 Task: Check the reviews for an Airbnb loft in Seattle.
Action: Mouse pressed left at (447, 59)
Screenshot: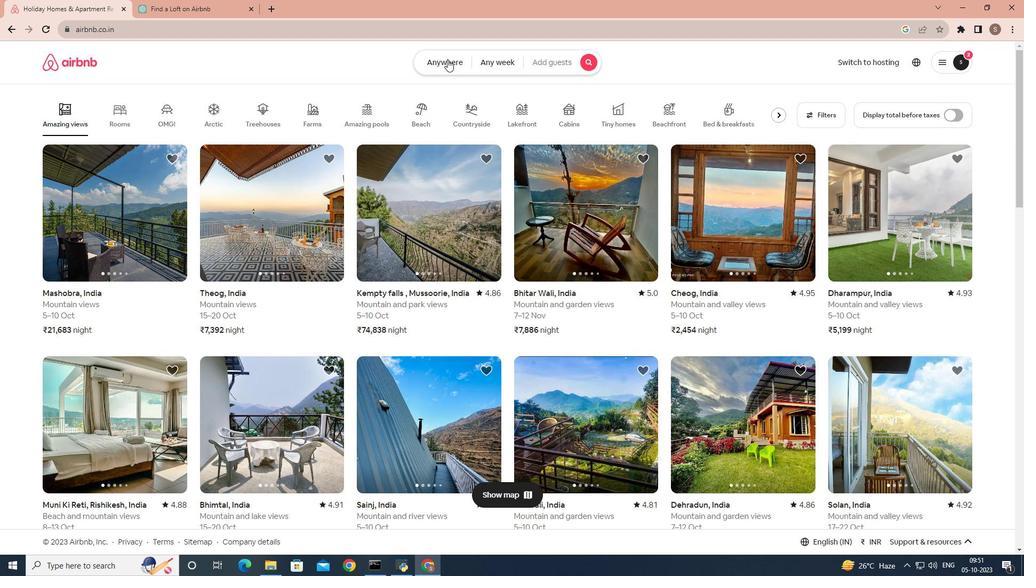 
Action: Mouse moved to (346, 108)
Screenshot: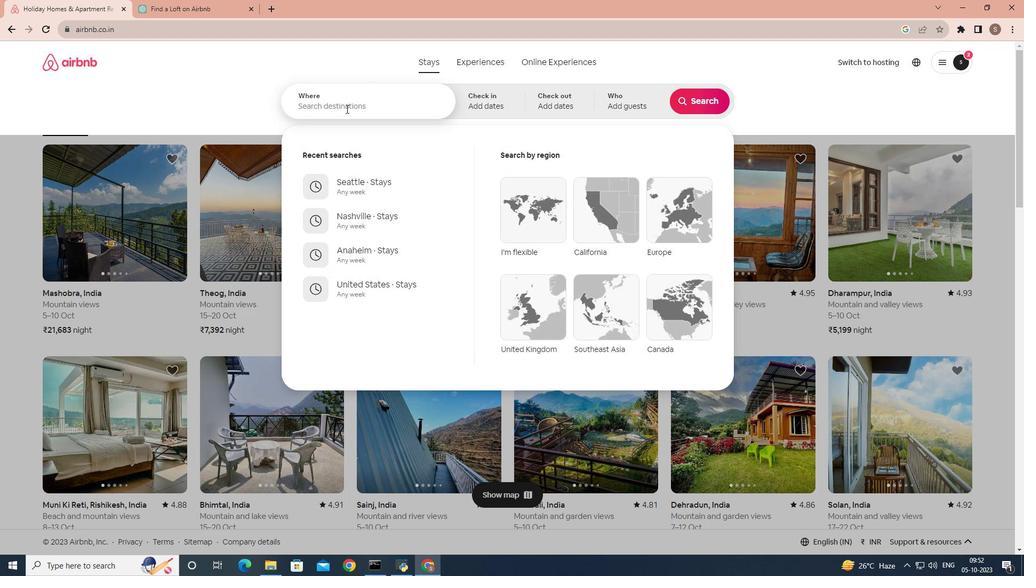 
Action: Mouse pressed left at (346, 108)
Screenshot: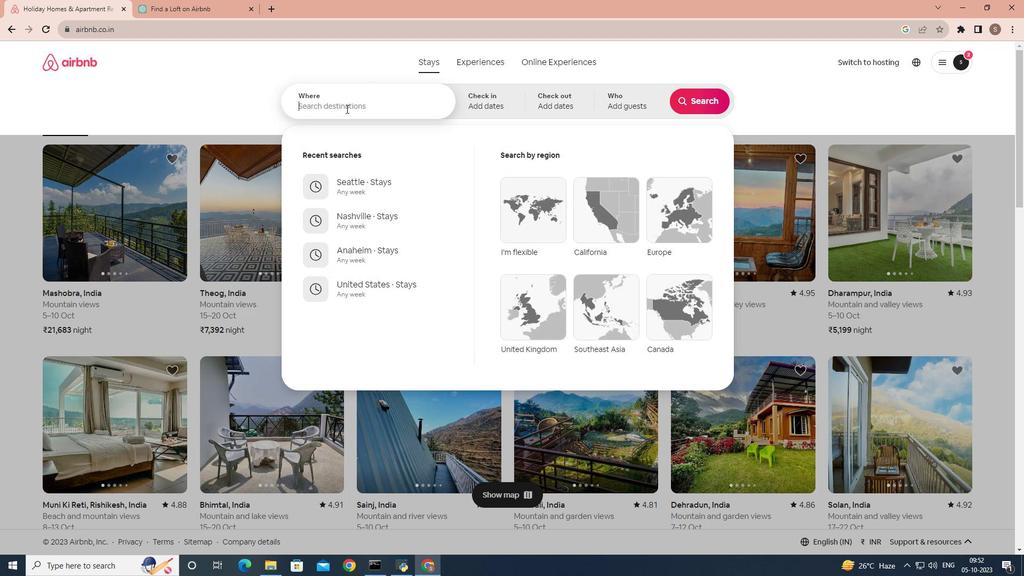 
Action: Key pressed sea
Screenshot: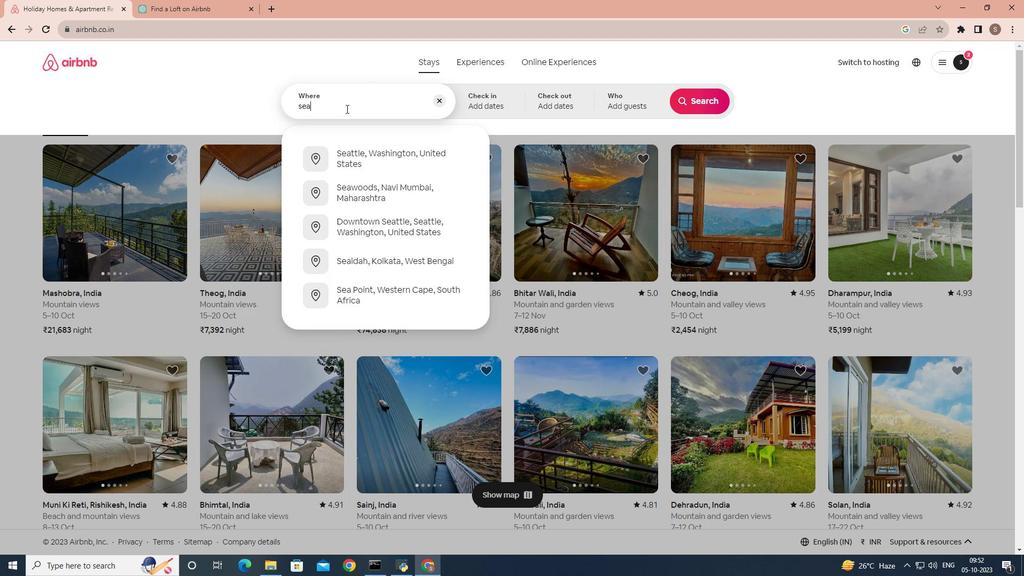 
Action: Mouse moved to (342, 159)
Screenshot: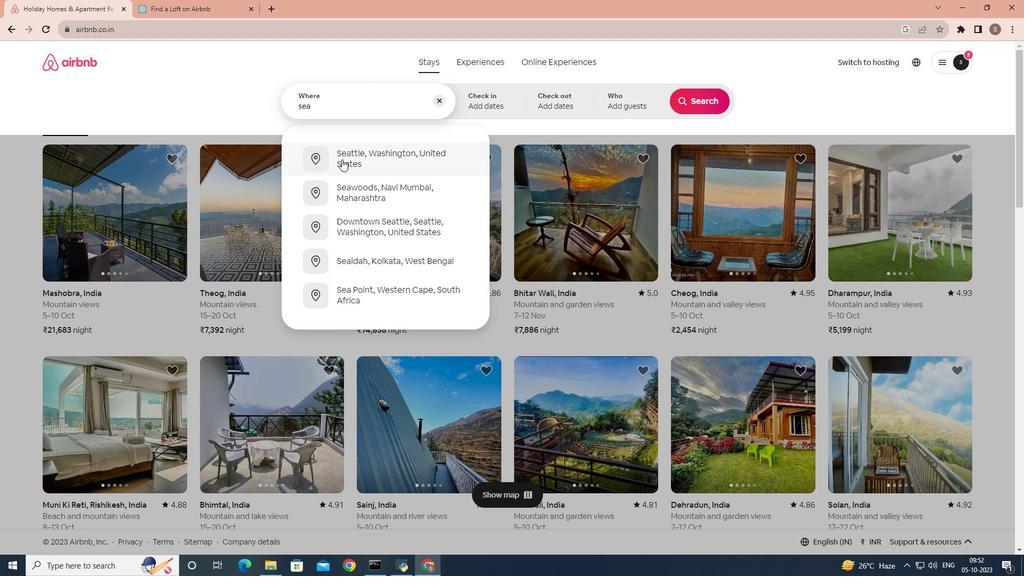 
Action: Mouse pressed left at (342, 159)
Screenshot: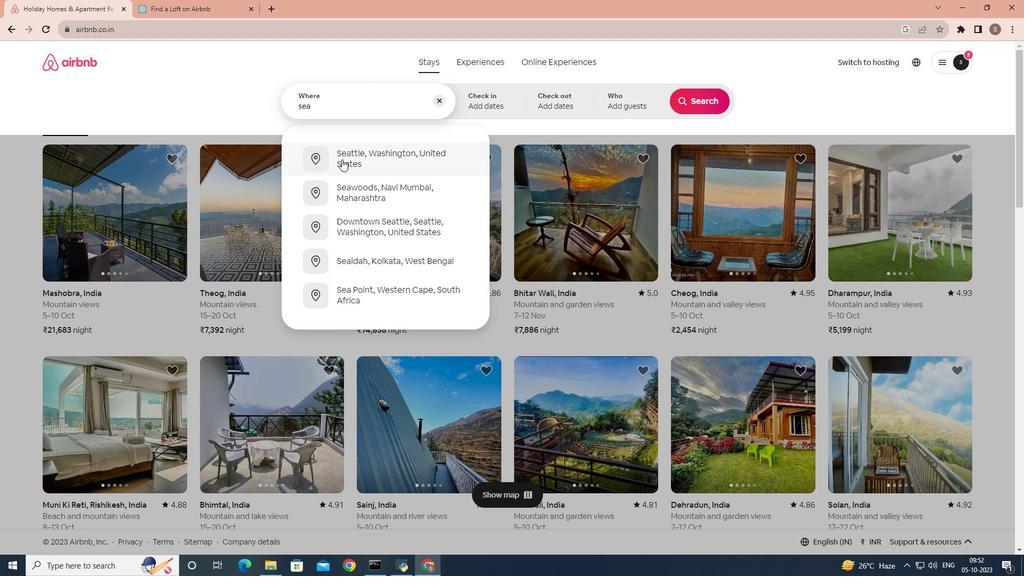 
Action: Mouse moved to (685, 103)
Screenshot: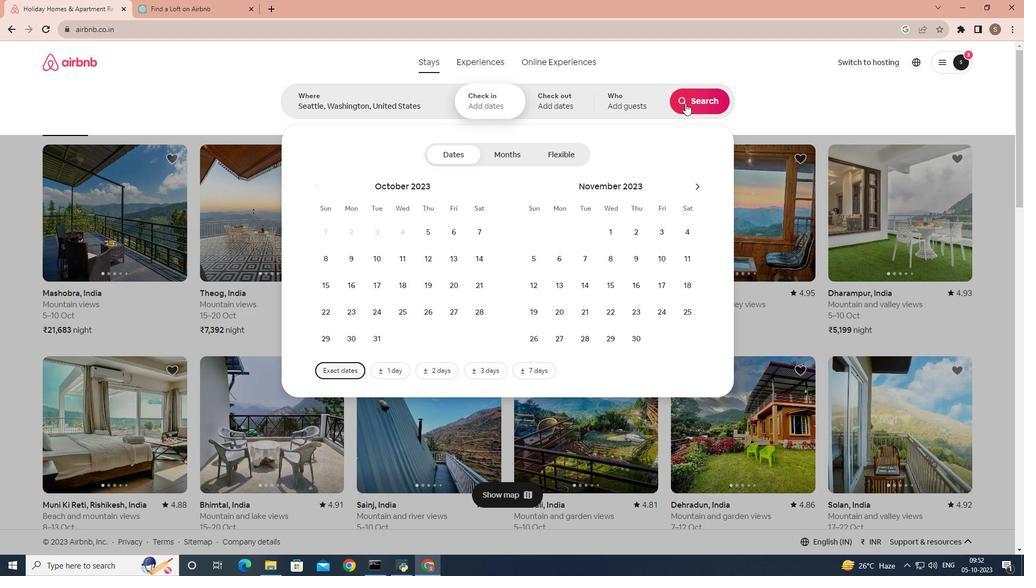 
Action: Mouse pressed left at (685, 103)
Screenshot: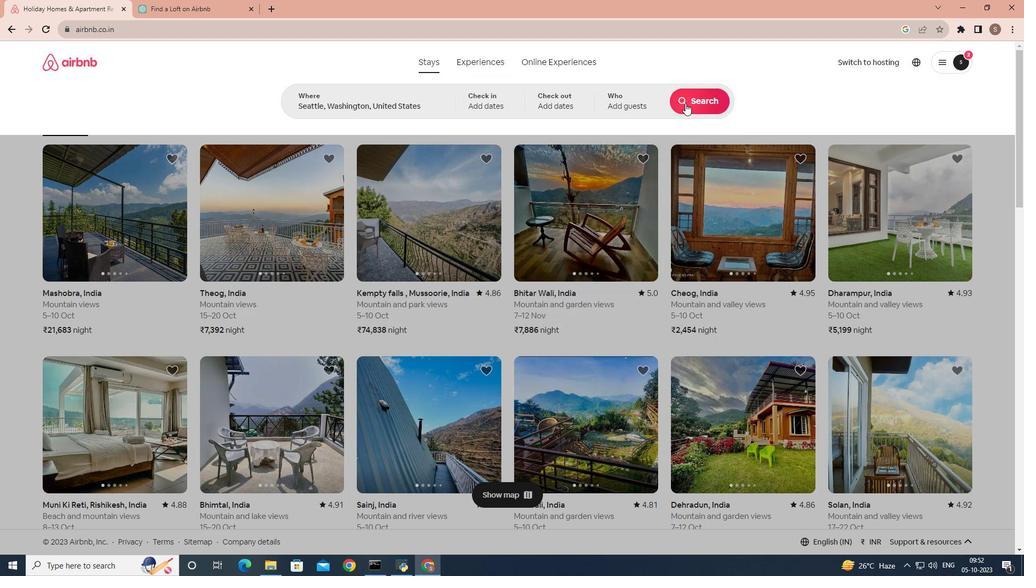 
Action: Mouse moved to (805, 108)
Screenshot: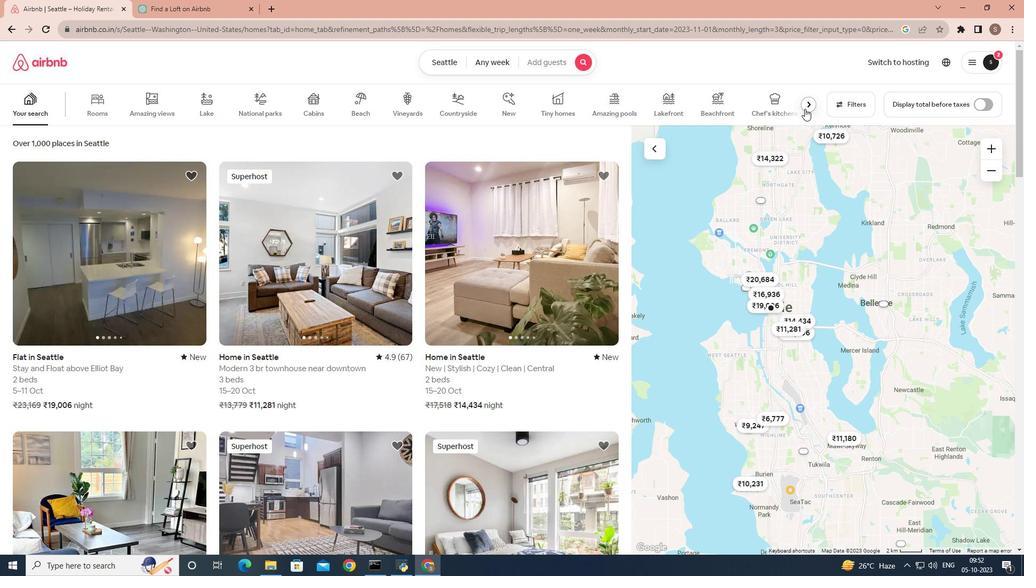 
Action: Mouse pressed left at (805, 108)
Screenshot: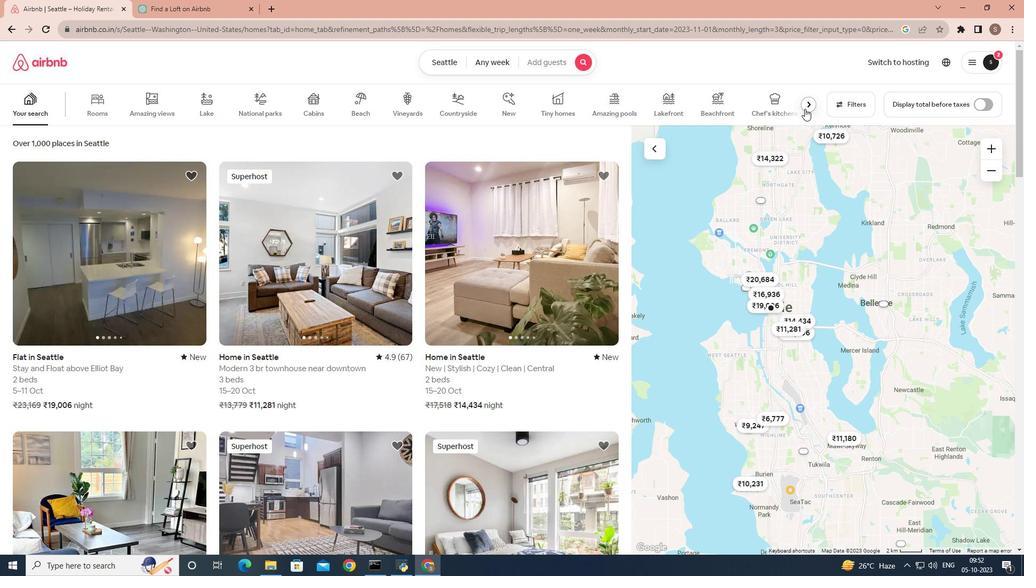 
Action: Mouse moved to (475, 108)
Screenshot: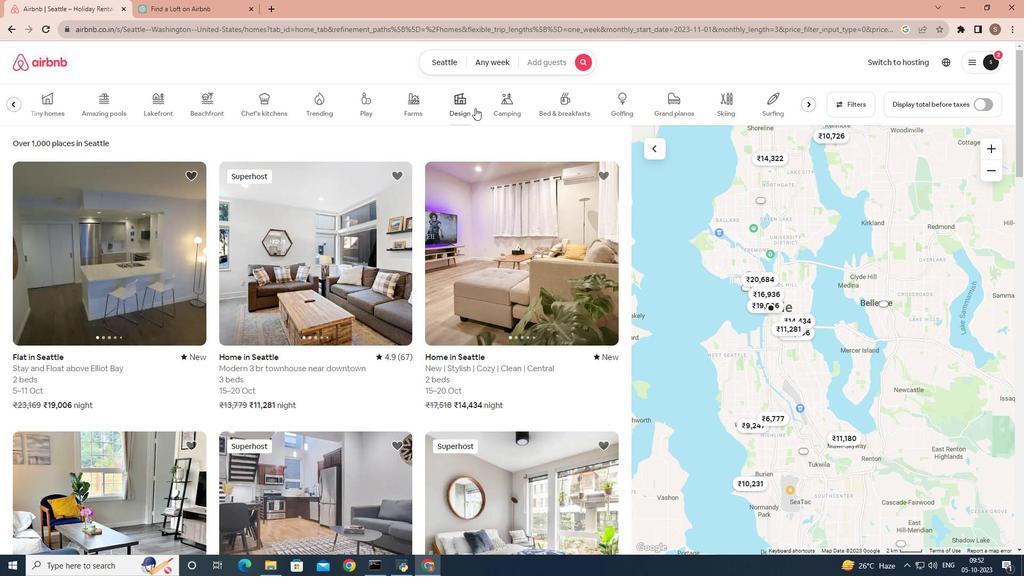 
Action: Mouse pressed left at (475, 108)
Screenshot: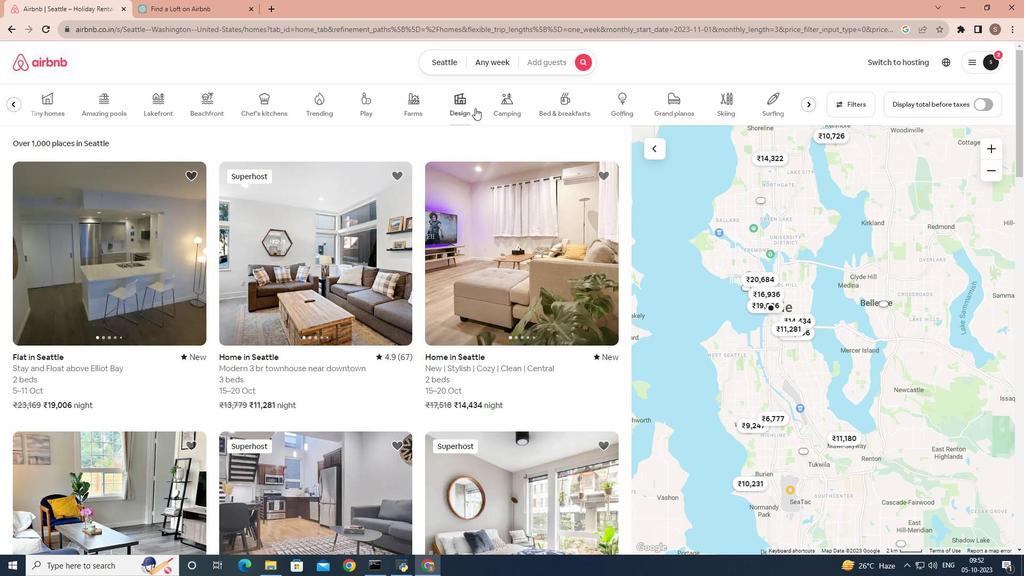 
Action: Mouse moved to (359, 229)
Screenshot: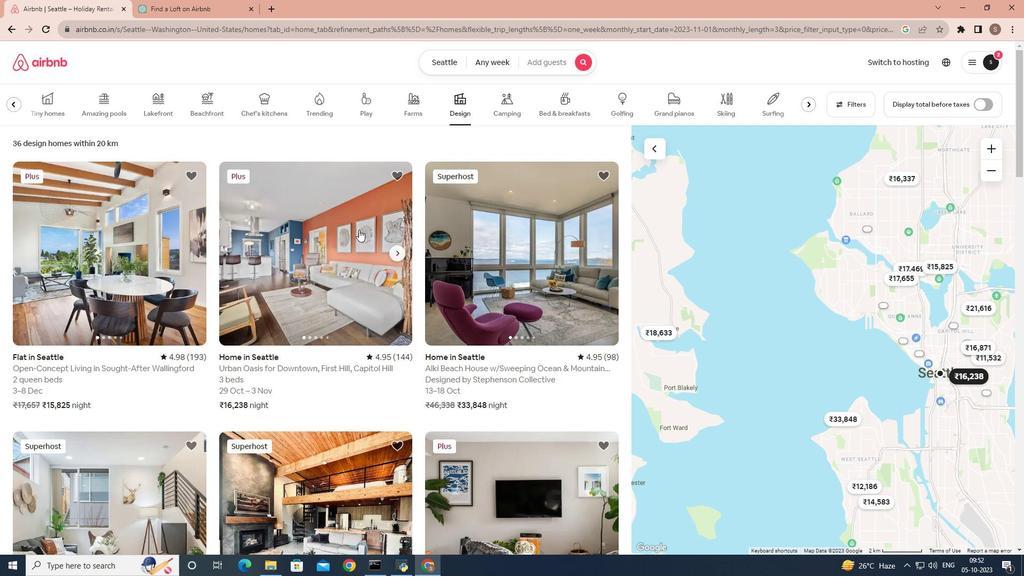 
Action: Mouse scrolled (359, 229) with delta (0, 0)
Screenshot: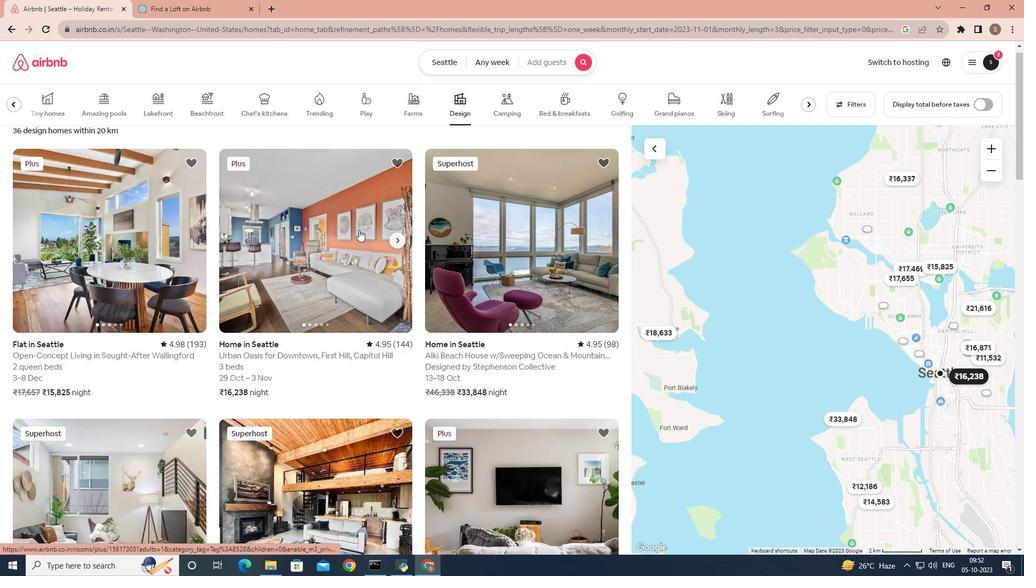 
Action: Mouse scrolled (359, 229) with delta (0, 0)
Screenshot: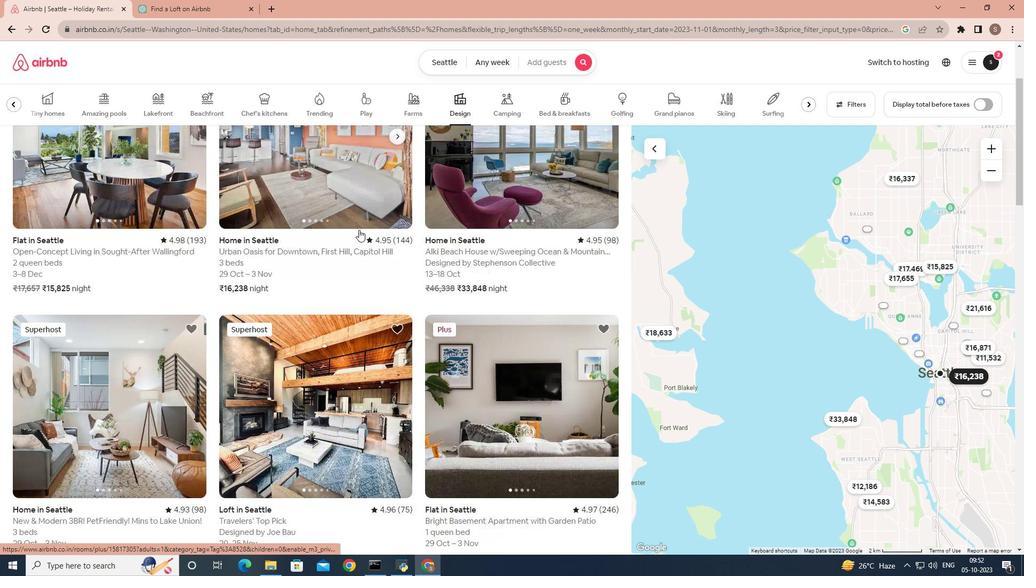 
Action: Mouse scrolled (359, 229) with delta (0, 0)
Screenshot: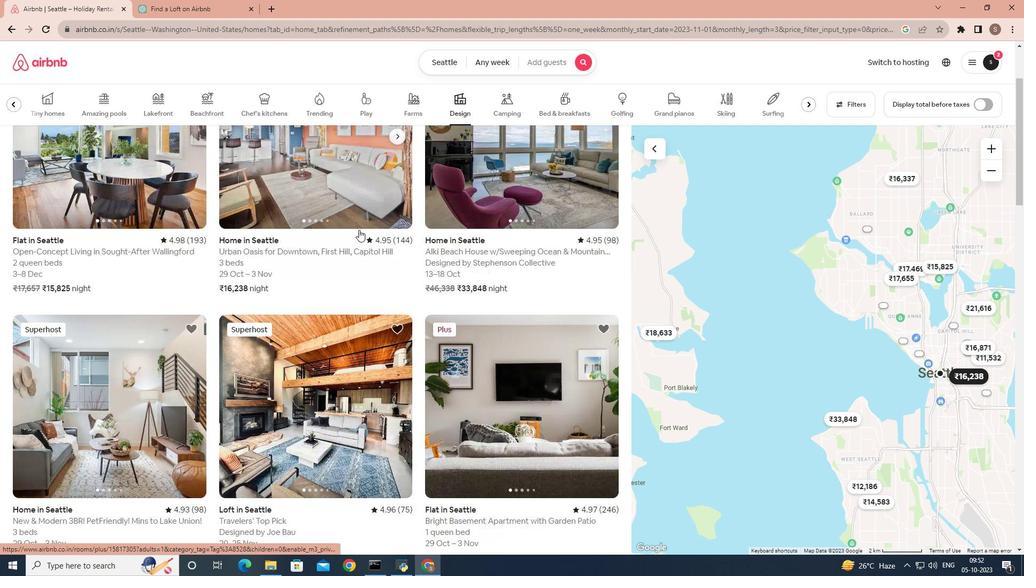 
Action: Mouse scrolled (359, 229) with delta (0, 0)
Screenshot: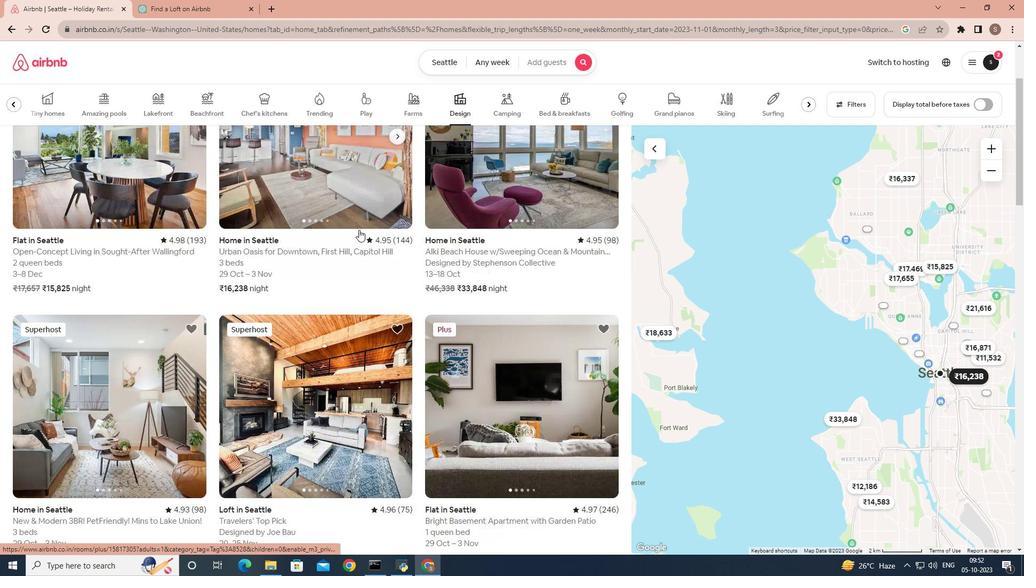 
Action: Mouse moved to (316, 326)
Screenshot: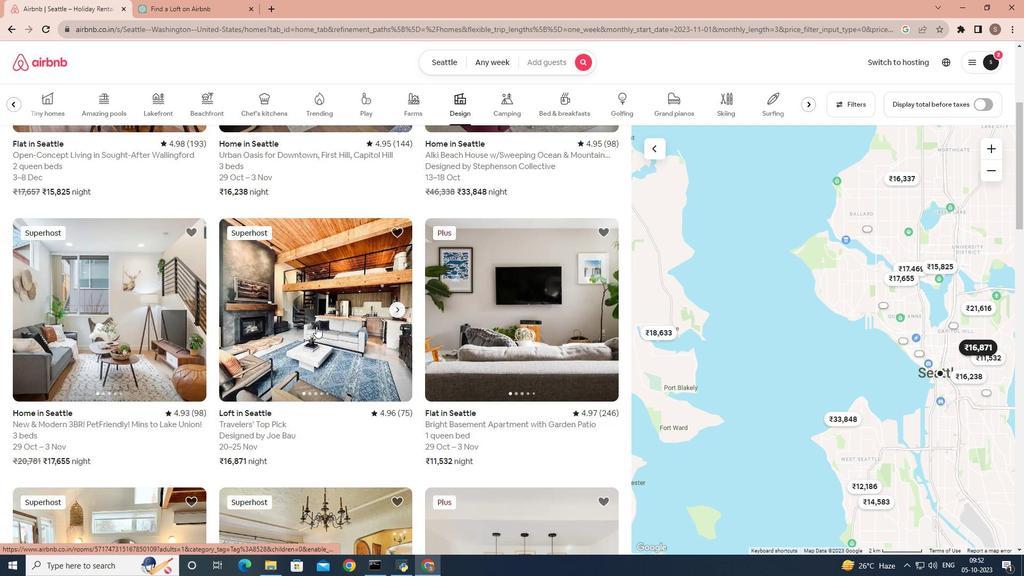
Action: Mouse pressed left at (316, 326)
Screenshot: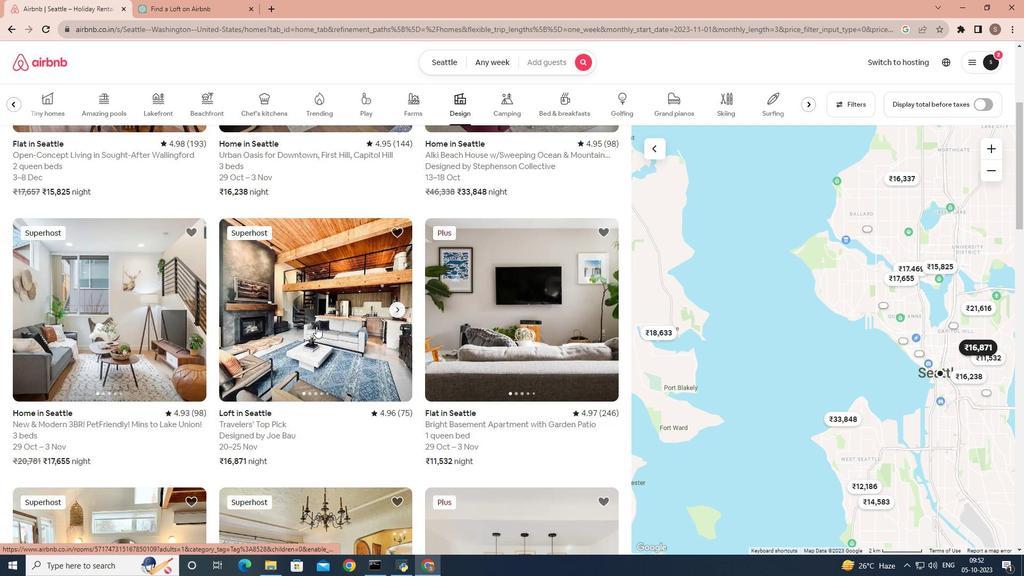 
Action: Mouse moved to (377, 249)
Screenshot: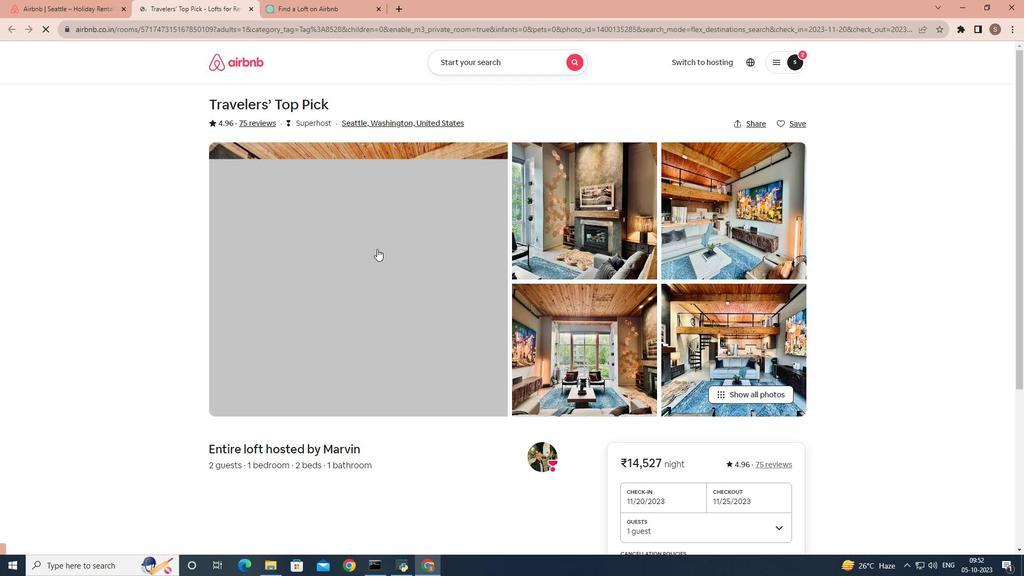 
Action: Mouse scrolled (377, 248) with delta (0, 0)
Screenshot: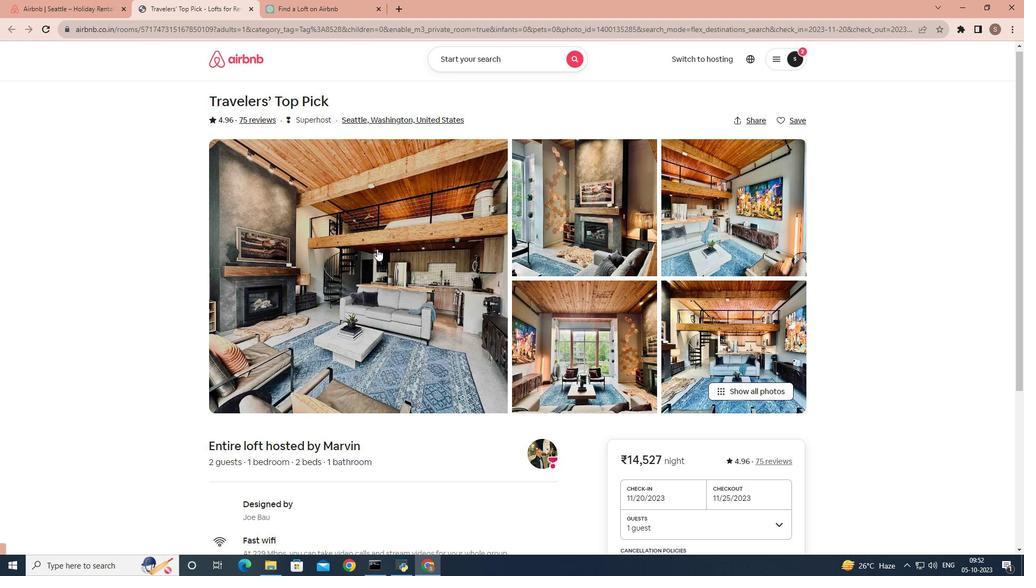 
Action: Mouse scrolled (377, 248) with delta (0, 0)
Screenshot: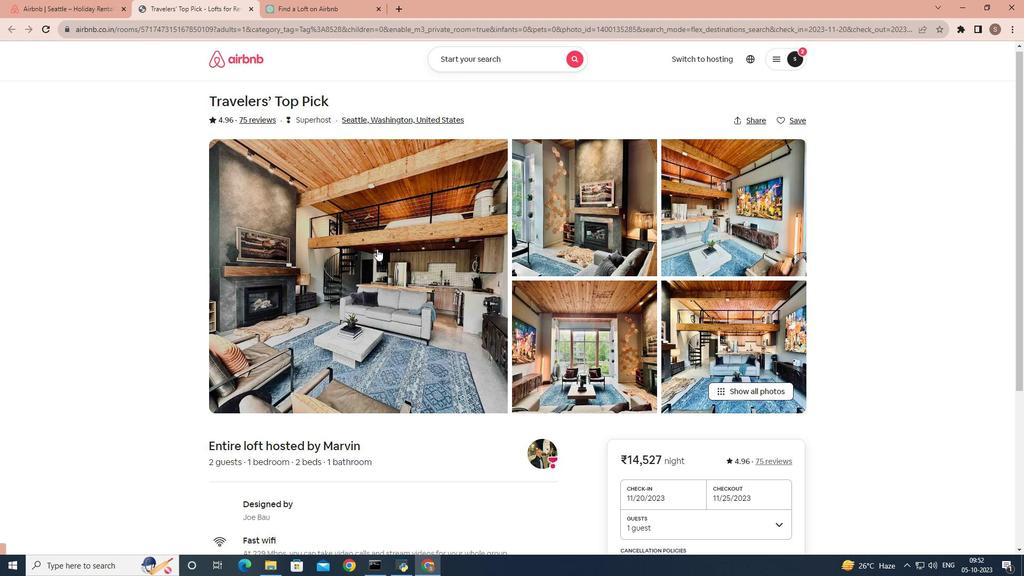 
Action: Mouse scrolled (377, 248) with delta (0, 0)
Screenshot: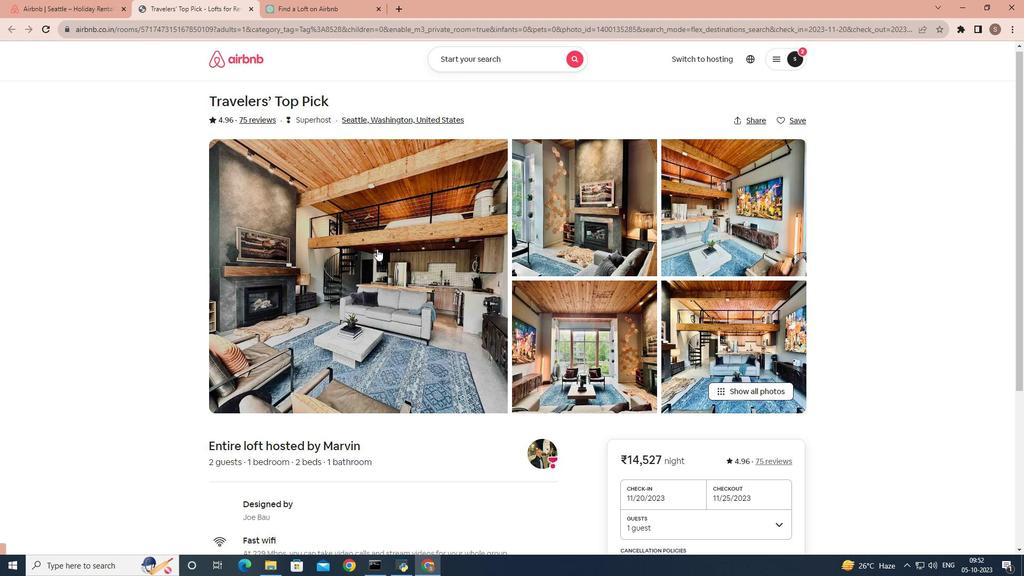 
Action: Mouse scrolled (377, 248) with delta (0, 0)
Screenshot: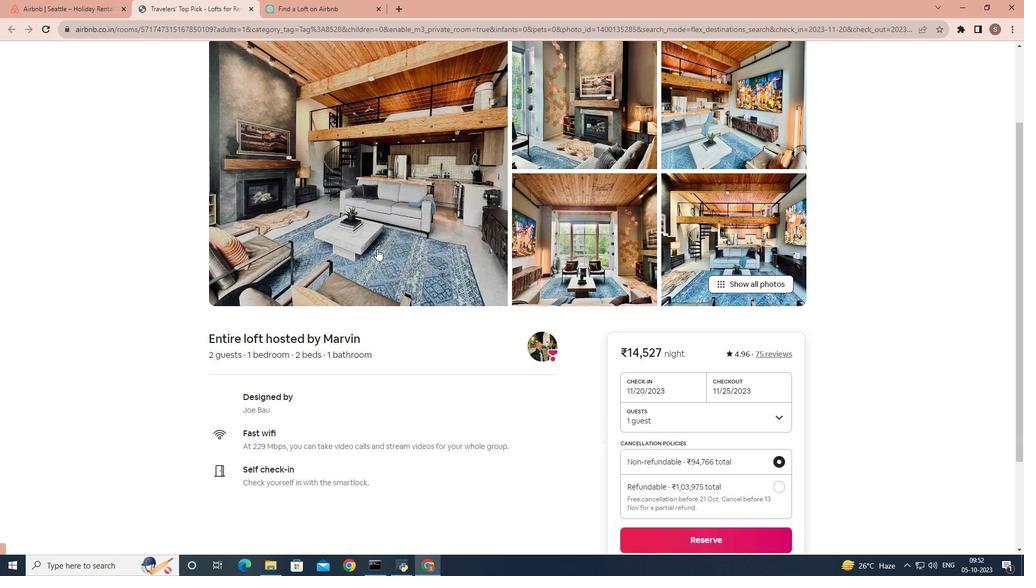 
Action: Mouse scrolled (377, 248) with delta (0, 0)
Screenshot: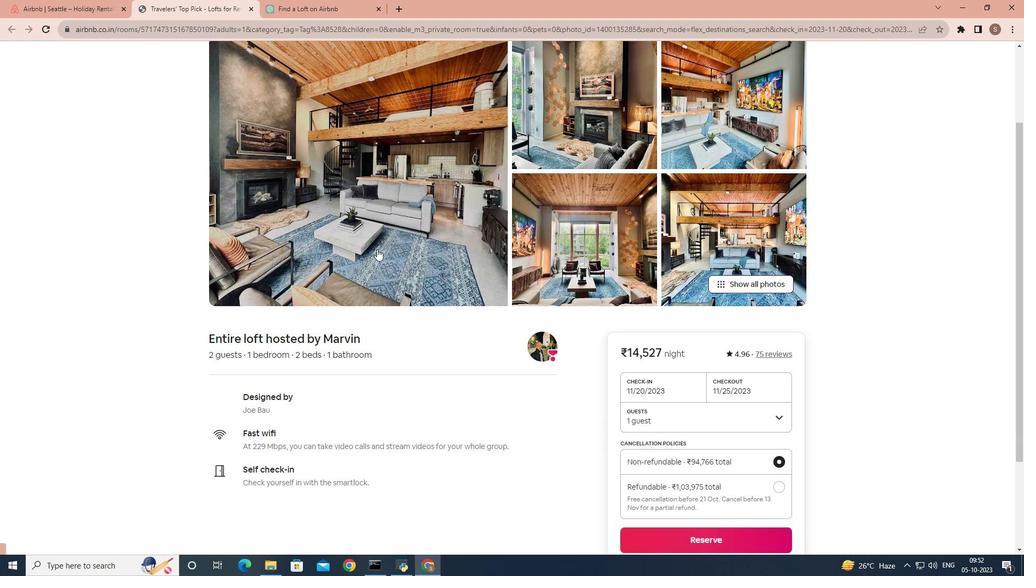 
Action: Mouse scrolled (377, 248) with delta (0, 0)
Screenshot: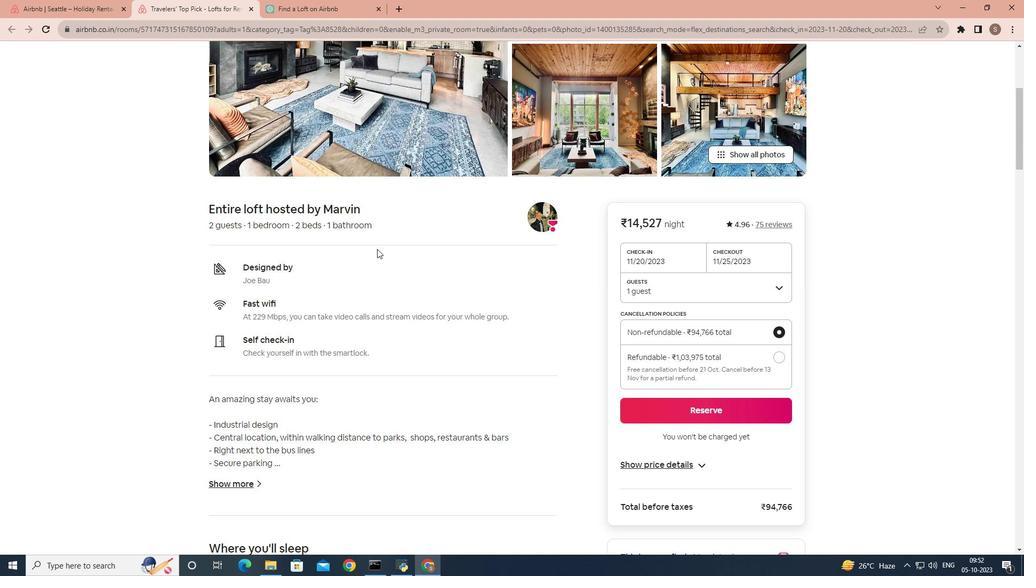 
Action: Mouse scrolled (377, 248) with delta (0, 0)
Screenshot: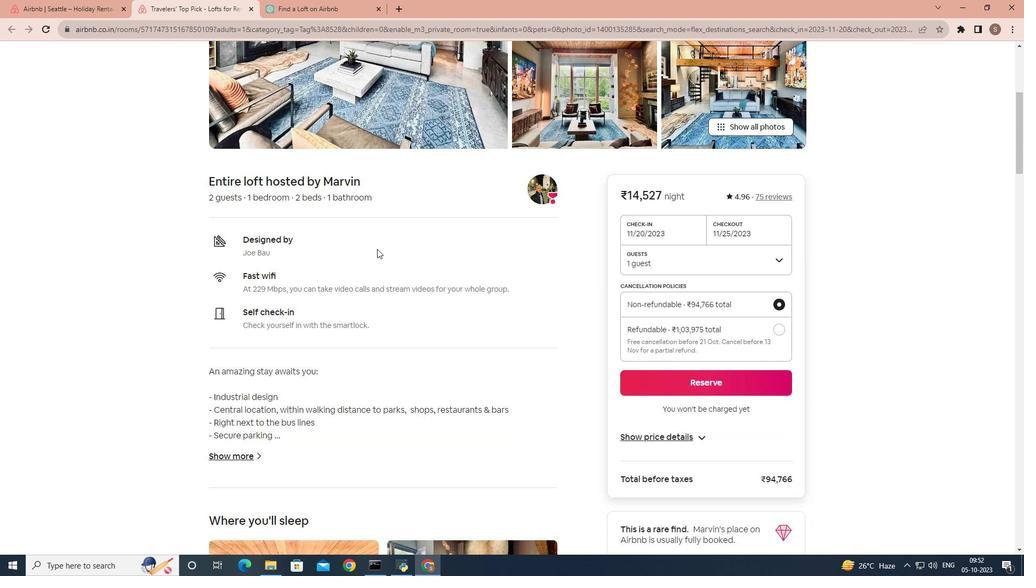 
Action: Mouse scrolled (377, 248) with delta (0, 0)
Screenshot: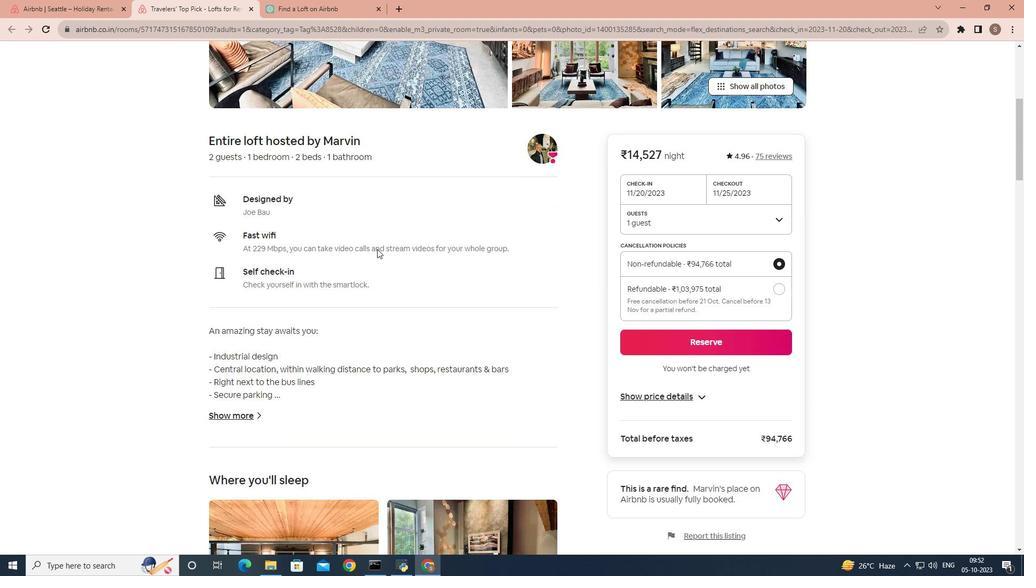 
Action: Mouse moved to (240, 323)
Screenshot: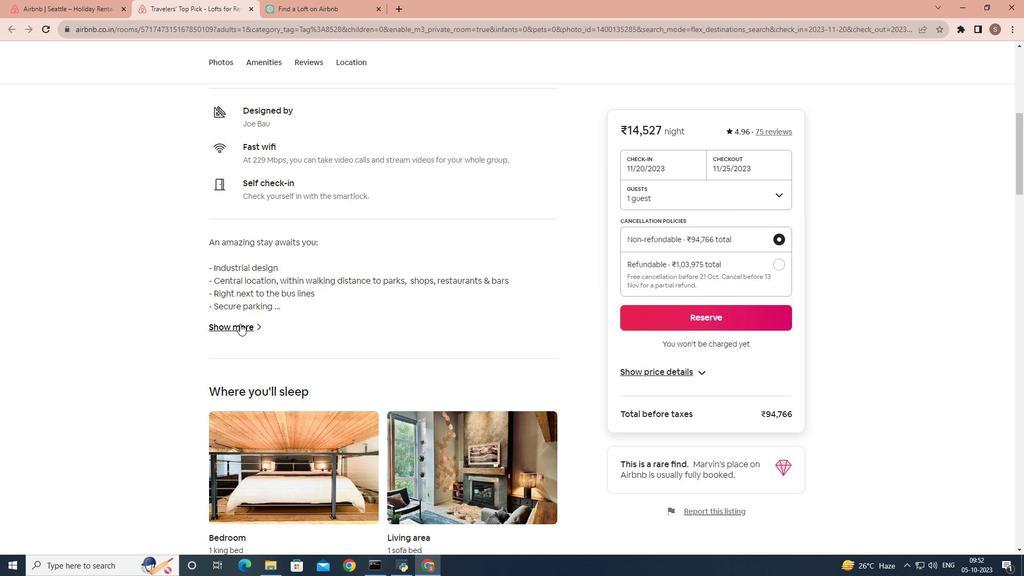 
Action: Mouse pressed left at (240, 323)
Screenshot: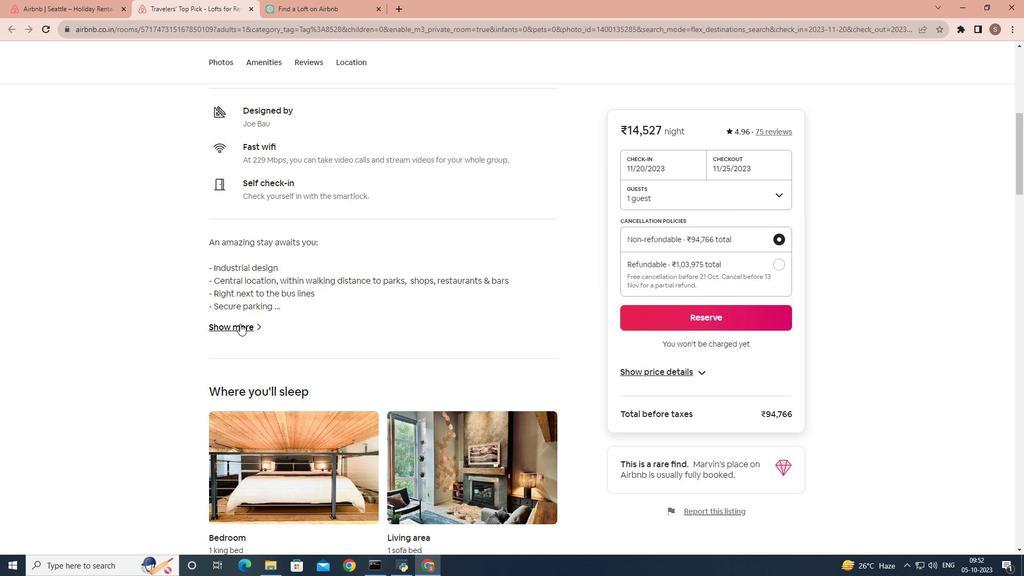 
Action: Mouse moved to (373, 280)
Screenshot: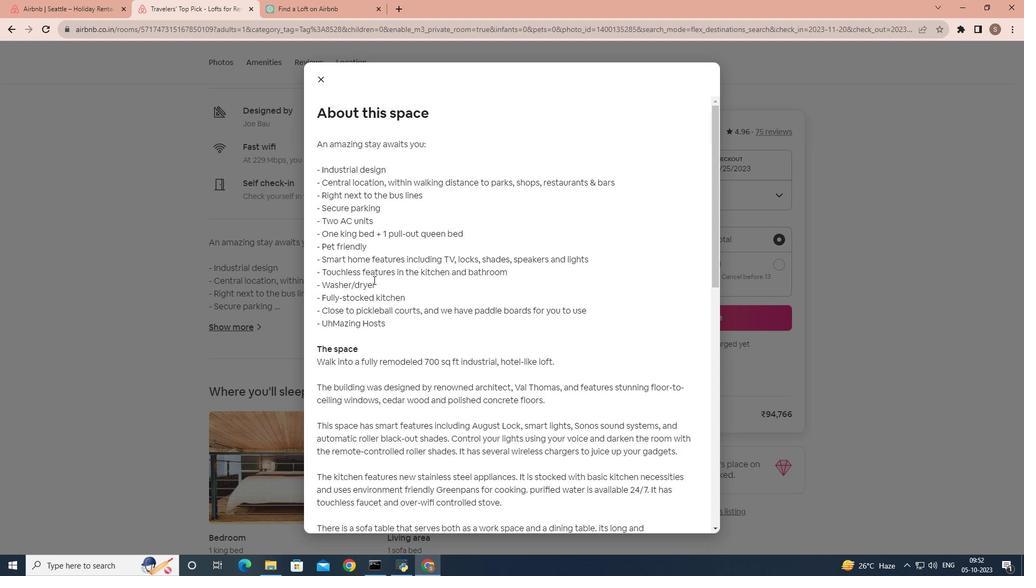 
Action: Mouse scrolled (373, 279) with delta (0, 0)
Screenshot: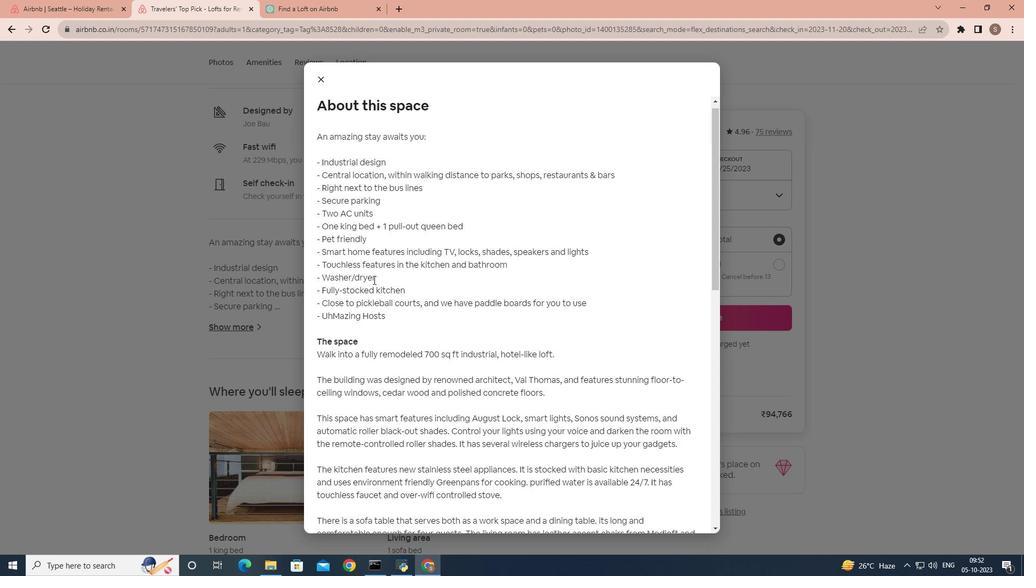 
Action: Mouse scrolled (373, 279) with delta (0, 0)
Screenshot: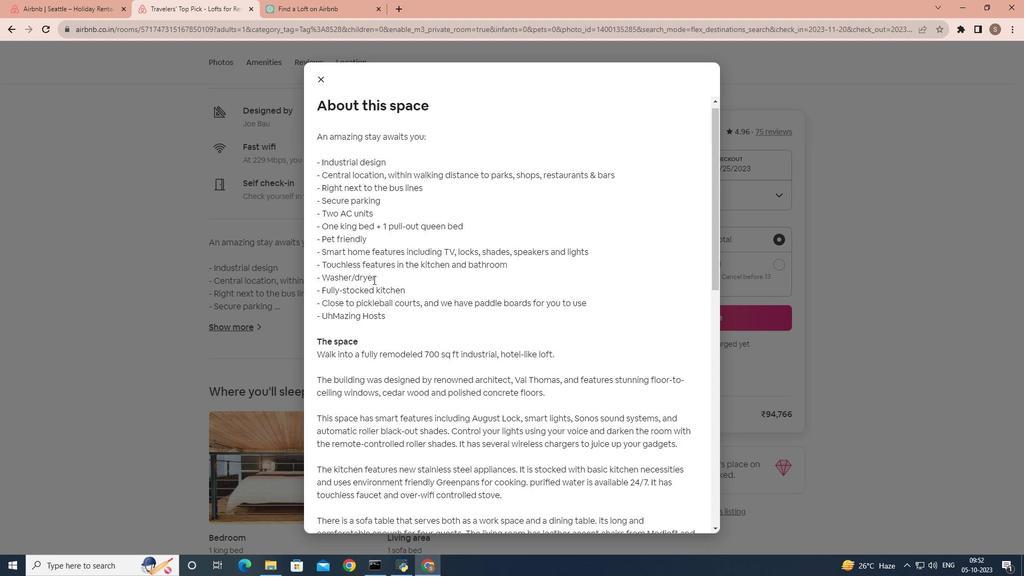 
Action: Mouse scrolled (373, 279) with delta (0, 0)
Screenshot: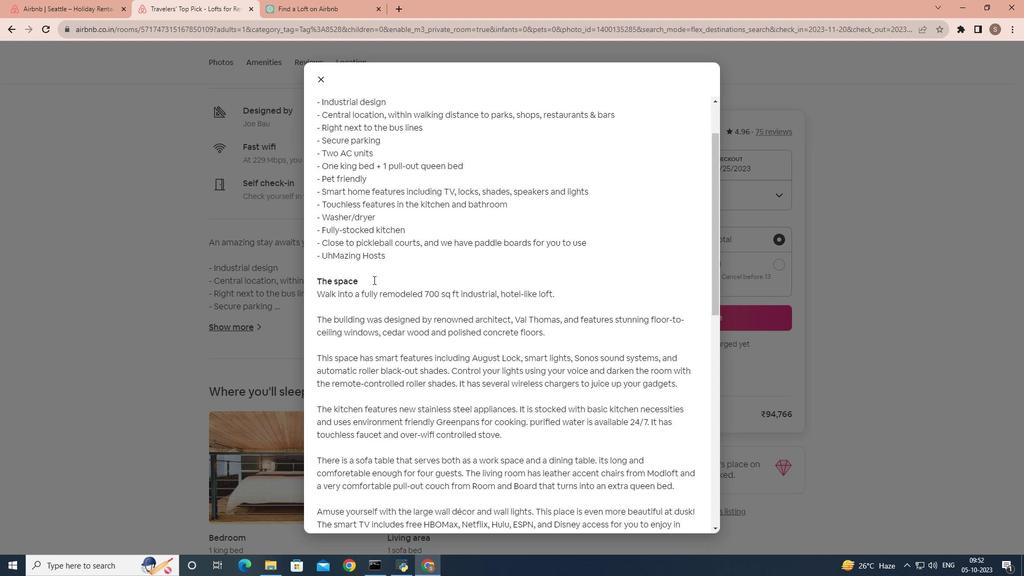 
Action: Mouse scrolled (373, 279) with delta (0, 0)
Screenshot: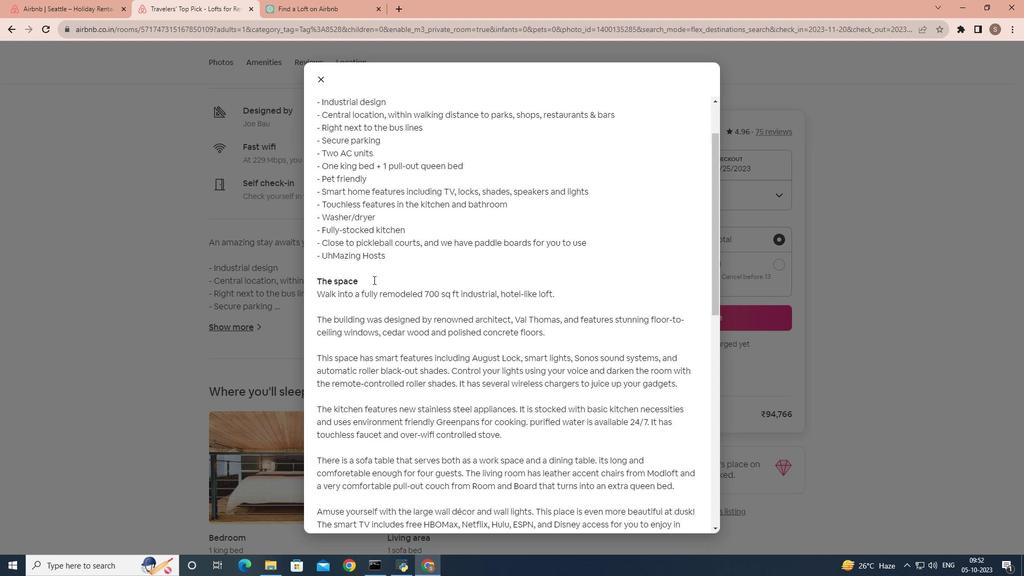 
Action: Mouse scrolled (373, 279) with delta (0, 0)
Screenshot: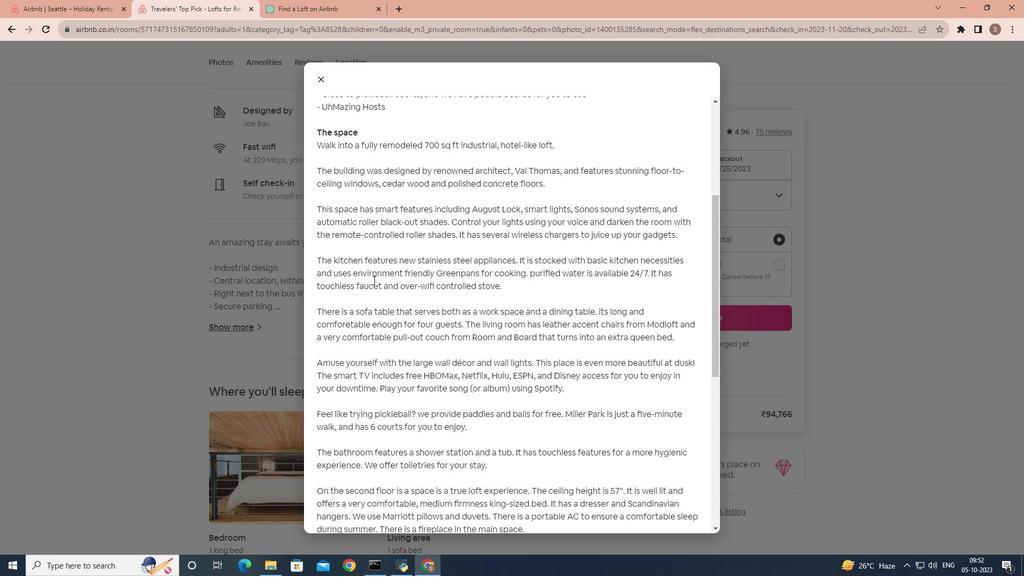
Action: Mouse scrolled (373, 279) with delta (0, 0)
Screenshot: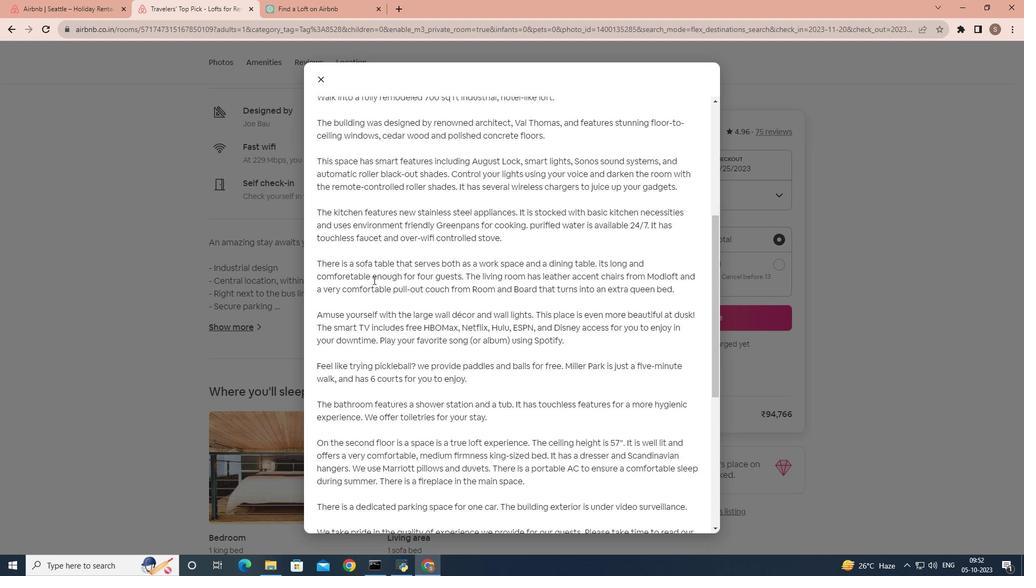 
Action: Mouse scrolled (373, 279) with delta (0, 0)
Screenshot: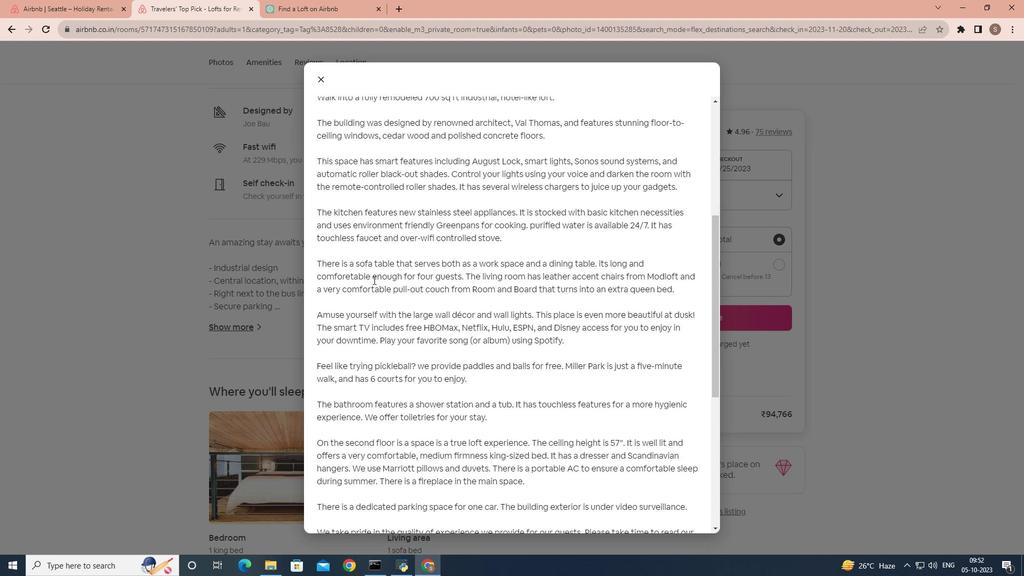 
Action: Mouse scrolled (373, 279) with delta (0, 0)
Screenshot: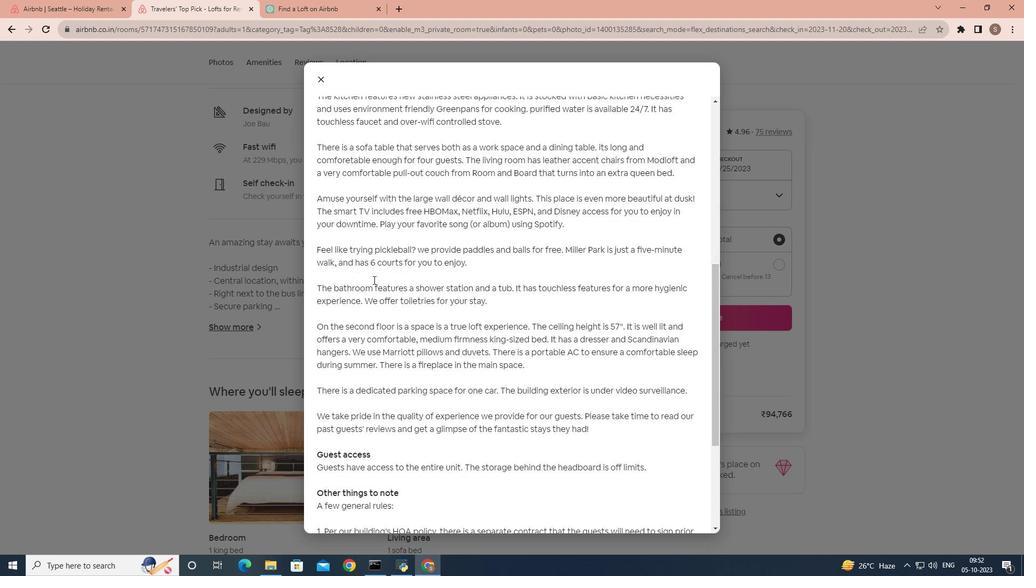 
Action: Mouse scrolled (373, 279) with delta (0, 0)
Screenshot: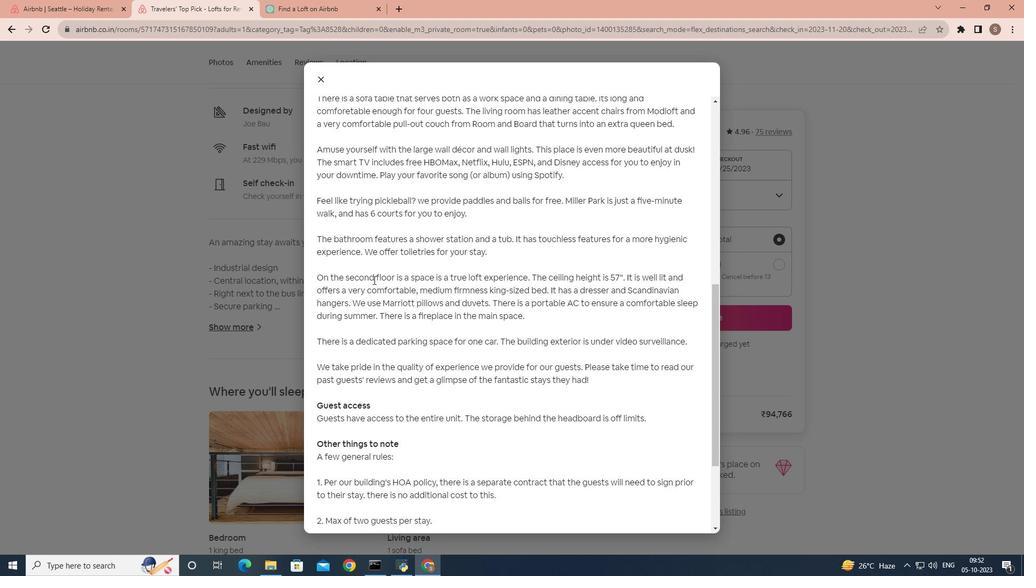 
Action: Mouse scrolled (373, 279) with delta (0, 0)
Screenshot: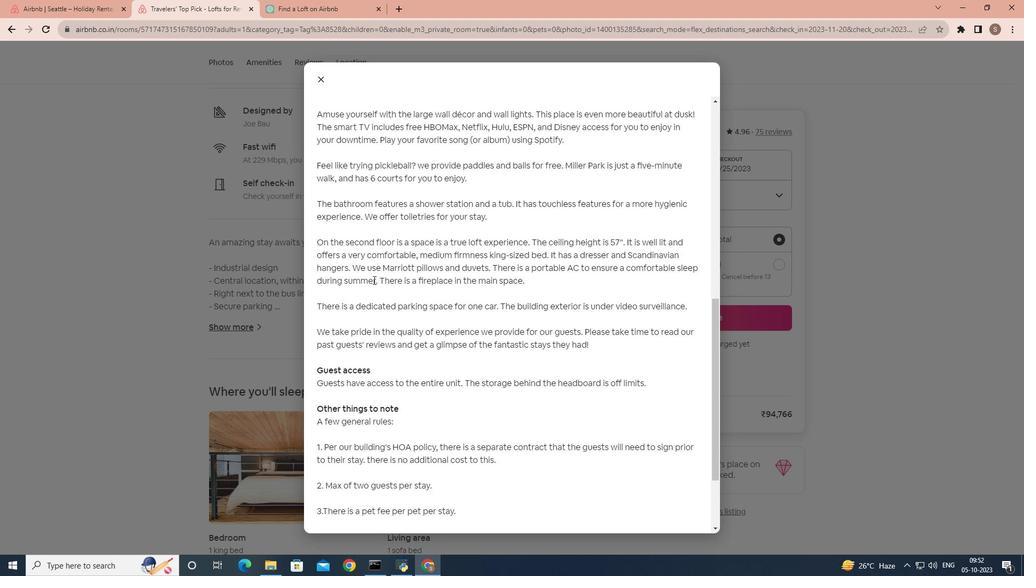 
Action: Mouse scrolled (373, 279) with delta (0, 0)
Screenshot: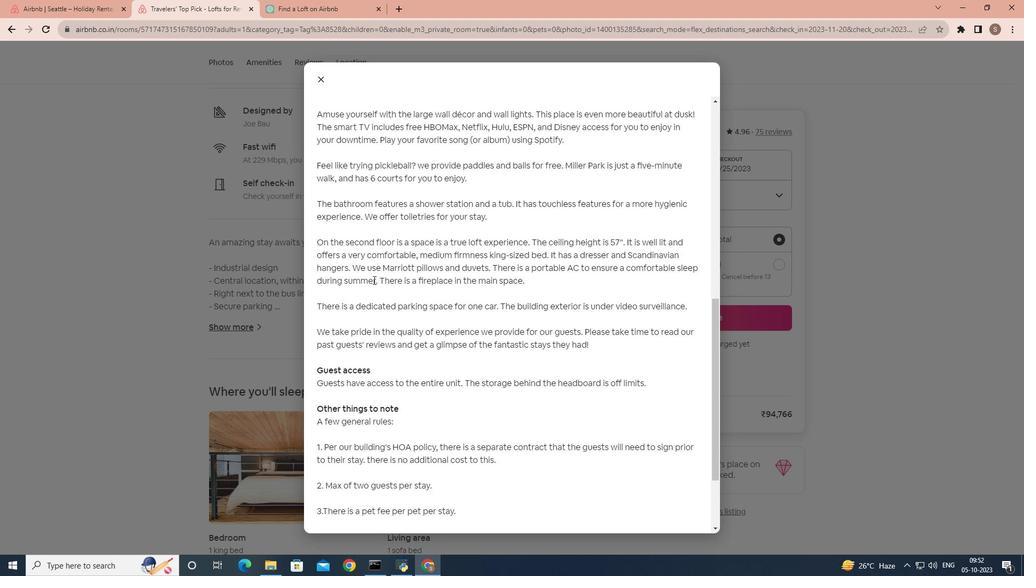 
Action: Mouse scrolled (373, 279) with delta (0, 0)
Screenshot: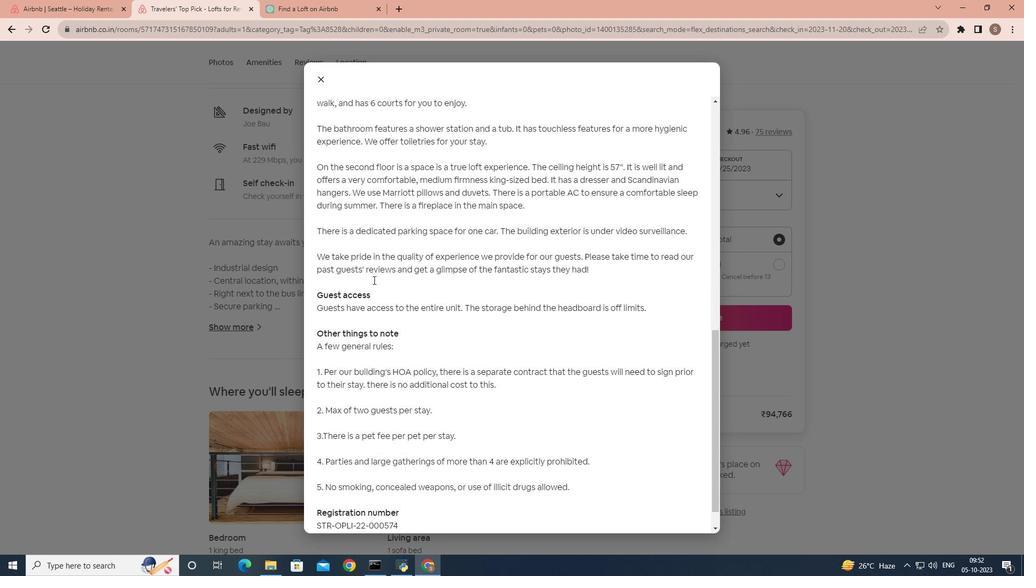 
Action: Mouse scrolled (373, 279) with delta (0, 0)
Screenshot: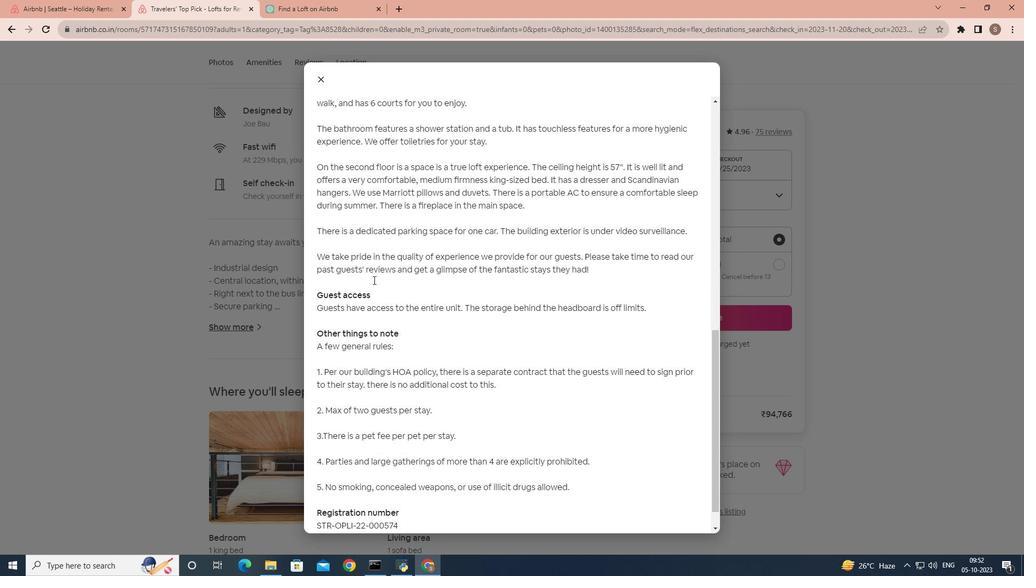 
Action: Mouse scrolled (373, 279) with delta (0, 0)
Screenshot: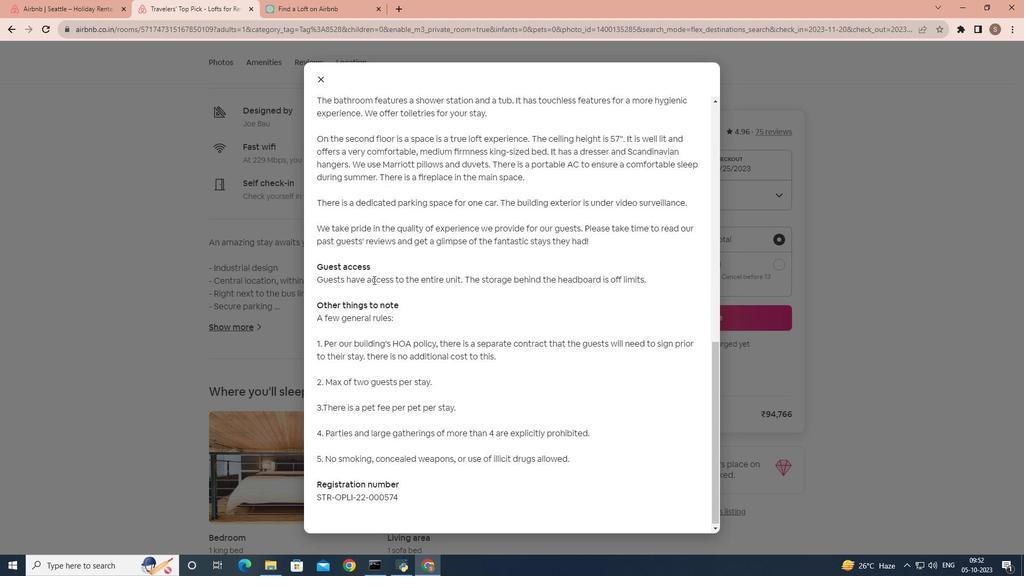 
Action: Mouse scrolled (373, 279) with delta (0, 0)
Screenshot: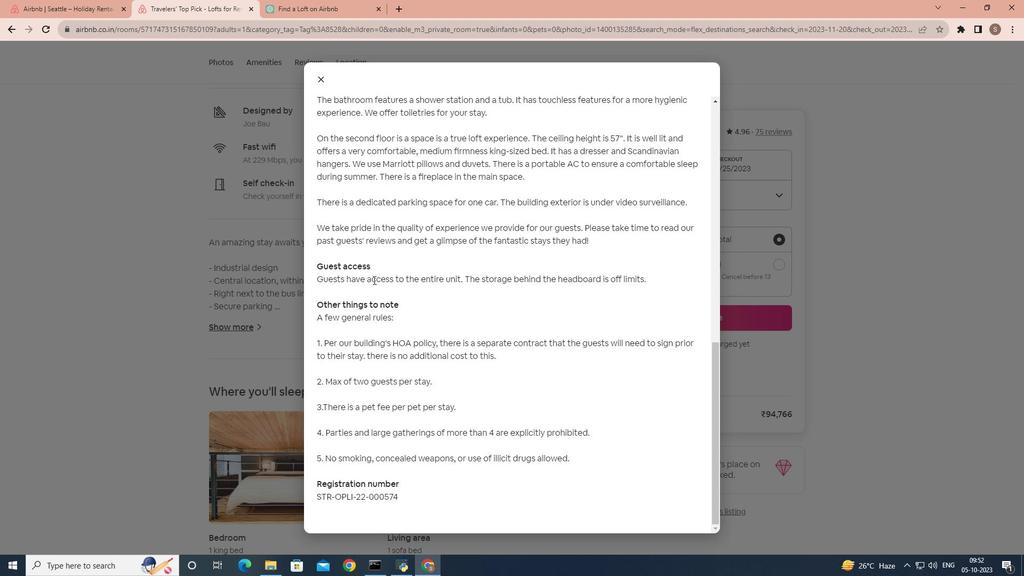 
Action: Mouse scrolled (373, 279) with delta (0, 0)
Screenshot: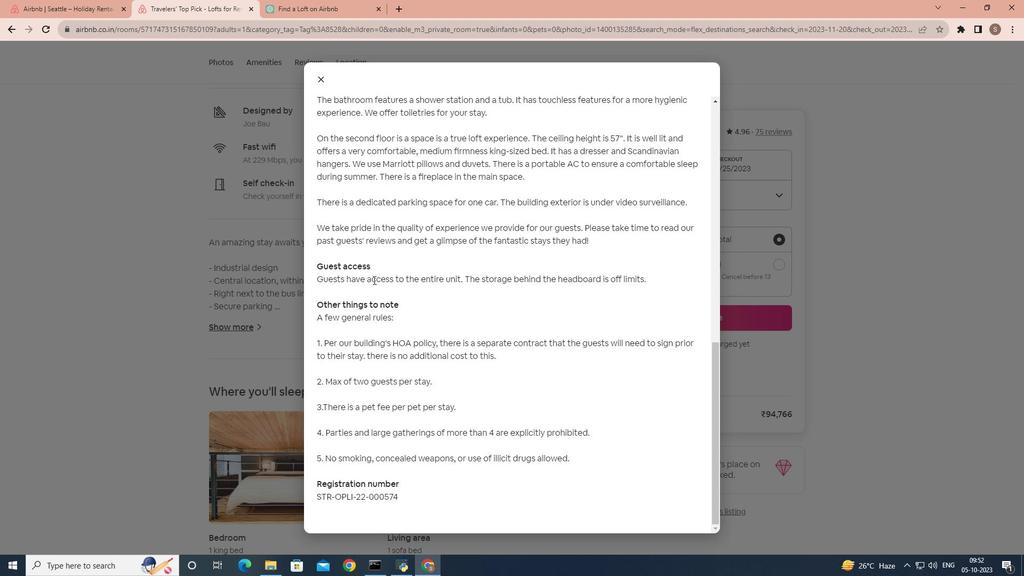 
Action: Mouse scrolled (373, 279) with delta (0, 0)
Screenshot: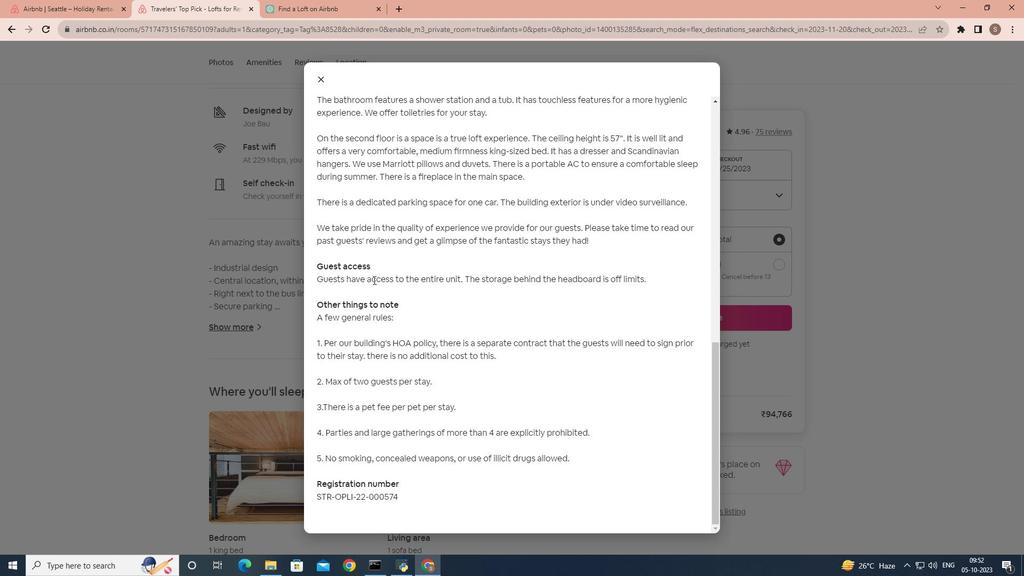
Action: Mouse scrolled (373, 279) with delta (0, 0)
Screenshot: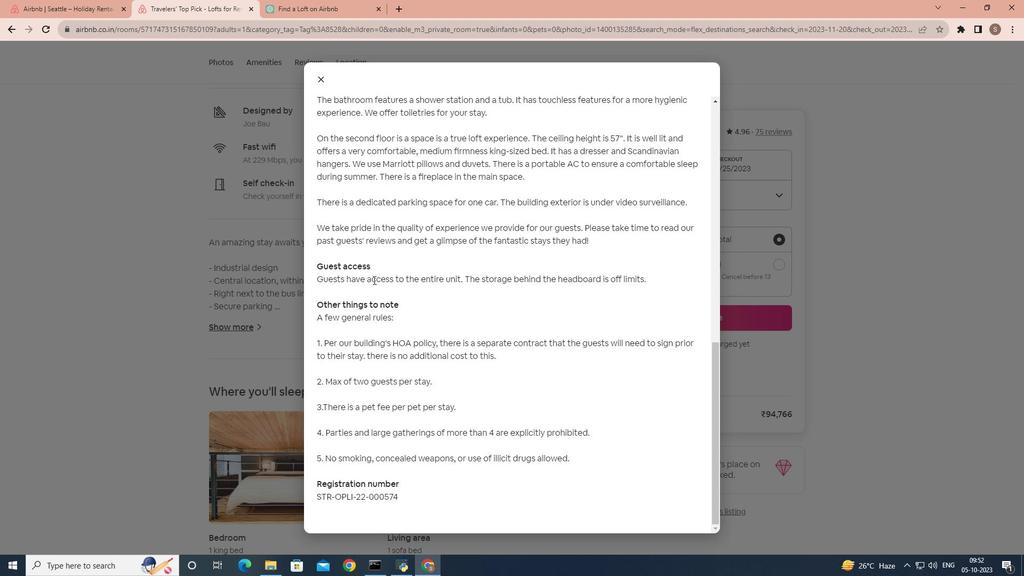 
Action: Mouse scrolled (373, 279) with delta (0, 0)
Screenshot: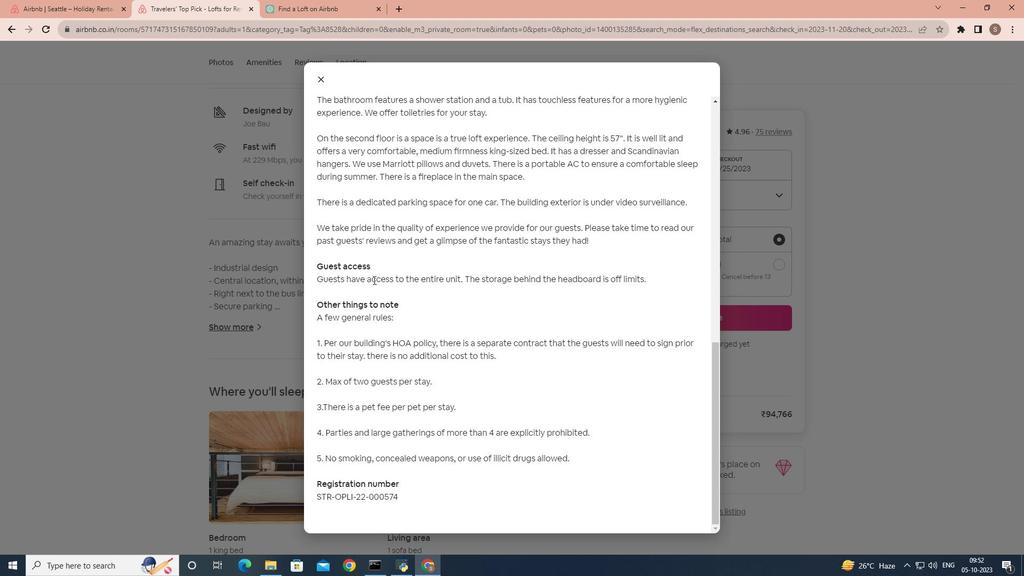 
Action: Mouse moved to (327, 82)
Screenshot: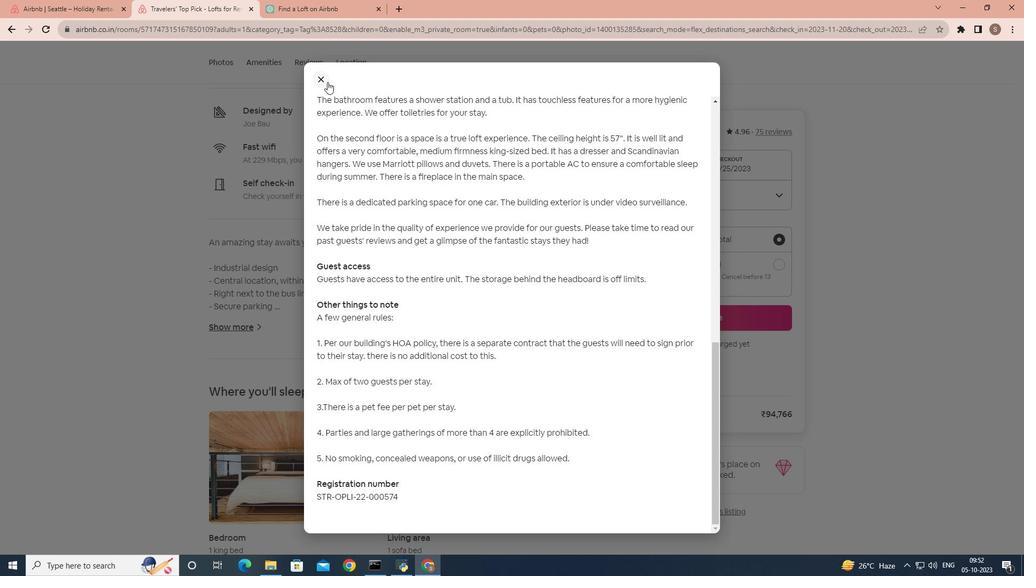 
Action: Mouse pressed left at (327, 82)
Screenshot: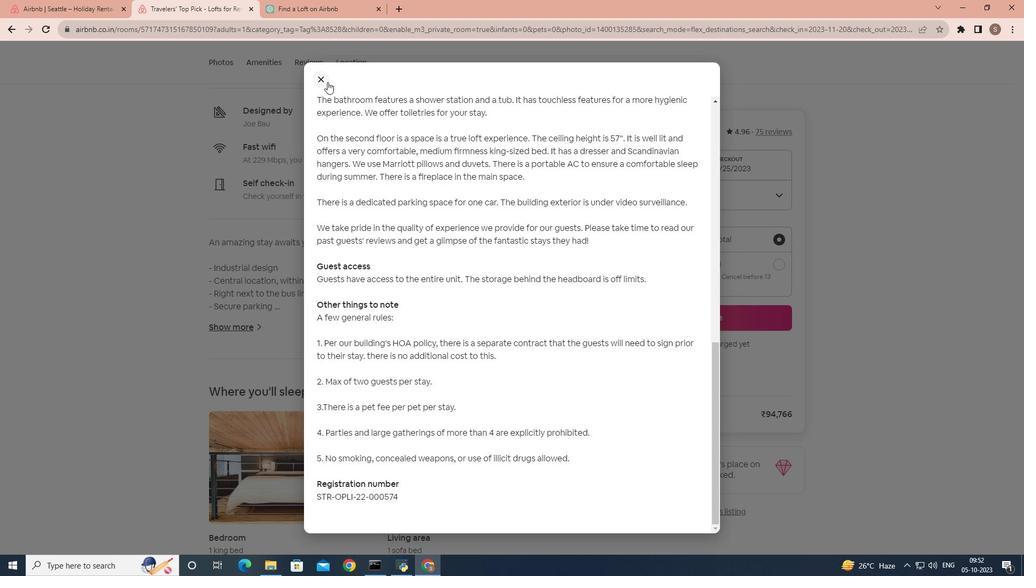 
Action: Mouse moved to (289, 257)
Screenshot: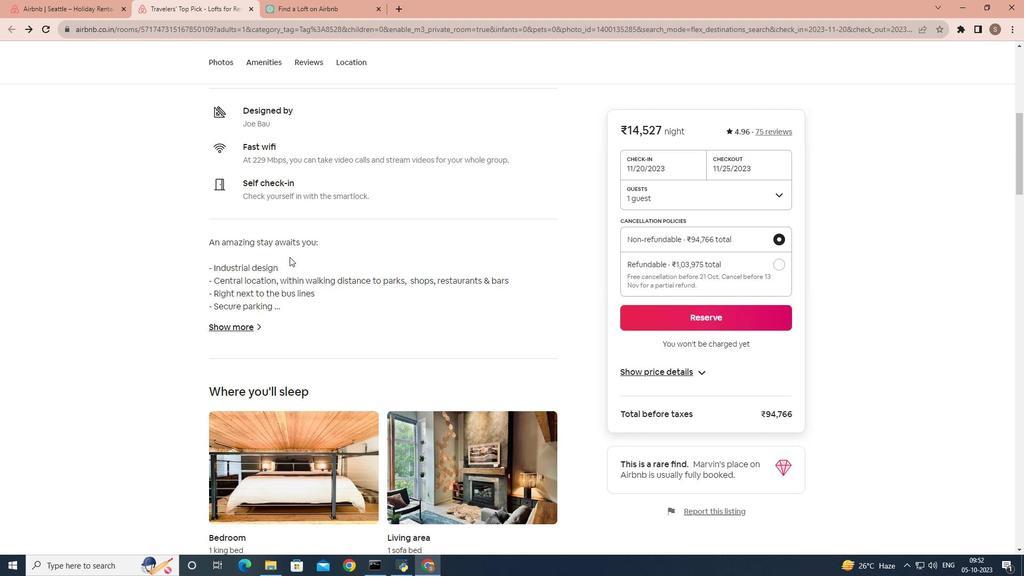 
Action: Mouse scrolled (289, 256) with delta (0, 0)
Screenshot: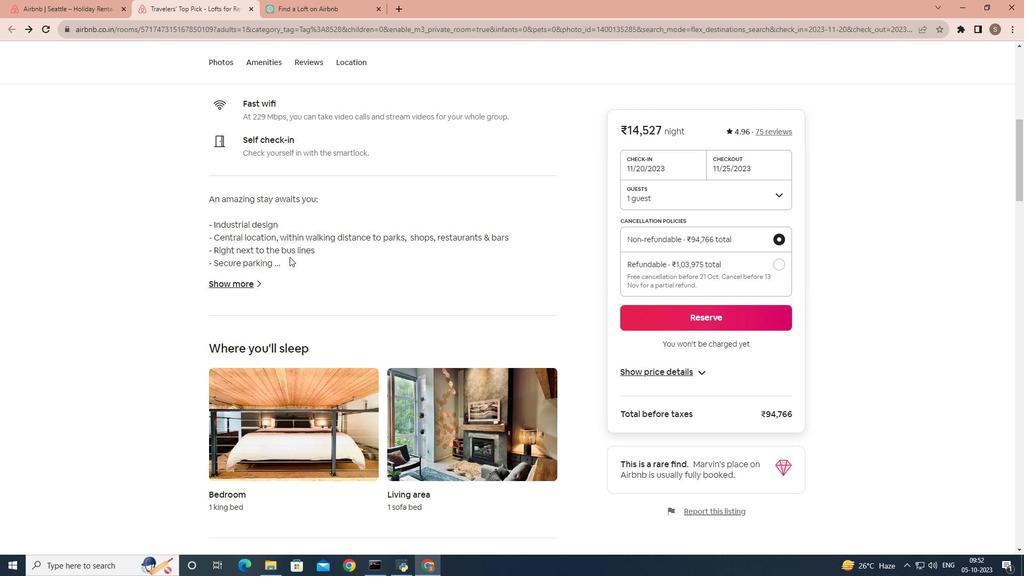 
Action: Mouse scrolled (289, 256) with delta (0, 0)
Screenshot: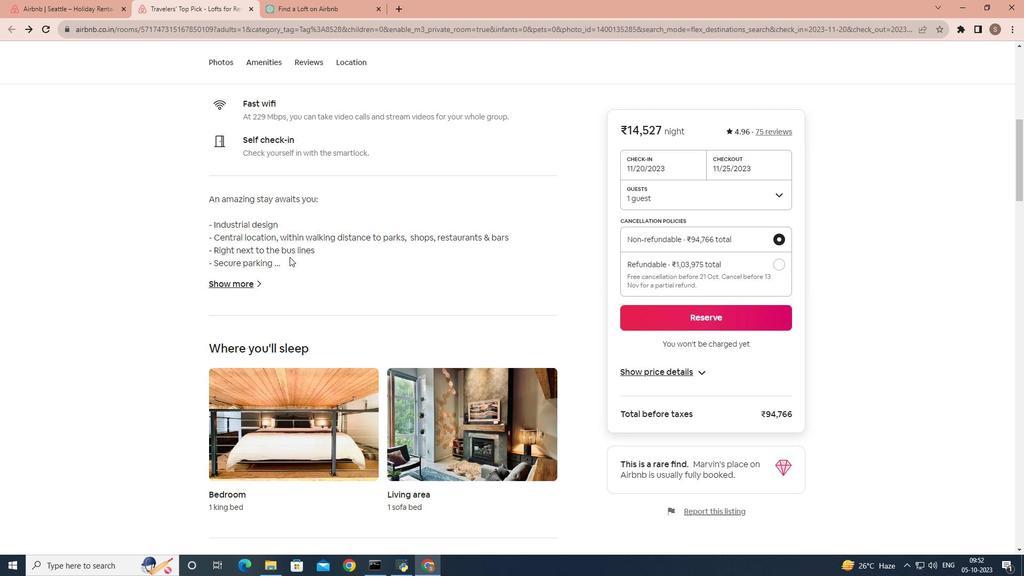 
Action: Mouse scrolled (289, 256) with delta (0, 0)
Screenshot: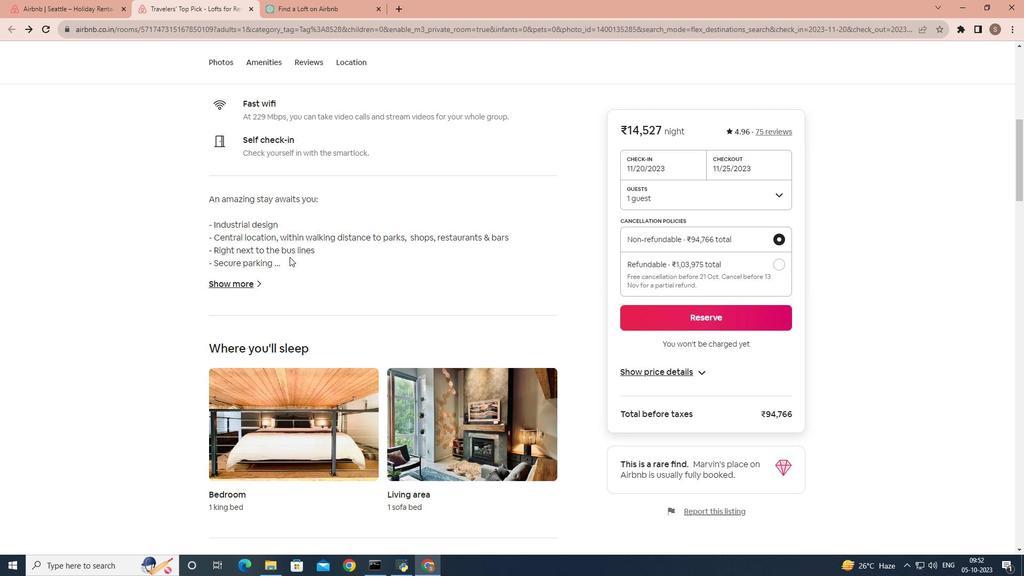 
Action: Mouse scrolled (289, 256) with delta (0, 0)
Screenshot: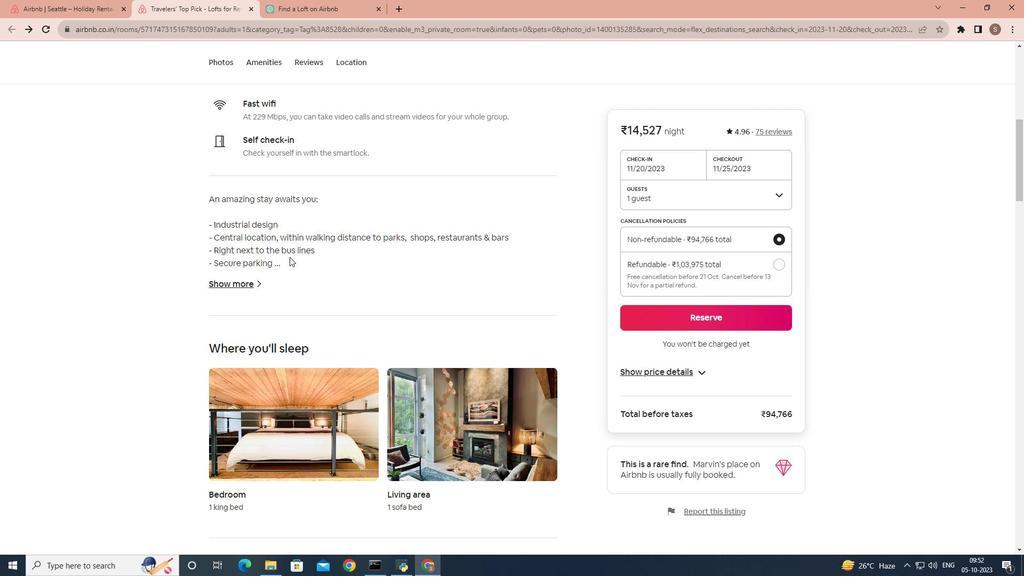
Action: Mouse scrolled (289, 256) with delta (0, 0)
Screenshot: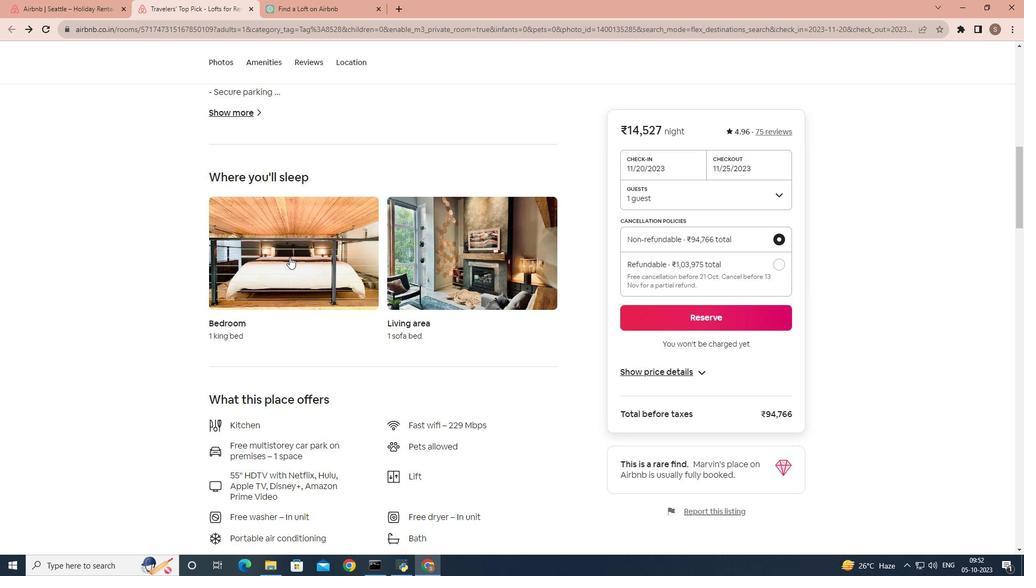 
Action: Mouse scrolled (289, 256) with delta (0, 0)
Screenshot: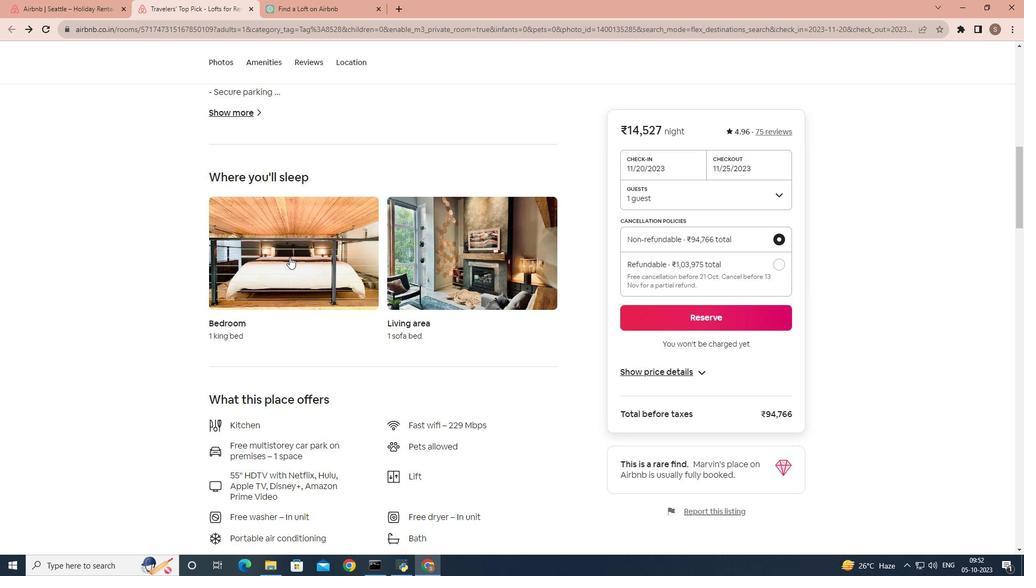
Action: Mouse scrolled (289, 256) with delta (0, 0)
Screenshot: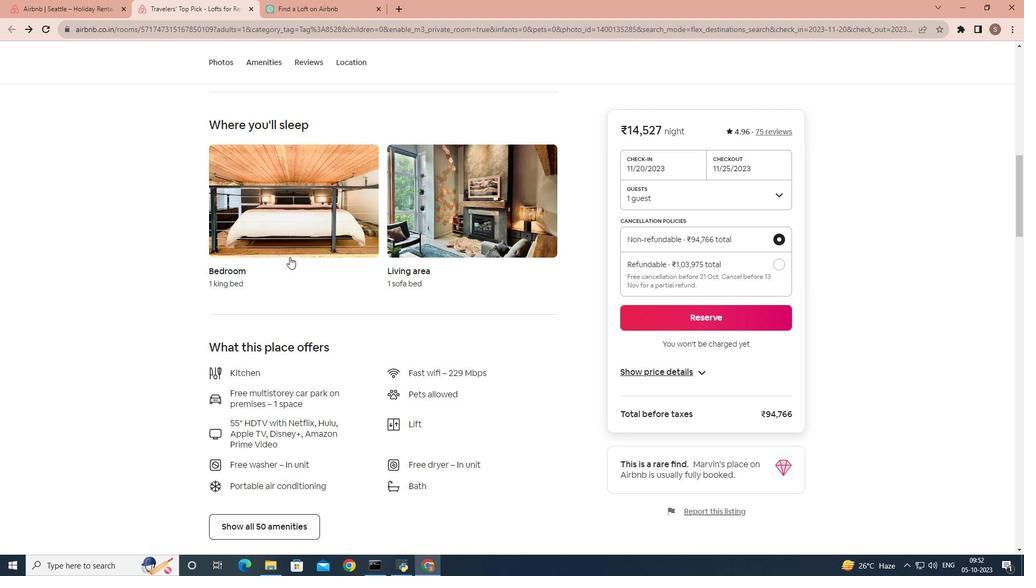 
Action: Mouse scrolled (289, 256) with delta (0, 0)
Screenshot: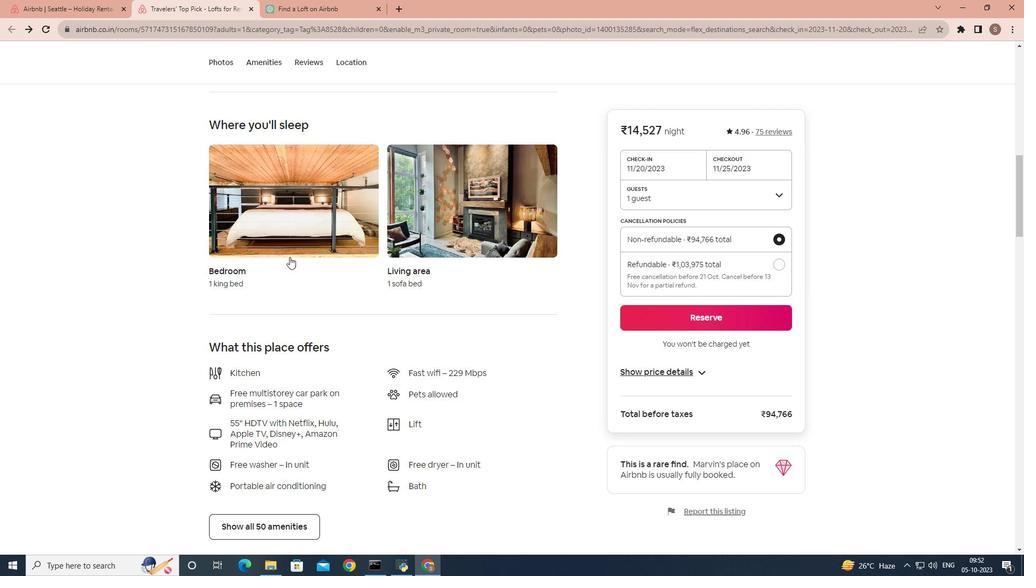 
Action: Mouse scrolled (289, 256) with delta (0, 0)
Screenshot: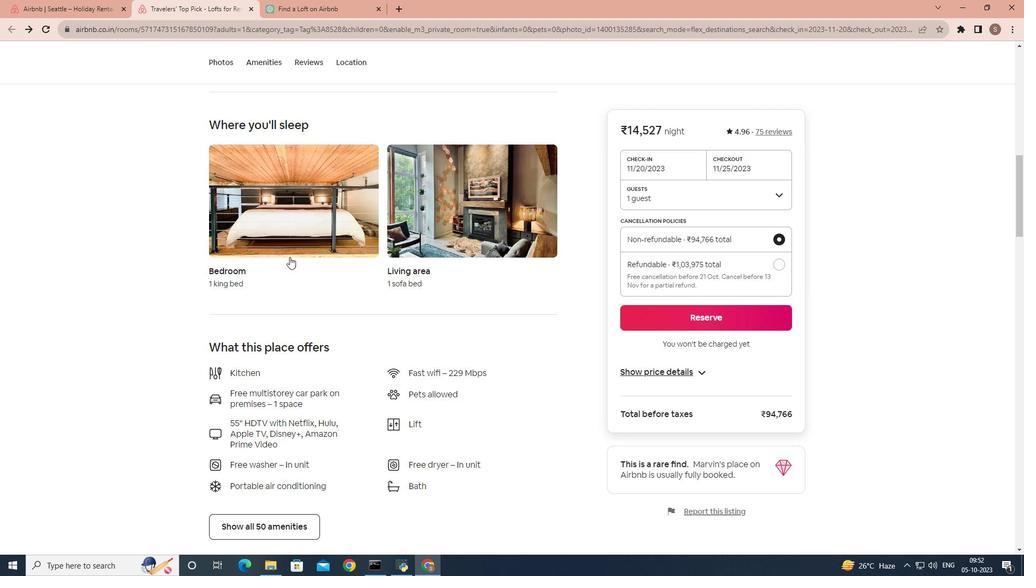 
Action: Mouse scrolled (289, 256) with delta (0, 0)
Screenshot: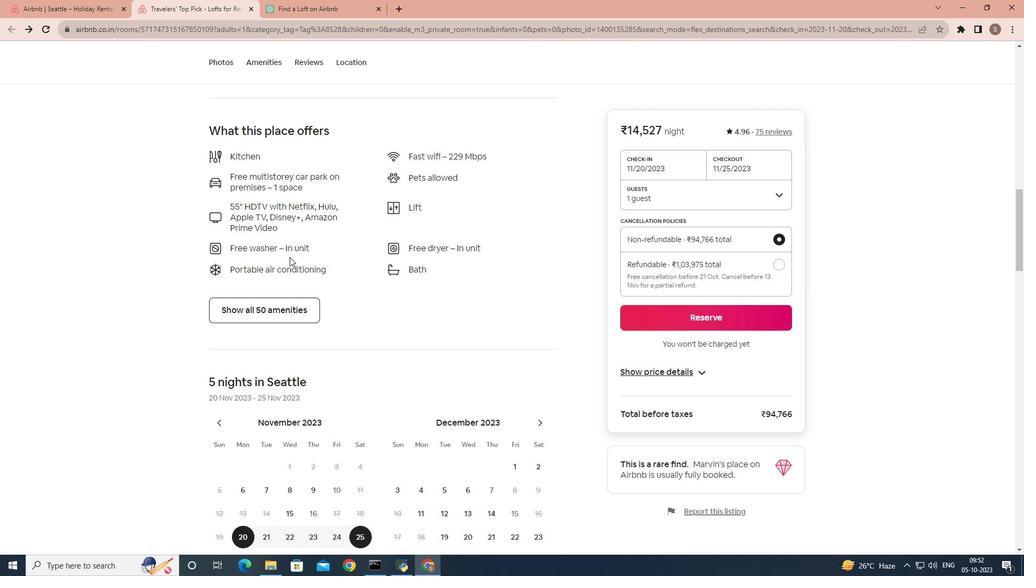 
Action: Mouse scrolled (289, 256) with delta (0, 0)
Screenshot: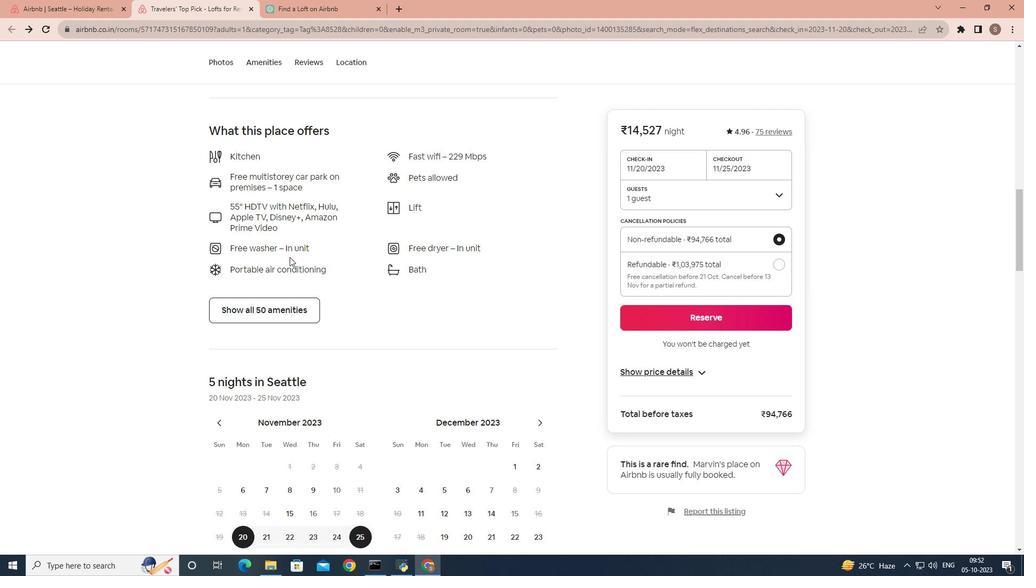 
Action: Mouse scrolled (289, 256) with delta (0, 0)
Screenshot: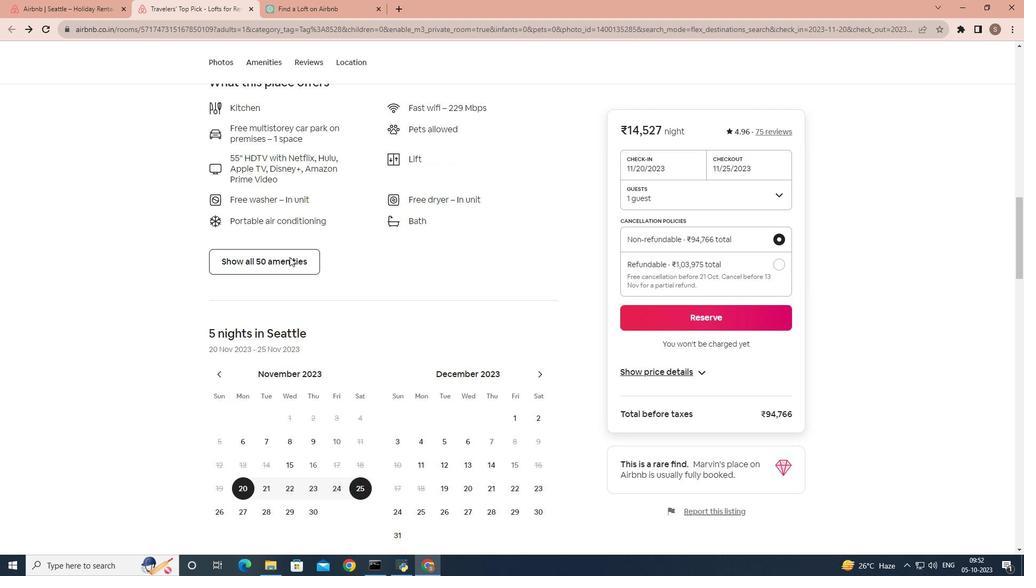 
Action: Mouse scrolled (289, 256) with delta (0, 0)
Screenshot: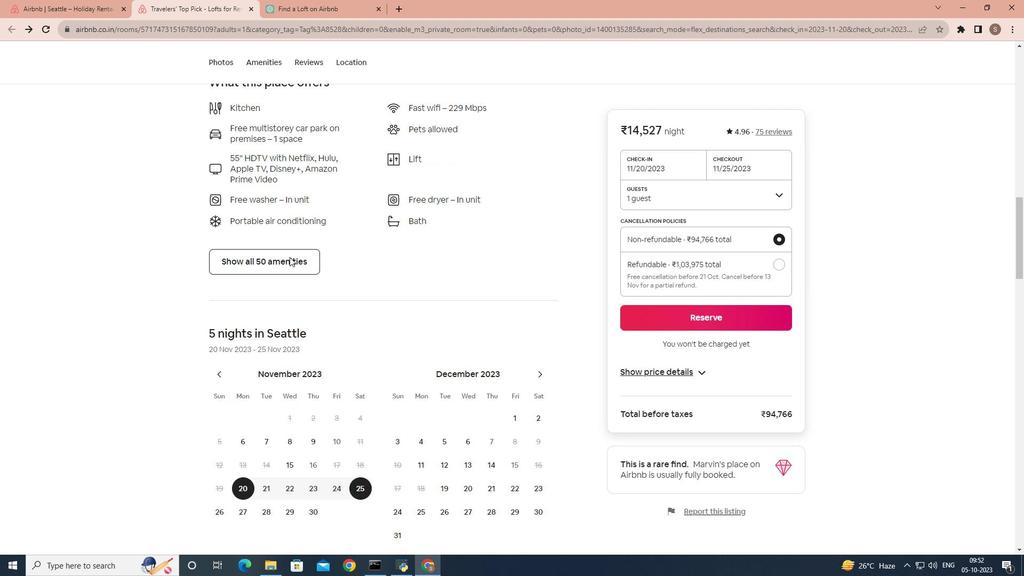 
Action: Mouse scrolled (289, 256) with delta (0, 0)
Screenshot: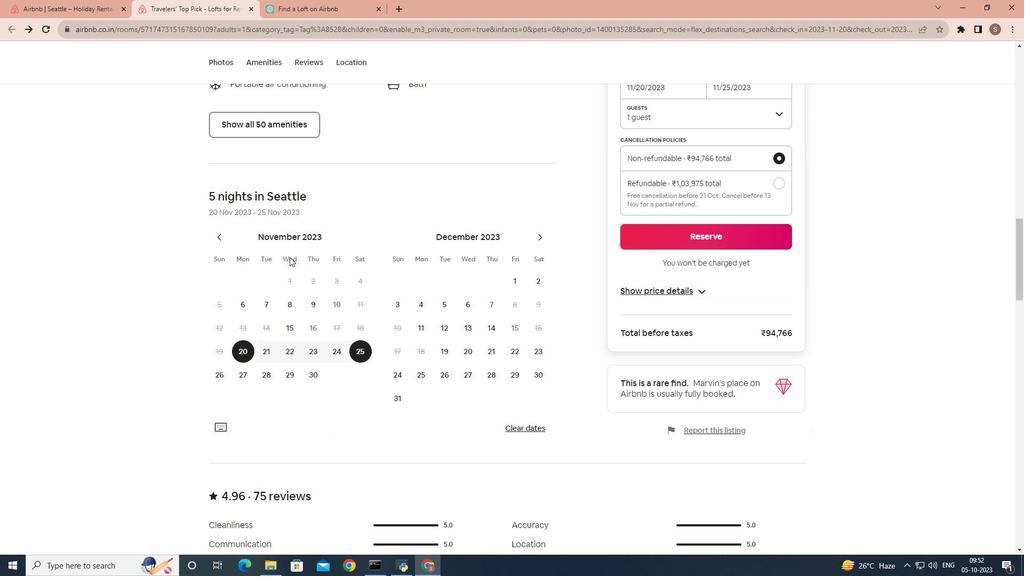 
Action: Mouse scrolled (289, 256) with delta (0, 0)
Screenshot: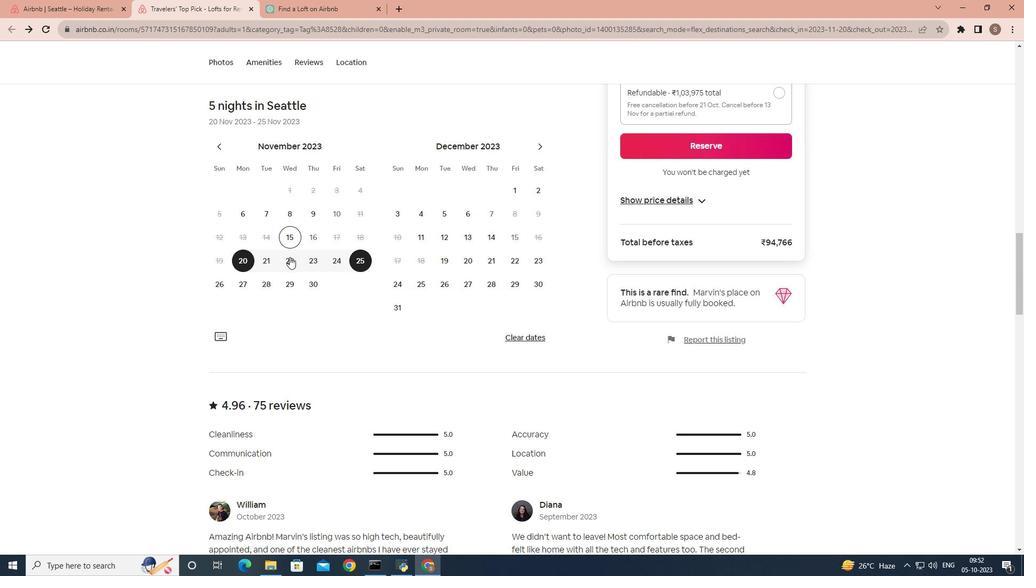 
Action: Mouse scrolled (289, 256) with delta (0, 0)
Screenshot: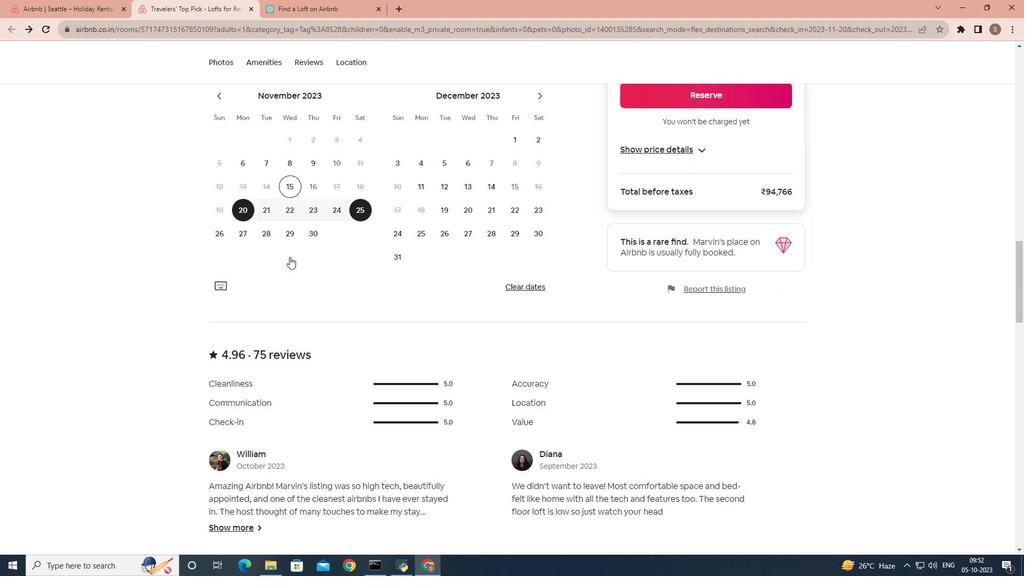 
Action: Mouse scrolled (289, 256) with delta (0, 0)
Screenshot: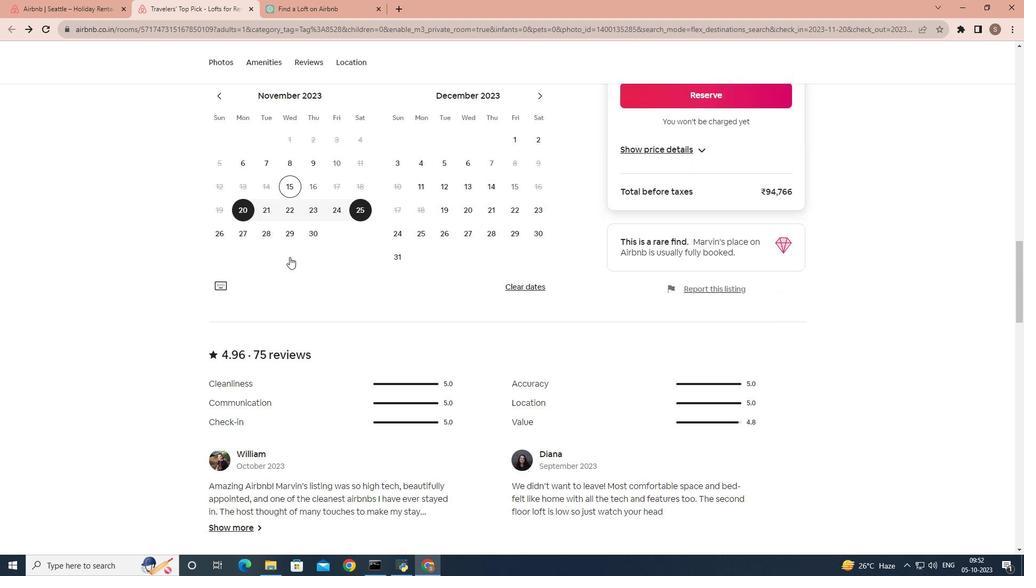 
Action: Mouse scrolled (289, 256) with delta (0, 0)
Screenshot: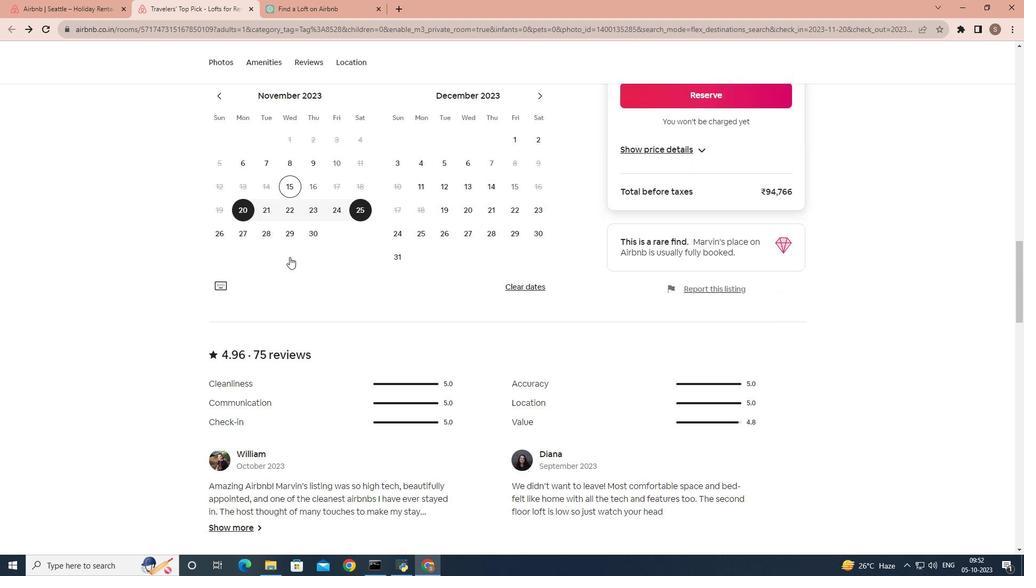 
Action: Mouse scrolled (289, 256) with delta (0, 0)
Screenshot: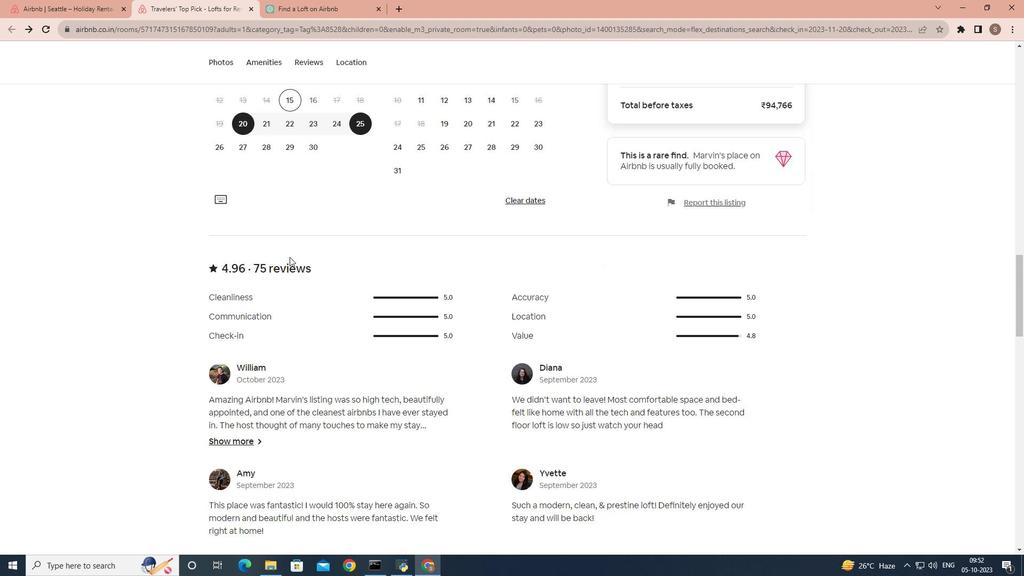 
Action: Mouse scrolled (289, 256) with delta (0, 0)
Screenshot: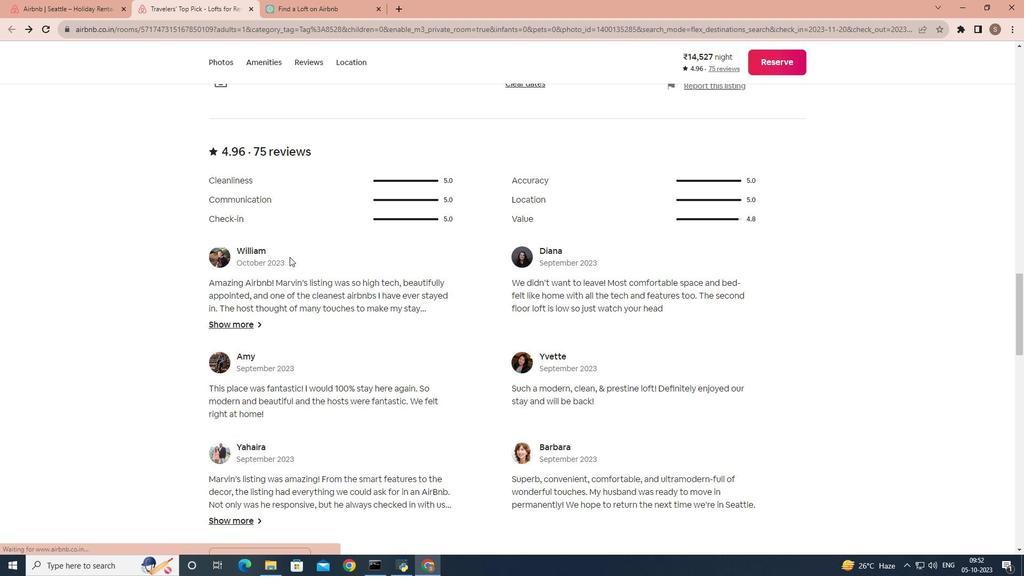 
Action: Mouse scrolled (289, 256) with delta (0, 0)
Screenshot: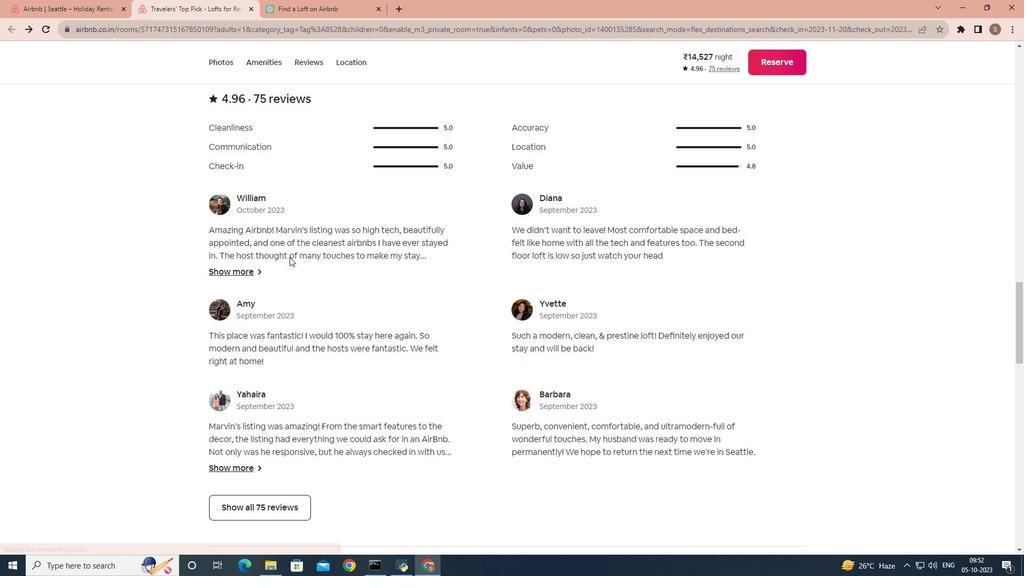 
Action: Mouse scrolled (289, 256) with delta (0, 0)
Screenshot: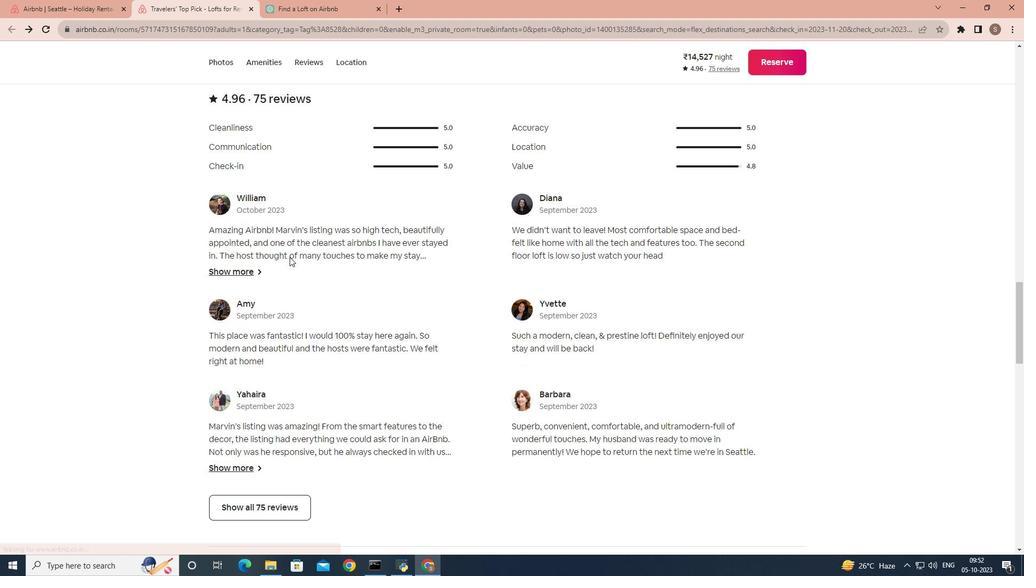 
Action: Mouse scrolled (289, 256) with delta (0, 0)
Screenshot: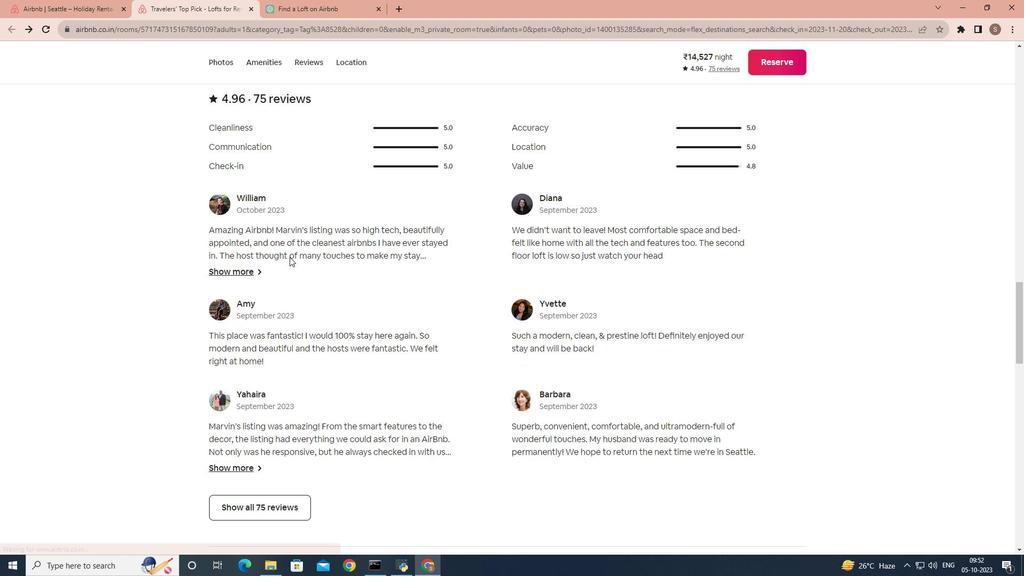 
Action: Mouse moved to (275, 359)
Screenshot: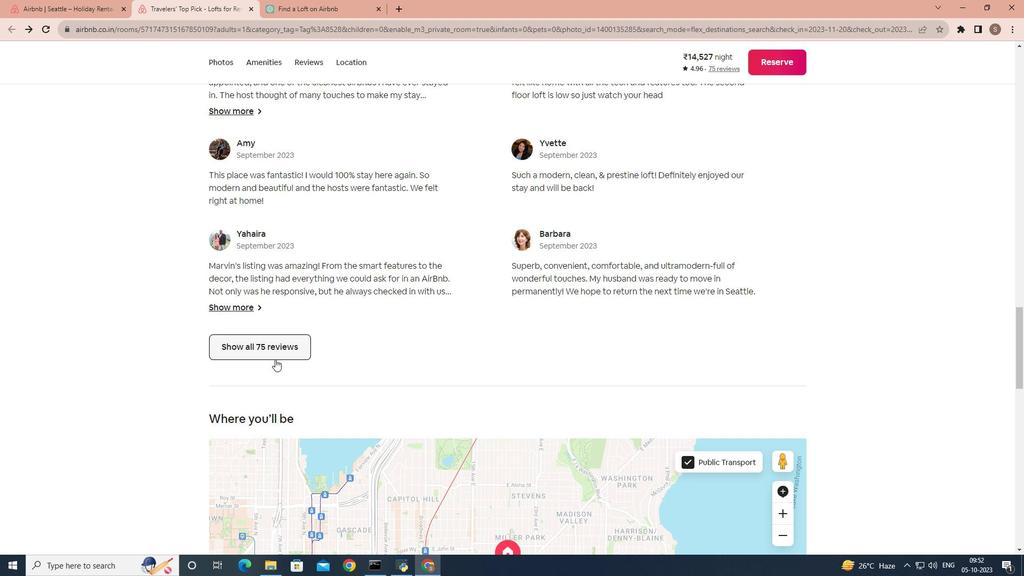 
Action: Mouse pressed left at (275, 359)
Screenshot: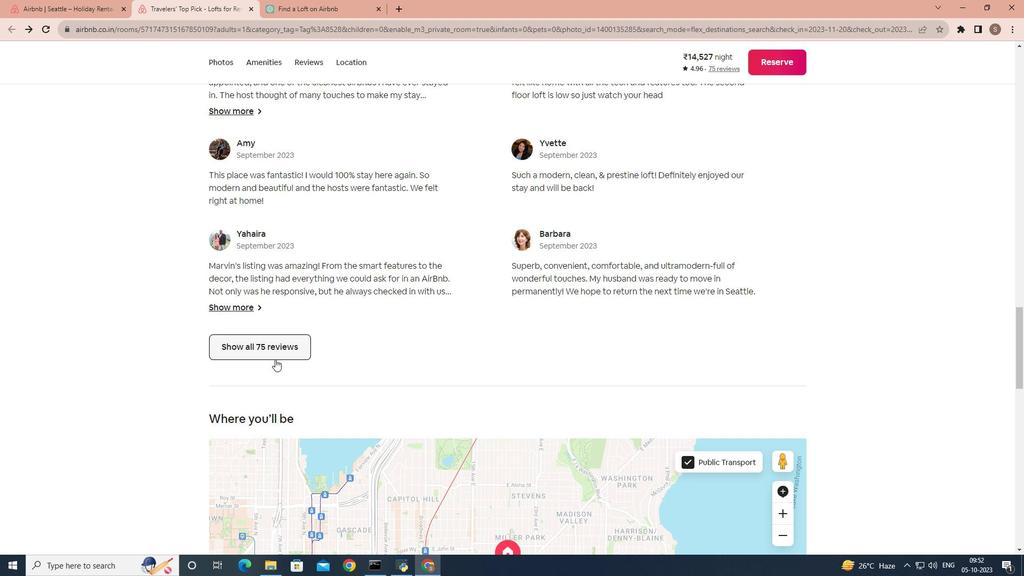 
Action: Mouse moved to (528, 314)
Screenshot: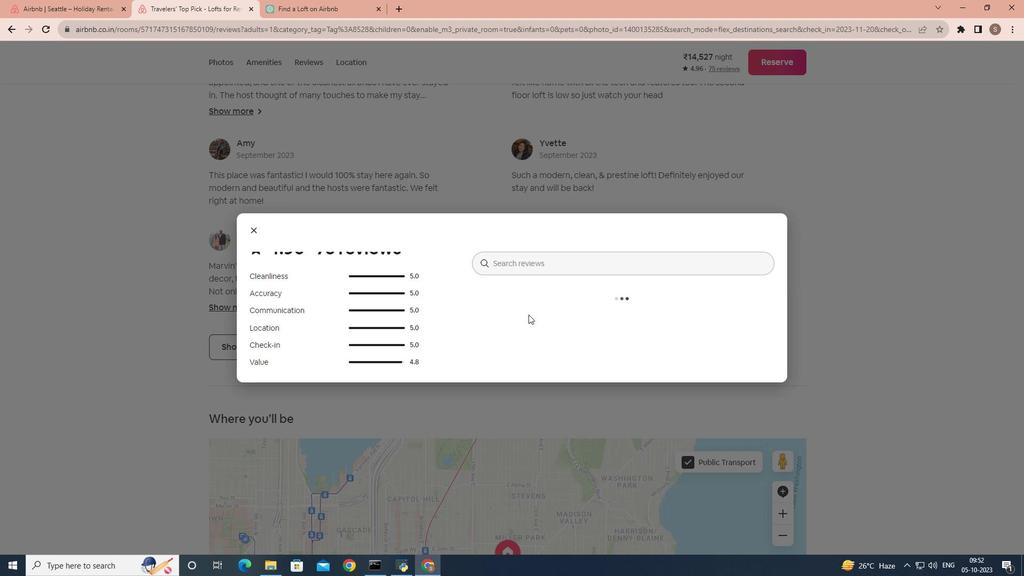 
Action: Mouse scrolled (528, 314) with delta (0, 0)
Screenshot: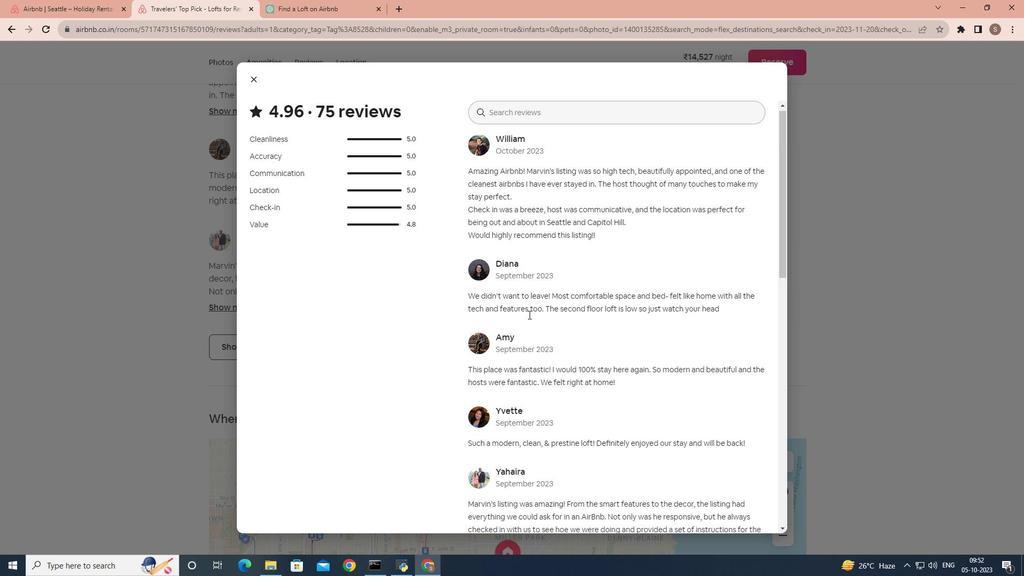 
Action: Mouse scrolled (528, 314) with delta (0, 0)
Screenshot: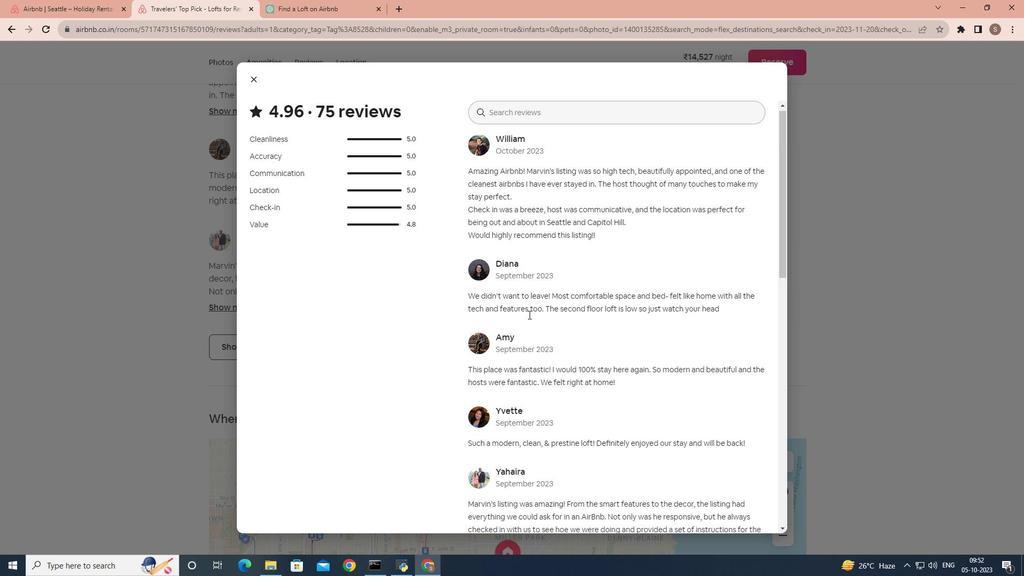 
Action: Mouse scrolled (528, 314) with delta (0, 0)
Screenshot: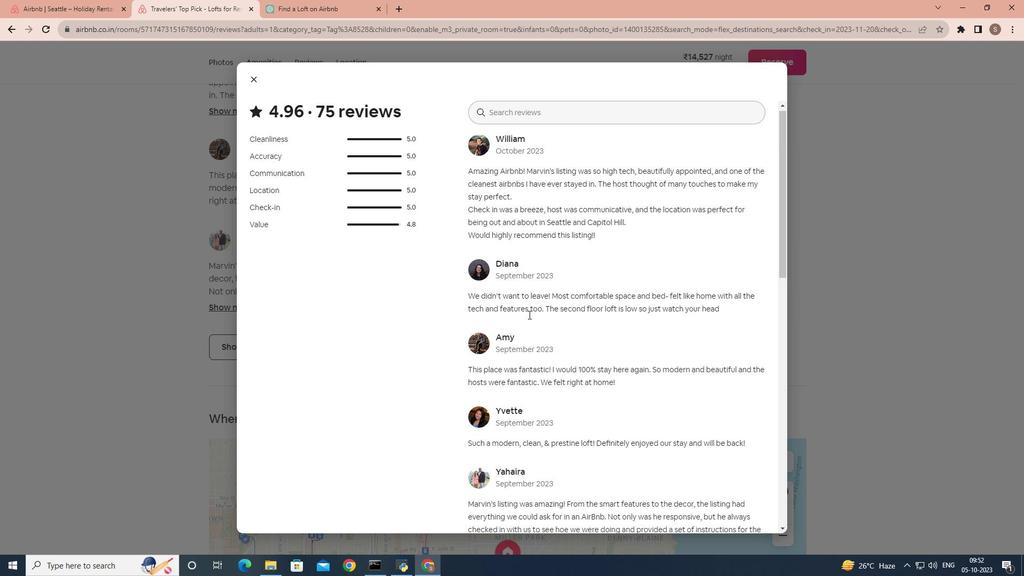 
Action: Mouse scrolled (528, 314) with delta (0, 0)
Screenshot: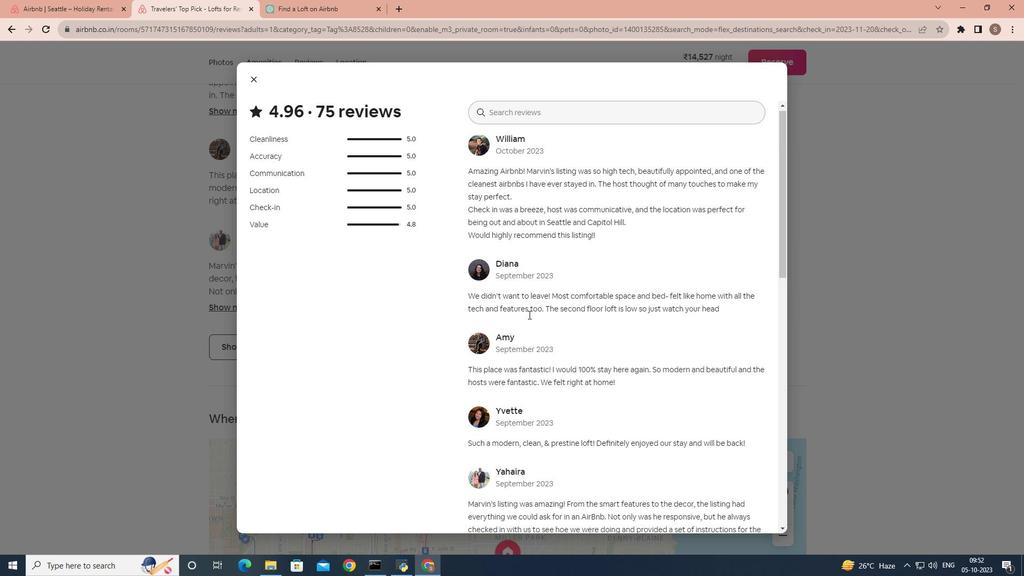 
Action: Mouse scrolled (528, 314) with delta (0, 0)
Screenshot: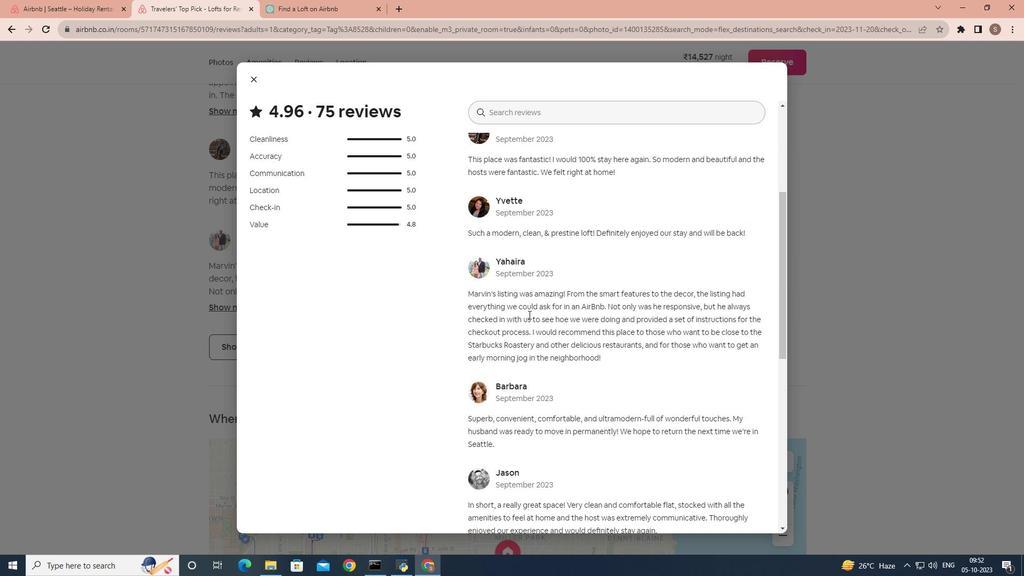 
Action: Mouse scrolled (528, 314) with delta (0, 0)
Screenshot: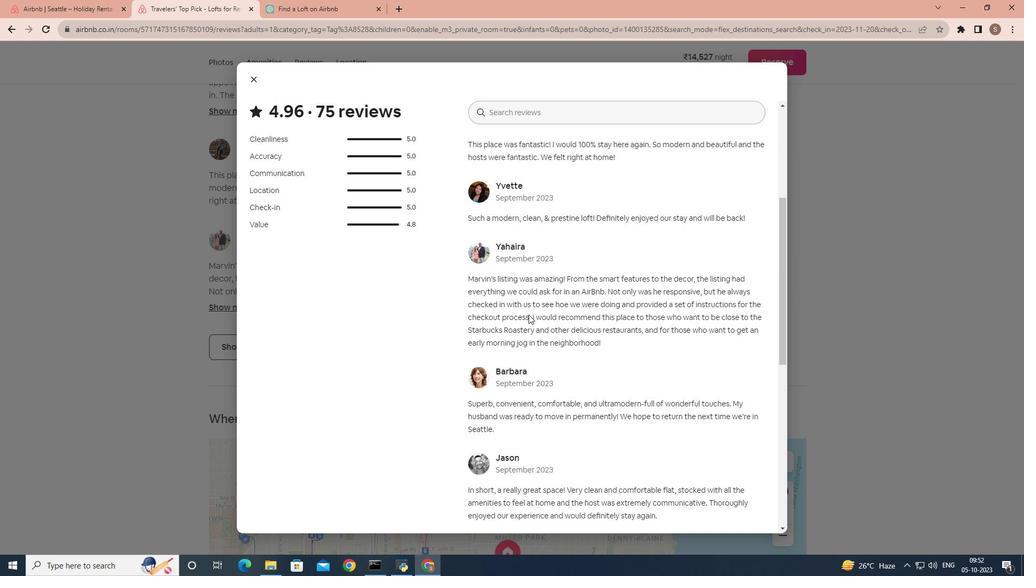 
Action: Mouse scrolled (528, 314) with delta (0, 0)
Screenshot: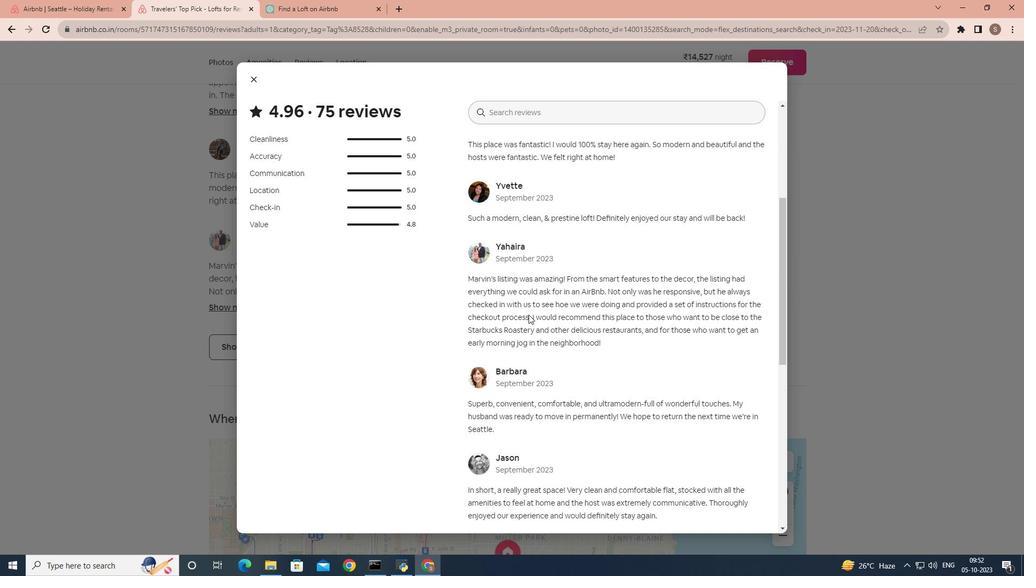 
Action: Mouse scrolled (528, 314) with delta (0, 0)
Screenshot: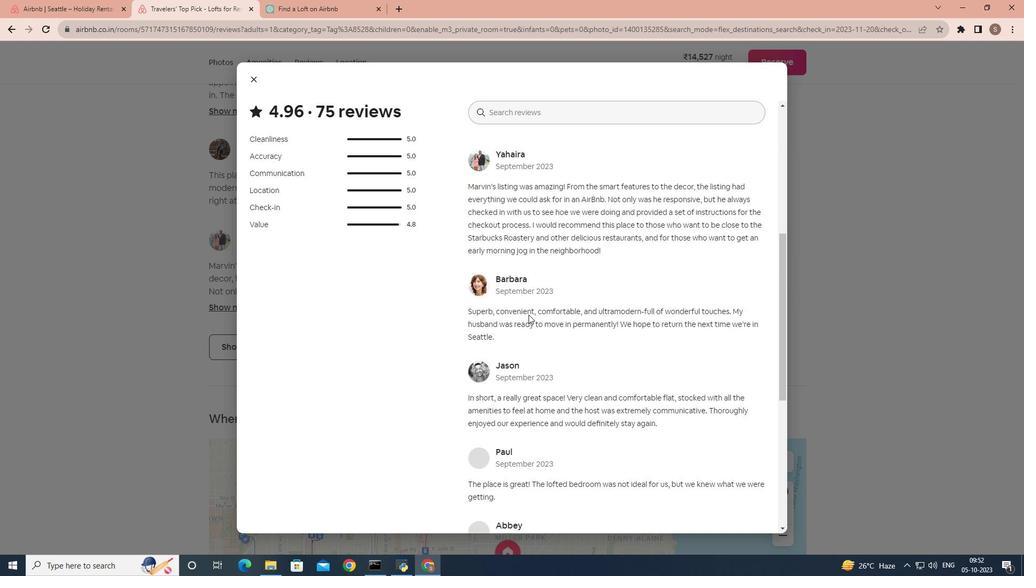 
Action: Mouse scrolled (528, 314) with delta (0, 0)
Screenshot: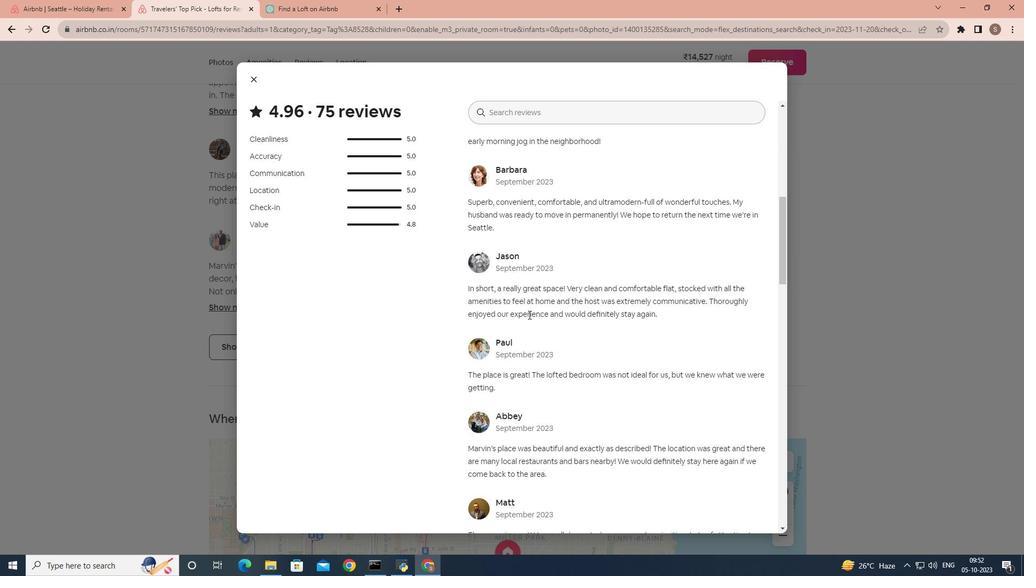 
Action: Mouse scrolled (528, 314) with delta (0, 0)
Screenshot: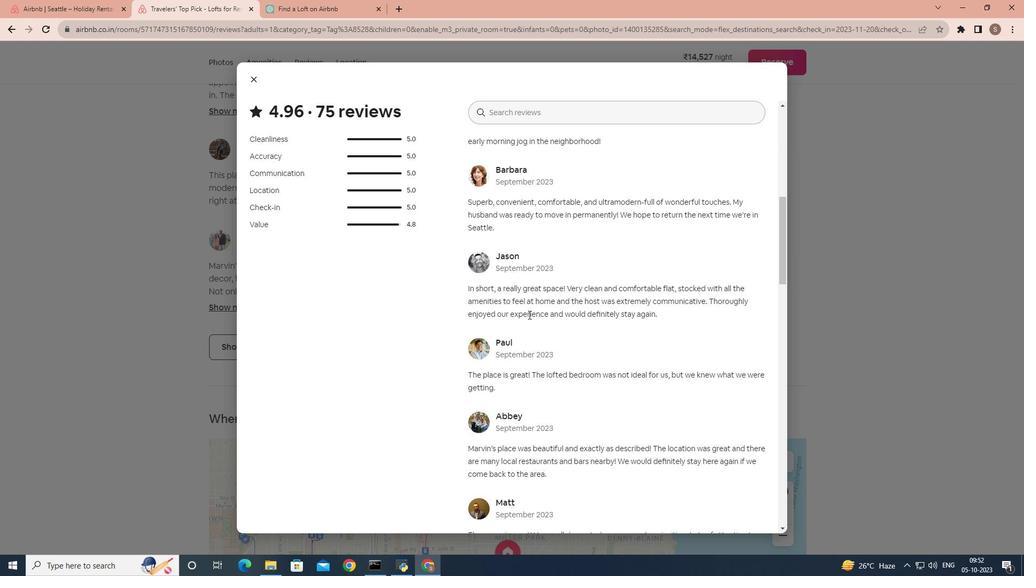 
Action: Mouse scrolled (528, 314) with delta (0, 0)
Screenshot: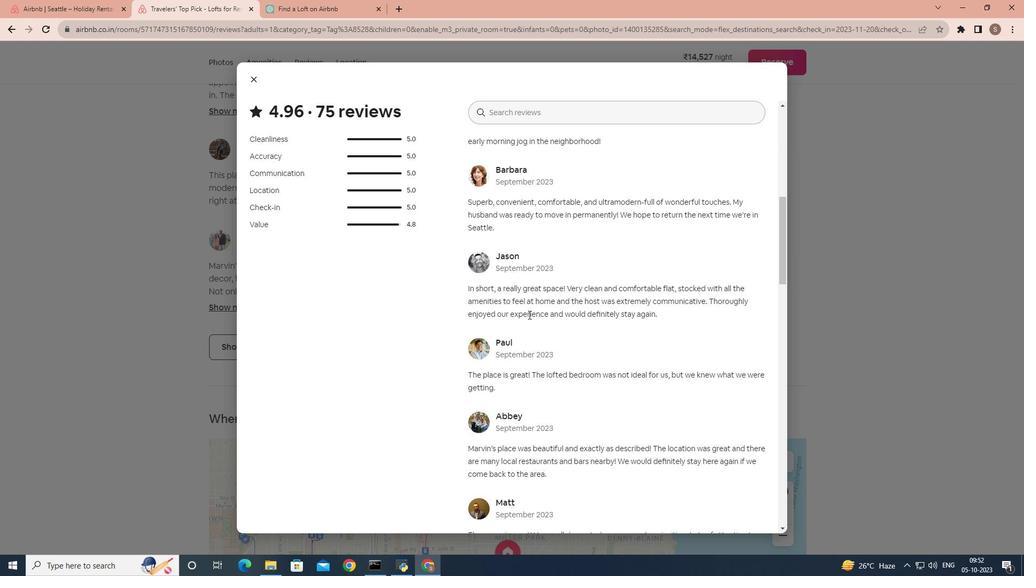 
Action: Mouse scrolled (528, 314) with delta (0, 0)
Screenshot: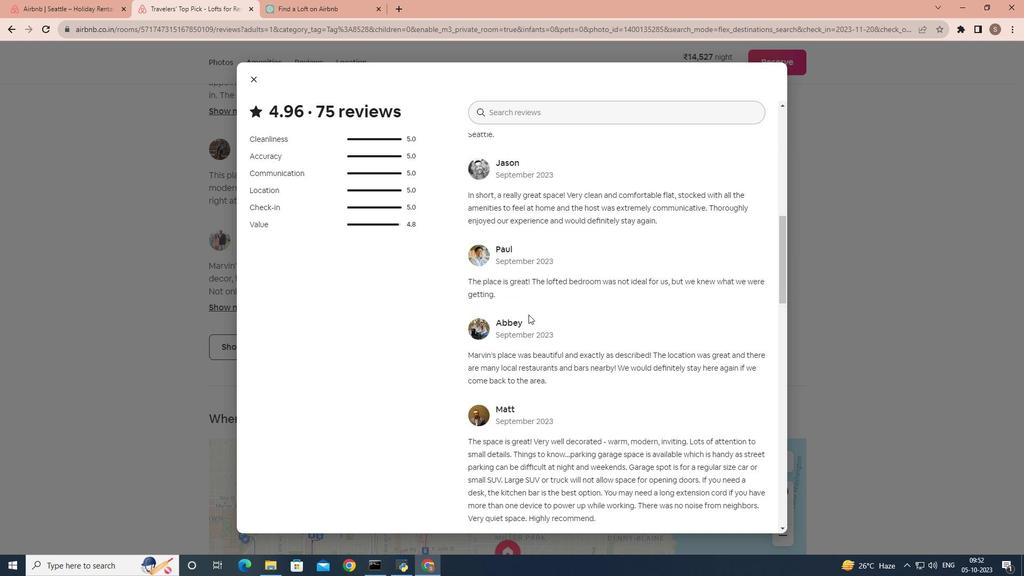 
Action: Mouse scrolled (528, 314) with delta (0, 0)
Screenshot: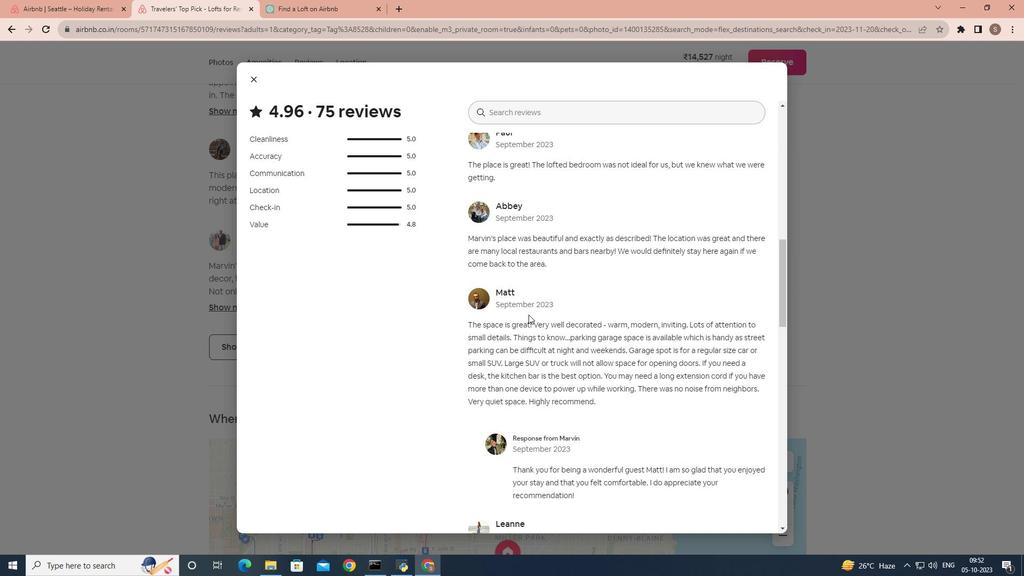 
Action: Mouse scrolled (528, 314) with delta (0, 0)
Screenshot: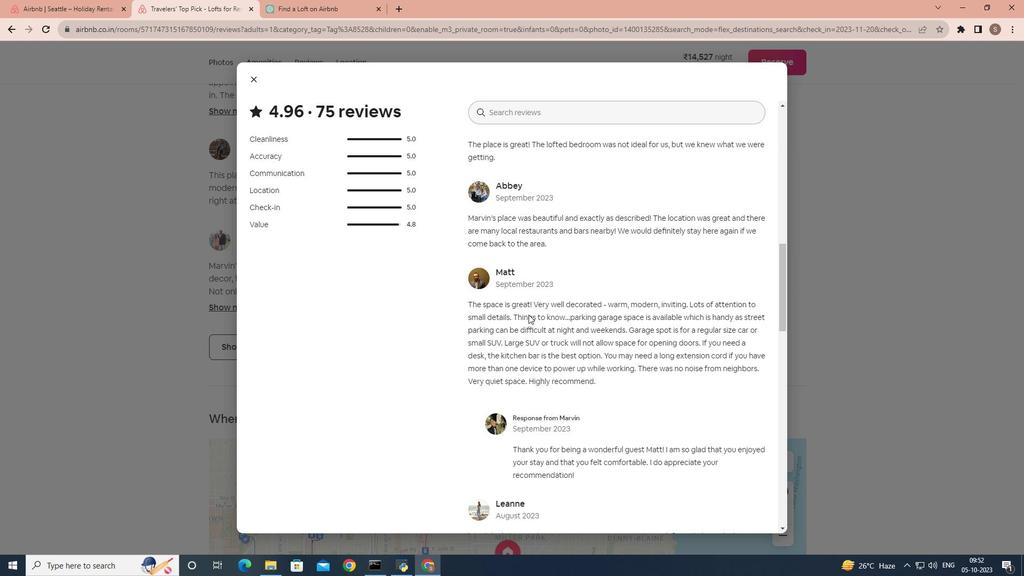 
Action: Mouse scrolled (528, 314) with delta (0, 0)
Screenshot: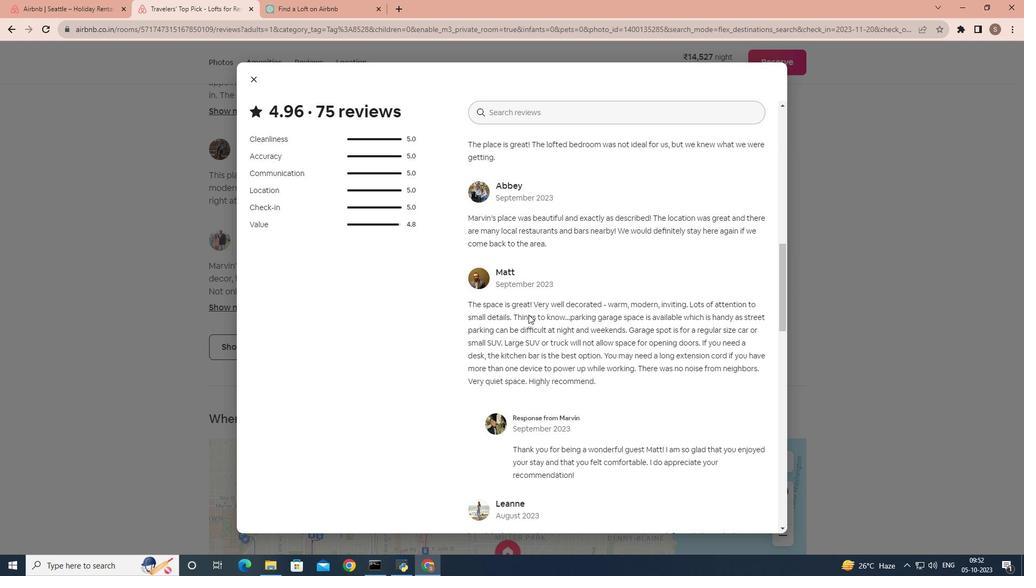 
Action: Mouse scrolled (528, 314) with delta (0, 0)
Screenshot: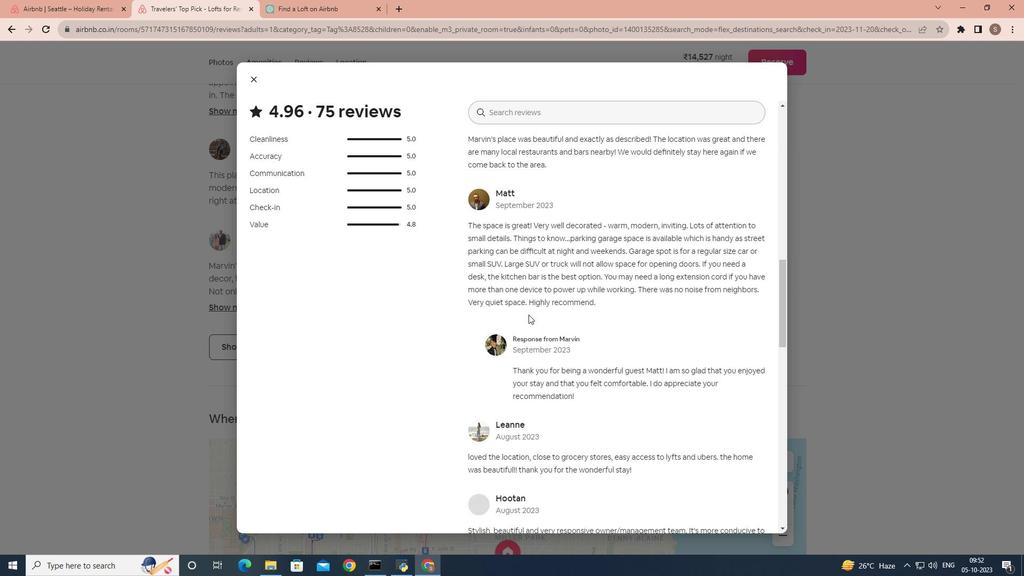 
Action: Mouse scrolled (528, 314) with delta (0, 0)
Screenshot: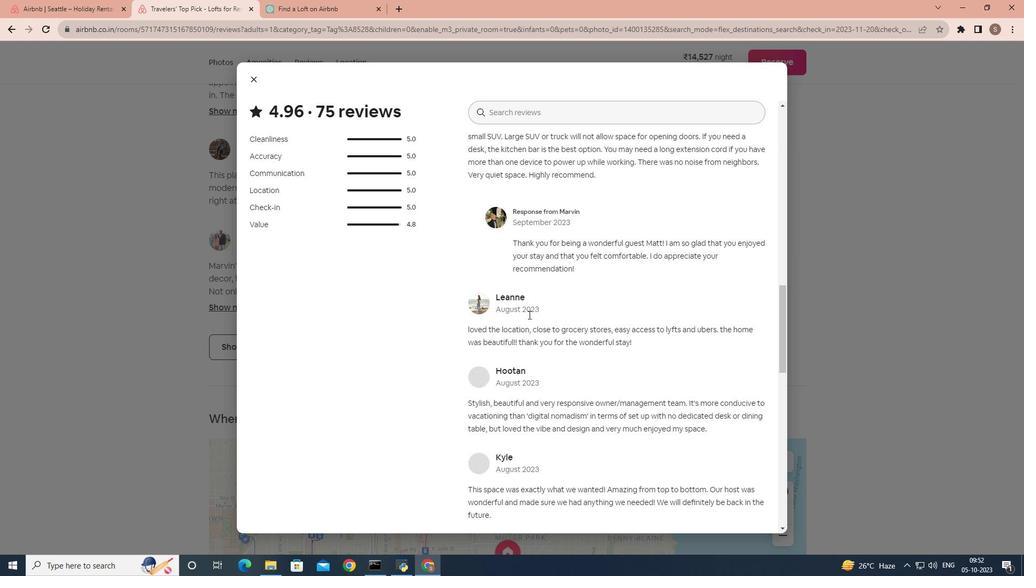 
Action: Mouse scrolled (528, 314) with delta (0, 0)
Screenshot: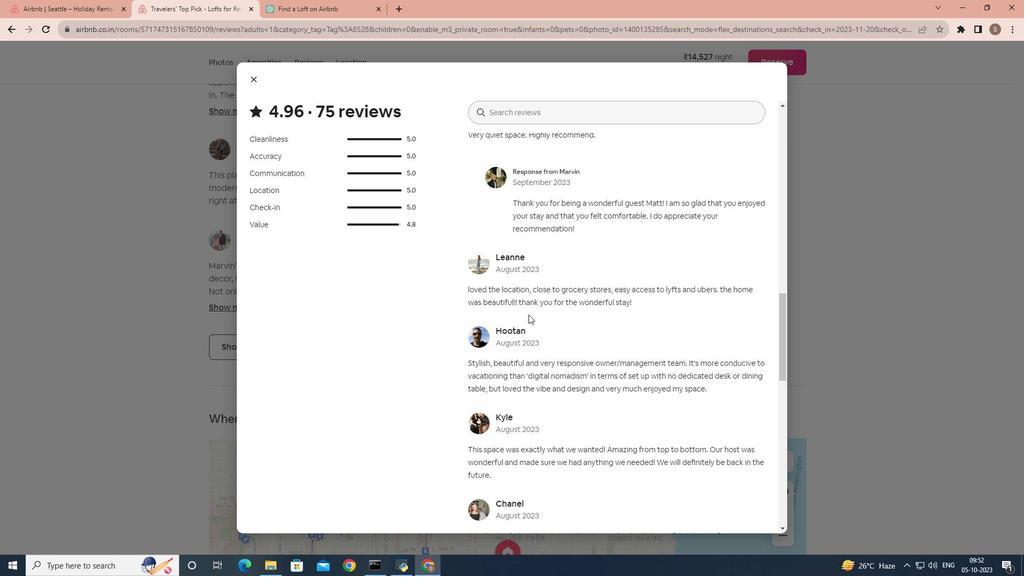 
Action: Mouse scrolled (528, 314) with delta (0, 0)
Screenshot: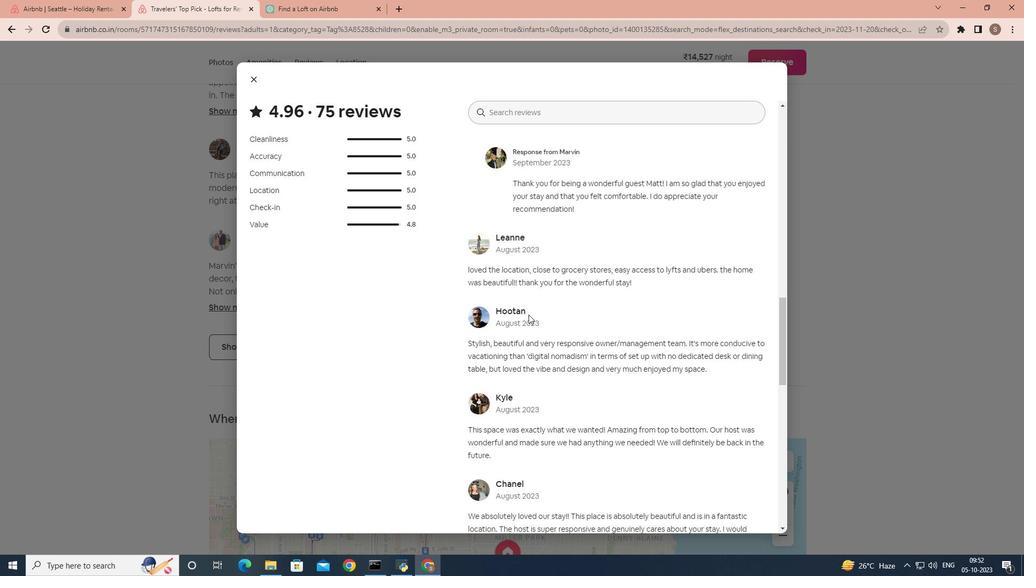 
Action: Mouse scrolled (528, 314) with delta (0, 0)
Screenshot: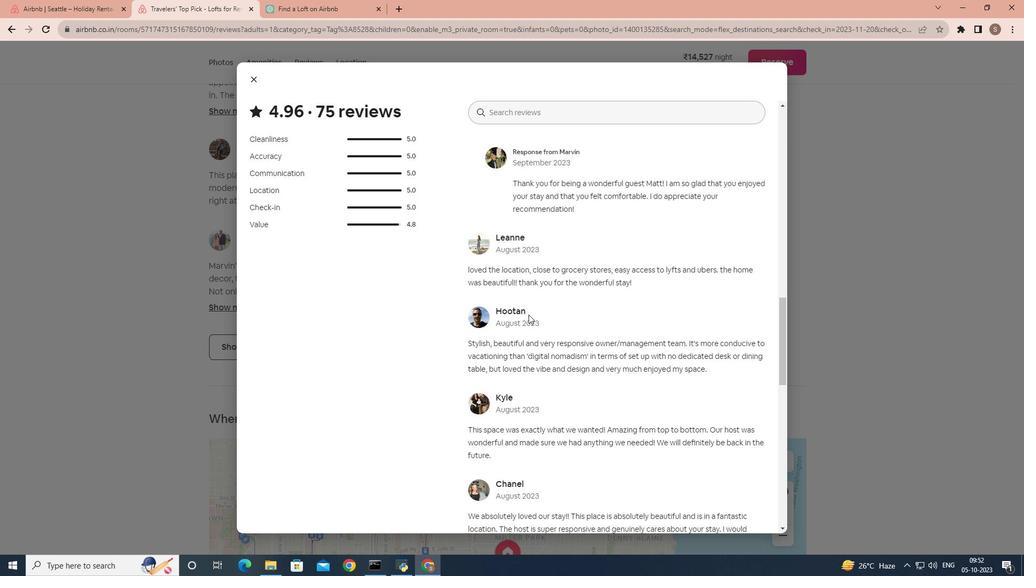 
Action: Mouse scrolled (528, 314) with delta (0, 0)
Screenshot: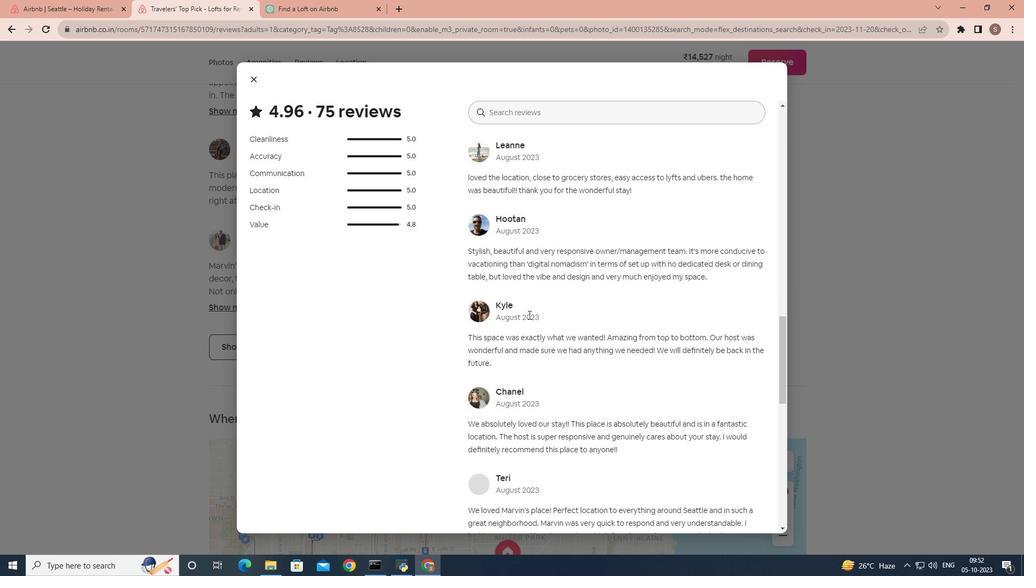 
Action: Mouse scrolled (528, 314) with delta (0, 0)
Screenshot: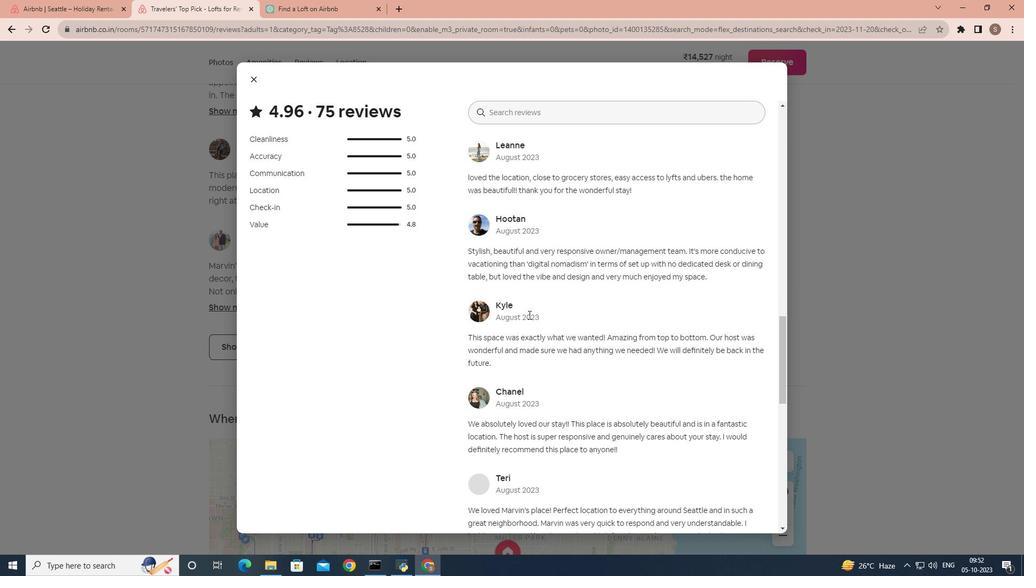 
Action: Mouse scrolled (528, 315) with delta (0, 0)
Screenshot: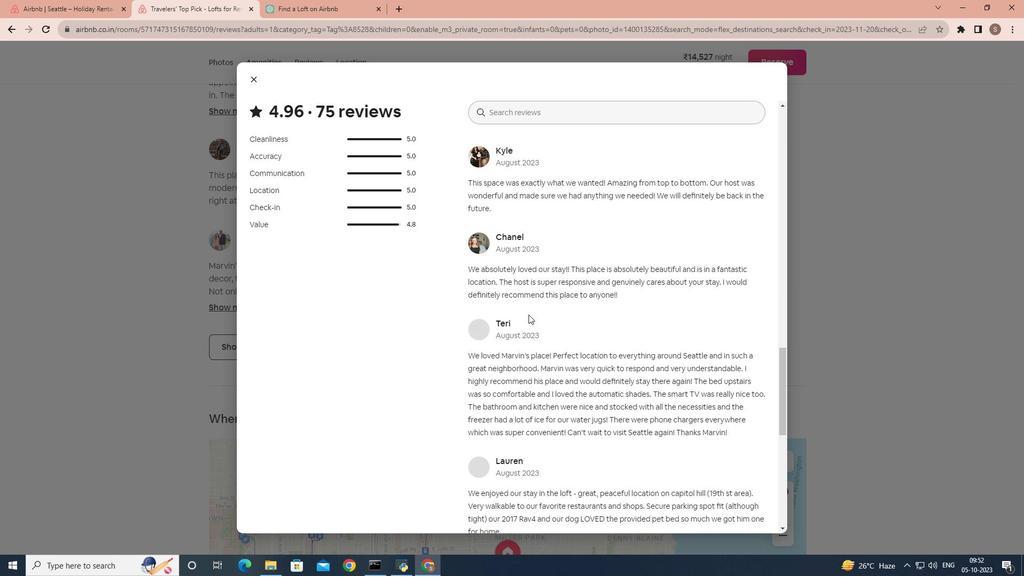 
Action: Mouse scrolled (528, 314) with delta (0, 0)
Screenshot: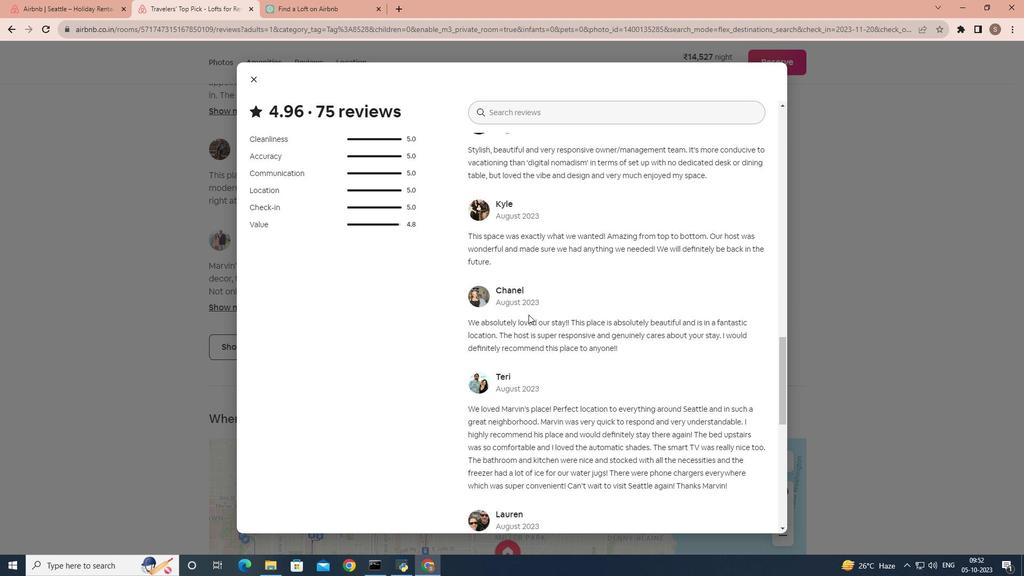 
Action: Mouse scrolled (528, 314) with delta (0, 0)
Screenshot: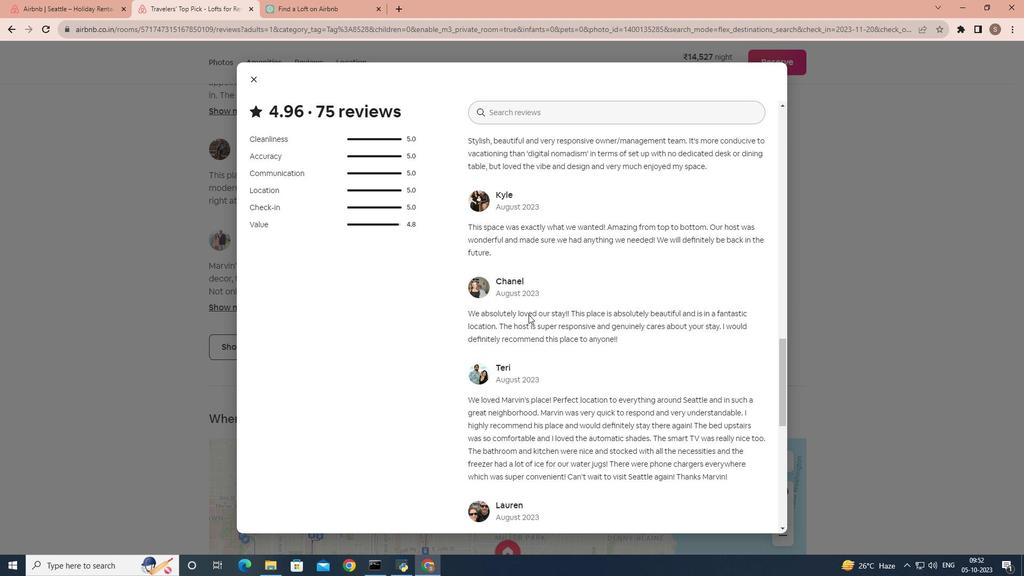 
Action: Mouse scrolled (528, 314) with delta (0, 0)
Screenshot: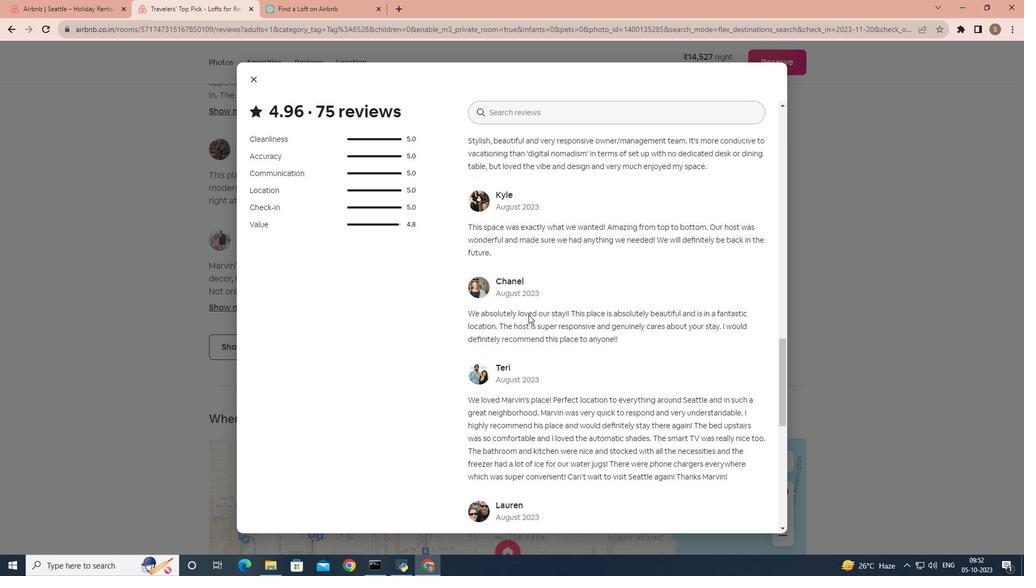 
Action: Mouse scrolled (528, 314) with delta (0, 0)
Screenshot: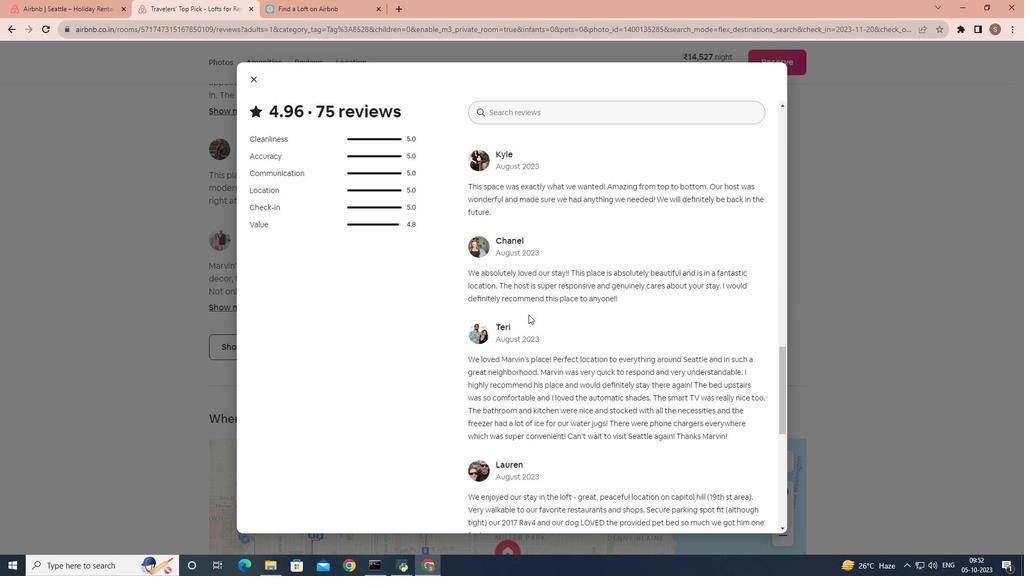 
Action: Mouse scrolled (528, 314) with delta (0, 0)
Screenshot: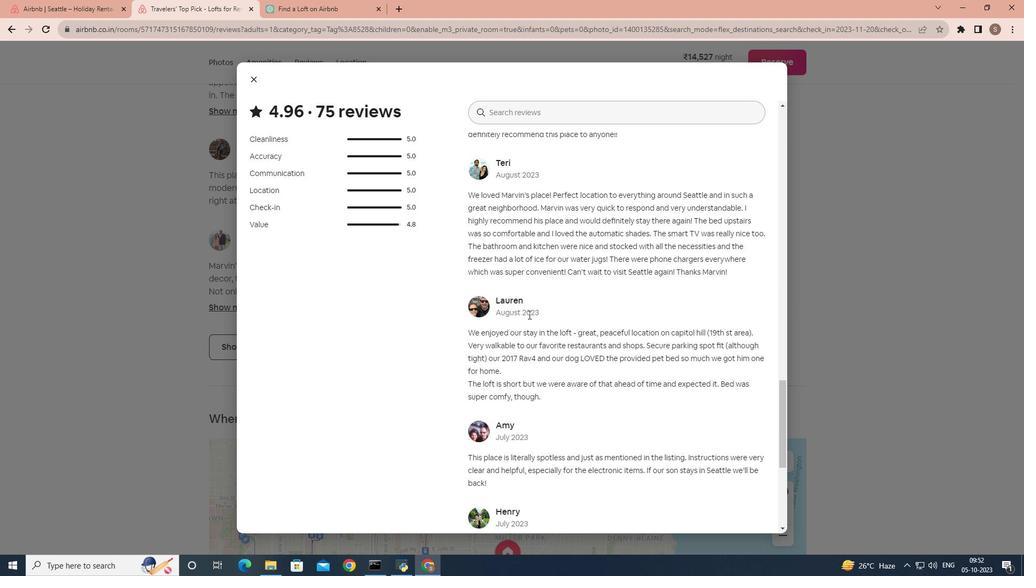 
Action: Mouse scrolled (528, 314) with delta (0, 0)
Screenshot: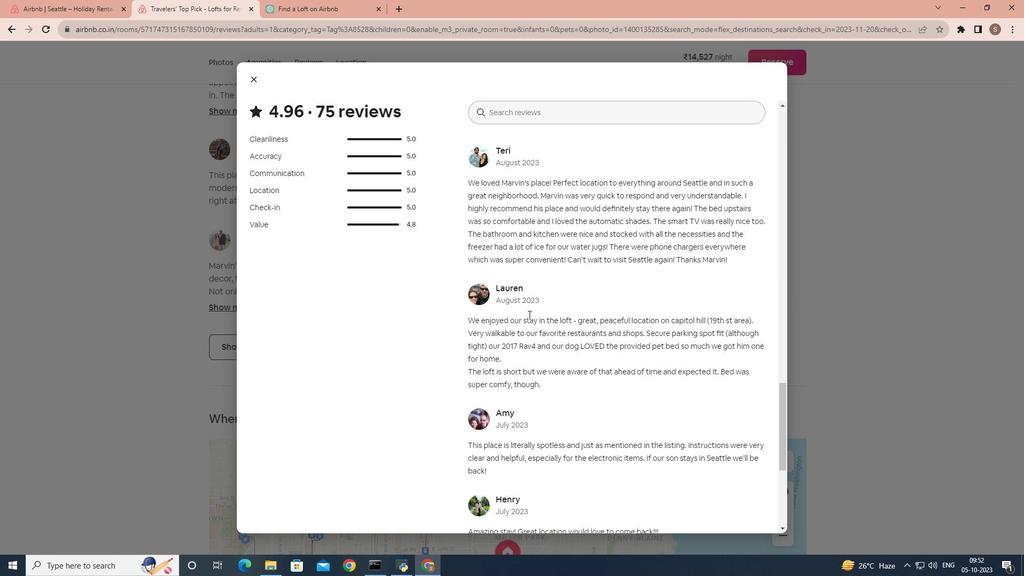 
Action: Mouse scrolled (528, 314) with delta (0, 0)
Screenshot: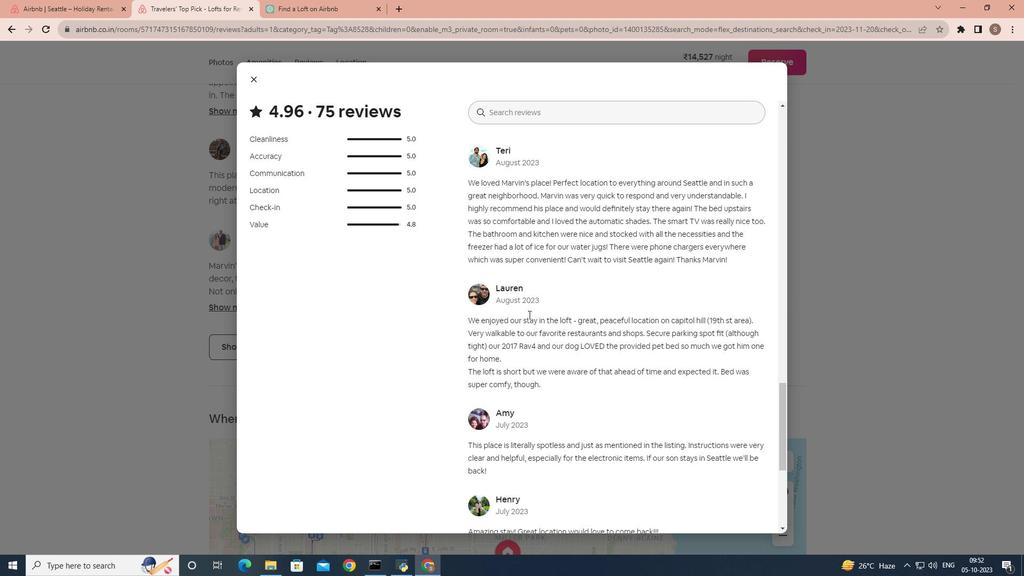 
Action: Mouse scrolled (528, 314) with delta (0, 0)
Screenshot: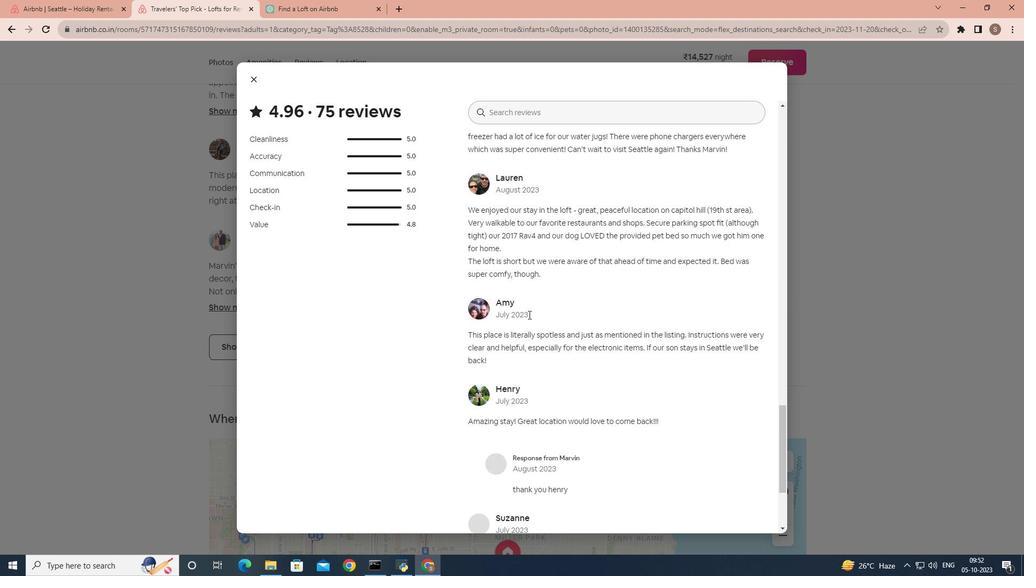 
Action: Mouse scrolled (528, 314) with delta (0, 0)
Screenshot: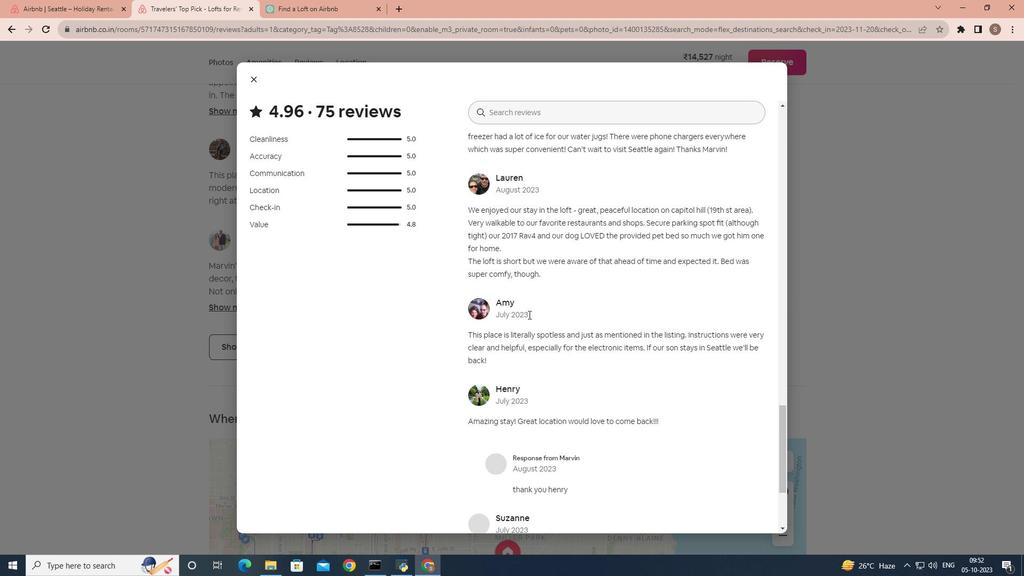 
Action: Mouse scrolled (528, 314) with delta (0, 0)
Screenshot: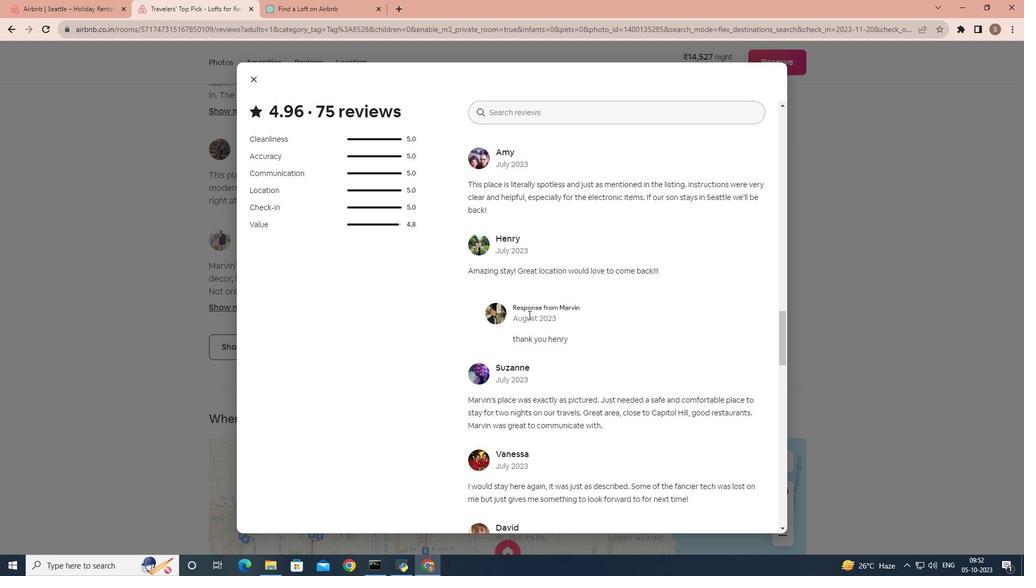 
Action: Mouse scrolled (528, 314) with delta (0, 0)
Screenshot: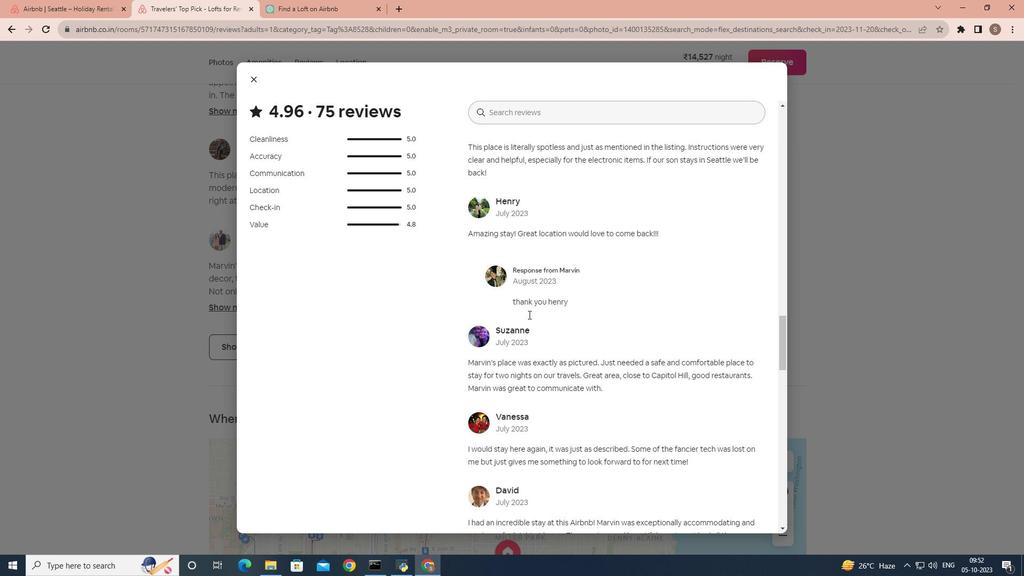 
Action: Mouse scrolled (528, 314) with delta (0, 0)
Screenshot: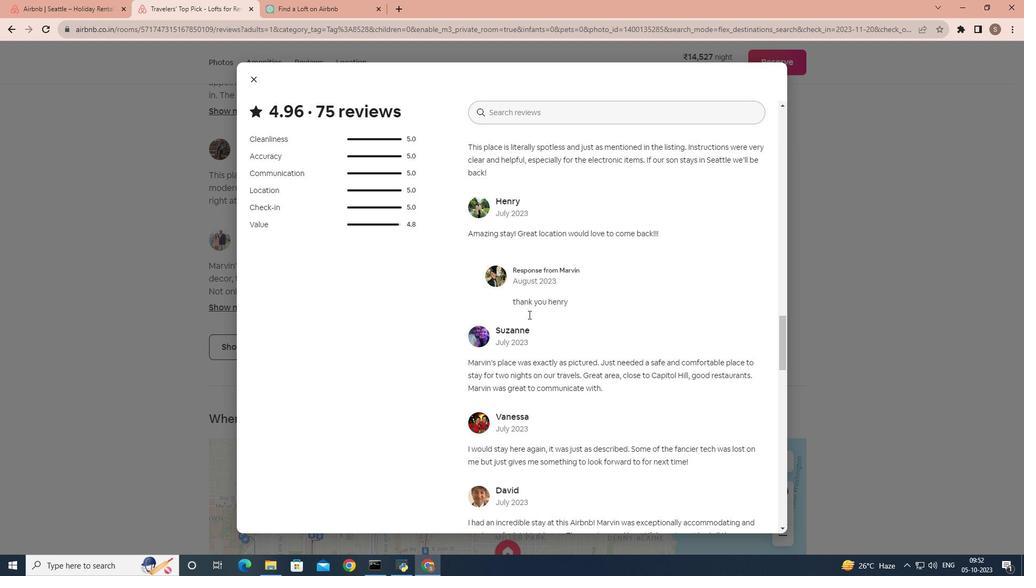 
Action: Mouse scrolled (528, 314) with delta (0, 0)
Screenshot: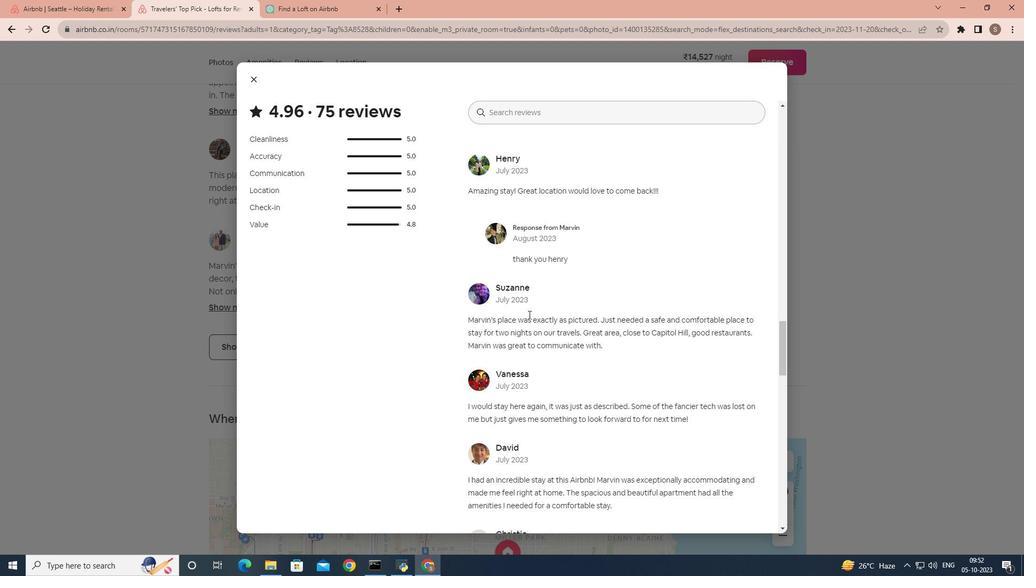 
Action: Mouse scrolled (528, 314) with delta (0, 0)
Screenshot: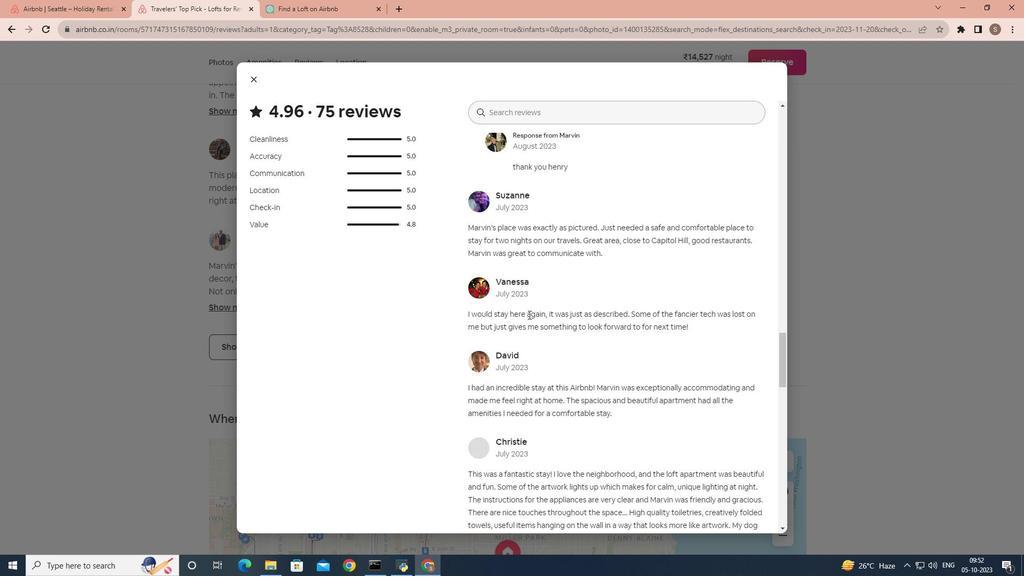 
Action: Mouse scrolled (528, 314) with delta (0, 0)
Screenshot: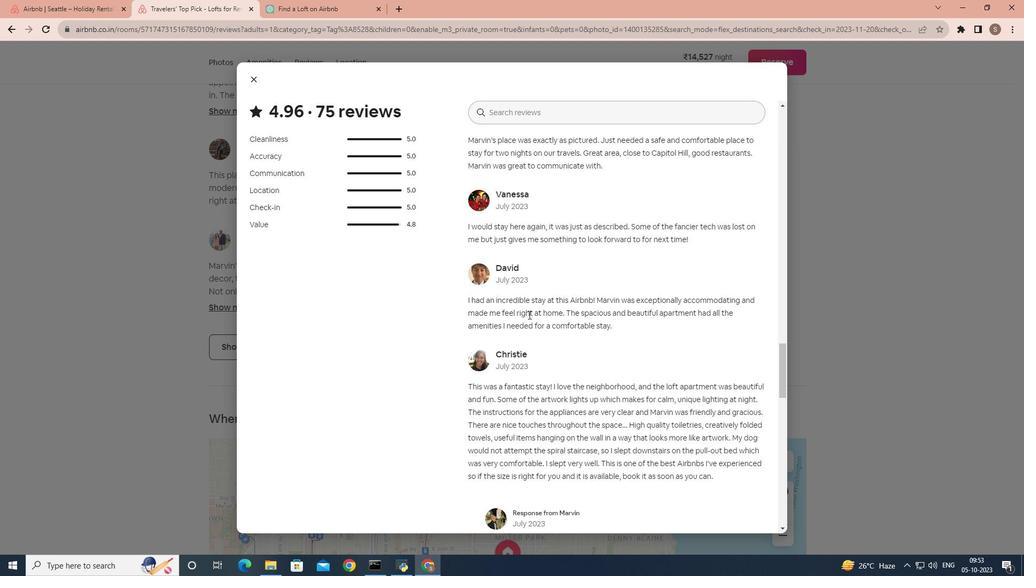 
Action: Mouse scrolled (528, 314) with delta (0, 0)
Screenshot: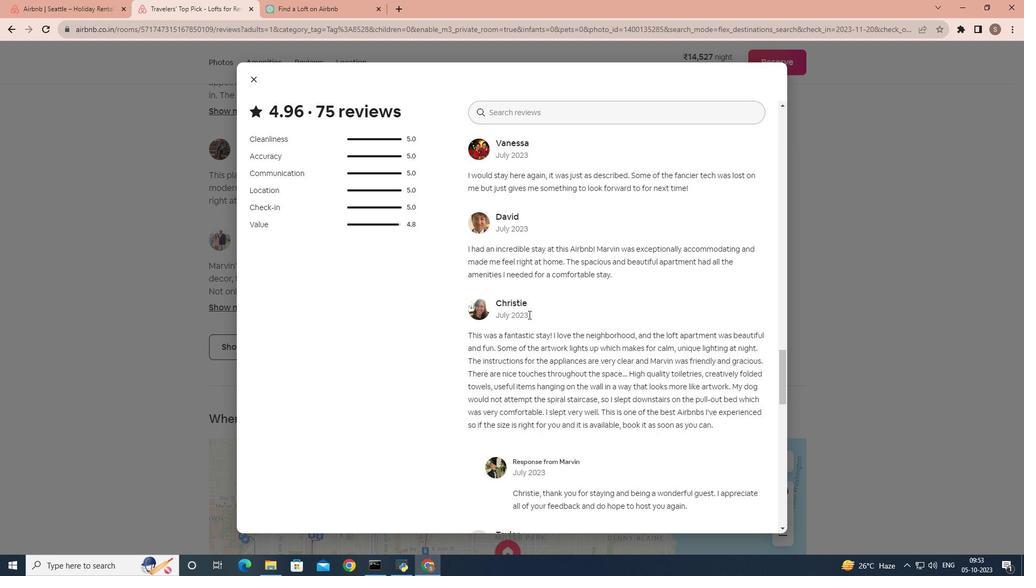 
Action: Mouse scrolled (528, 314) with delta (0, 0)
Screenshot: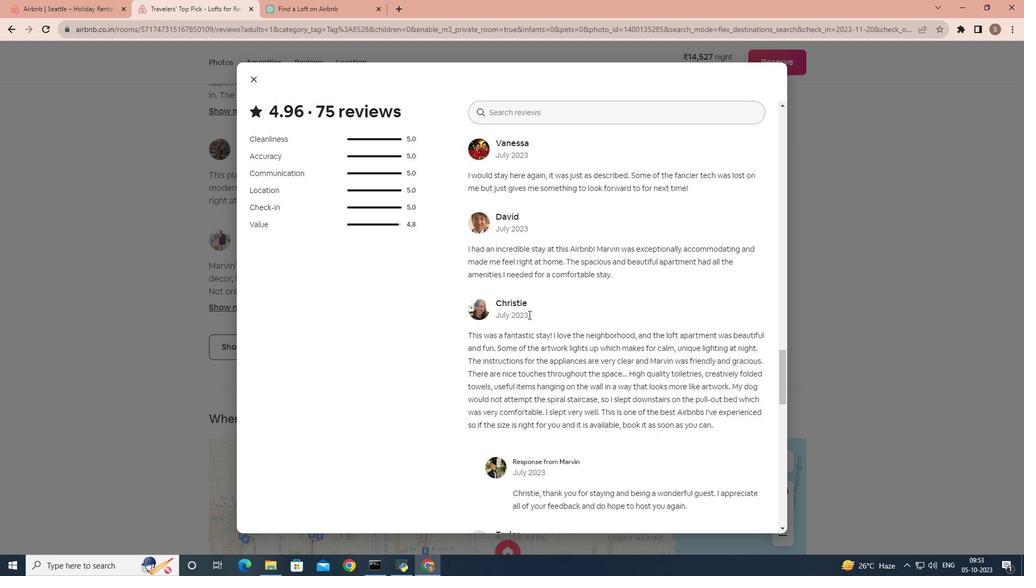 
Action: Mouse scrolled (528, 314) with delta (0, 0)
Screenshot: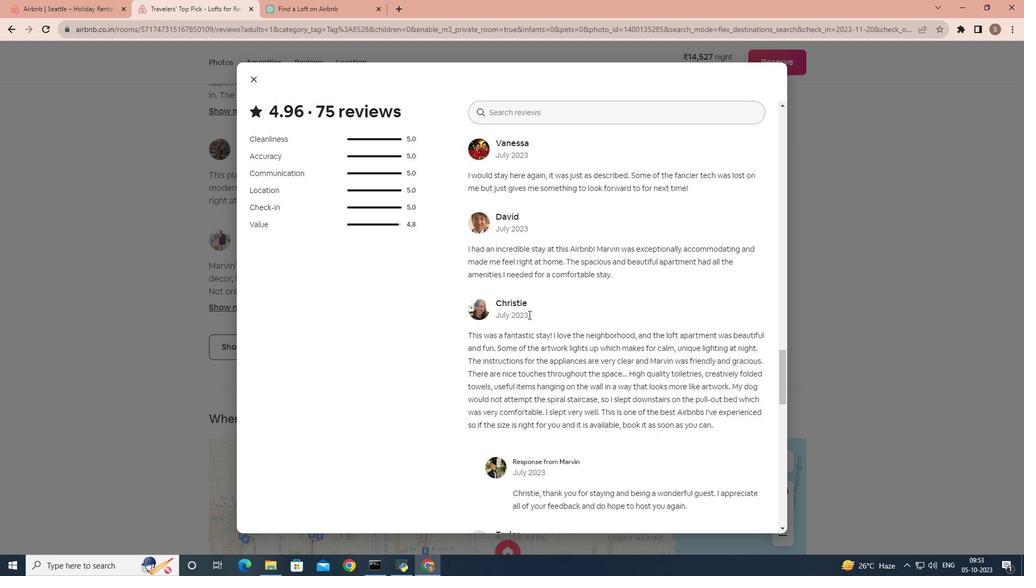 
Action: Mouse scrolled (528, 314) with delta (0, 0)
Screenshot: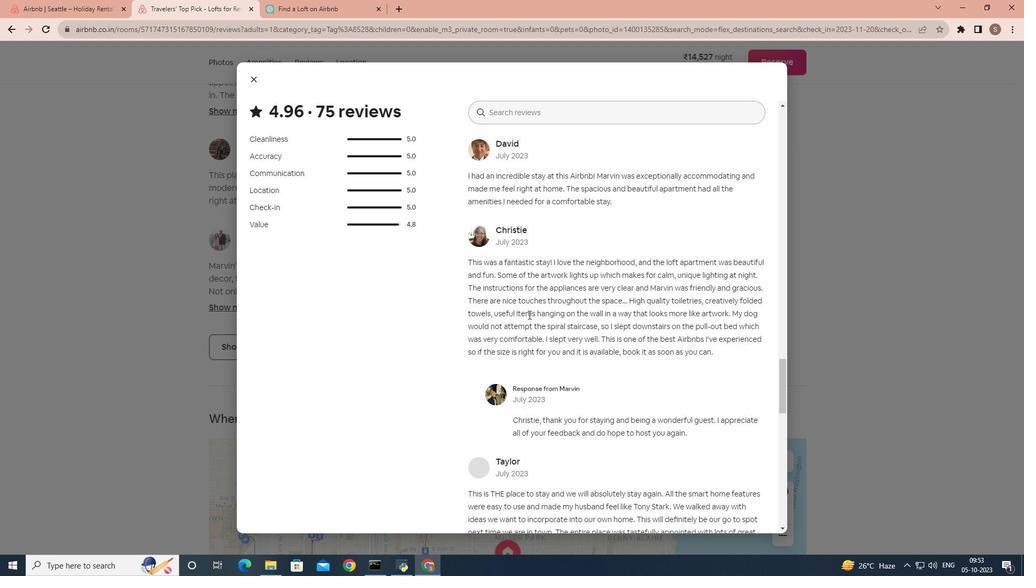 
Action: Mouse scrolled (528, 314) with delta (0, 0)
Screenshot: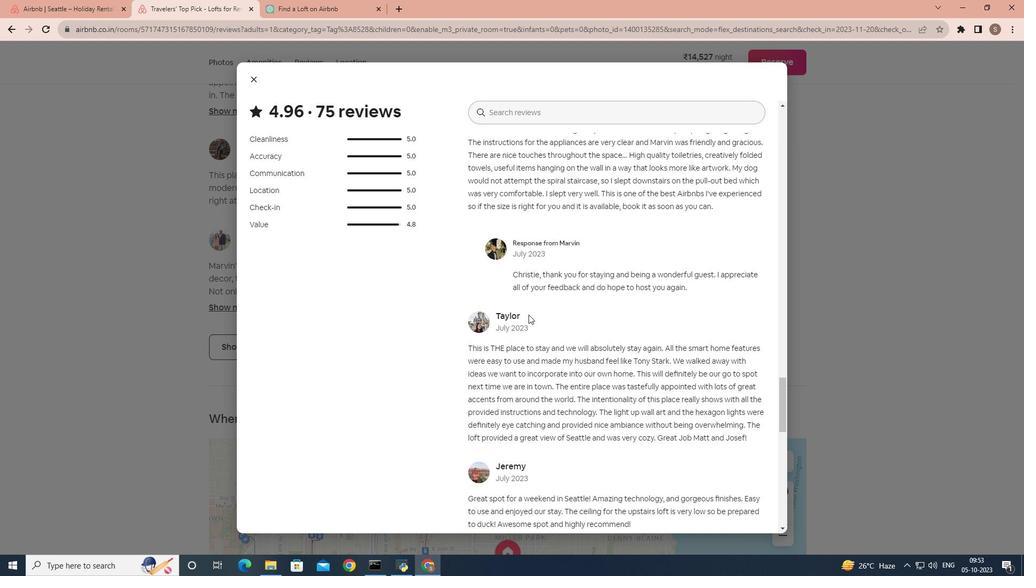 
Action: Mouse scrolled (528, 314) with delta (0, 0)
Screenshot: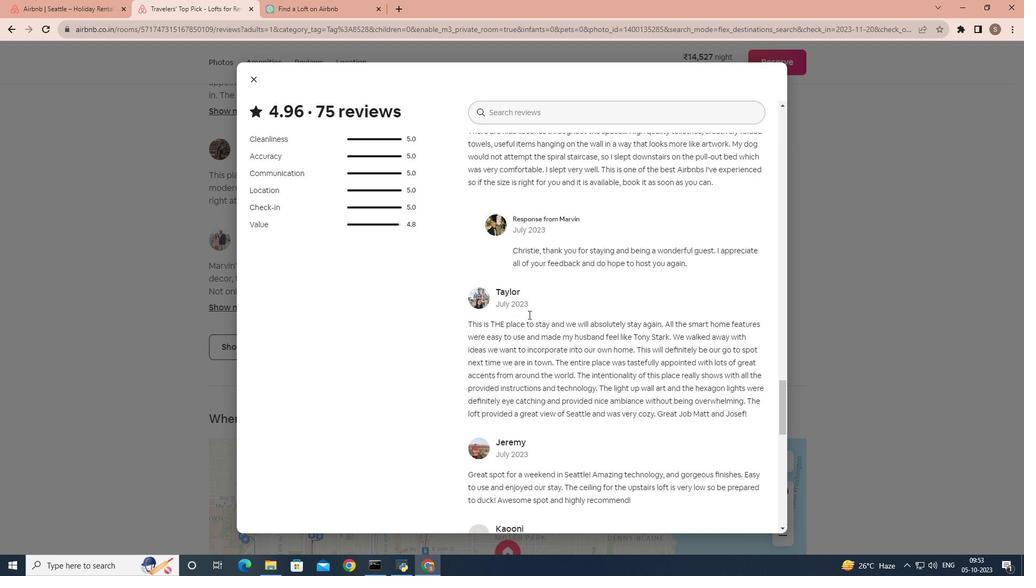 
Action: Mouse scrolled (528, 314) with delta (0, 0)
Screenshot: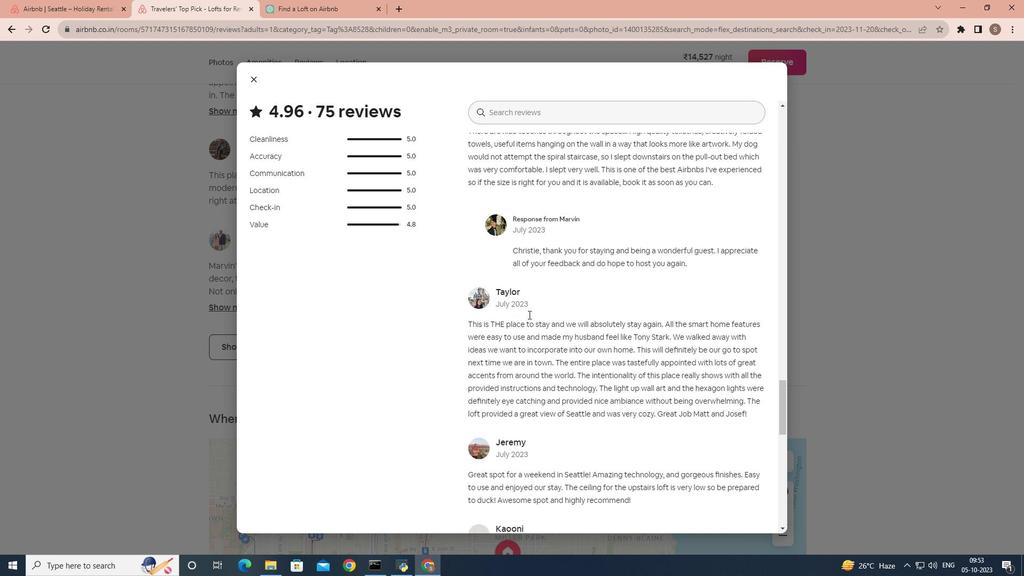 
Action: Mouse scrolled (528, 314) with delta (0, 0)
Screenshot: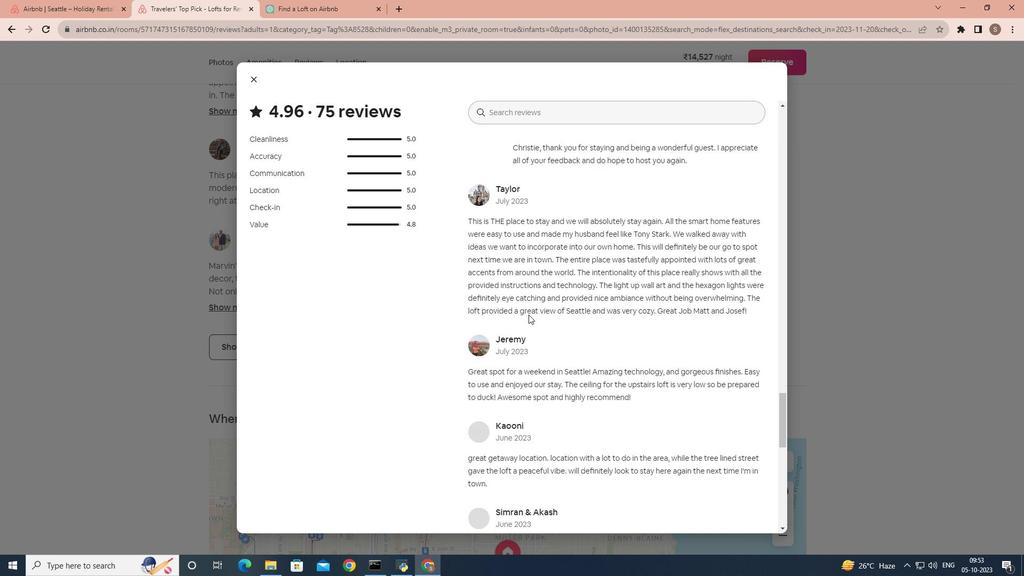 
Action: Mouse scrolled (528, 314) with delta (0, 0)
Screenshot: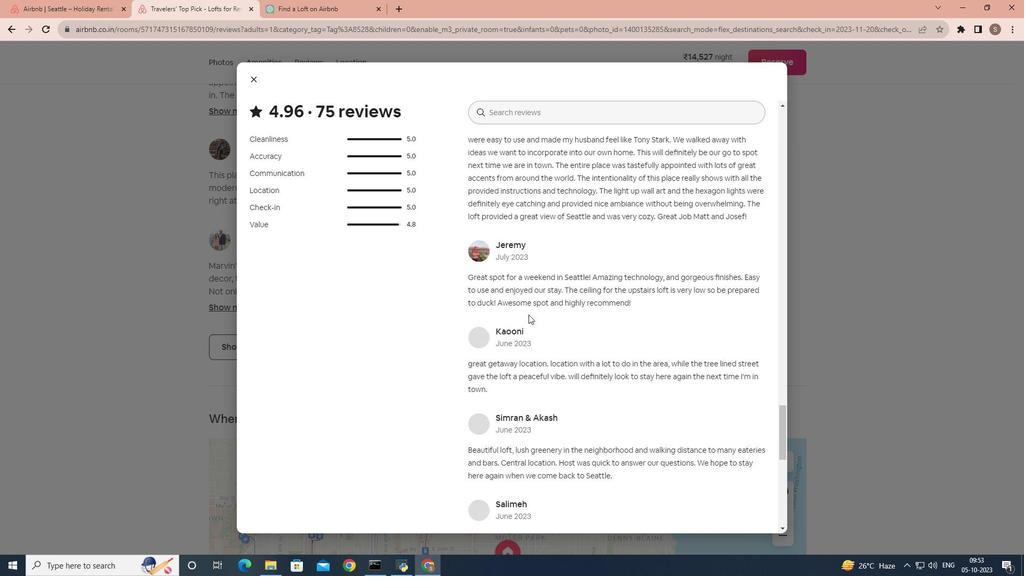 
Action: Mouse scrolled (528, 314) with delta (0, 0)
Screenshot: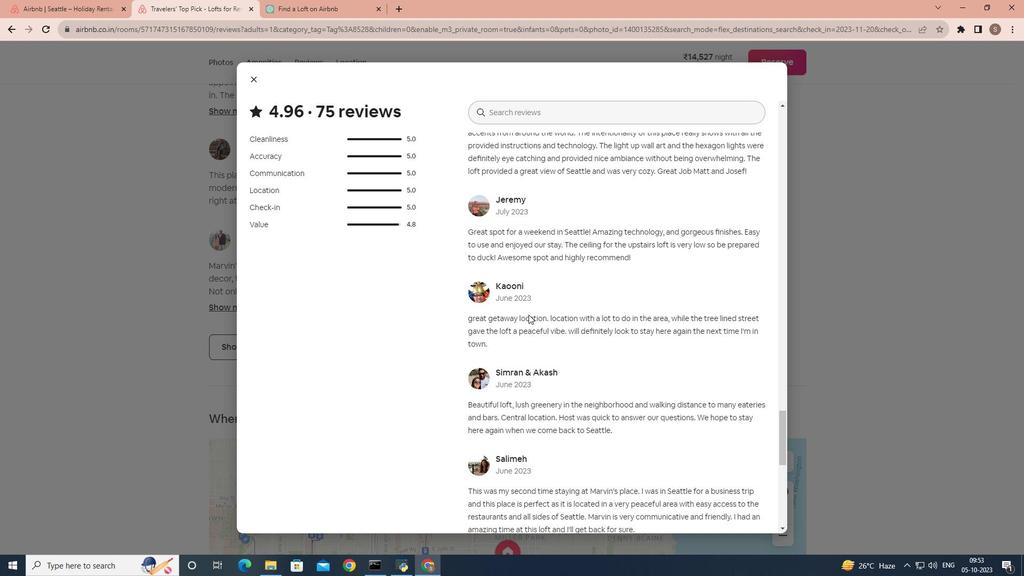 
Action: Mouse scrolled (528, 314) with delta (0, 0)
Screenshot: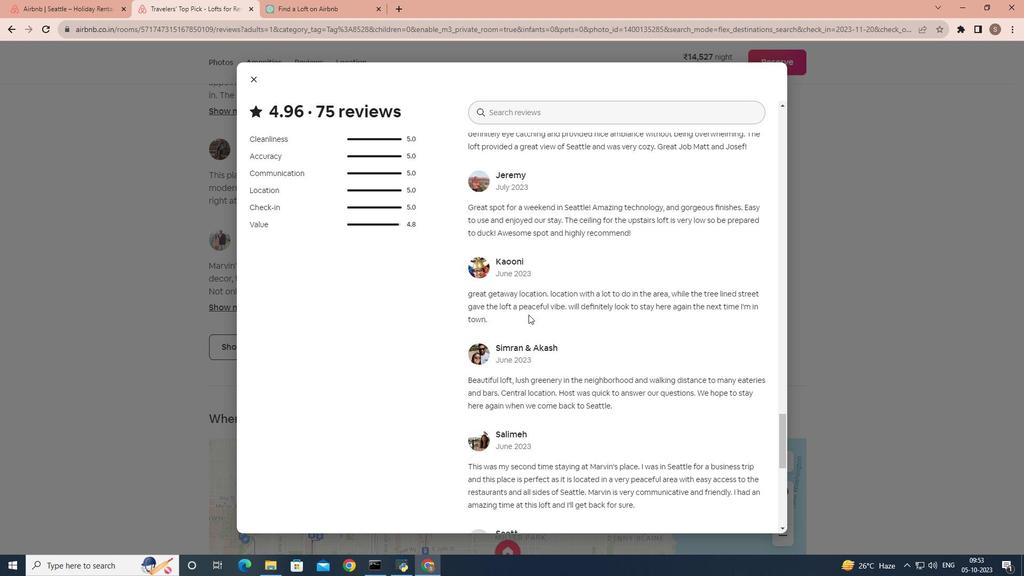 
Action: Mouse scrolled (528, 314) with delta (0, 0)
Screenshot: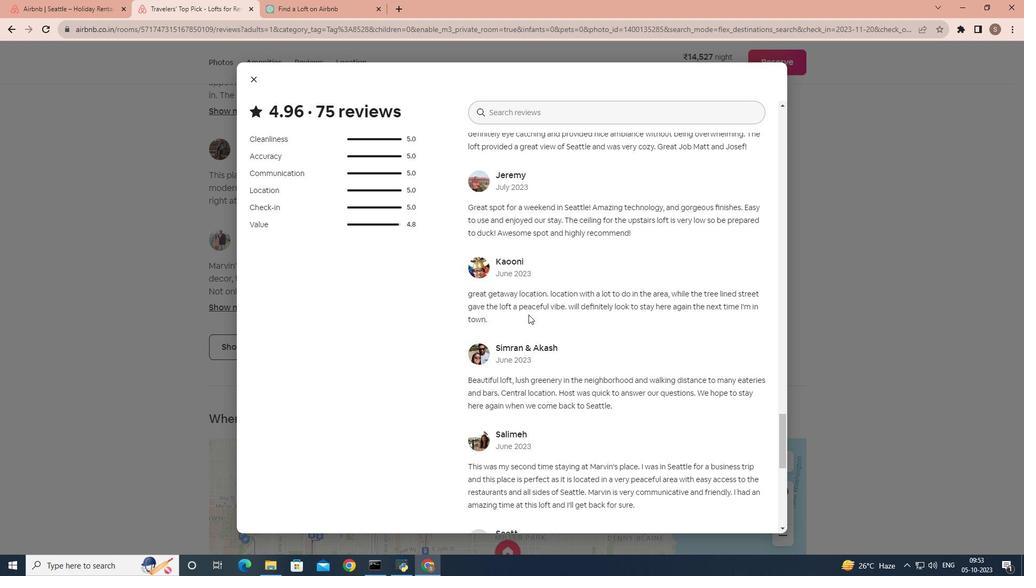 
Action: Mouse scrolled (528, 314) with delta (0, 0)
Screenshot: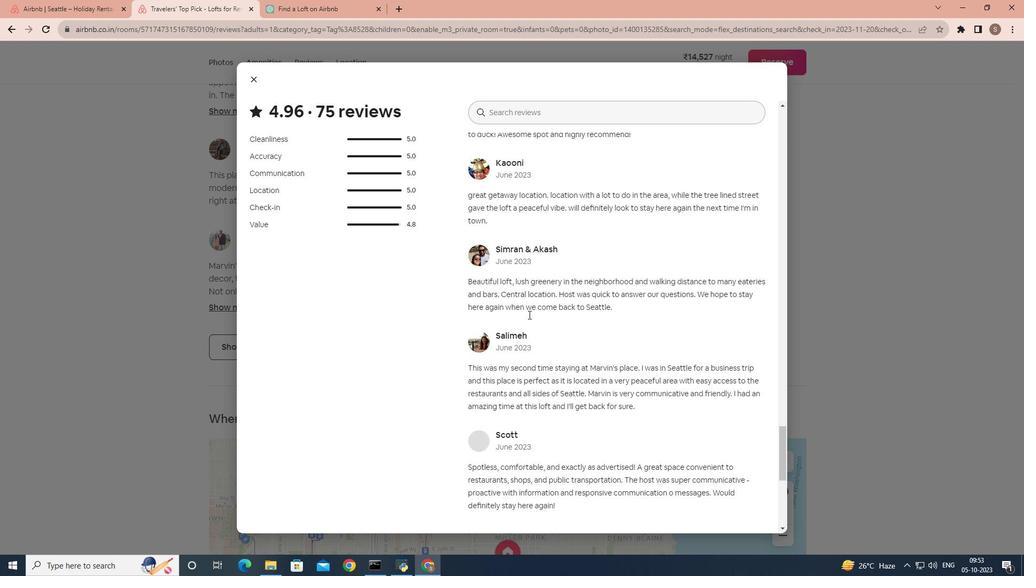 
Action: Mouse scrolled (528, 314) with delta (0, 0)
Screenshot: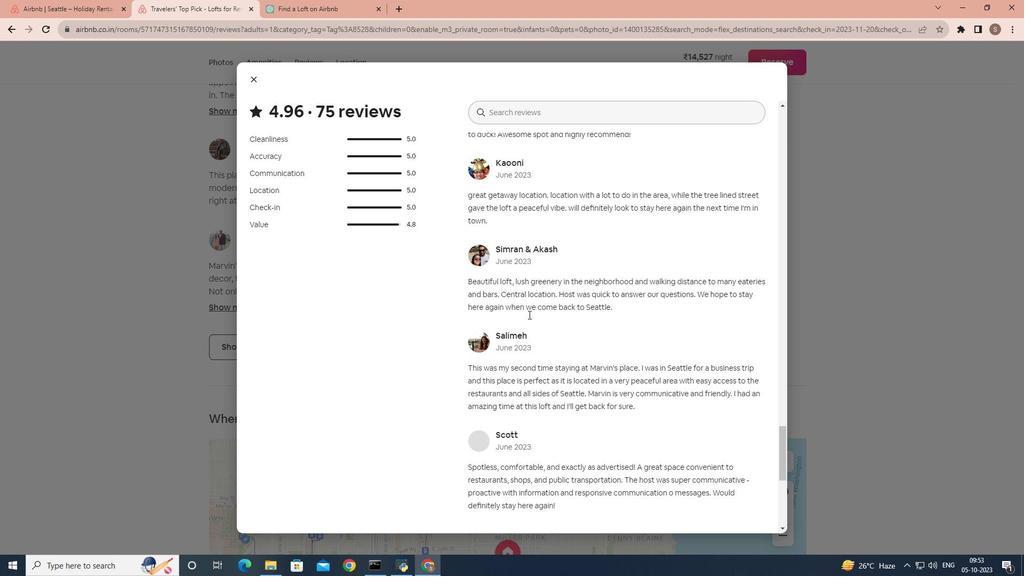 
Action: Mouse scrolled (528, 314) with delta (0, 0)
Screenshot: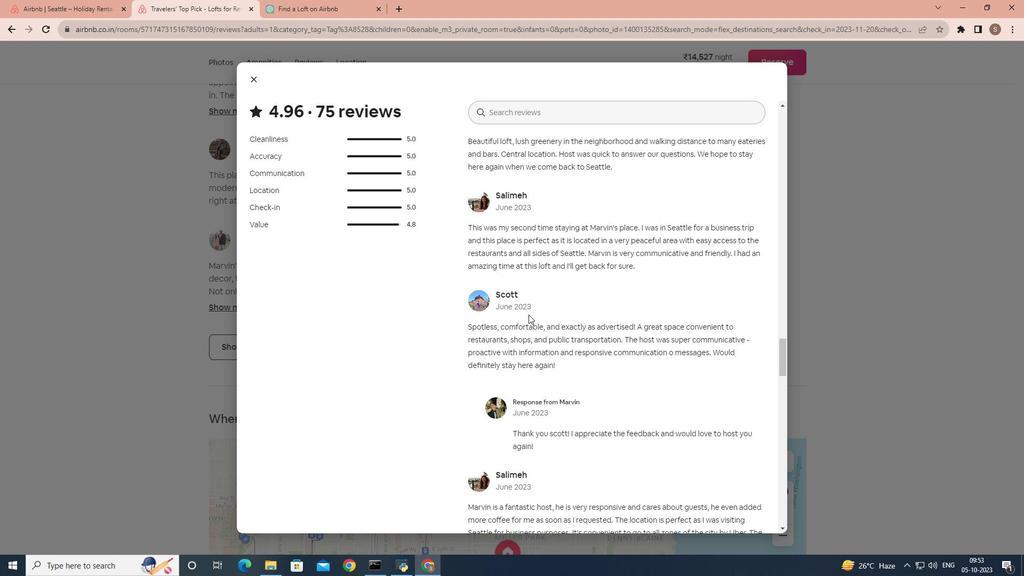
Action: Mouse scrolled (528, 314) with delta (0, 0)
Screenshot: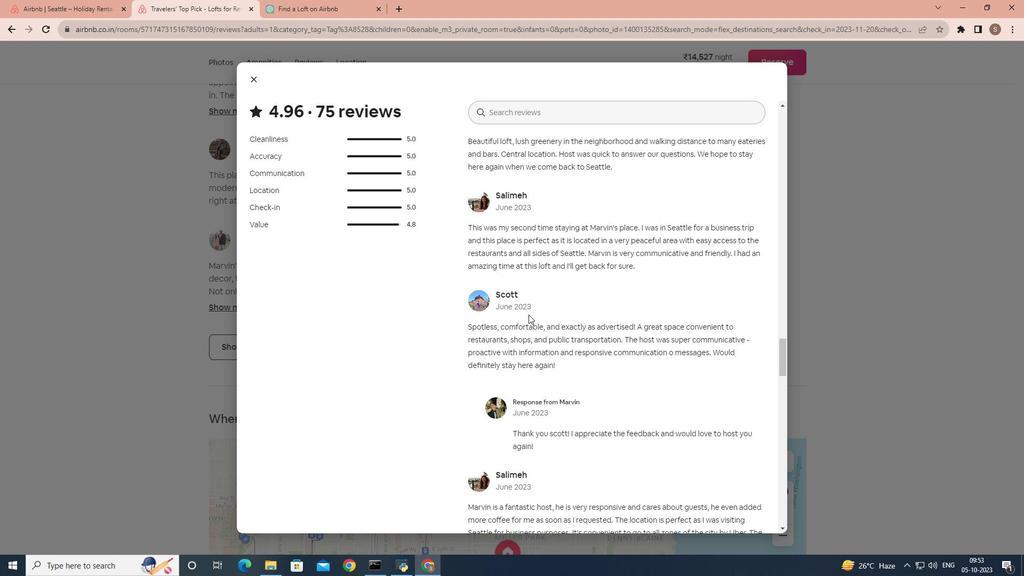 
Action: Mouse scrolled (528, 314) with delta (0, 0)
Screenshot: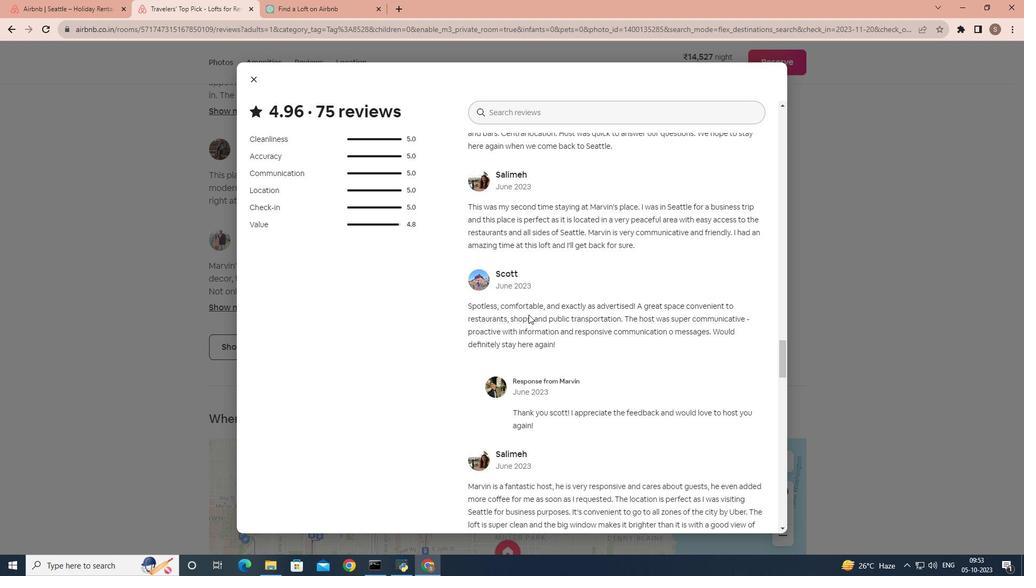 
Action: Mouse scrolled (528, 314) with delta (0, 0)
Screenshot: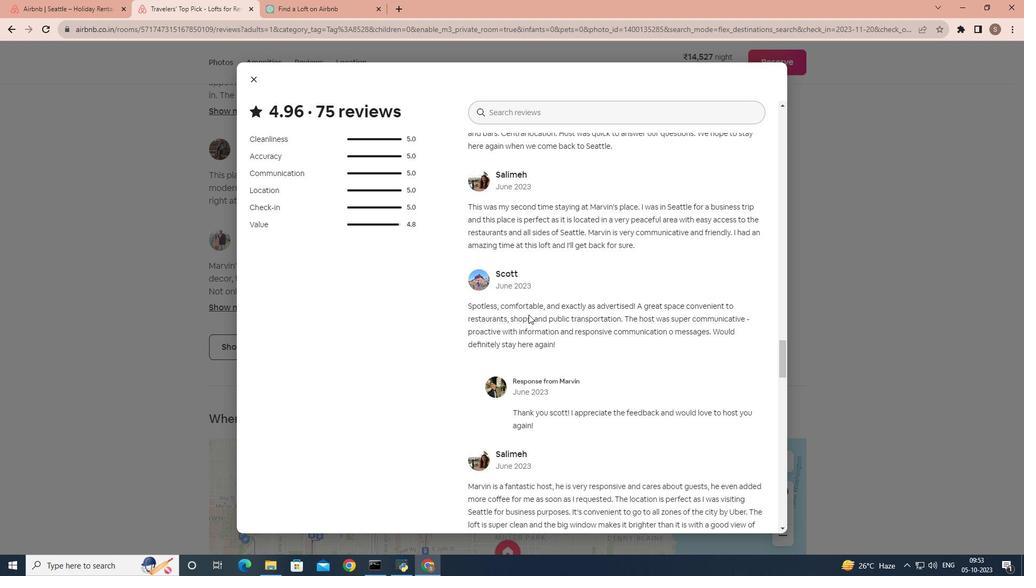 
Action: Mouse scrolled (528, 314) with delta (0, 0)
Screenshot: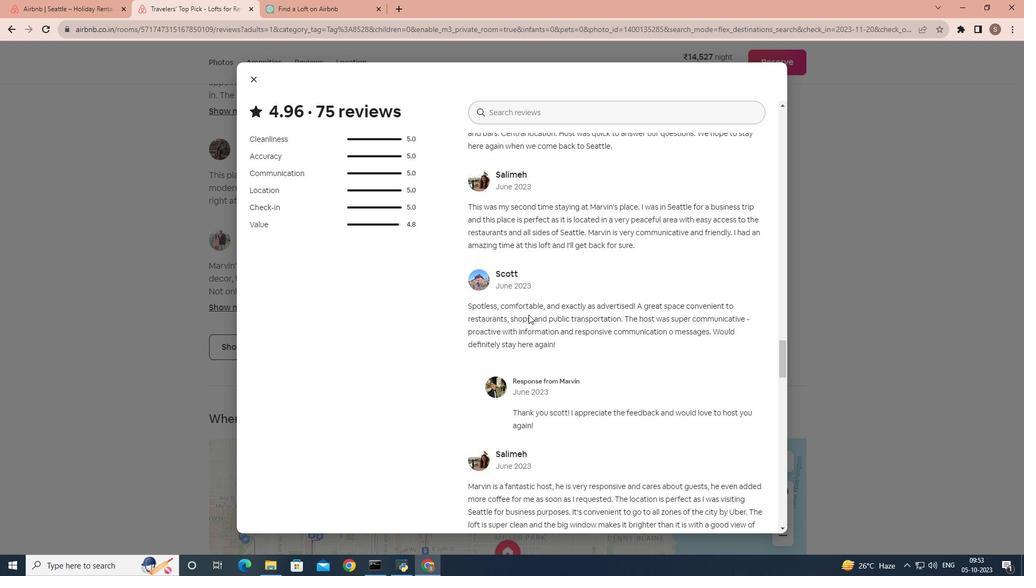 
Action: Mouse scrolled (528, 314) with delta (0, 0)
Screenshot: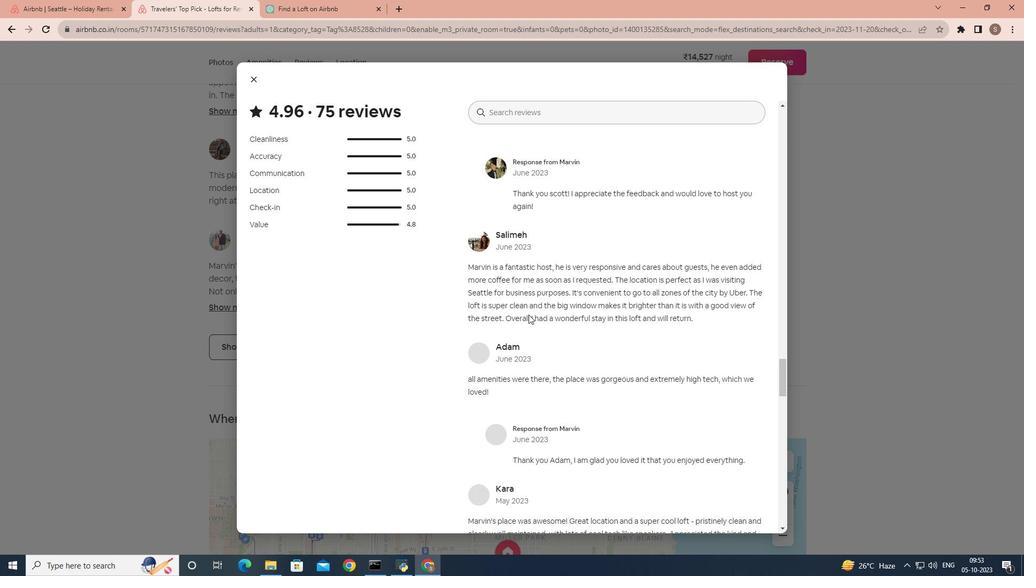 
Action: Mouse scrolled (528, 314) with delta (0, 0)
Screenshot: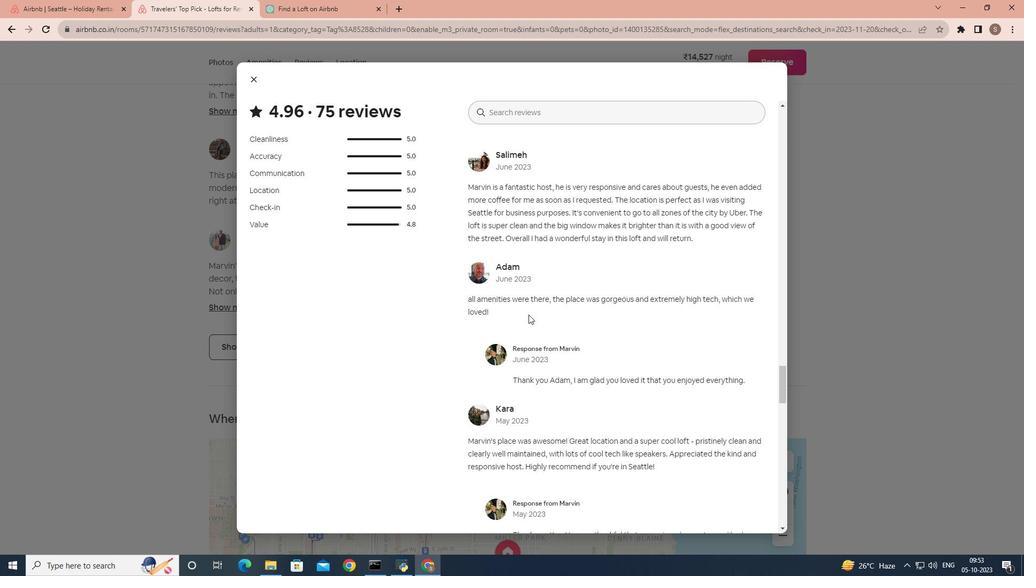 
Action: Mouse scrolled (528, 314) with delta (0, 0)
Screenshot: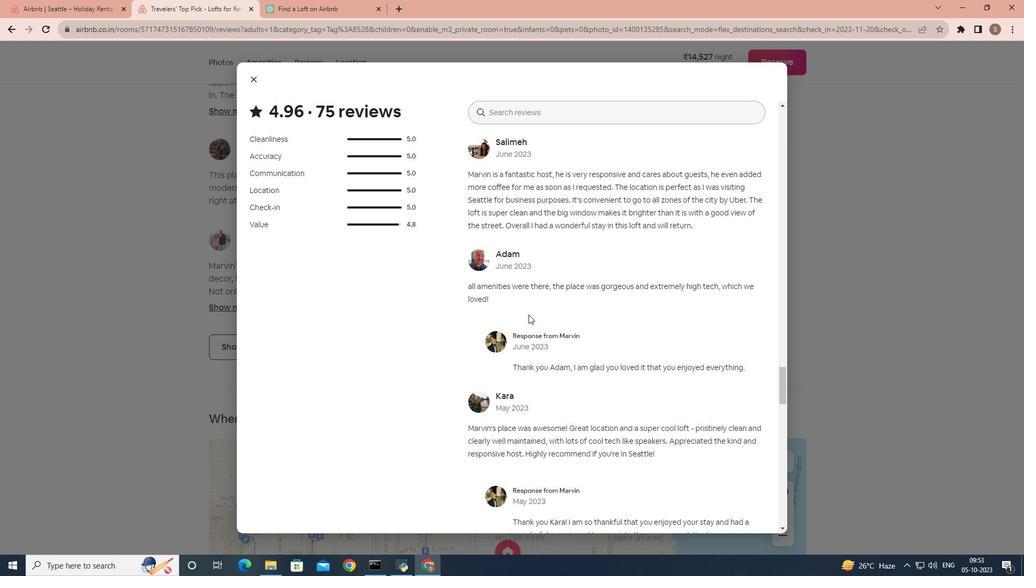 
Action: Mouse scrolled (528, 314) with delta (0, 0)
Screenshot: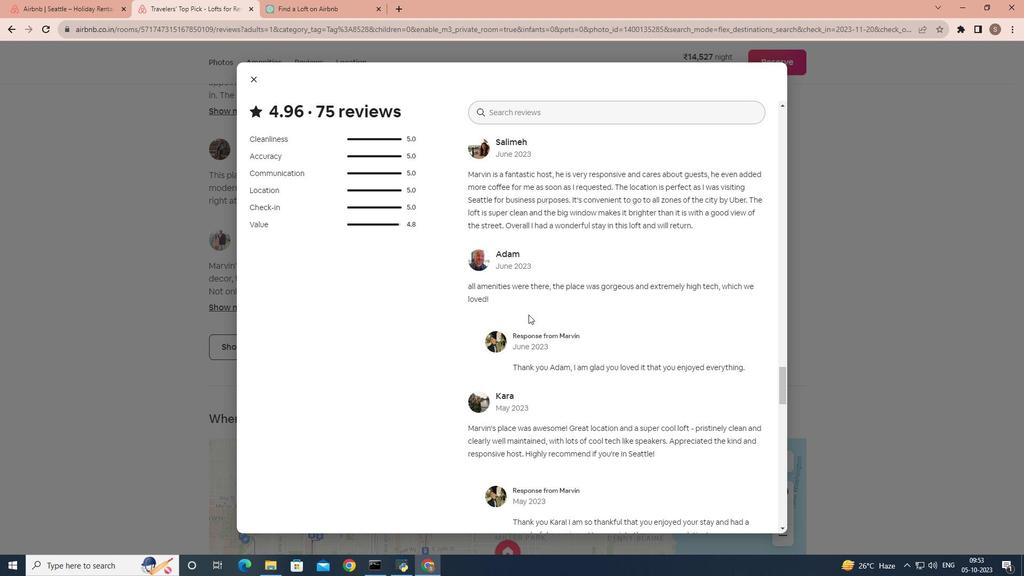 
Action: Mouse scrolled (528, 314) with delta (0, 0)
Screenshot: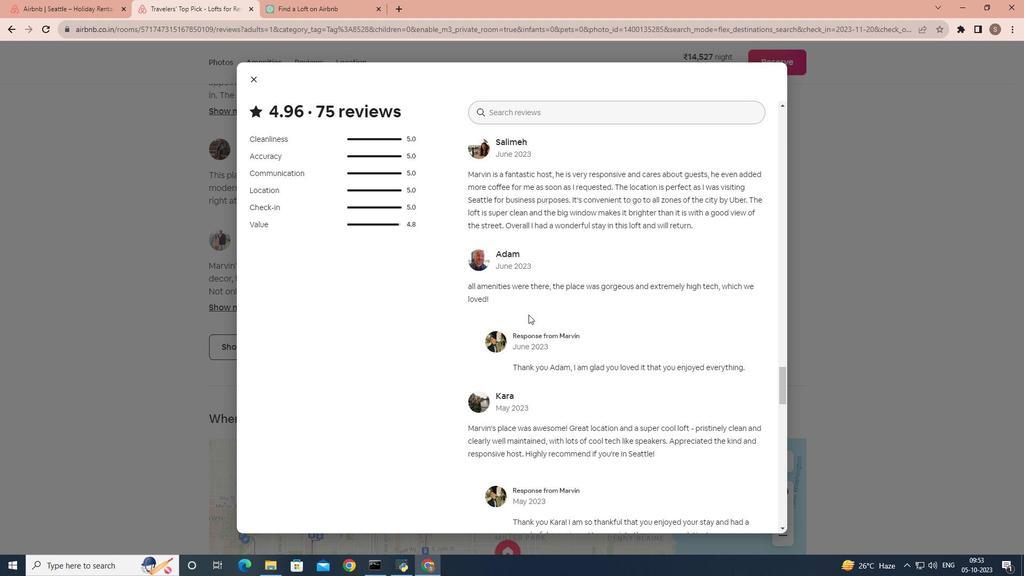 
Action: Mouse scrolled (528, 314) with delta (0, 0)
Screenshot: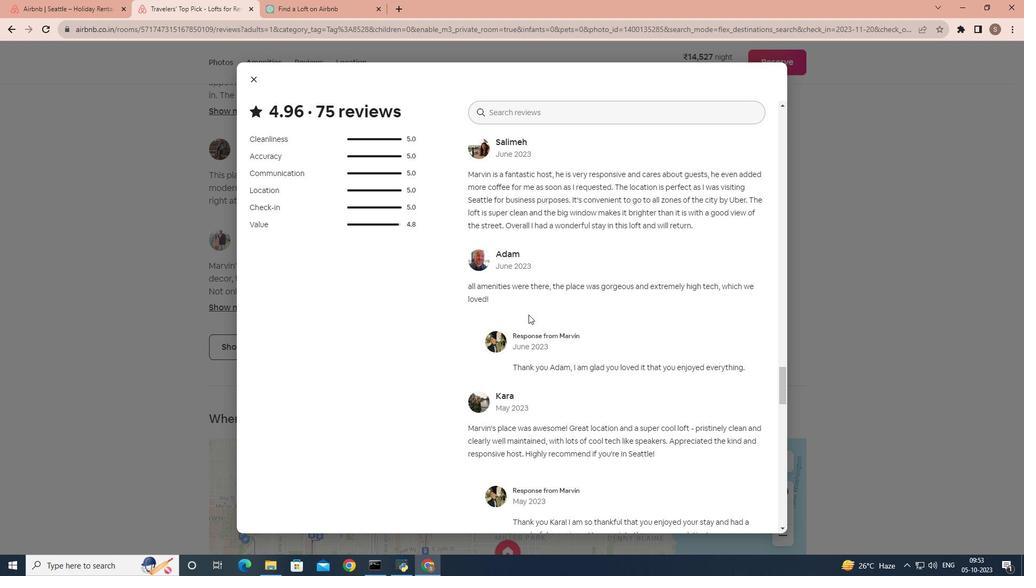 
Action: Mouse scrolled (528, 314) with delta (0, 0)
Screenshot: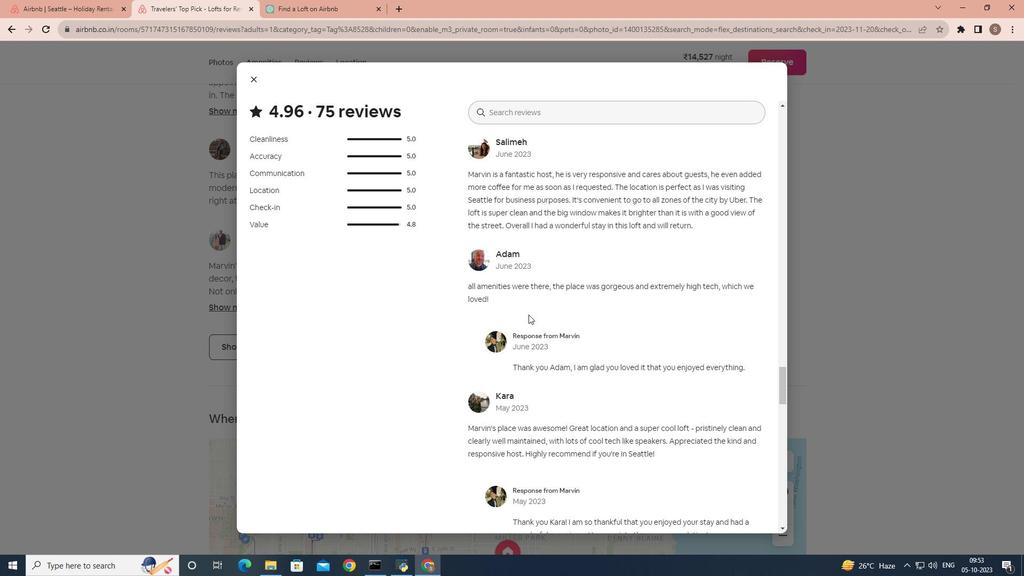 
Action: Mouse scrolled (528, 314) with delta (0, 0)
Screenshot: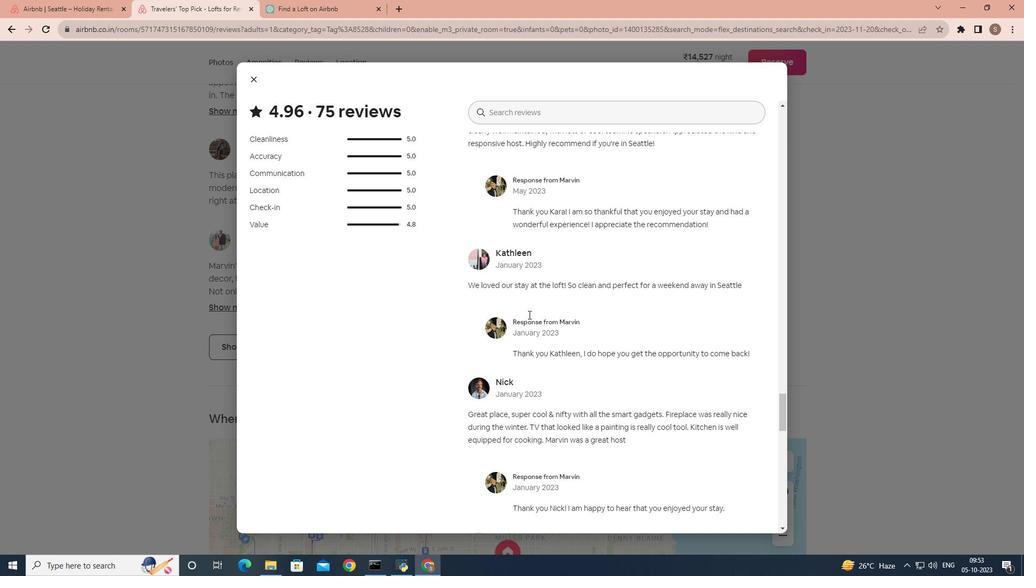 
Action: Mouse scrolled (528, 314) with delta (0, 0)
Screenshot: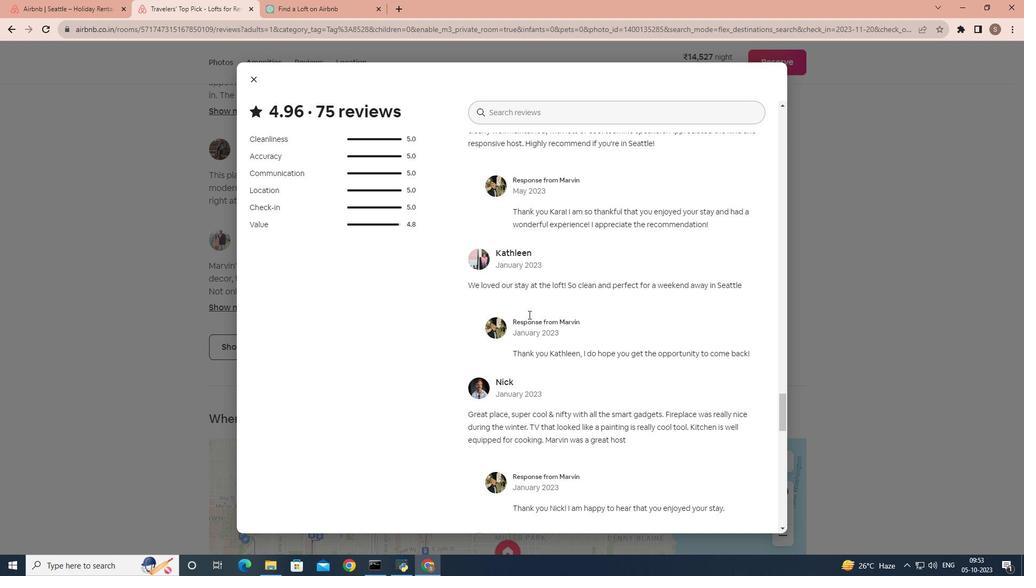 
Action: Mouse scrolled (528, 314) with delta (0, 0)
Screenshot: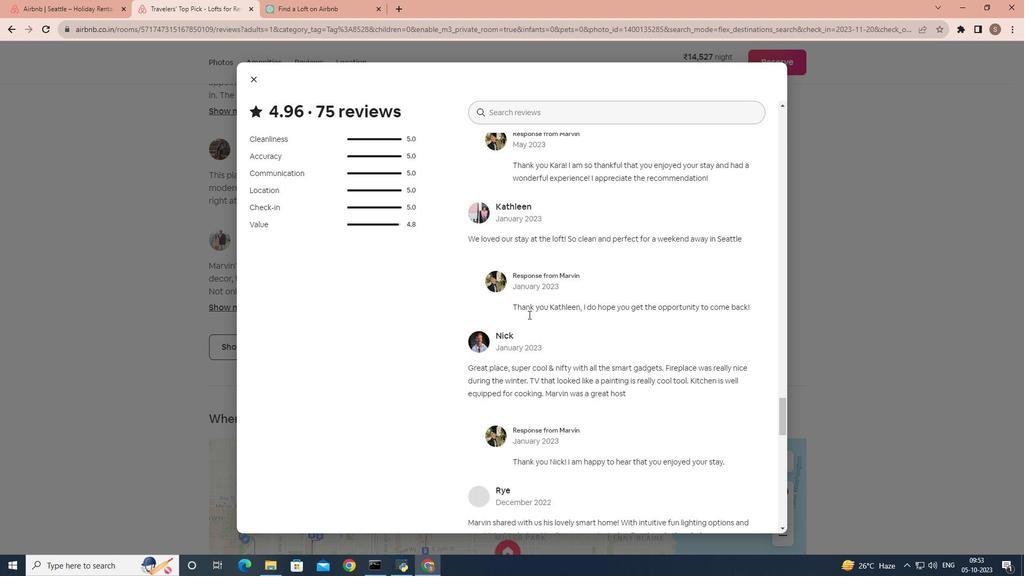 
Action: Mouse scrolled (528, 314) with delta (0, 0)
Screenshot: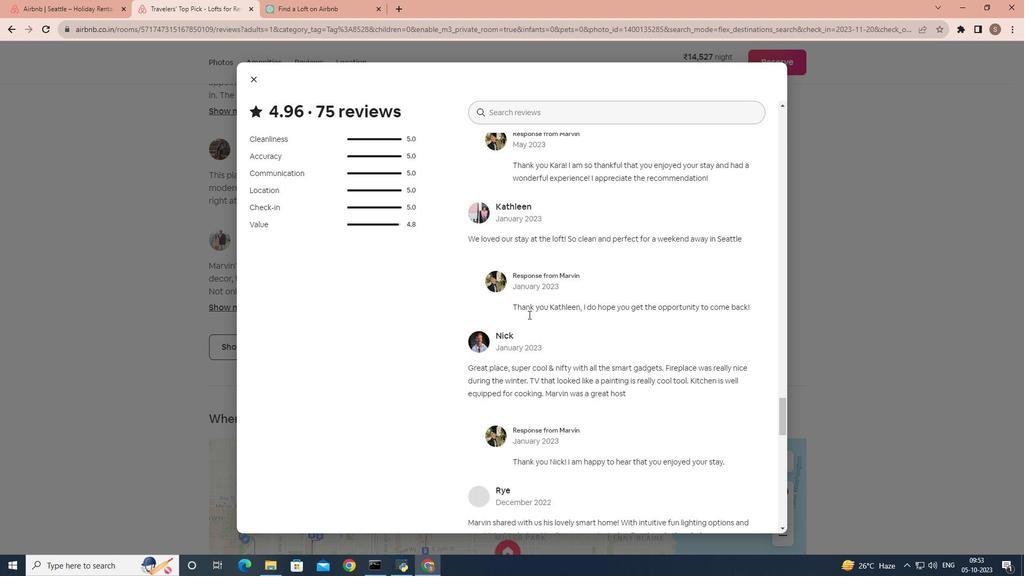 
Action: Mouse scrolled (528, 314) with delta (0, 0)
Screenshot: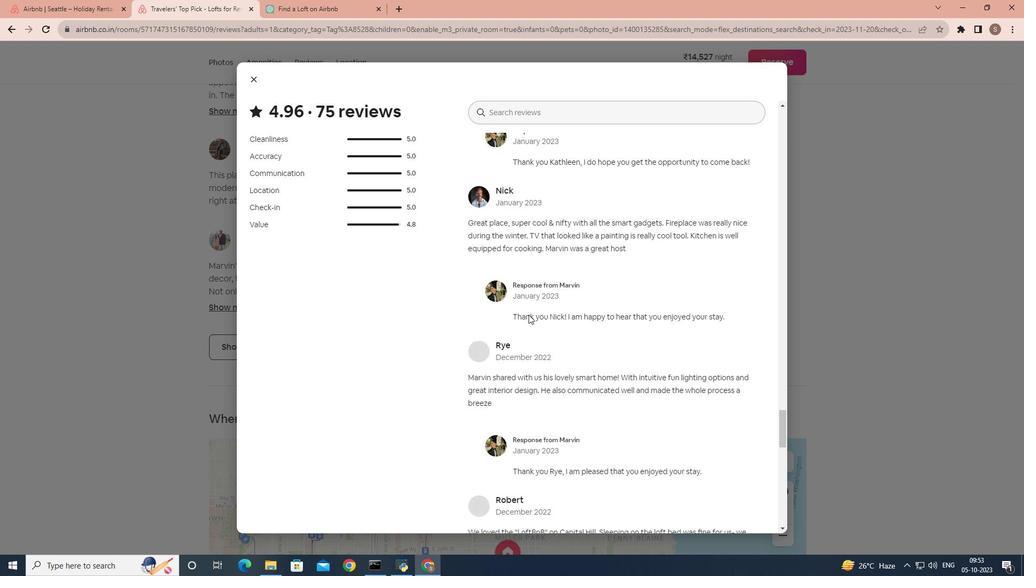 
Action: Mouse scrolled (528, 314) with delta (0, 0)
Screenshot: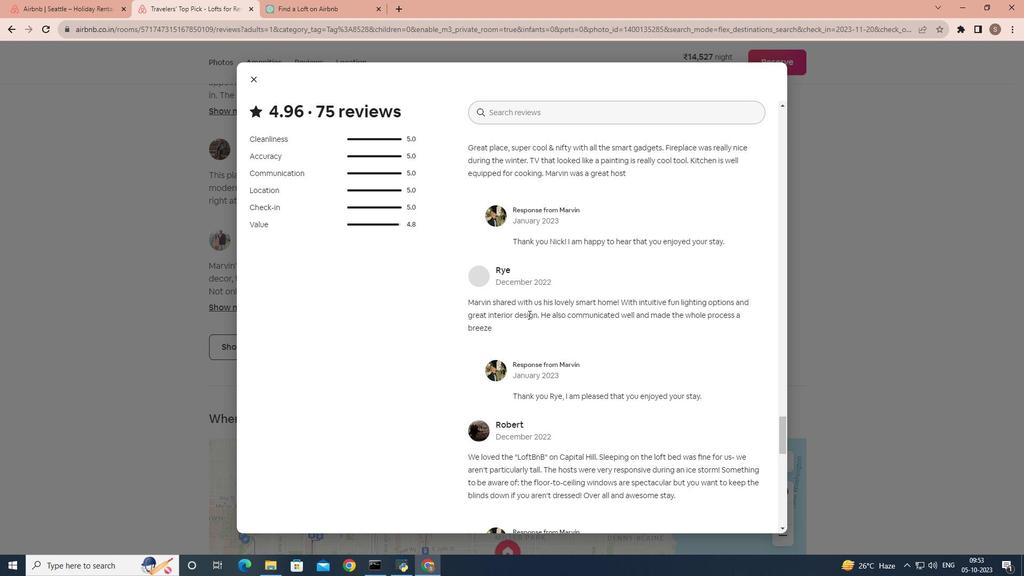 
Action: Mouse scrolled (528, 314) with delta (0, 0)
Screenshot: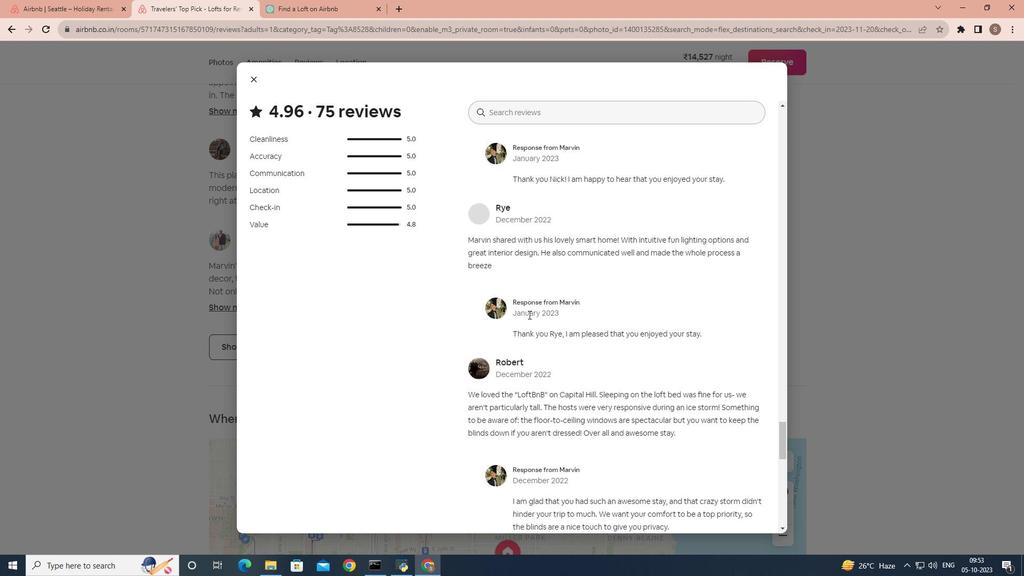 
Action: Mouse scrolled (528, 314) with delta (0, 0)
Screenshot: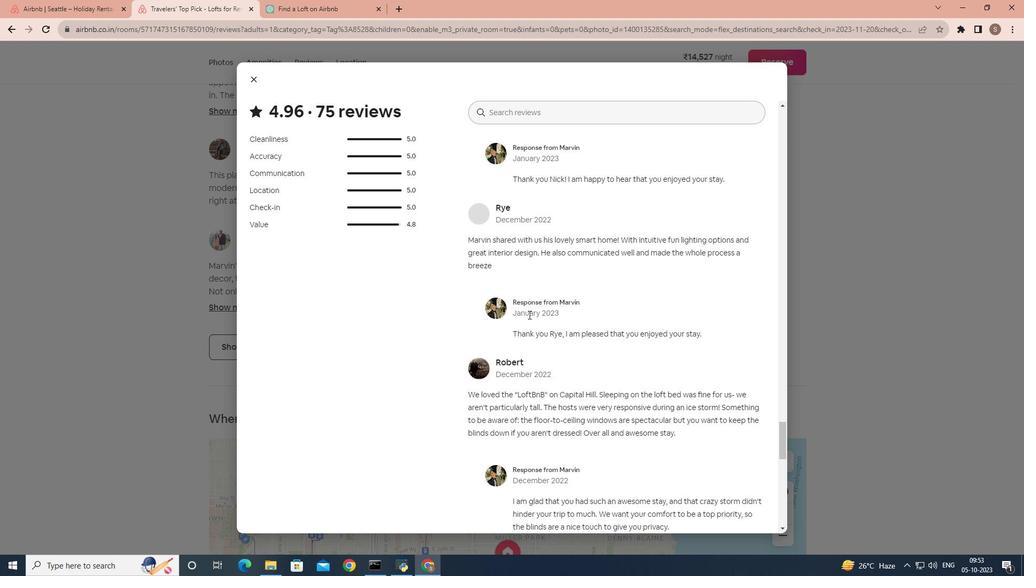 
Action: Mouse scrolled (528, 314) with delta (0, 0)
Screenshot: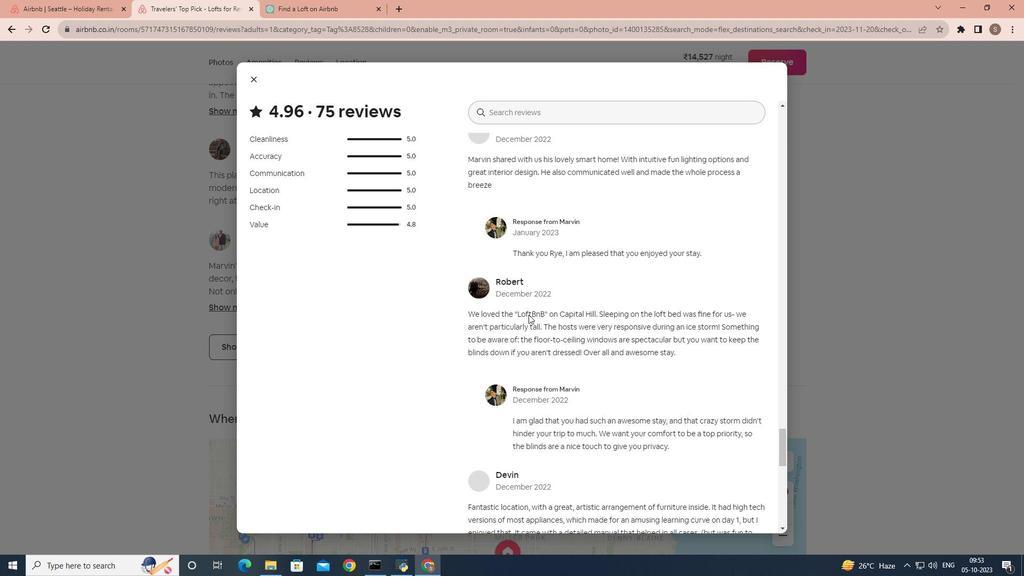 
Action: Mouse scrolled (528, 315) with delta (0, 0)
Screenshot: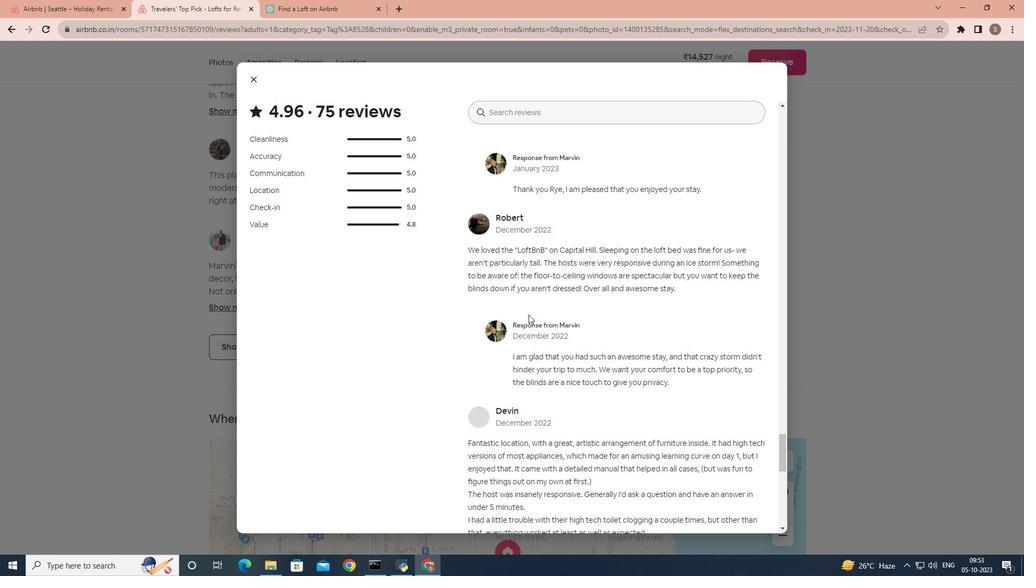 
Action: Mouse scrolled (528, 315) with delta (0, 0)
Screenshot: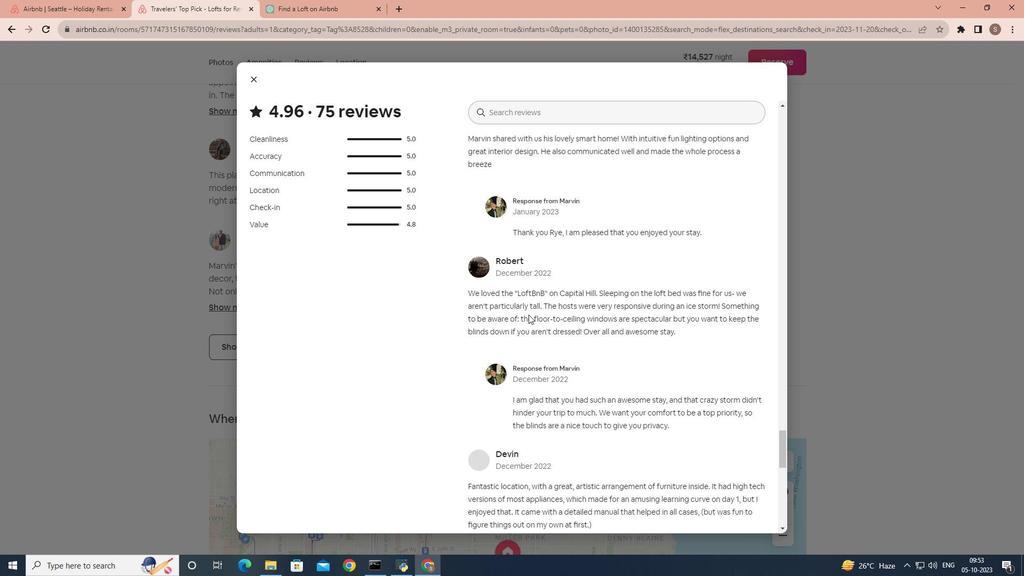
Action: Mouse scrolled (528, 314) with delta (0, 0)
Screenshot: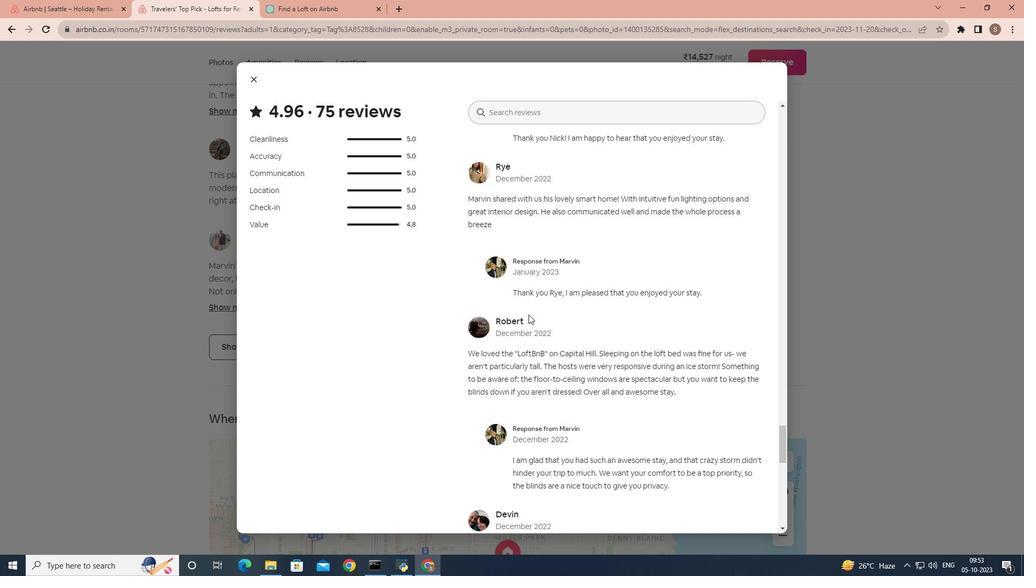 
Action: Mouse scrolled (528, 314) with delta (0, 0)
Screenshot: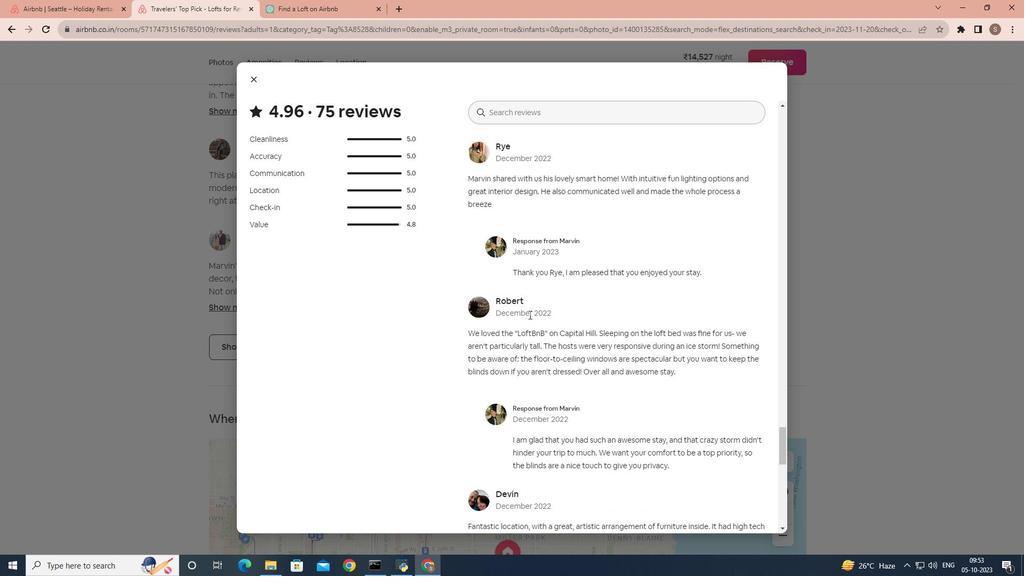 
Action: Mouse moved to (529, 314)
Screenshot: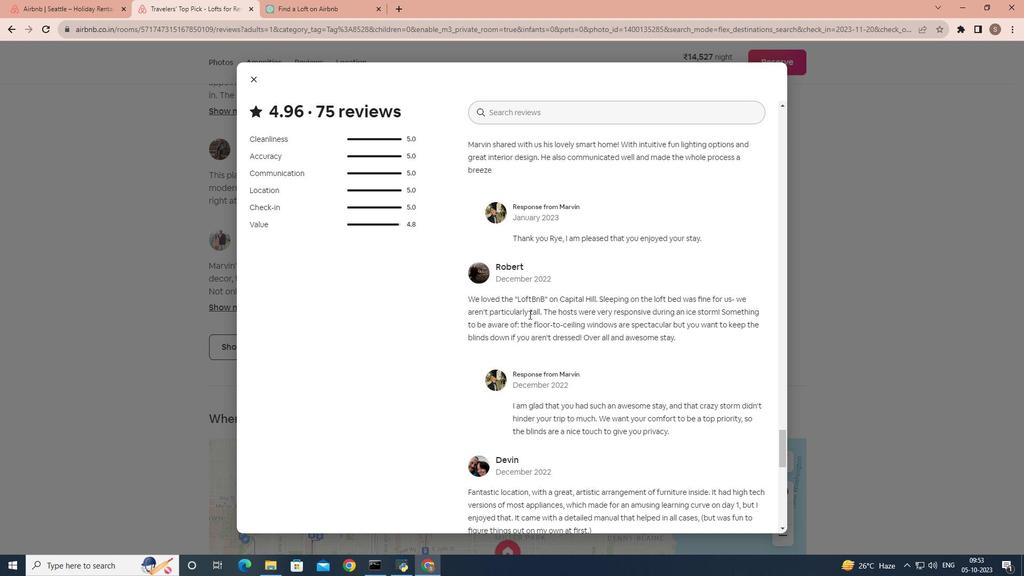 
Action: Mouse scrolled (529, 314) with delta (0, 0)
Screenshot: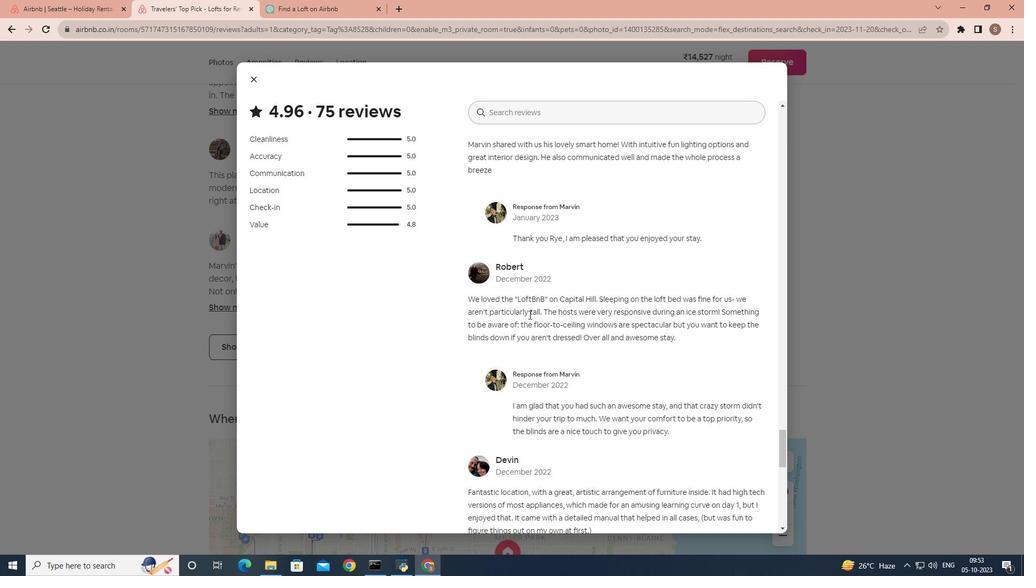 
Action: Mouse scrolled (529, 314) with delta (0, 0)
Screenshot: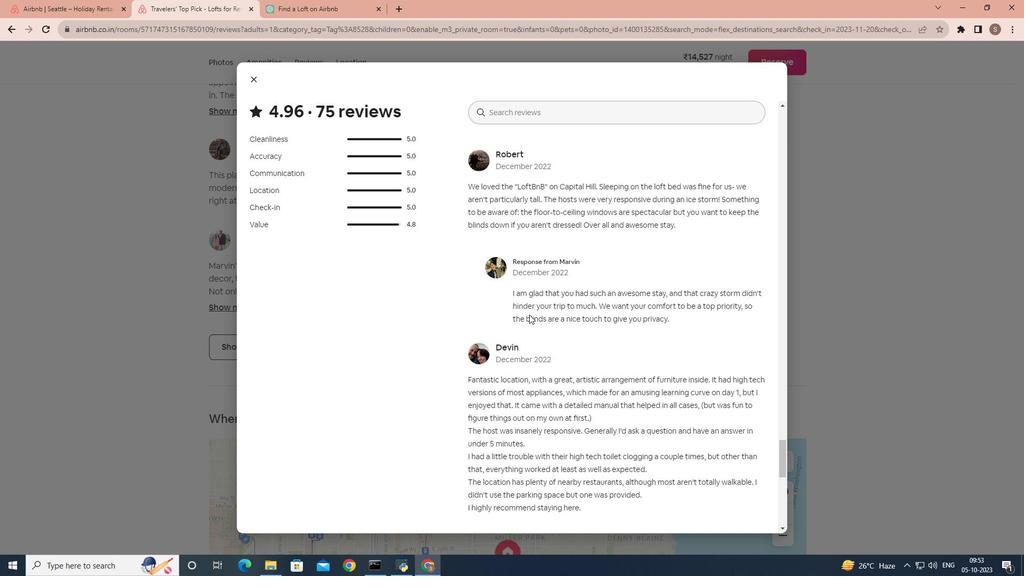 
Action: Mouse scrolled (529, 314) with delta (0, 0)
Screenshot: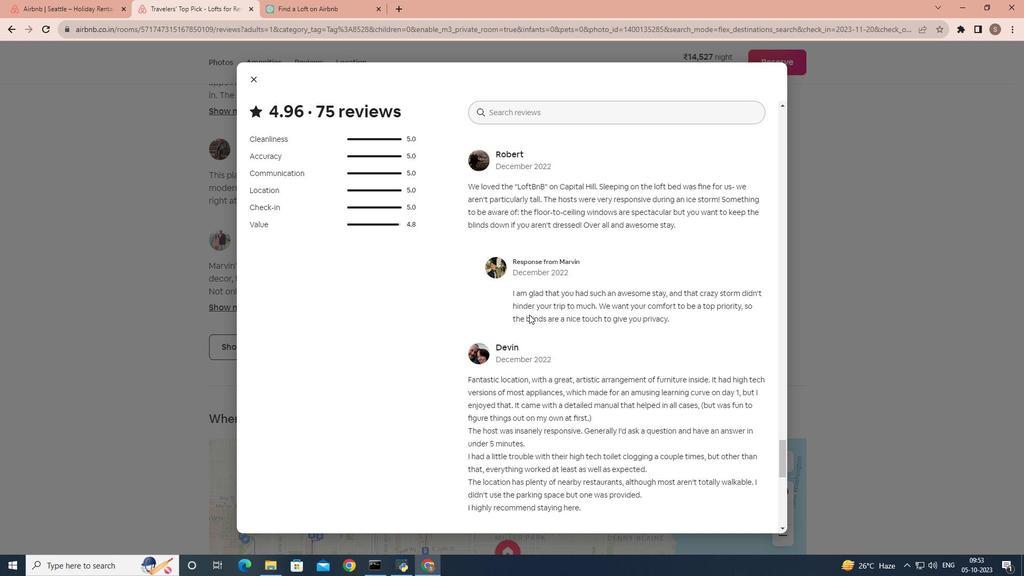 
Action: Mouse scrolled (529, 314) with delta (0, 0)
Screenshot: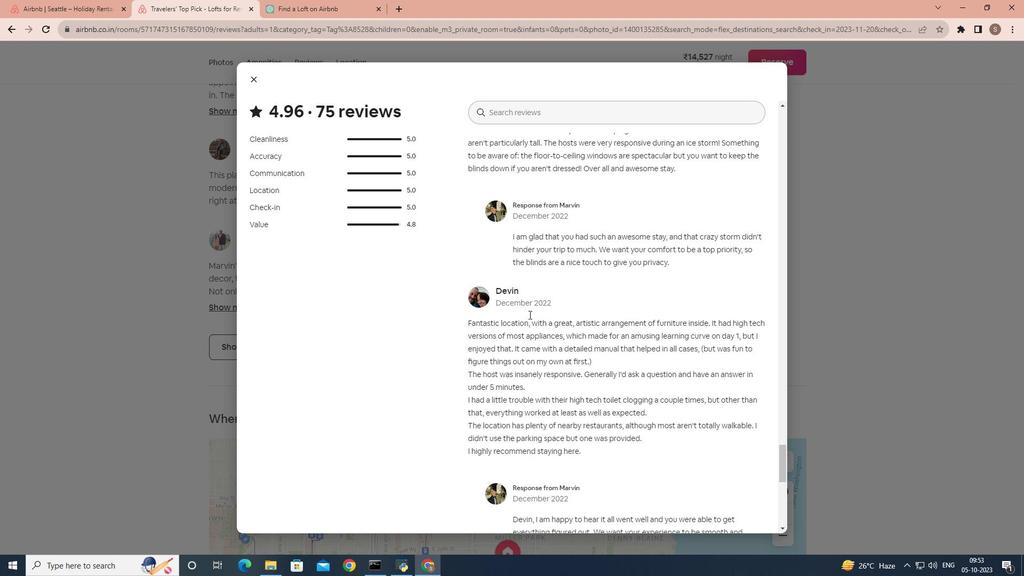 
Action: Mouse scrolled (529, 314) with delta (0, 0)
Screenshot: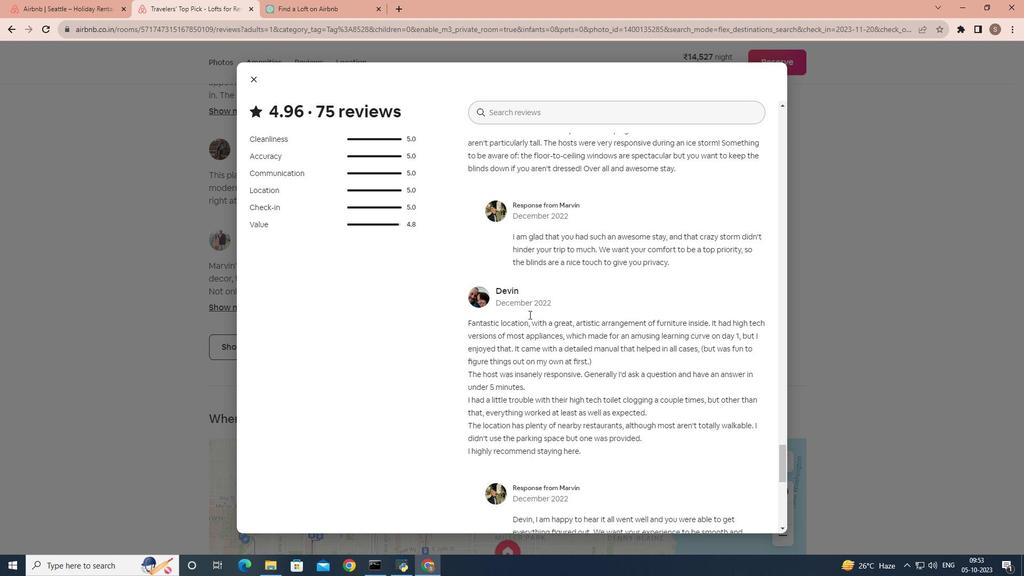 
Action: Mouse scrolled (529, 314) with delta (0, 0)
Screenshot: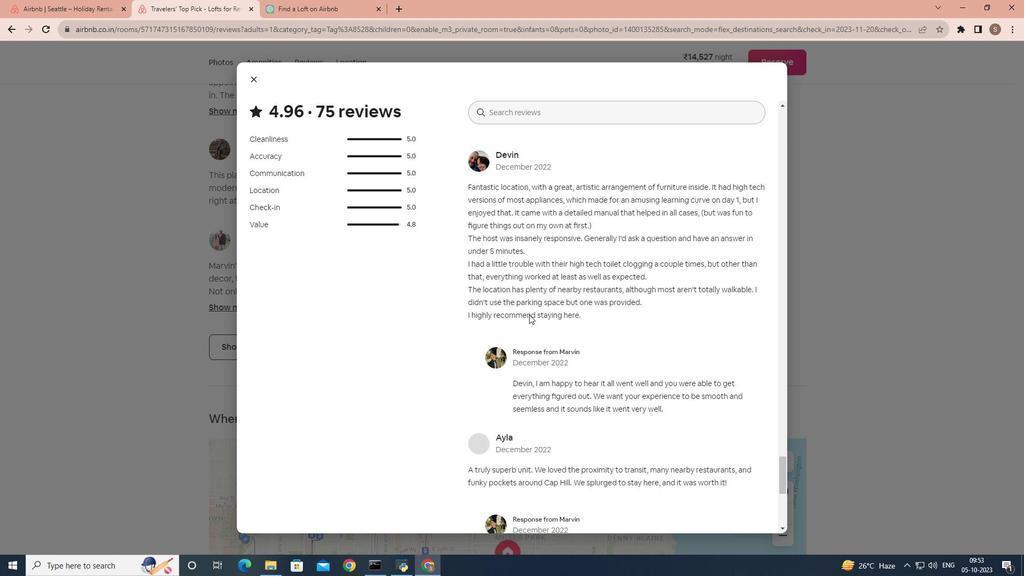 
Action: Mouse scrolled (529, 314) with delta (0, 0)
Screenshot: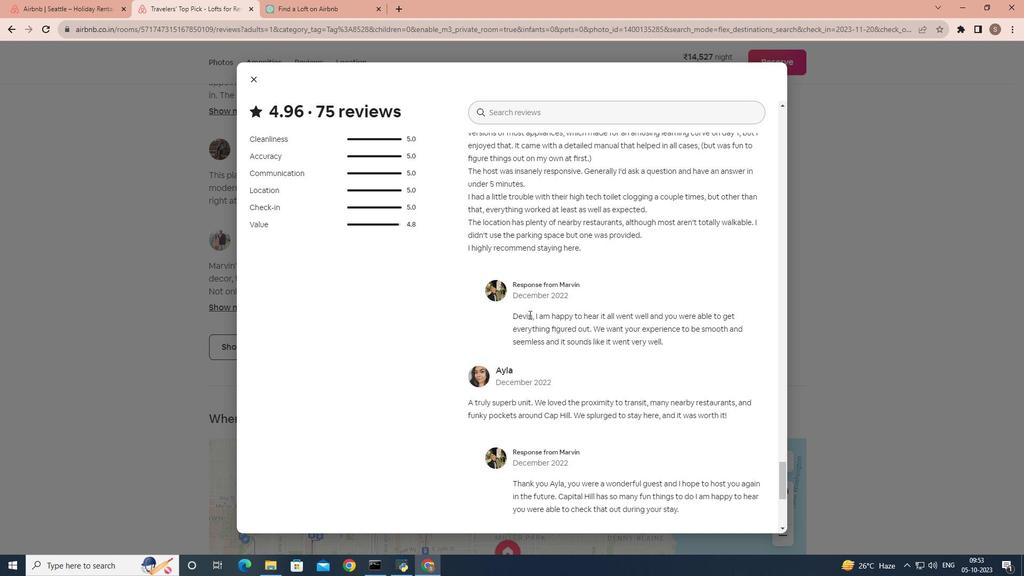 
Action: Mouse scrolled (529, 314) with delta (0, 0)
Screenshot: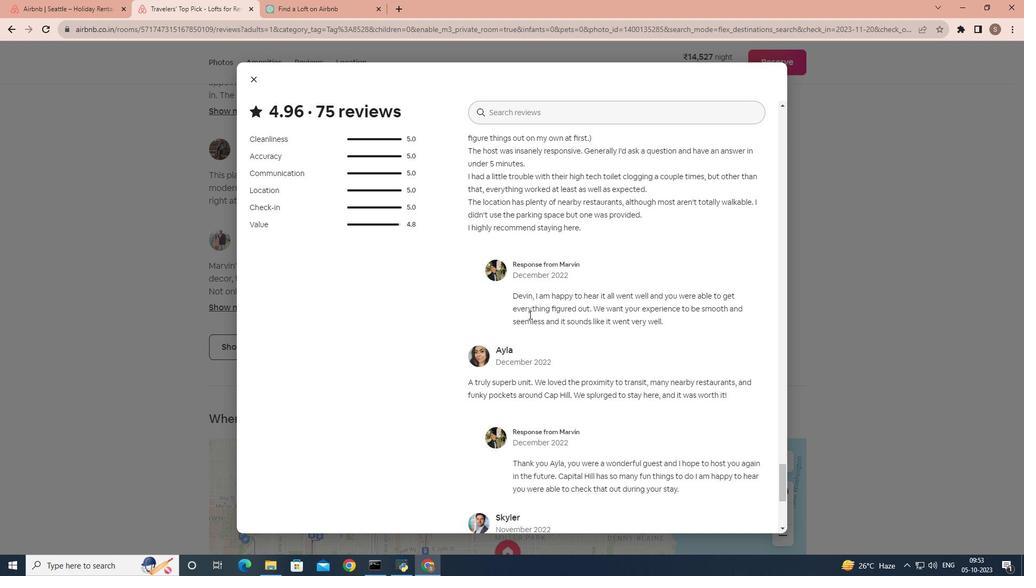 
Action: Mouse scrolled (529, 314) with delta (0, 0)
Screenshot: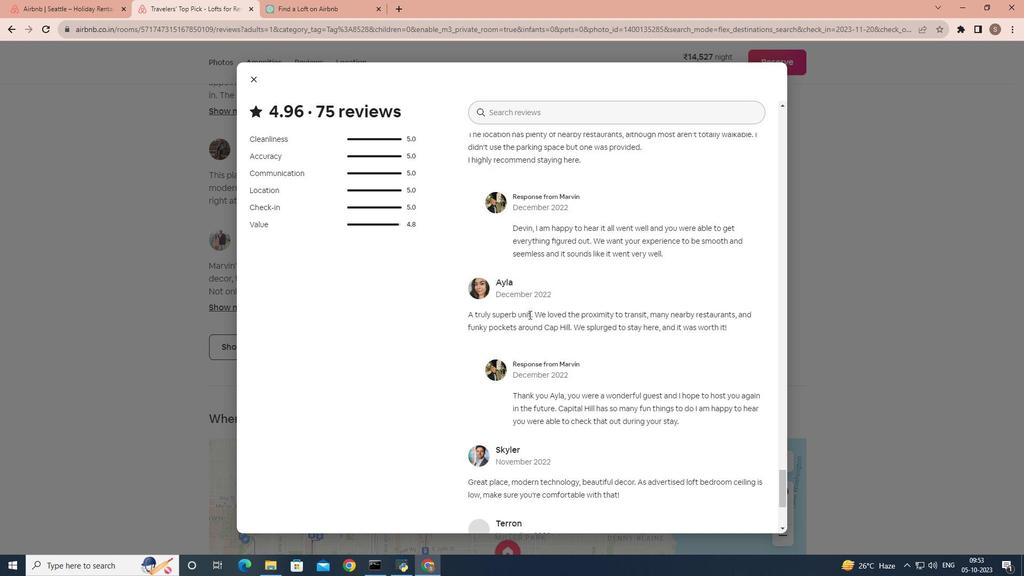 
Action: Mouse scrolled (529, 314) with delta (0, 0)
Screenshot: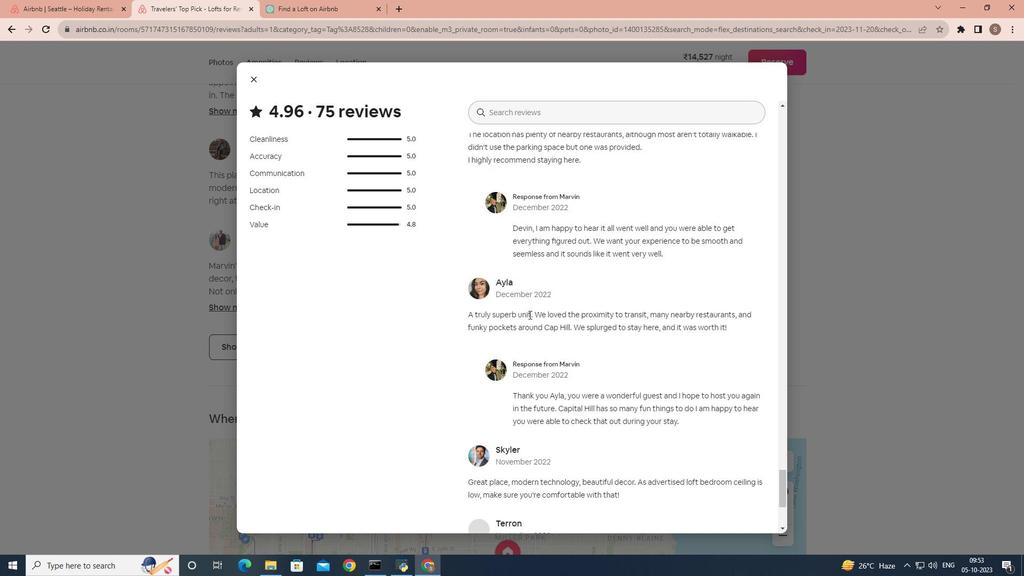 
Action: Mouse scrolled (529, 314) with delta (0, 0)
Screenshot: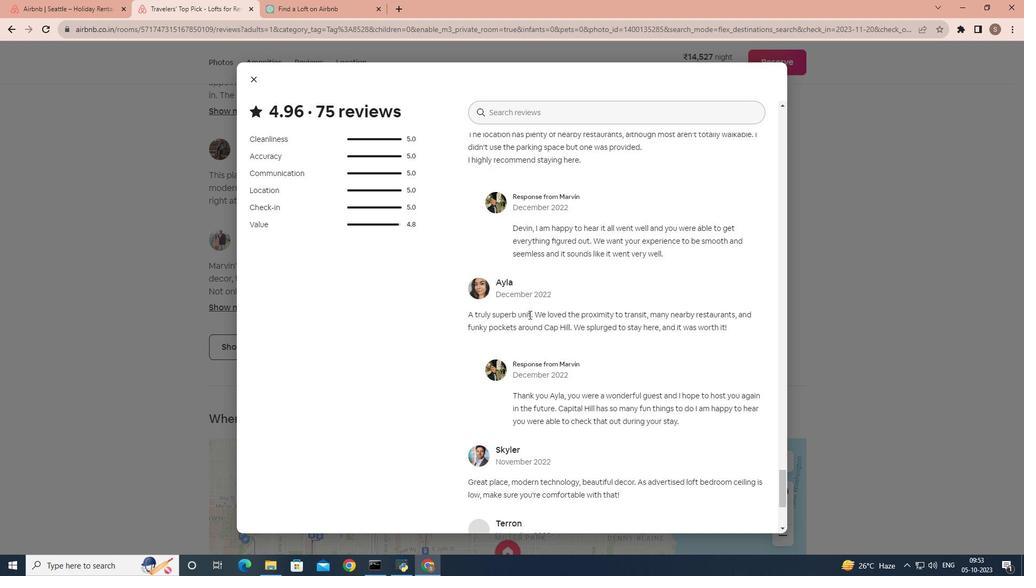 
Action: Mouse scrolled (529, 314) with delta (0, 0)
Screenshot: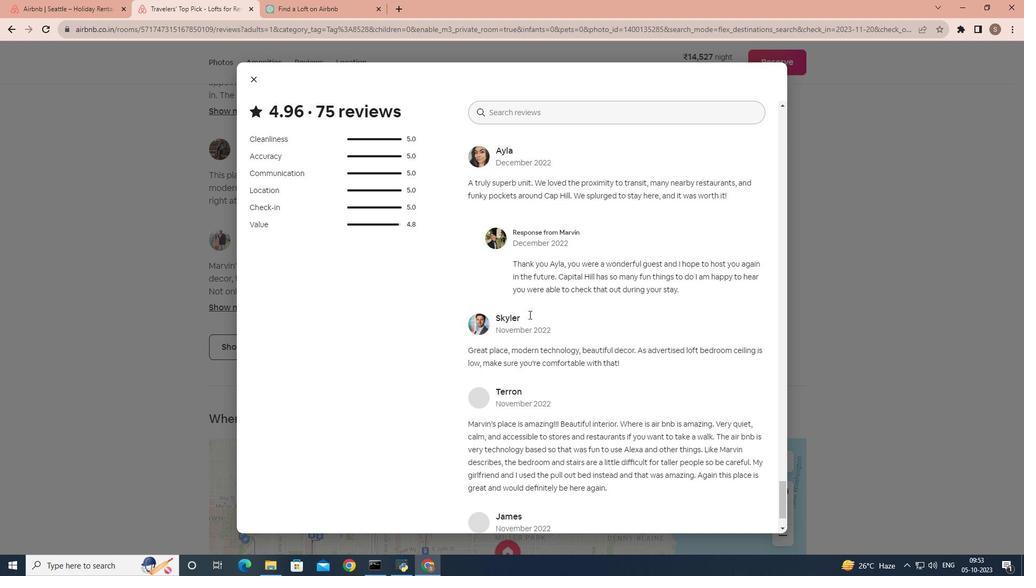 
Action: Mouse scrolled (529, 314) with delta (0, 0)
Screenshot: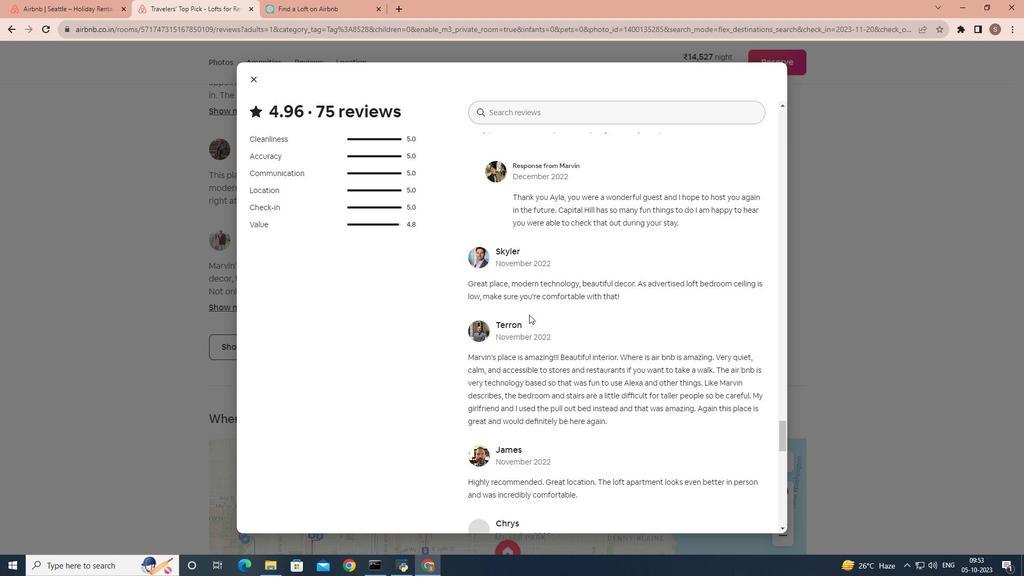 
Action: Mouse scrolled (529, 314) with delta (0, 0)
Screenshot: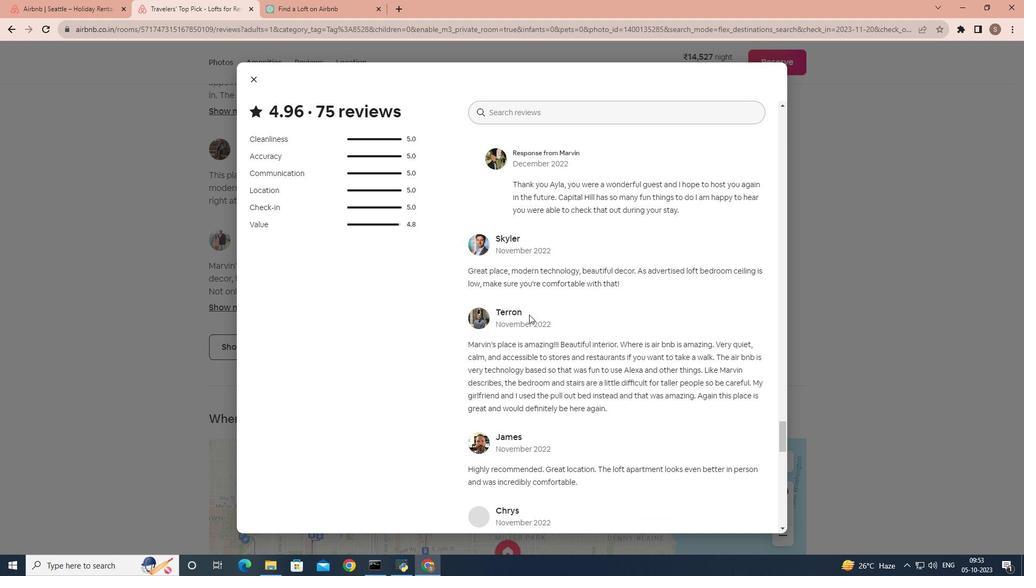 
Action: Mouse scrolled (529, 314) with delta (0, 0)
Screenshot: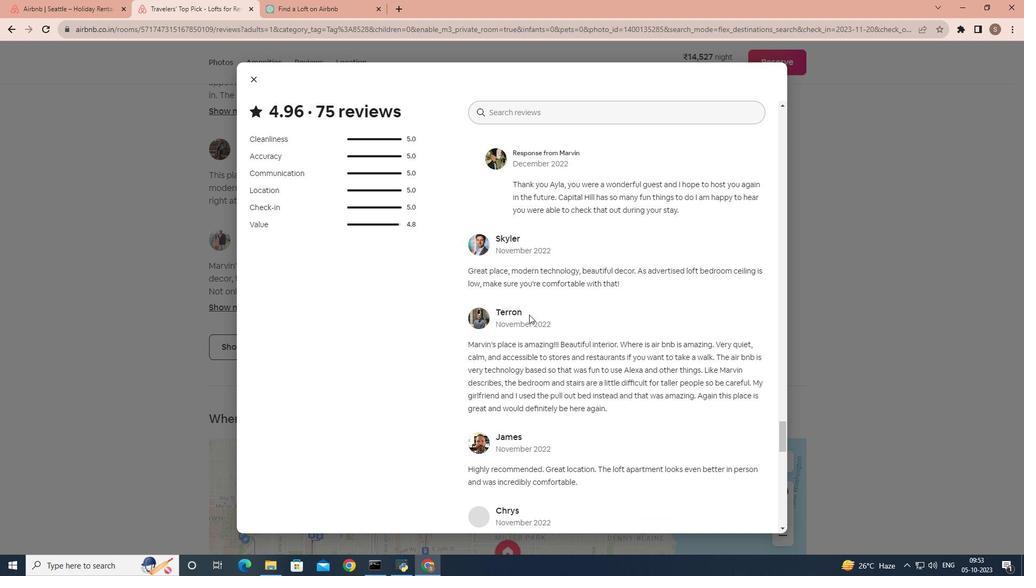 
Action: Mouse scrolled (529, 314) with delta (0, 0)
Screenshot: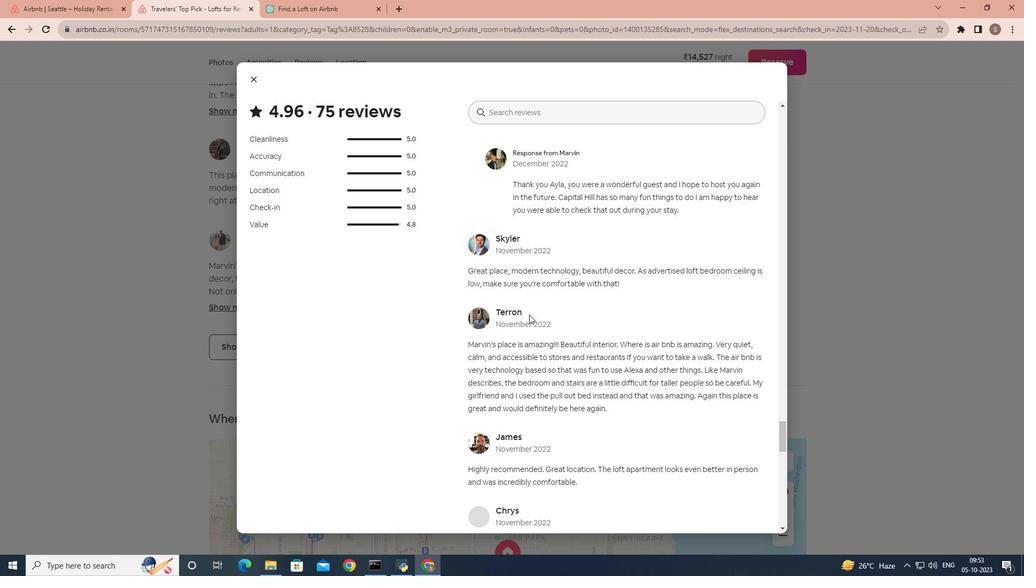 
Action: Mouse scrolled (529, 314) with delta (0, 0)
Screenshot: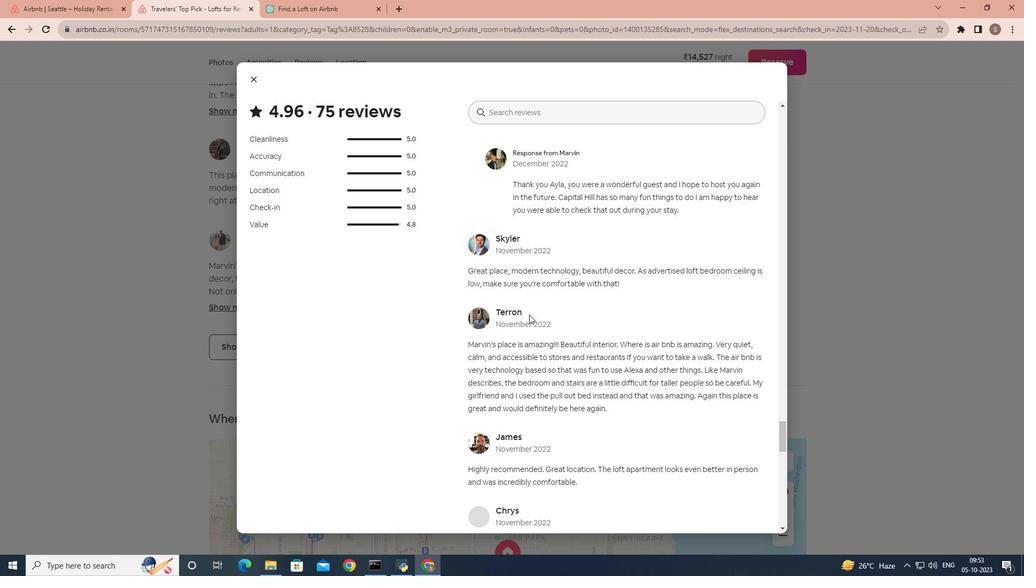 
Action: Mouse scrolled (529, 314) with delta (0, 0)
Screenshot: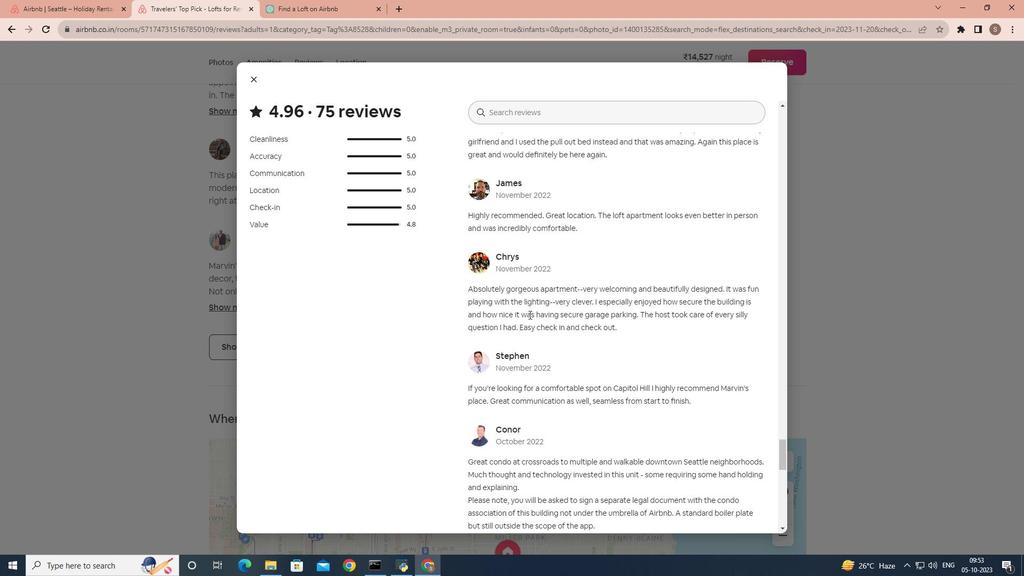 
Action: Mouse scrolled (529, 314) with delta (0, 0)
Screenshot: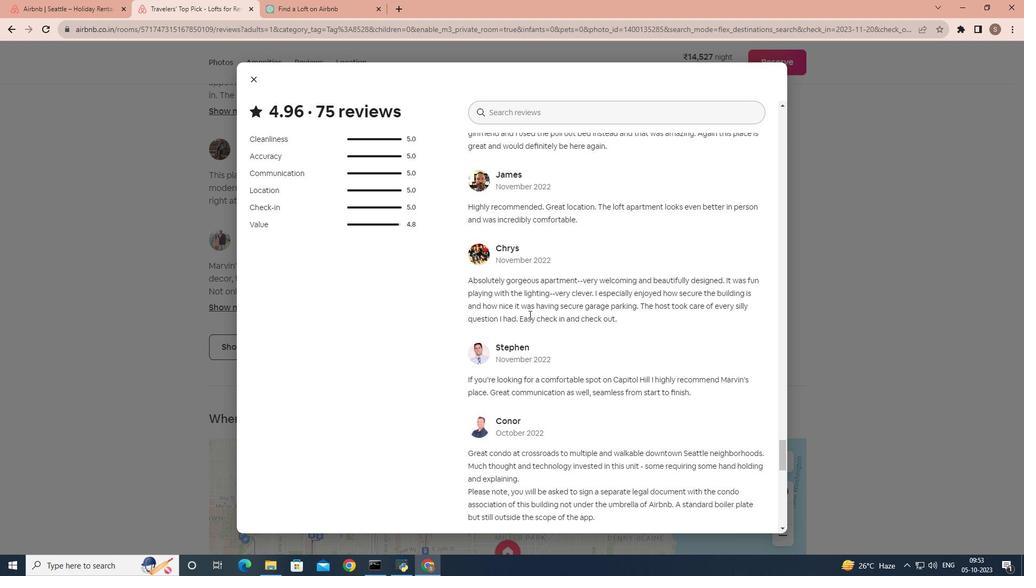 
Action: Mouse scrolled (529, 314) with delta (0, 0)
Screenshot: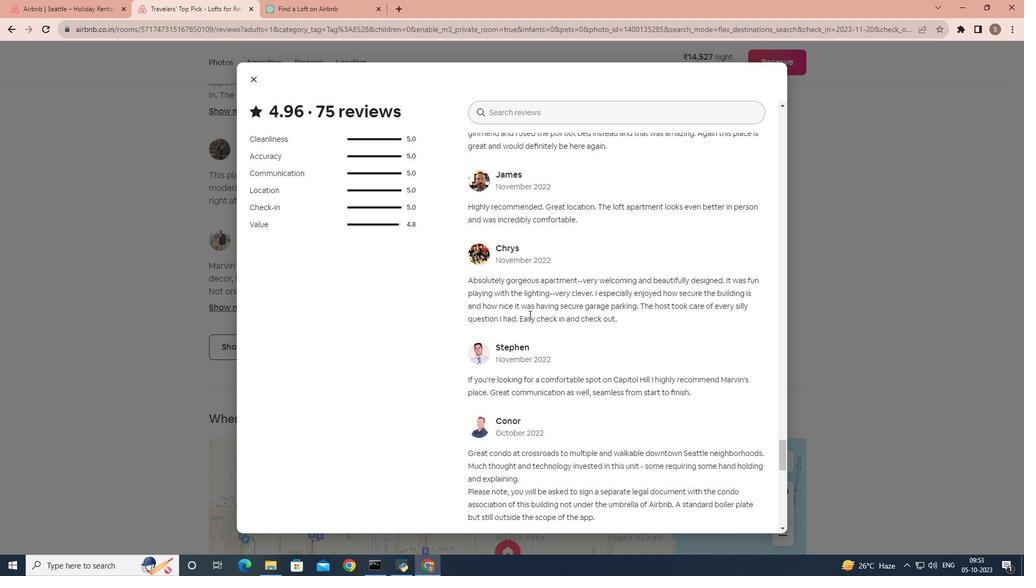 
Action: Mouse scrolled (529, 314) with delta (0, 0)
Screenshot: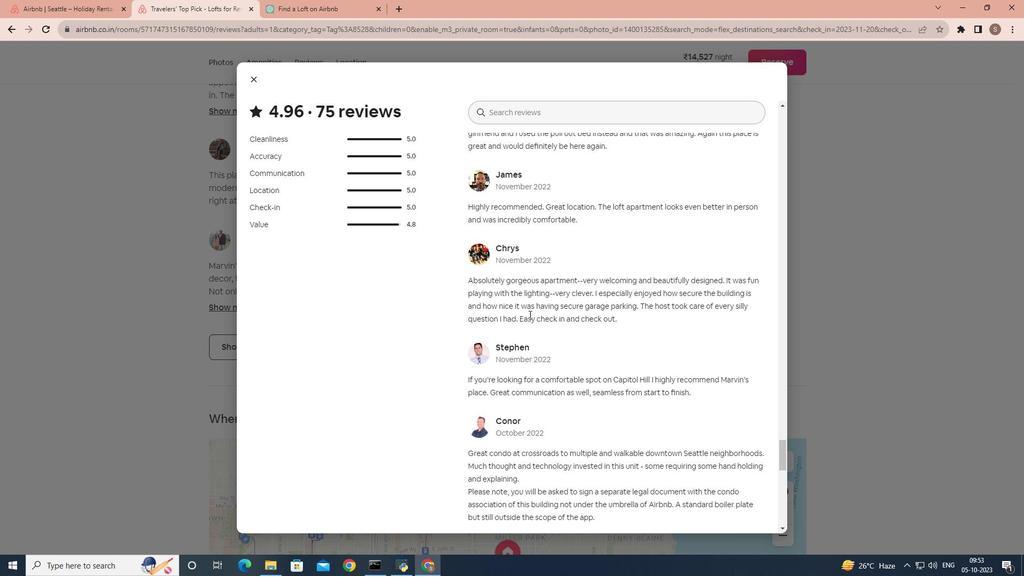 
Action: Mouse scrolled (529, 314) with delta (0, 0)
Screenshot: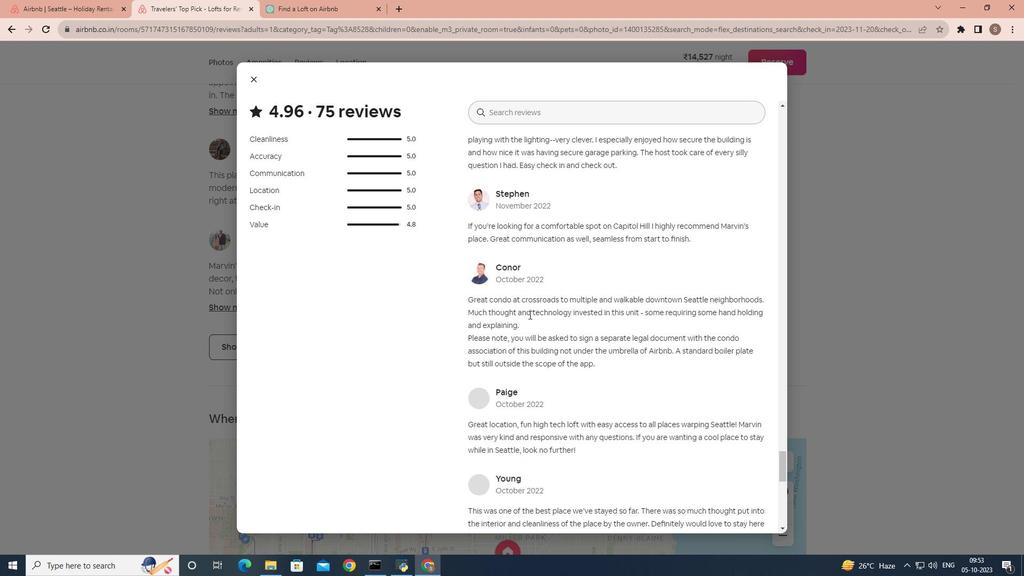 
Action: Mouse scrolled (529, 314) with delta (0, 0)
Screenshot: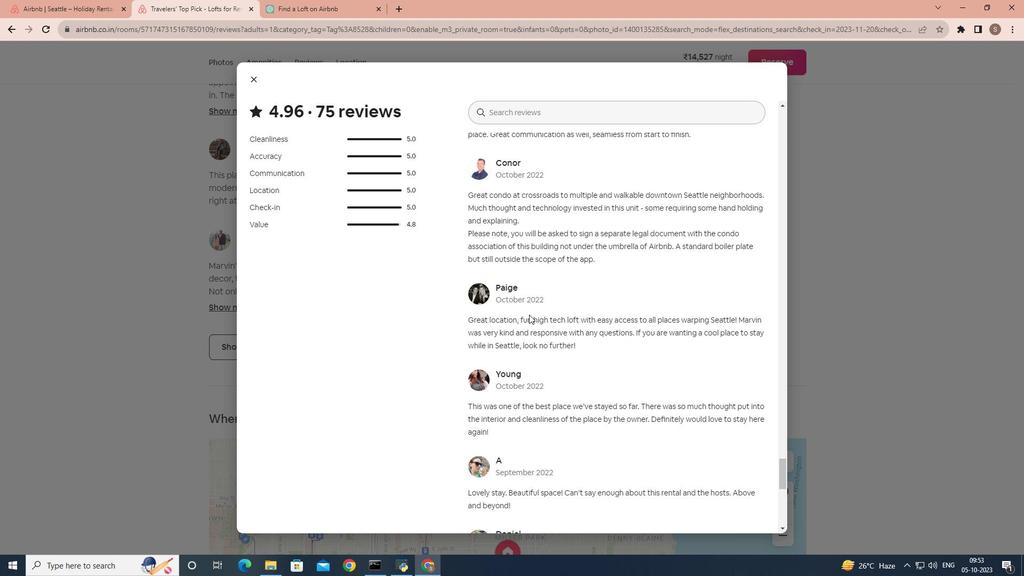 
Action: Mouse scrolled (529, 314) with delta (0, 0)
Screenshot: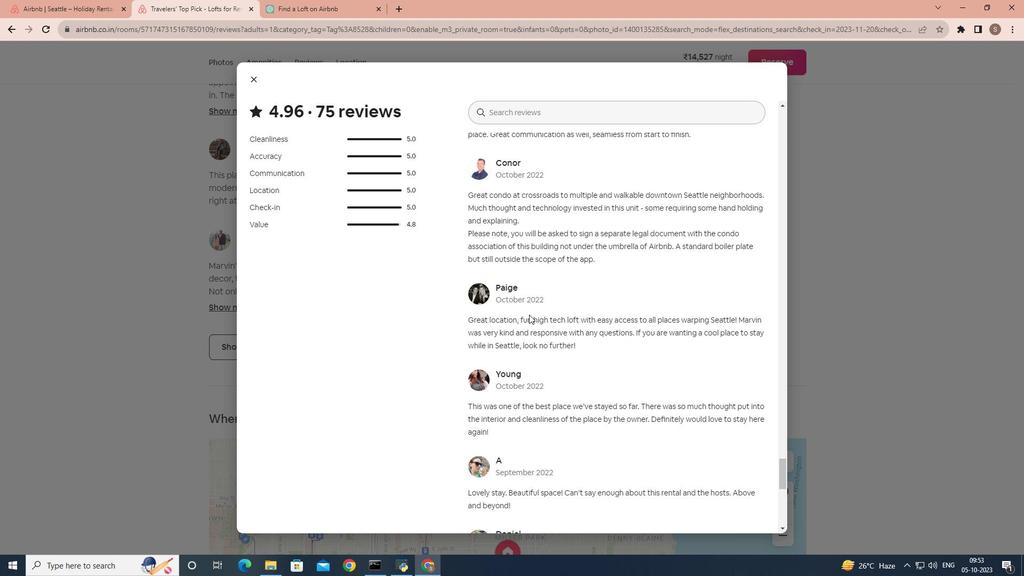 
Action: Mouse scrolled (529, 314) with delta (0, 0)
Screenshot: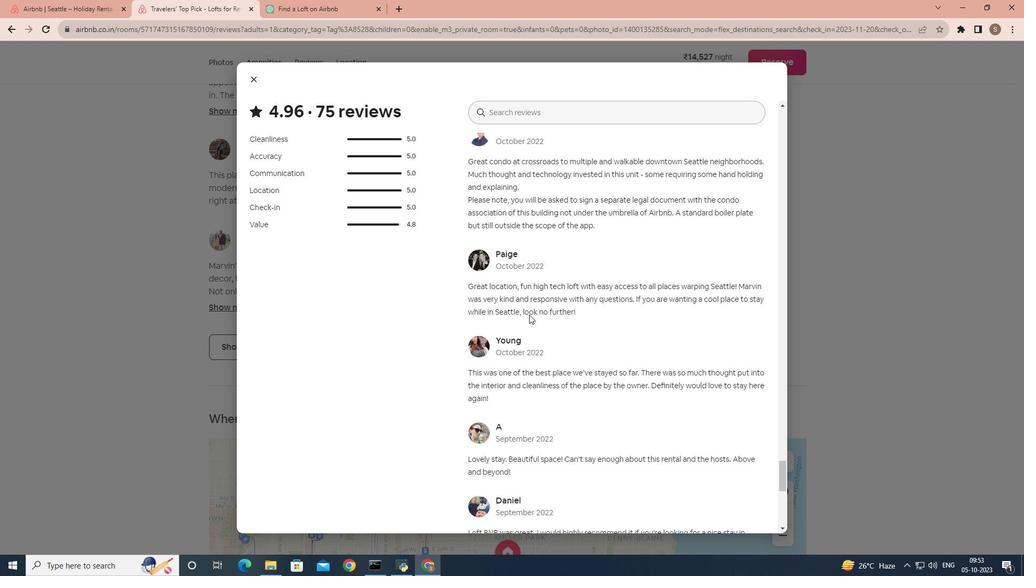 
Action: Mouse scrolled (529, 314) with delta (0, 0)
Screenshot: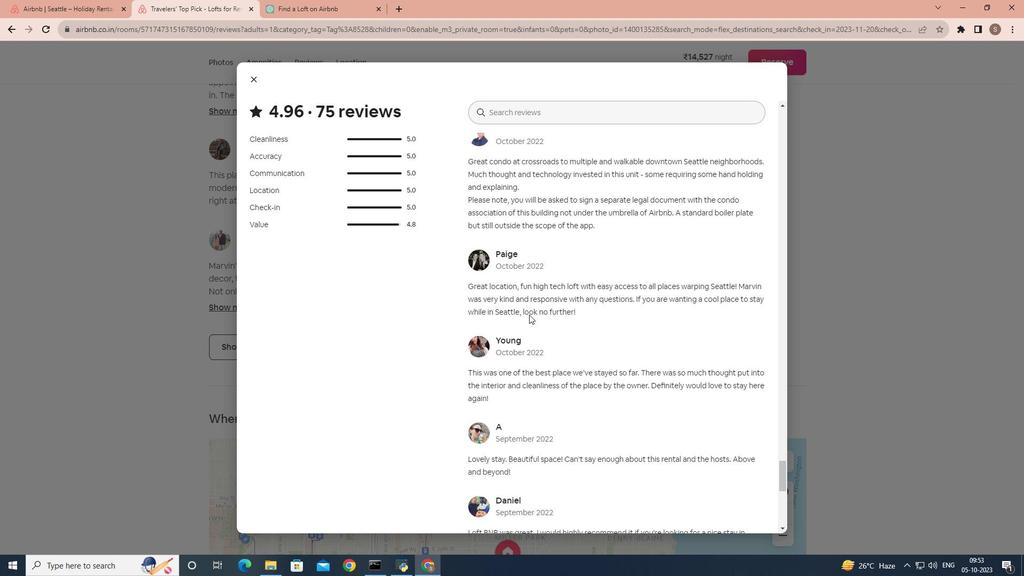 
Action: Mouse scrolled (529, 314) with delta (0, 0)
Screenshot: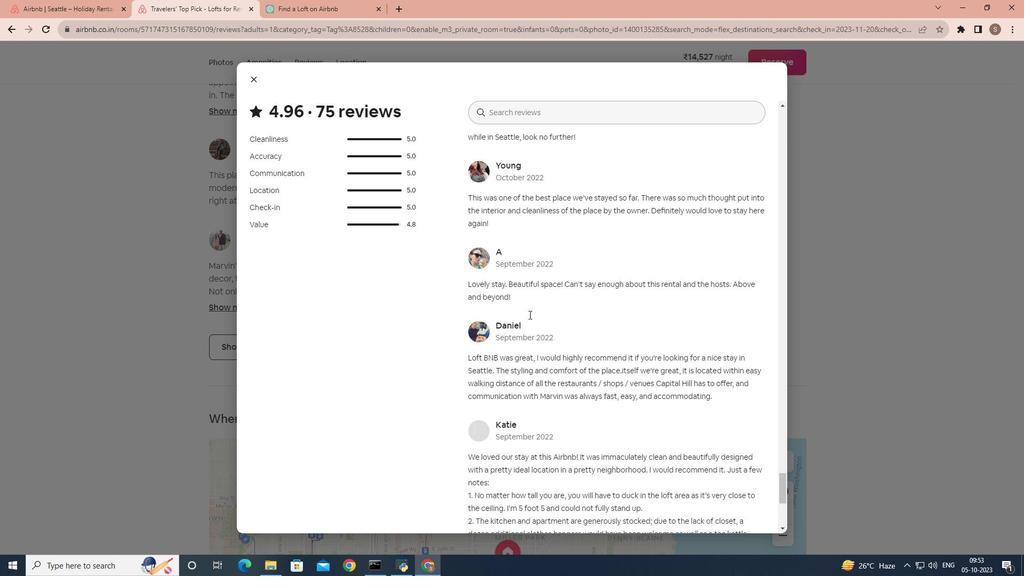 
Action: Mouse scrolled (529, 314) with delta (0, 0)
Screenshot: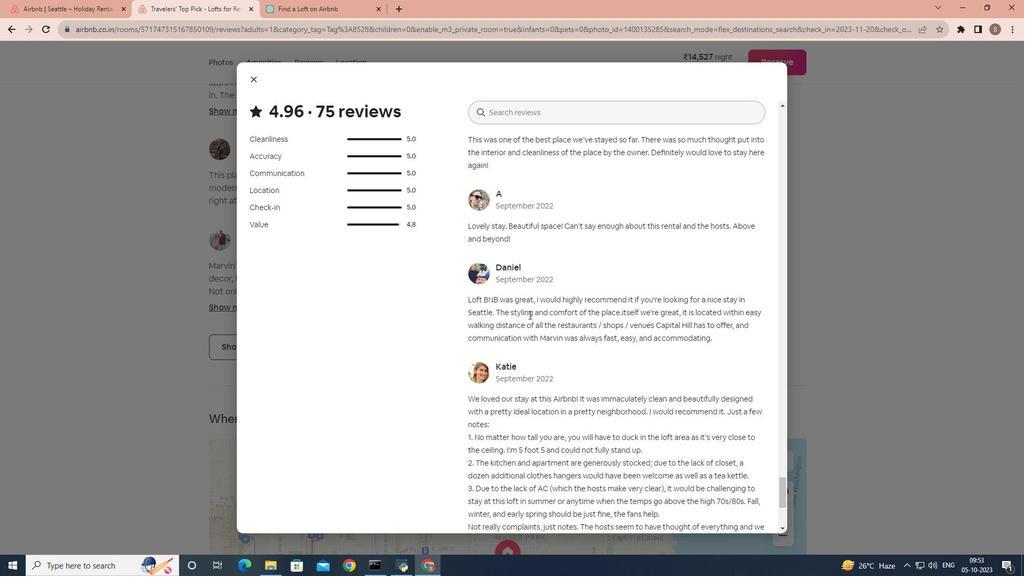 
Action: Mouse scrolled (529, 314) with delta (0, 0)
Screenshot: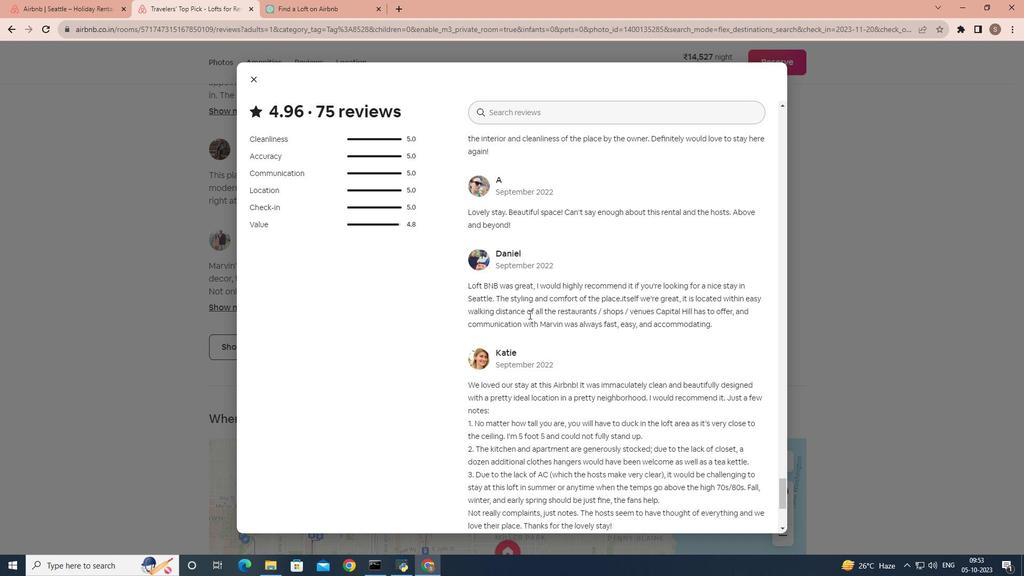 
Action: Mouse scrolled (529, 314) with delta (0, 0)
Screenshot: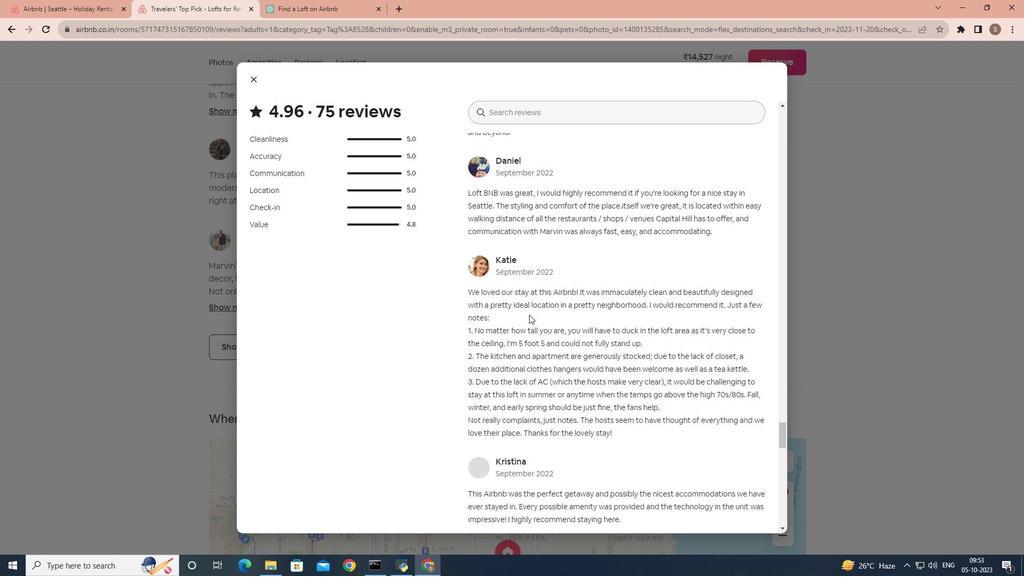 
Action: Mouse scrolled (529, 314) with delta (0, 0)
Screenshot: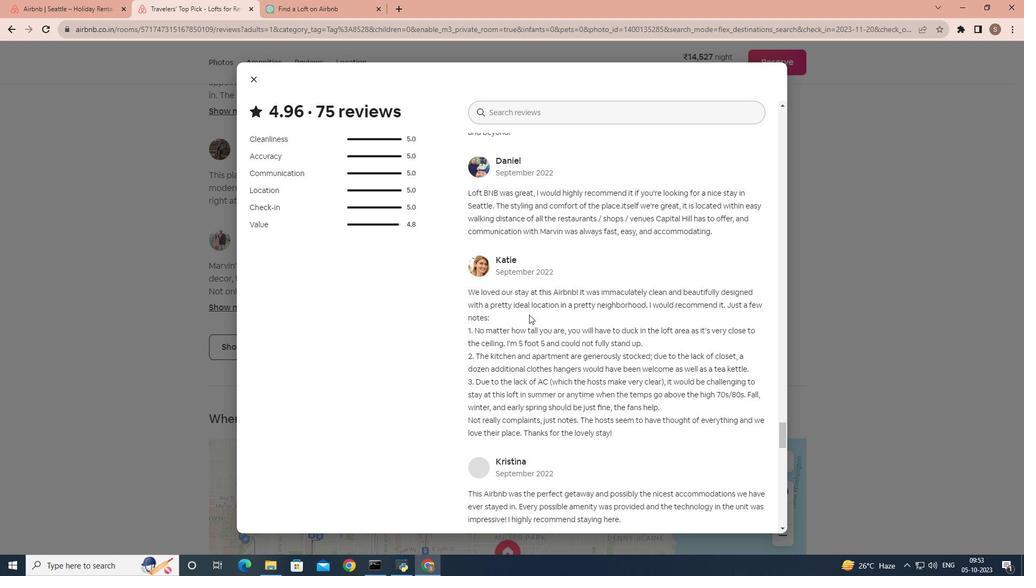 
Action: Mouse scrolled (529, 314) with delta (0, 0)
Screenshot: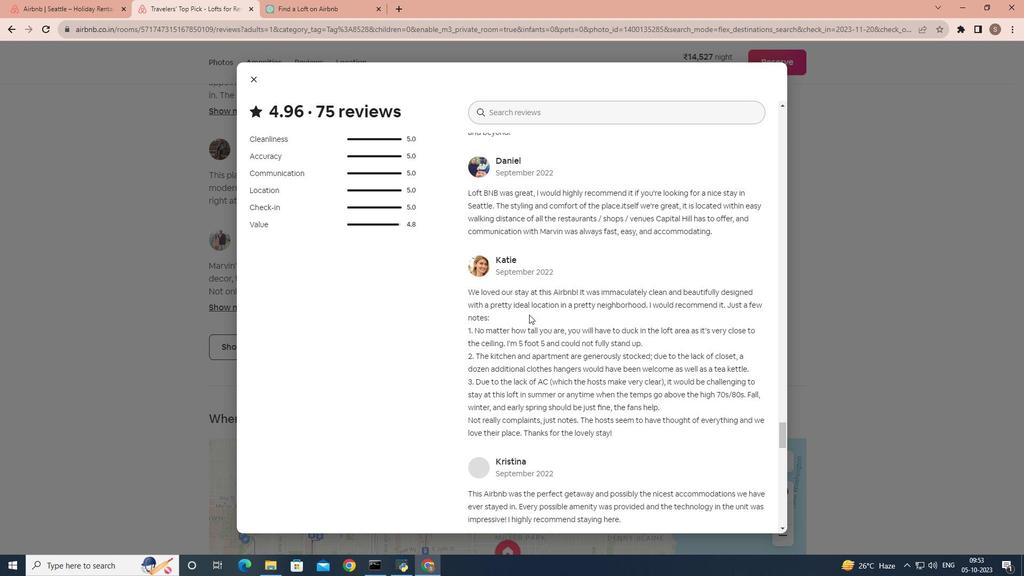 
Action: Mouse scrolled (529, 314) with delta (0, 0)
Screenshot: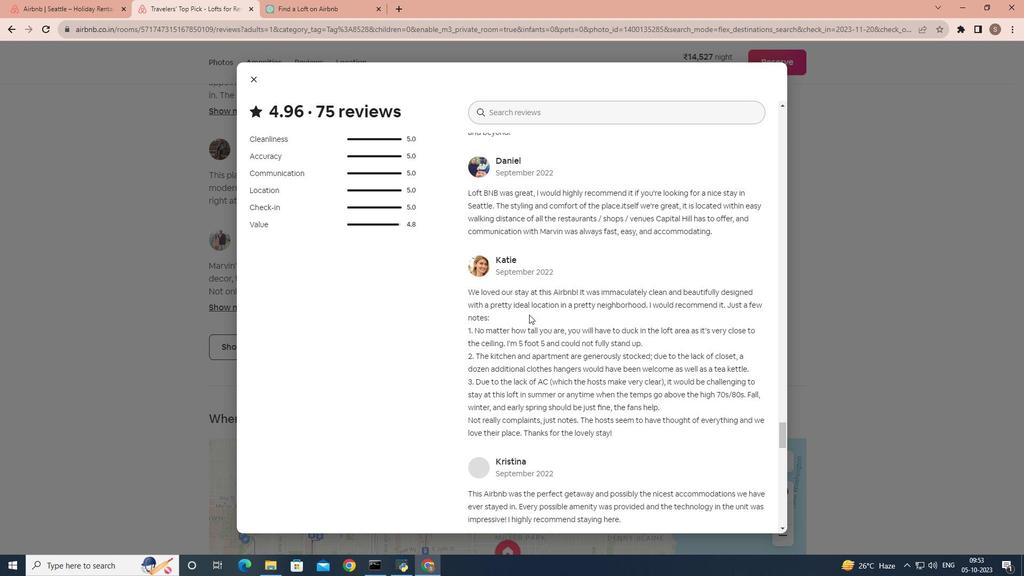 
Action: Mouse scrolled (529, 314) with delta (0, 0)
Screenshot: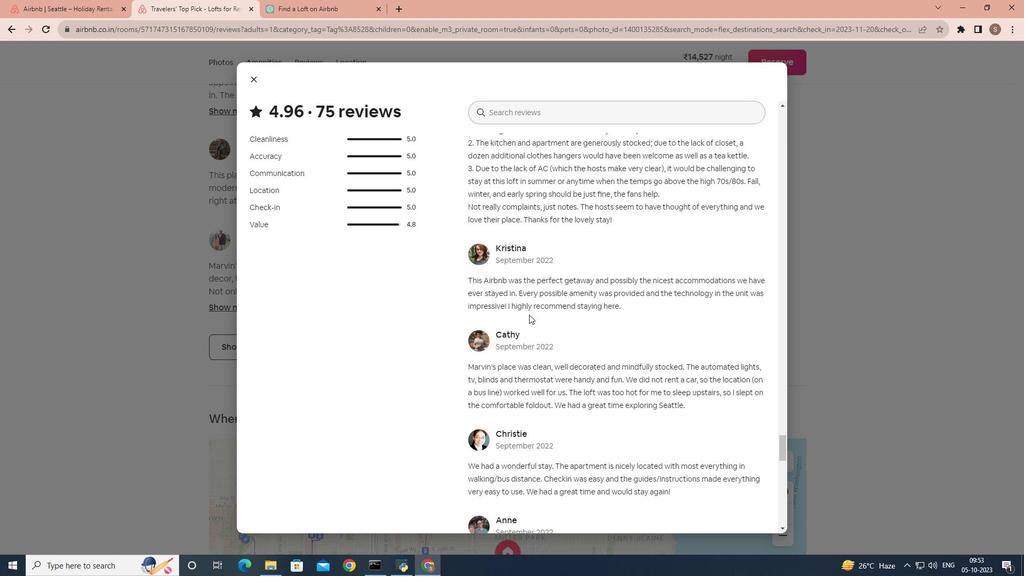 
Action: Mouse scrolled (529, 314) with delta (0, 0)
Screenshot: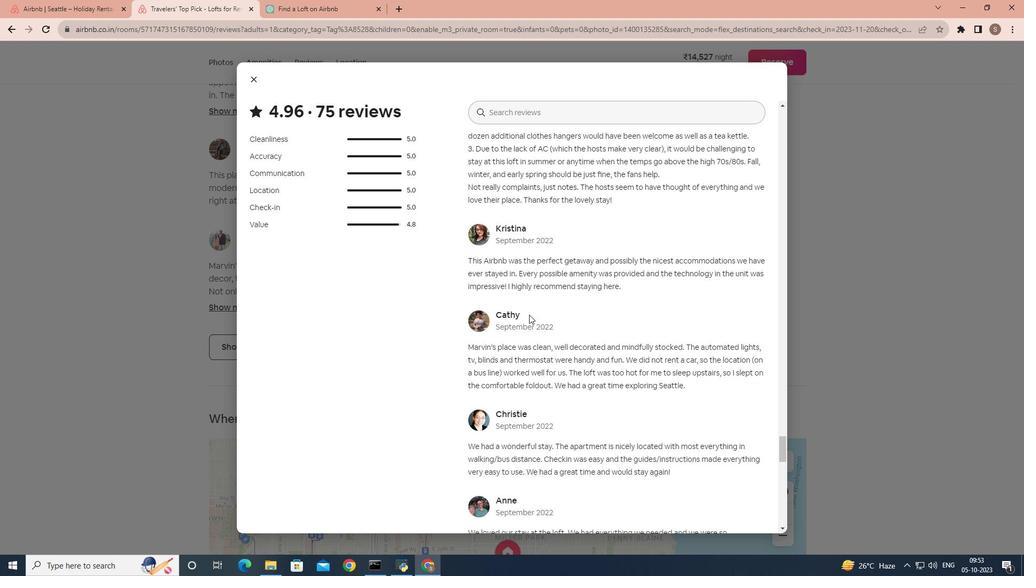 
Action: Mouse scrolled (529, 314) with delta (0, 0)
Screenshot: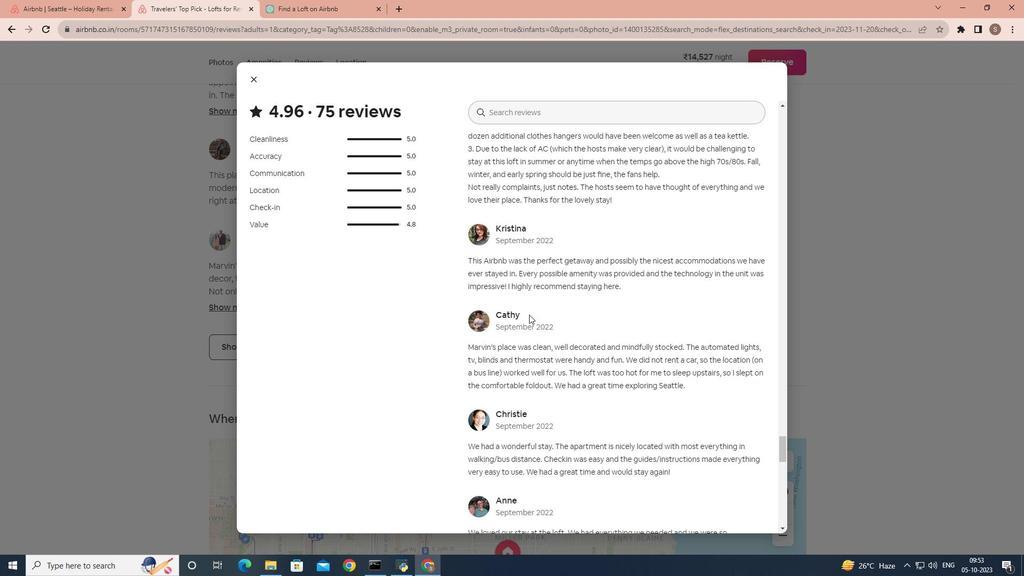 
Action: Mouse scrolled (529, 314) with delta (0, 0)
Screenshot: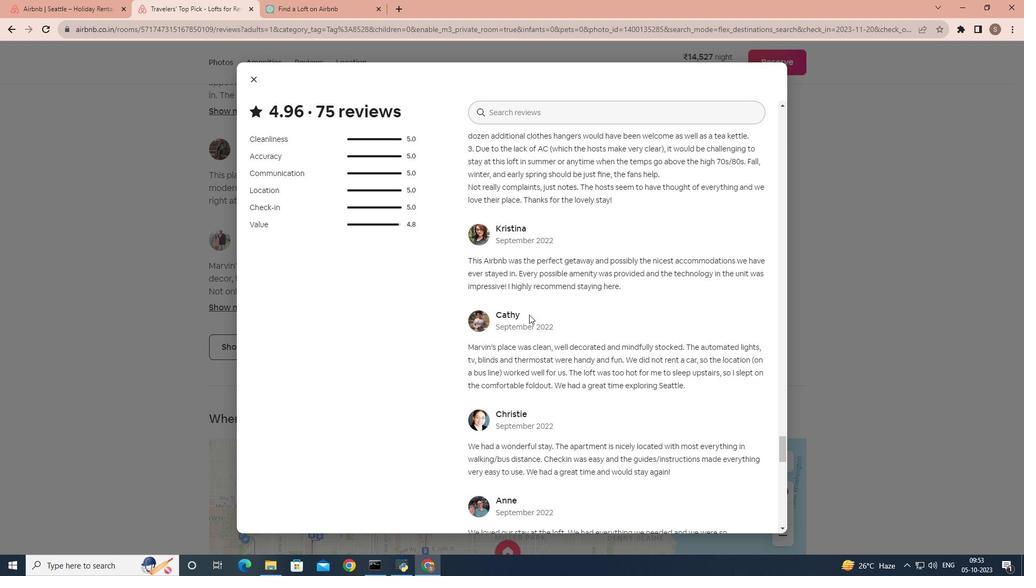 
Action: Mouse scrolled (529, 314) with delta (0, 0)
Screenshot: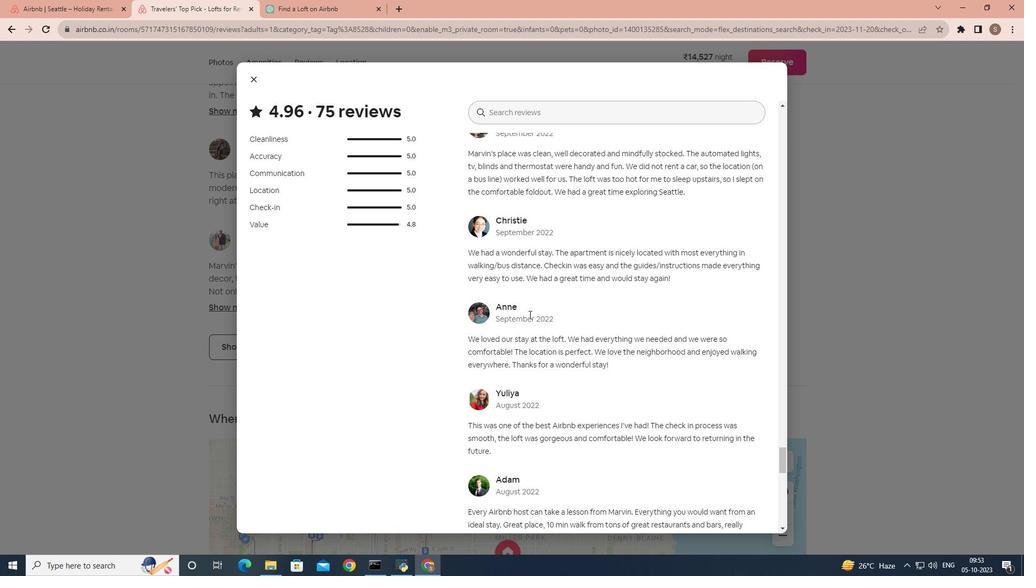 
Action: Mouse scrolled (529, 314) with delta (0, 0)
Screenshot: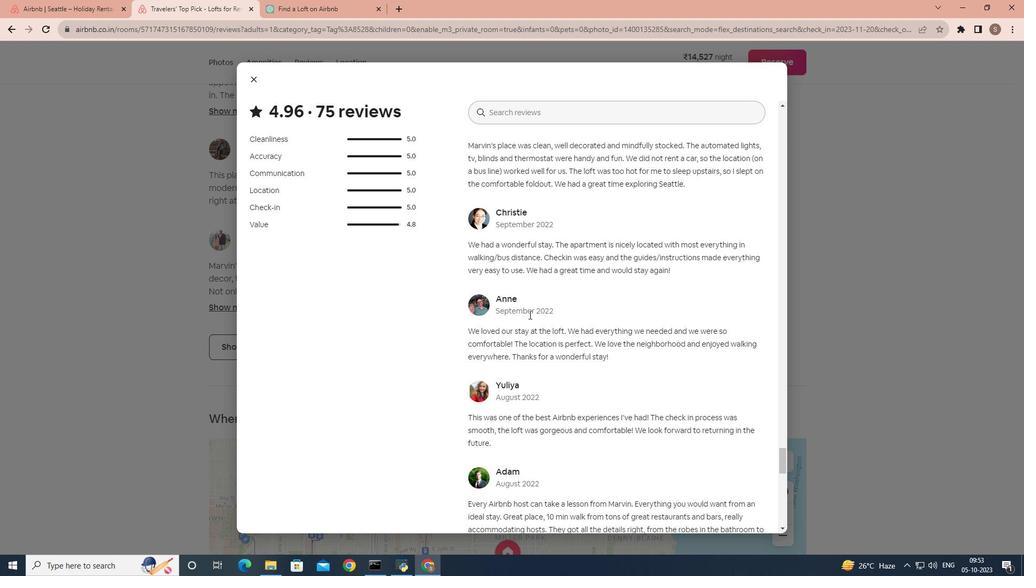
Action: Mouse scrolled (529, 314) with delta (0, 0)
Screenshot: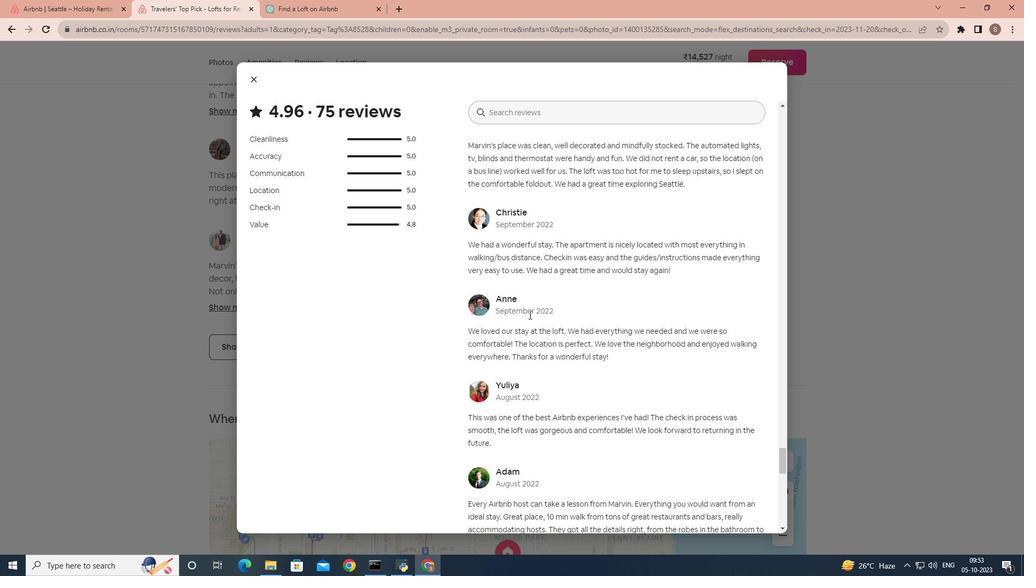
Action: Mouse scrolled (529, 314) with delta (0, 0)
Screenshot: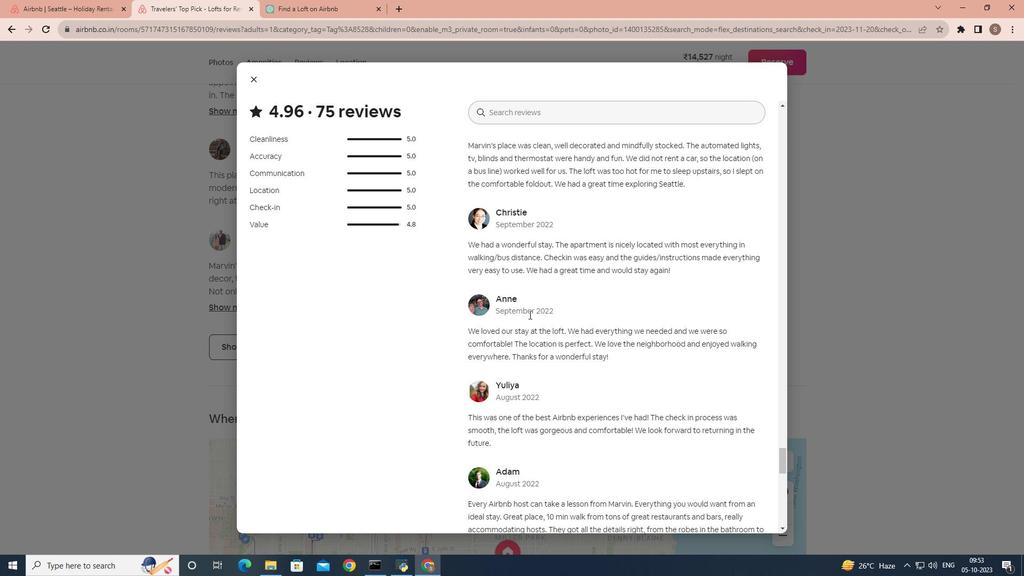 
Action: Mouse scrolled (529, 314) with delta (0, 0)
Screenshot: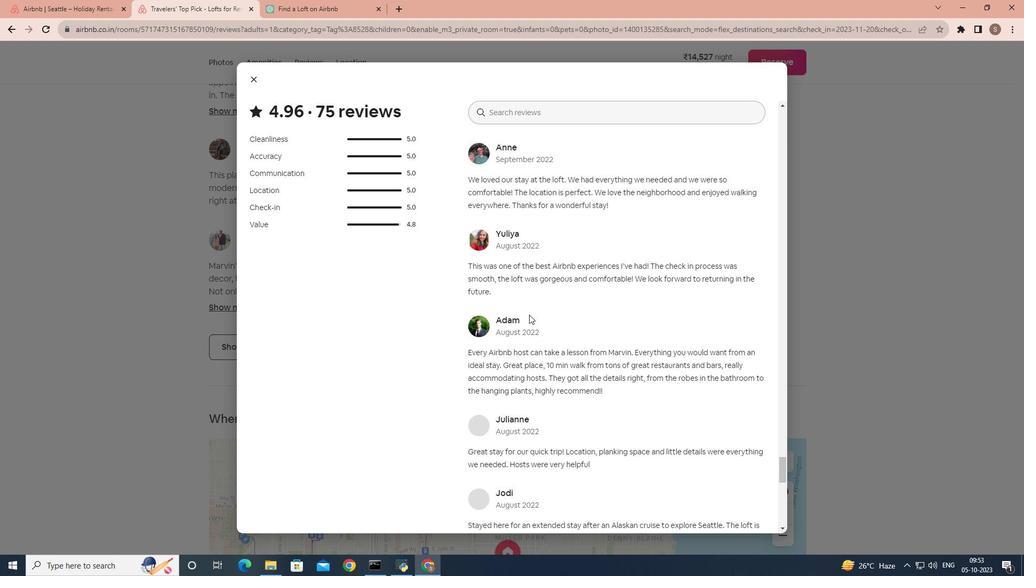 
Action: Mouse scrolled (529, 314) with delta (0, 0)
Screenshot: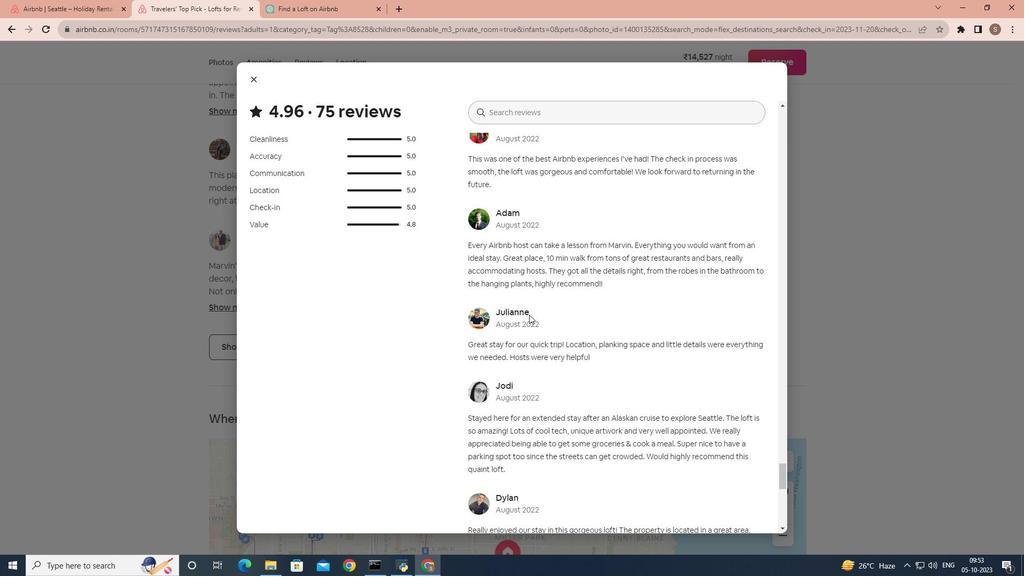 
Action: Mouse scrolled (529, 314) with delta (0, 0)
Screenshot: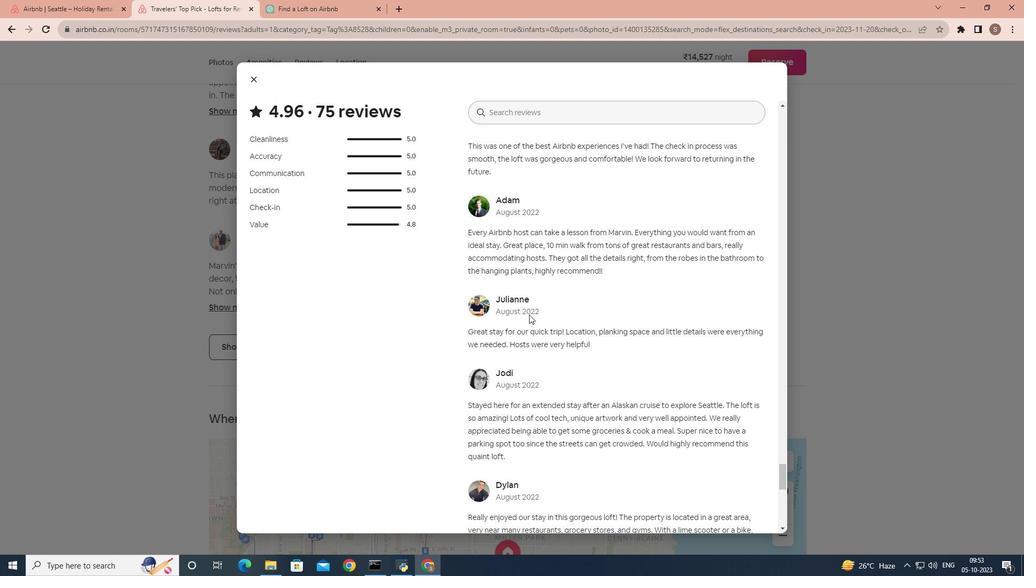
Action: Mouse scrolled (529, 314) with delta (0, 0)
Screenshot: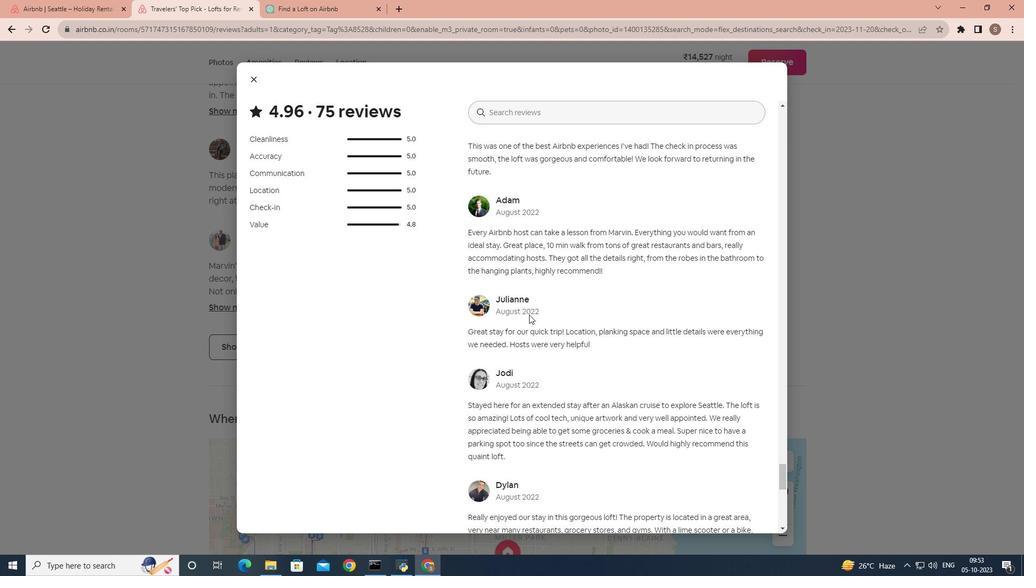 
Action: Mouse scrolled (529, 314) with delta (0, 0)
Screenshot: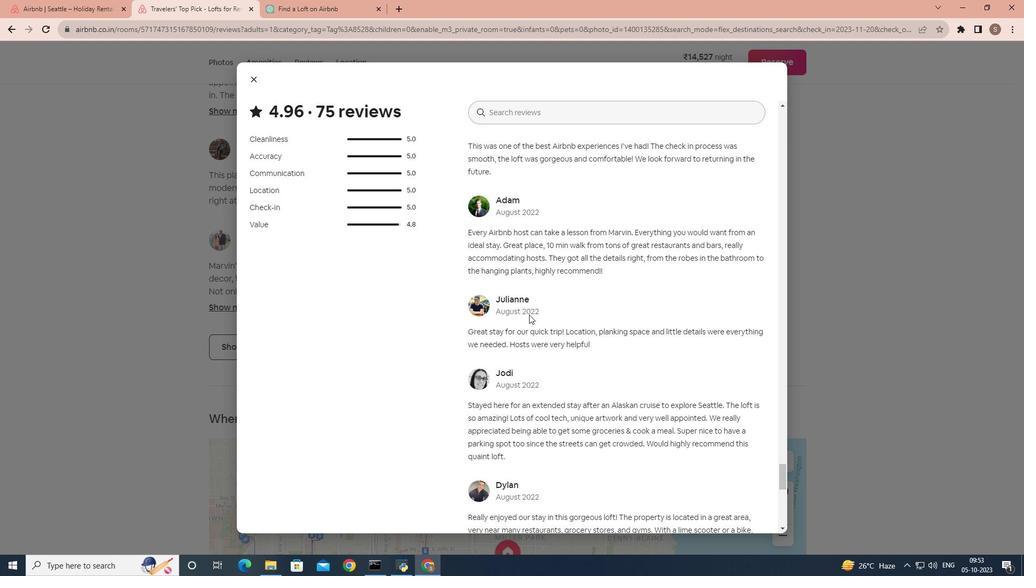 
Action: Mouse scrolled (529, 314) with delta (0, 0)
Screenshot: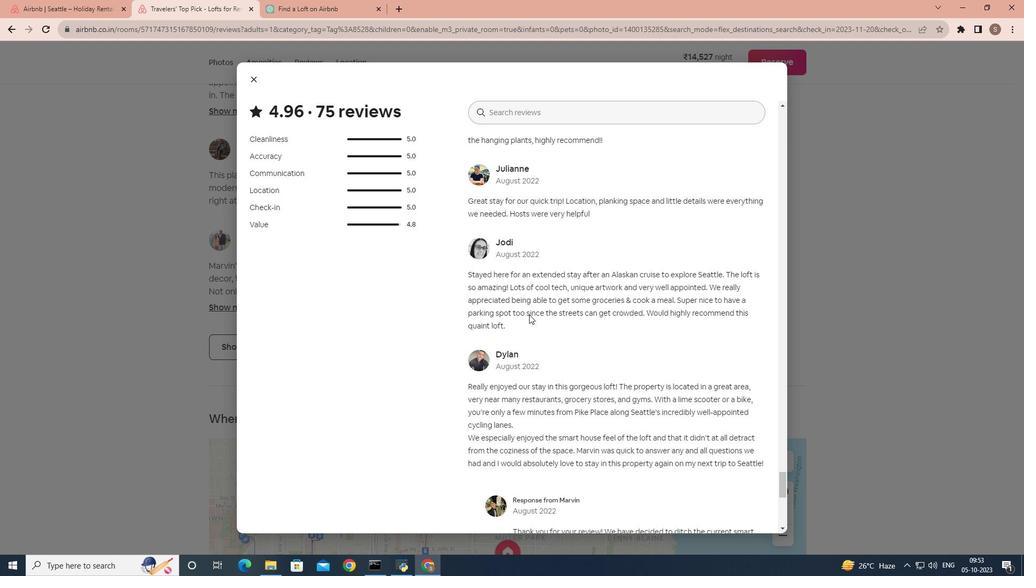 
Action: Mouse scrolled (529, 314) with delta (0, 0)
Screenshot: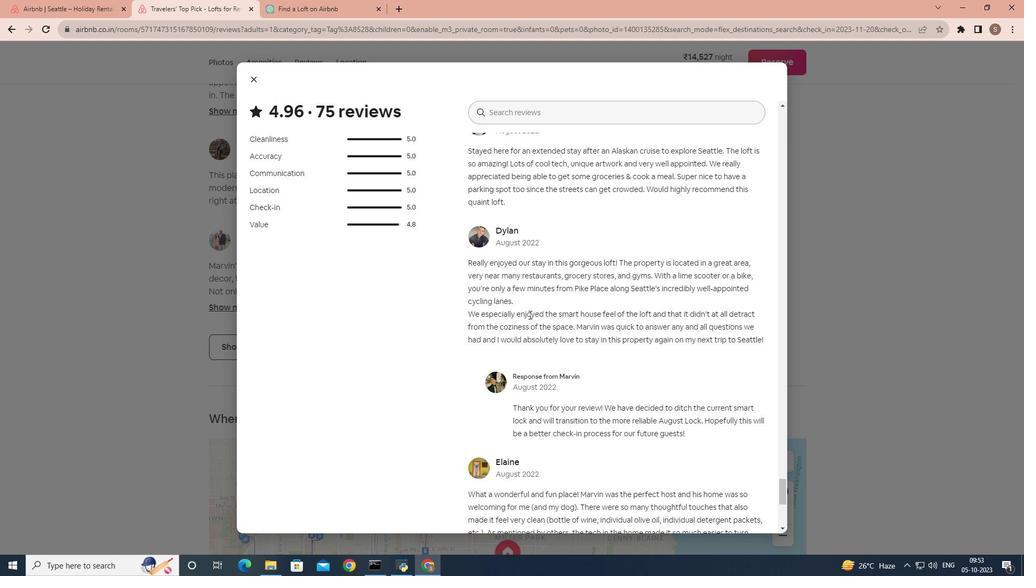 
Action: Mouse scrolled (529, 314) with delta (0, 0)
Screenshot: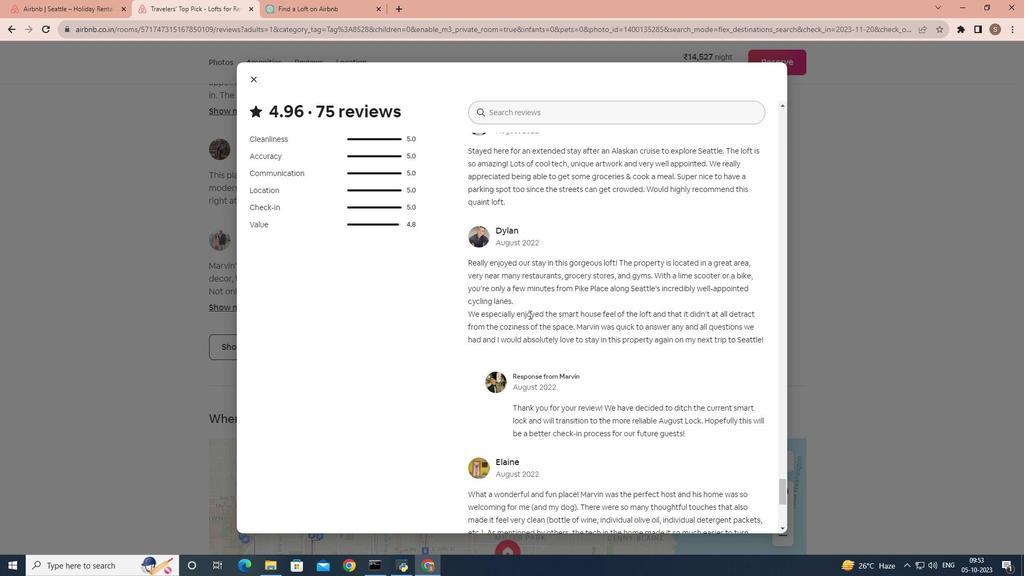 
Action: Mouse scrolled (529, 314) with delta (0, 0)
Screenshot: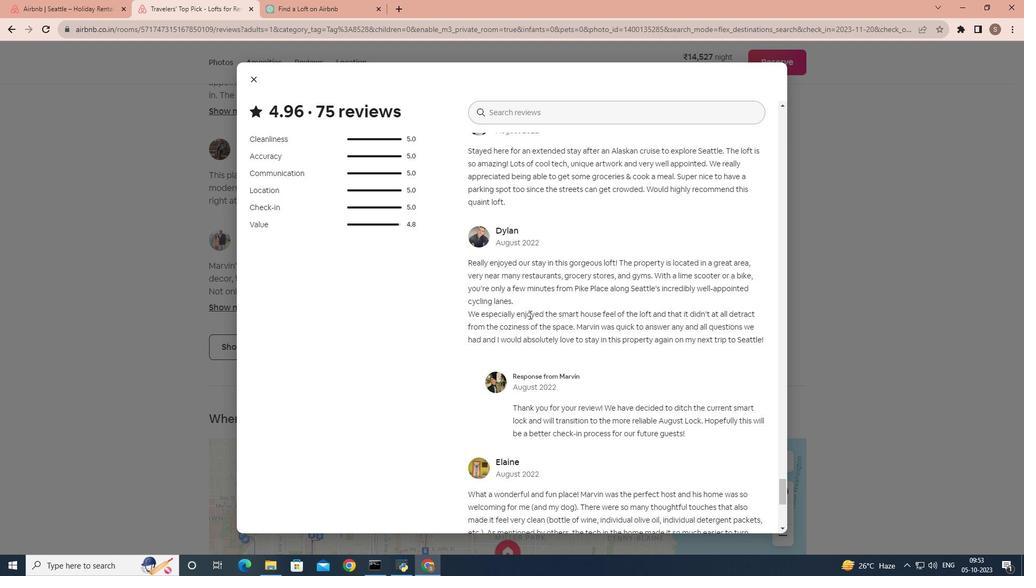 
Action: Mouse scrolled (529, 314) with delta (0, 0)
Screenshot: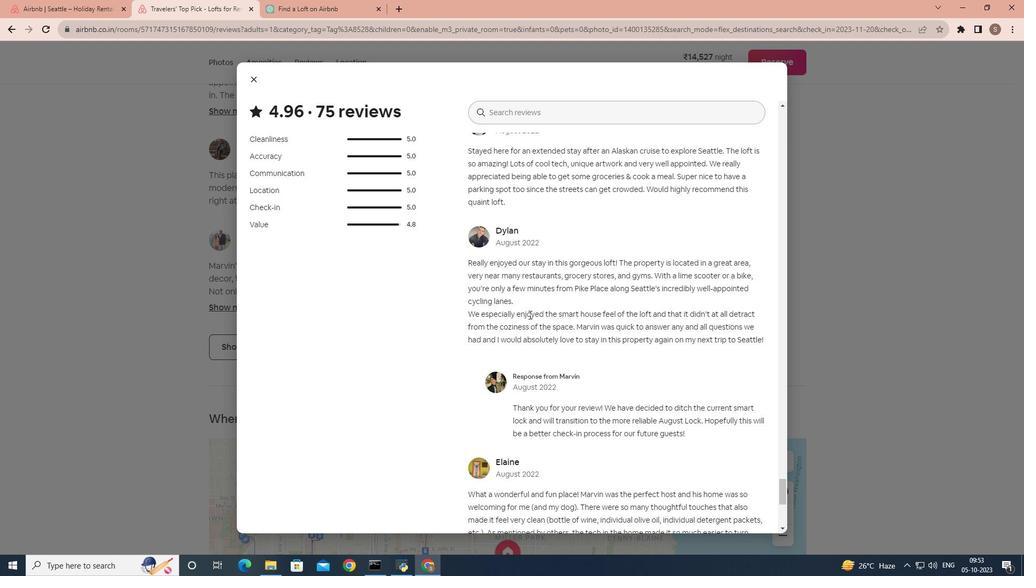 
Action: Mouse scrolled (529, 314) with delta (0, 0)
Screenshot: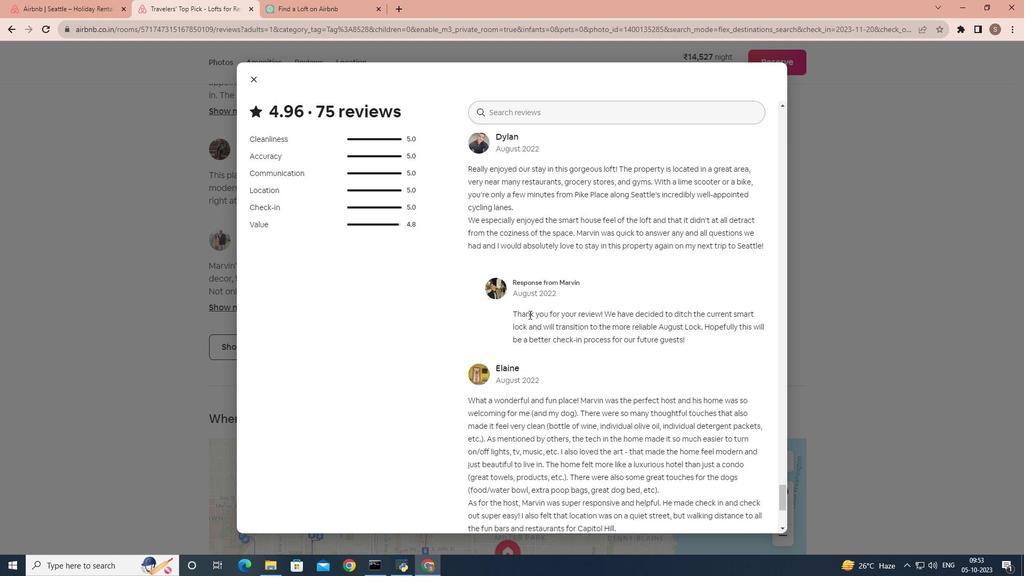 
Action: Mouse moved to (506, 425)
Screenshot: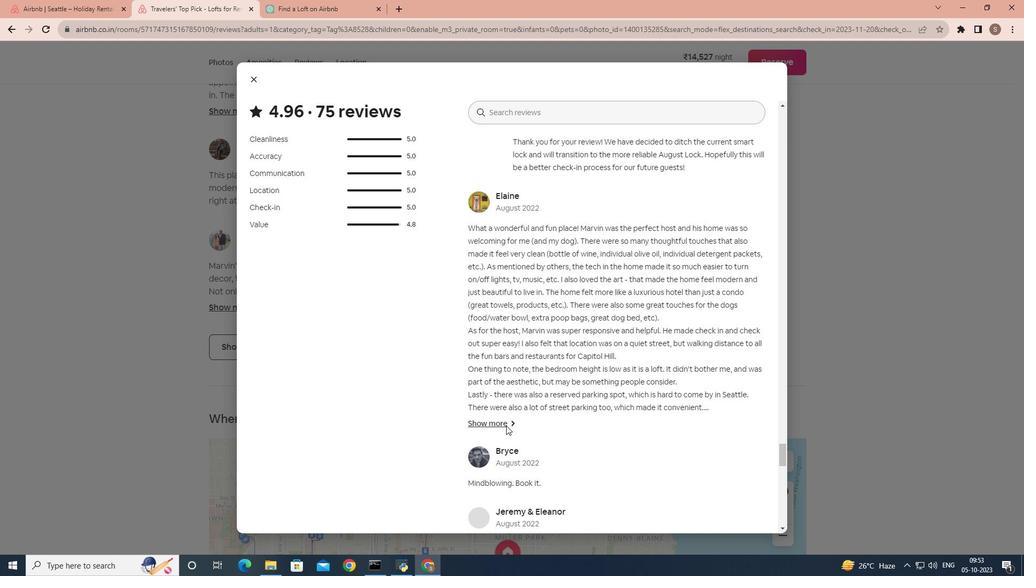 
Action: Mouse pressed left at (506, 425)
Screenshot: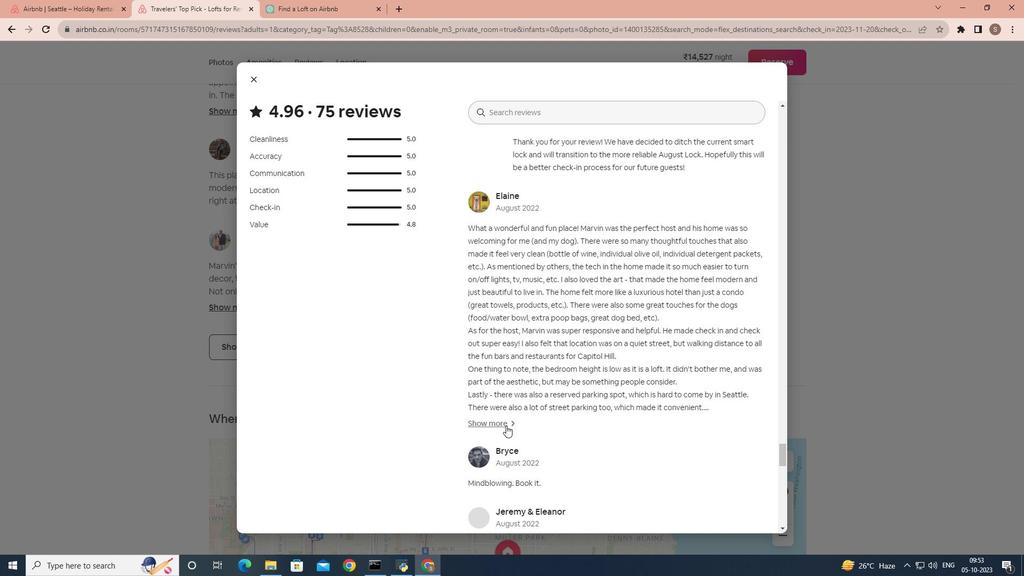
Action: Mouse moved to (530, 412)
Screenshot: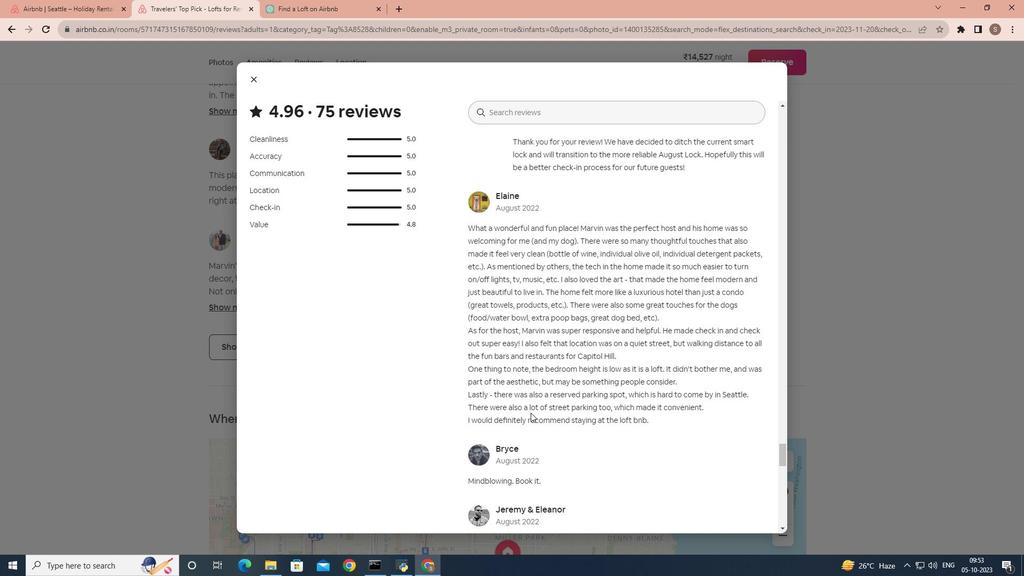 
Action: Mouse scrolled (530, 412) with delta (0, 0)
Screenshot: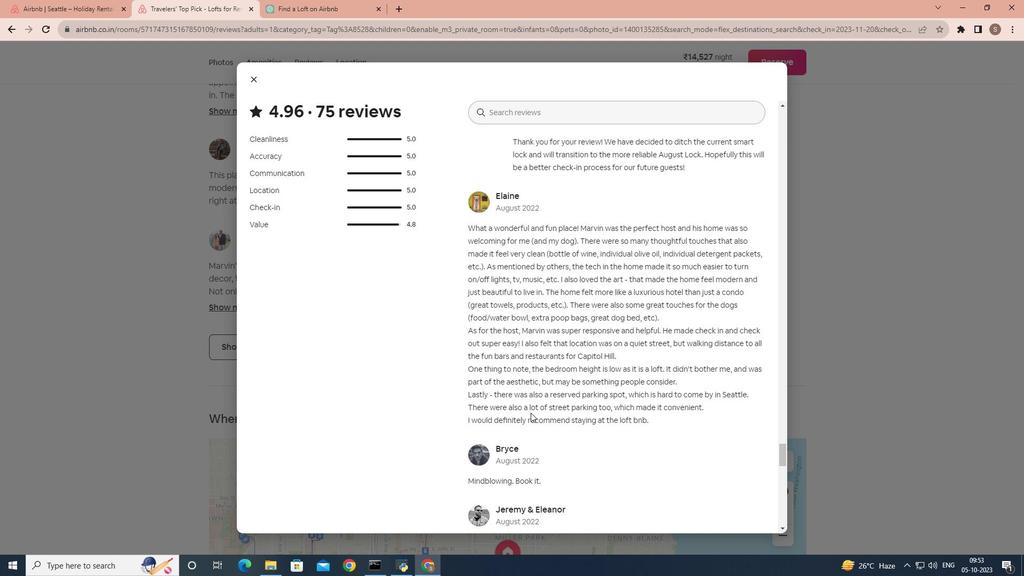 
Action: Mouse scrolled (530, 412) with delta (0, 0)
Screenshot: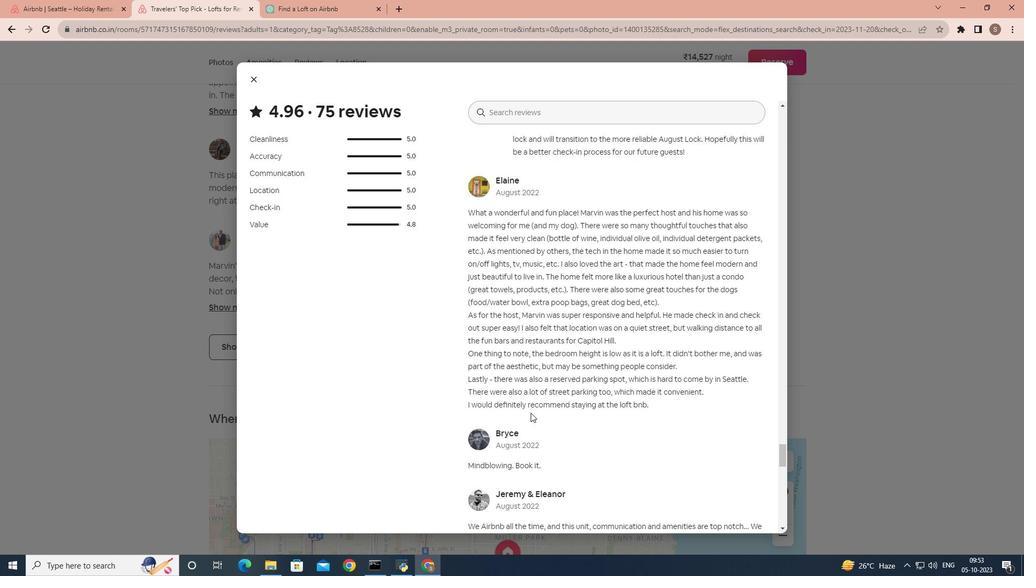 
Action: Mouse scrolled (530, 412) with delta (0, 0)
Screenshot: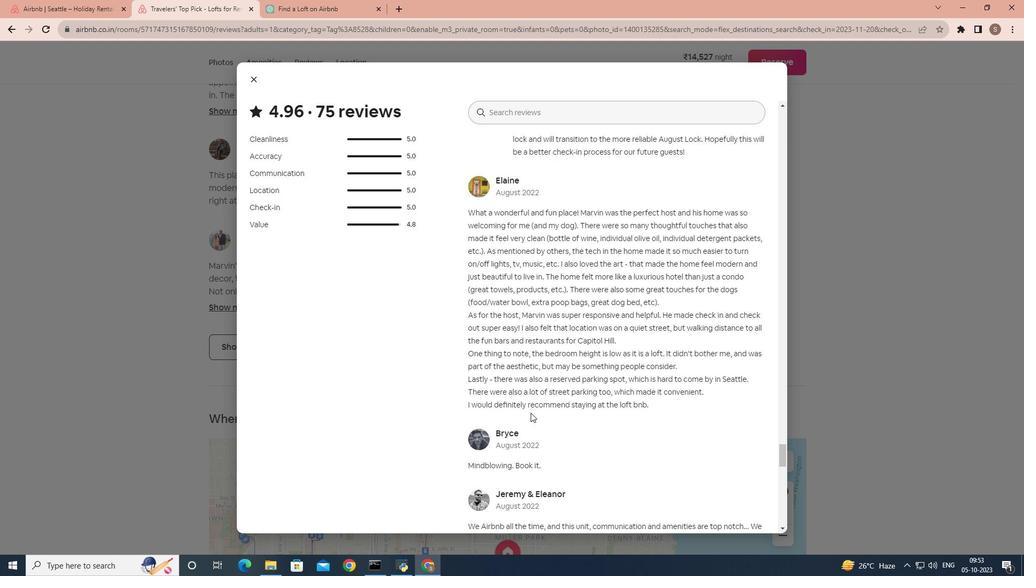 
Action: Mouse scrolled (530, 412) with delta (0, 0)
Screenshot: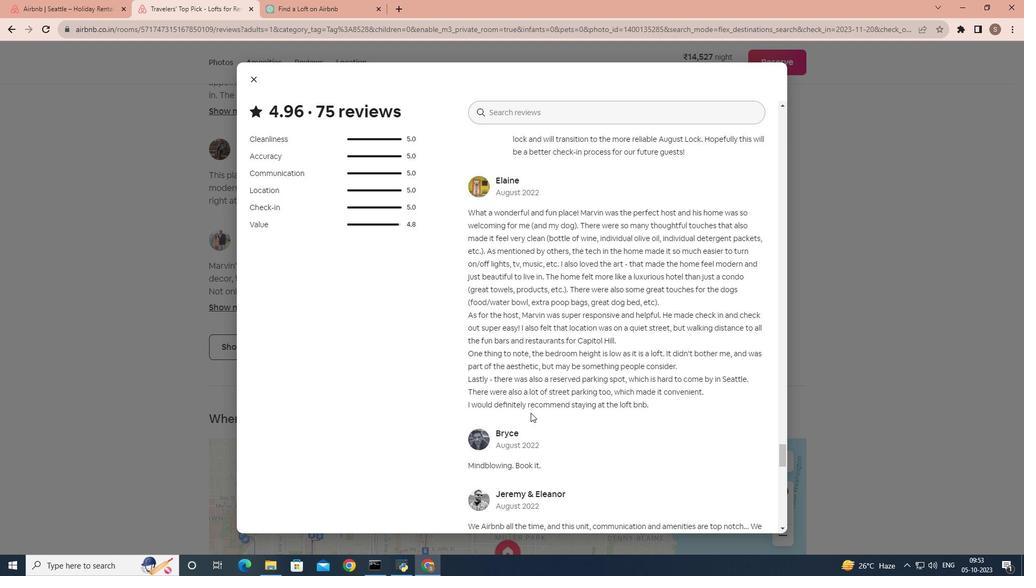 
Action: Mouse scrolled (530, 412) with delta (0, 0)
Screenshot: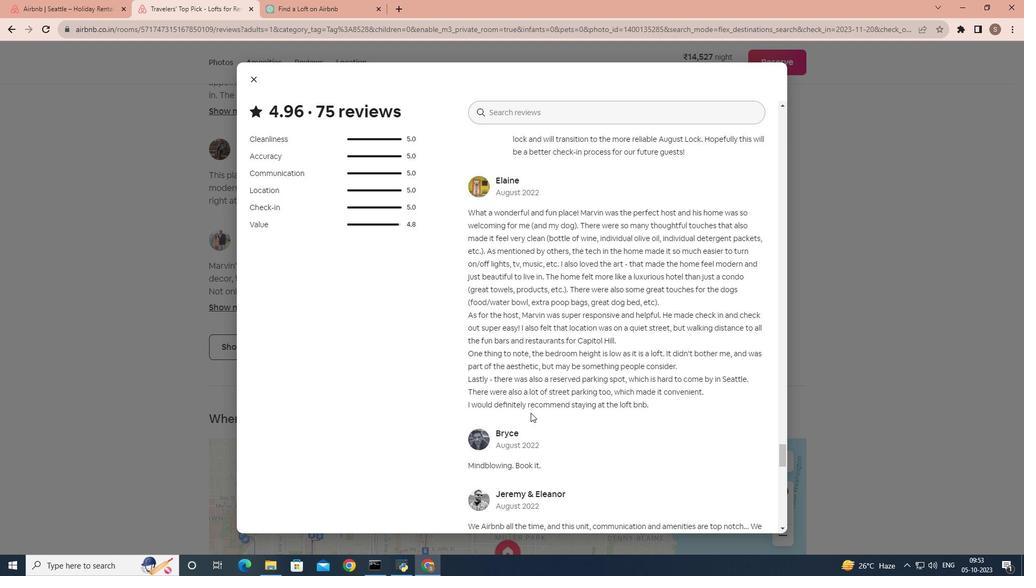 
Action: Mouse scrolled (530, 412) with delta (0, 0)
Screenshot: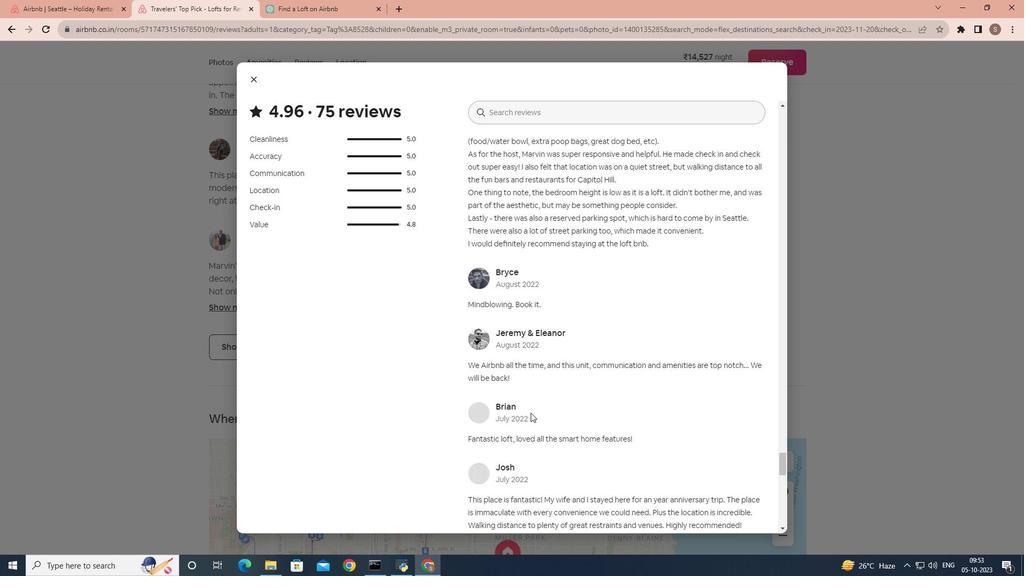 
Action: Mouse moved to (537, 409)
Screenshot: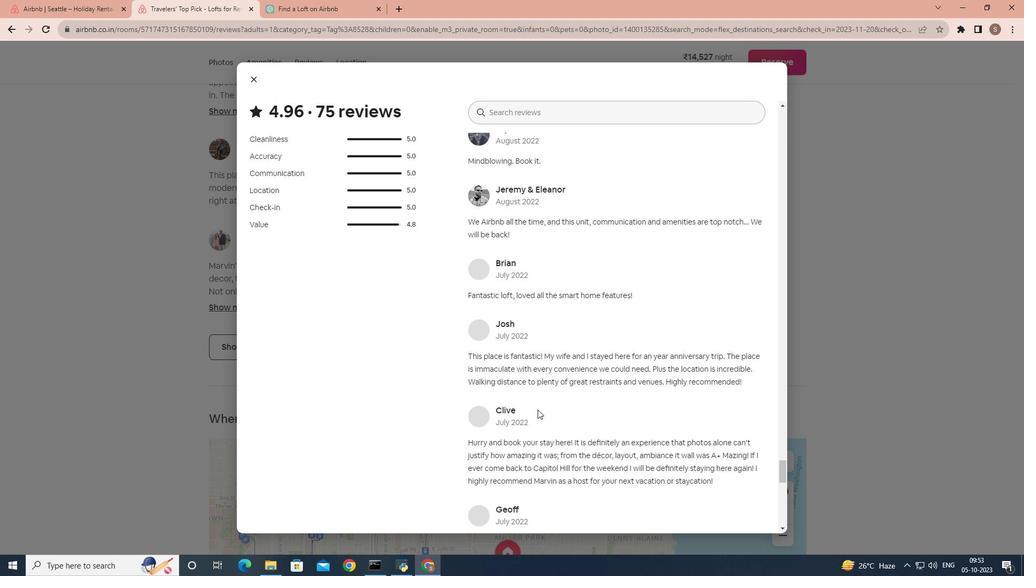 
Action: Mouse scrolled (537, 410) with delta (0, 0)
Screenshot: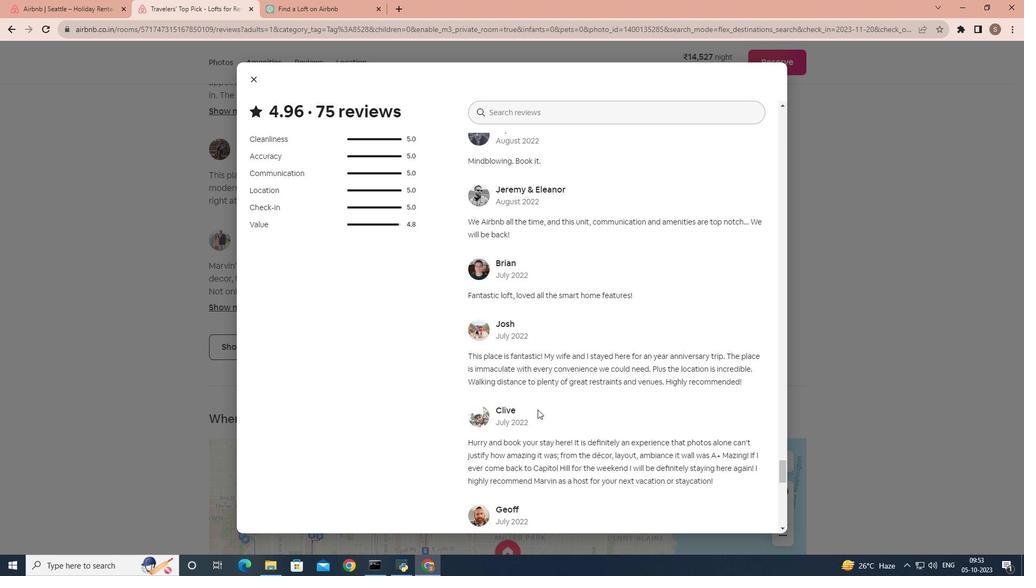 
Action: Mouse scrolled (537, 409) with delta (0, 0)
Screenshot: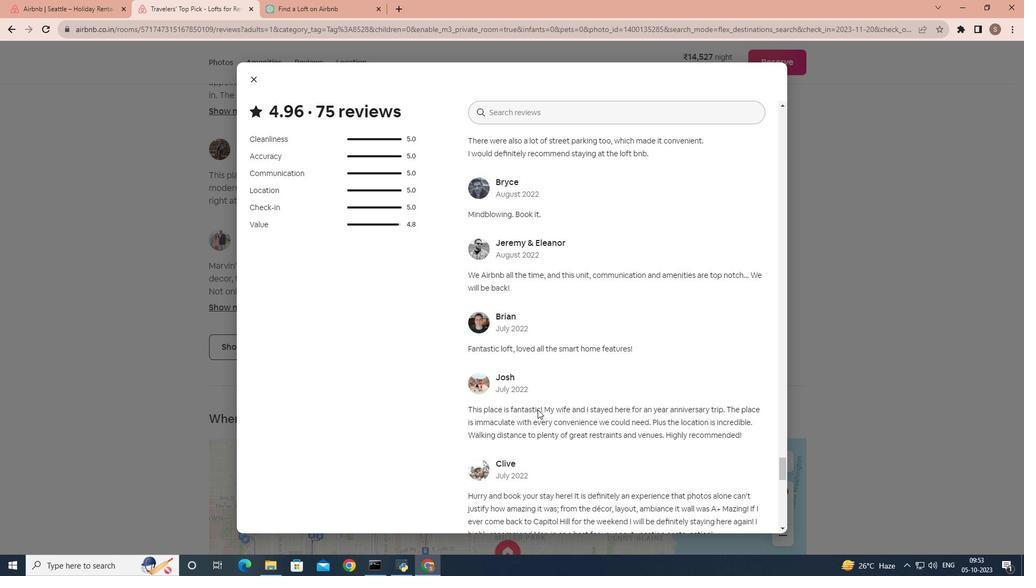 
Action: Mouse scrolled (537, 409) with delta (0, 0)
Screenshot: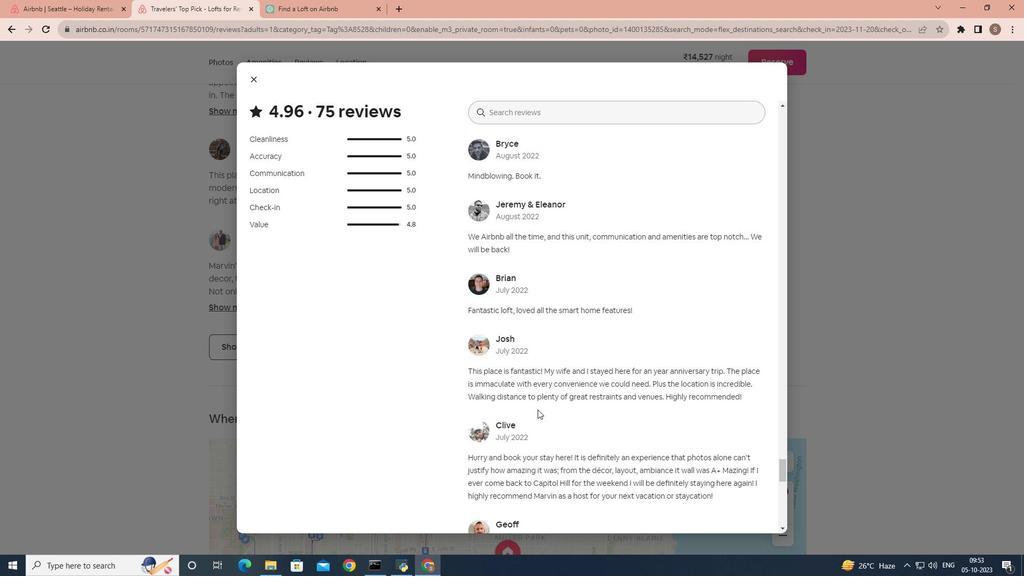 
Action: Mouse scrolled (537, 409) with delta (0, 0)
Screenshot: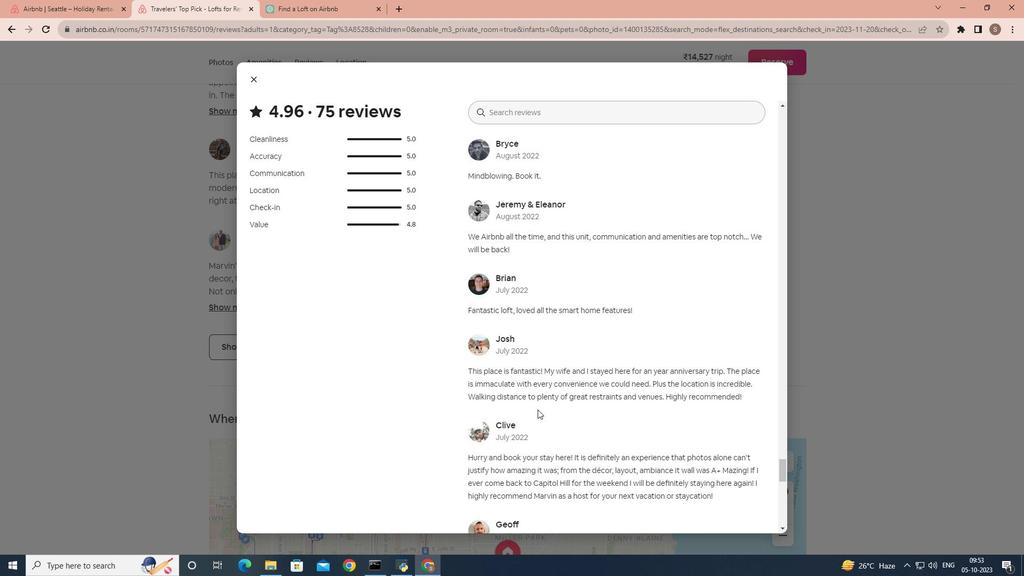 
Action: Mouse scrolled (537, 409) with delta (0, 0)
Screenshot: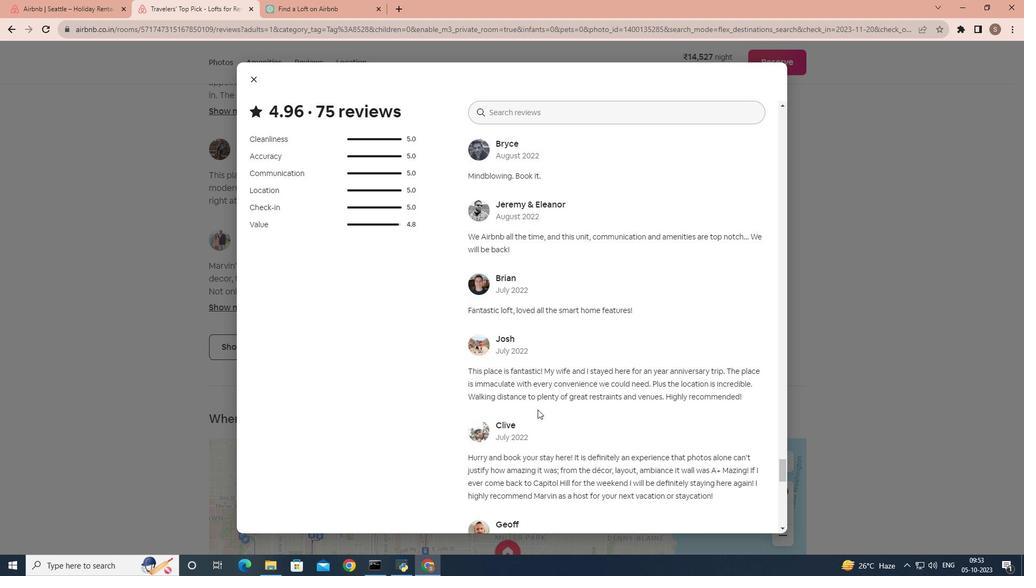 
Action: Mouse scrolled (537, 409) with delta (0, 0)
Screenshot: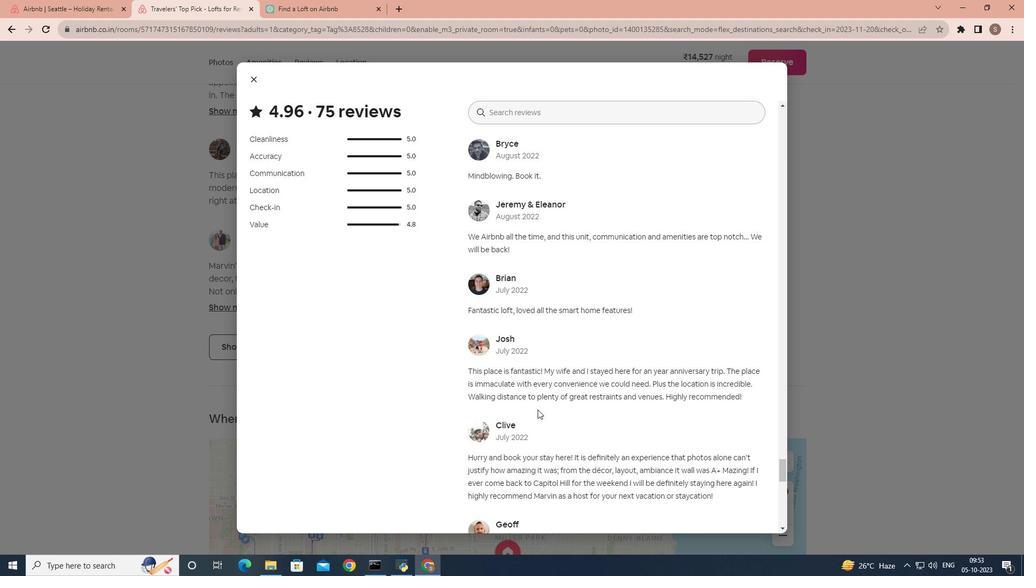 
Action: Mouse scrolled (537, 409) with delta (0, 0)
Screenshot: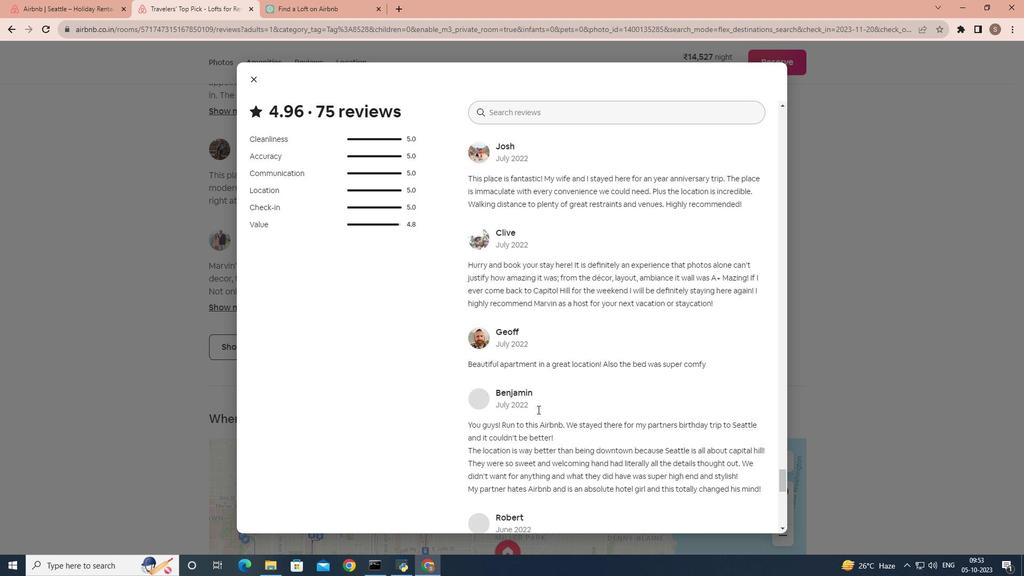 
Action: Mouse scrolled (537, 409) with delta (0, 0)
Screenshot: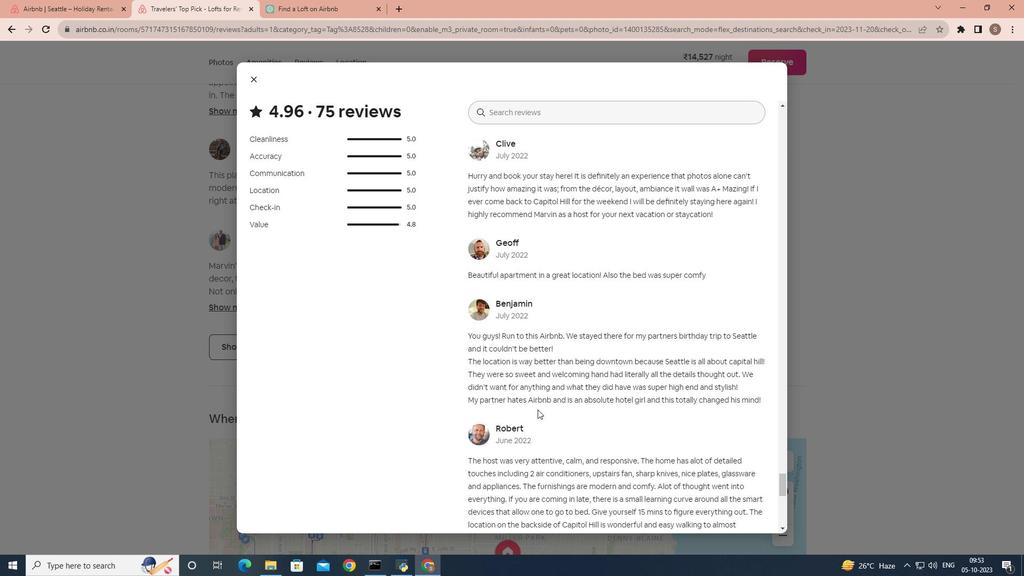 
Action: Mouse scrolled (537, 409) with delta (0, 0)
Screenshot: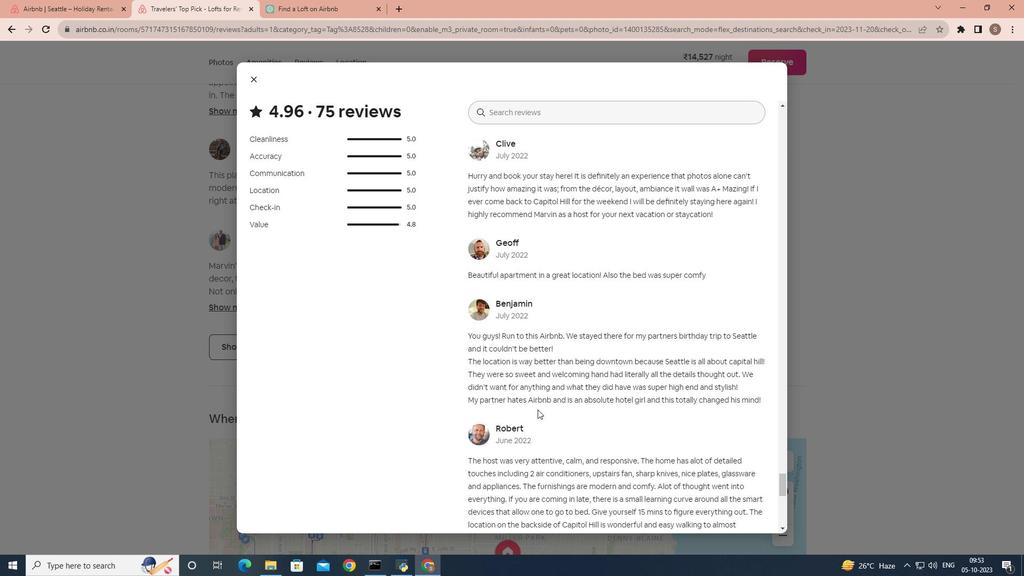 
Action: Mouse scrolled (537, 409) with delta (0, 0)
Screenshot: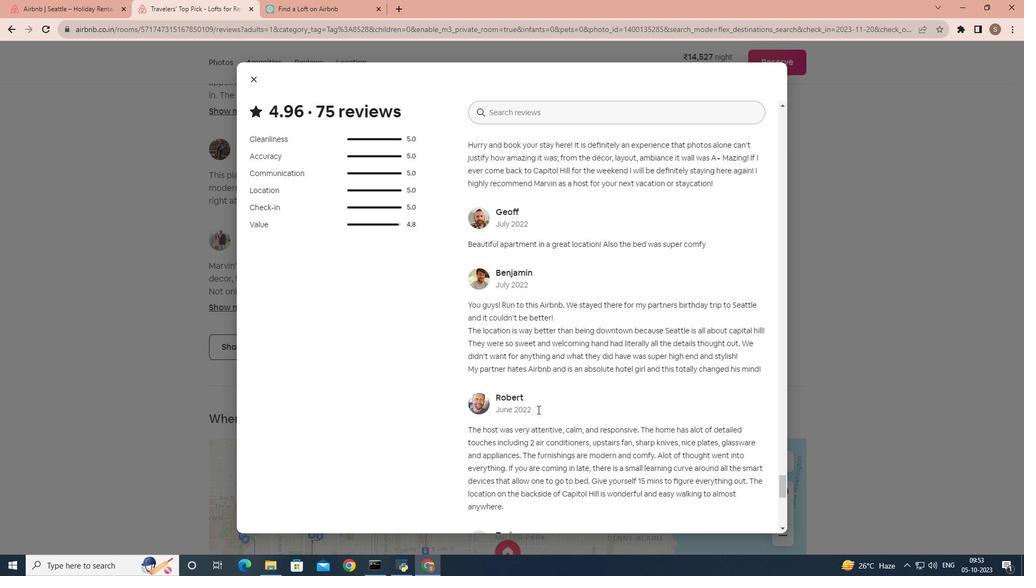 
Action: Mouse scrolled (537, 409) with delta (0, 0)
Screenshot: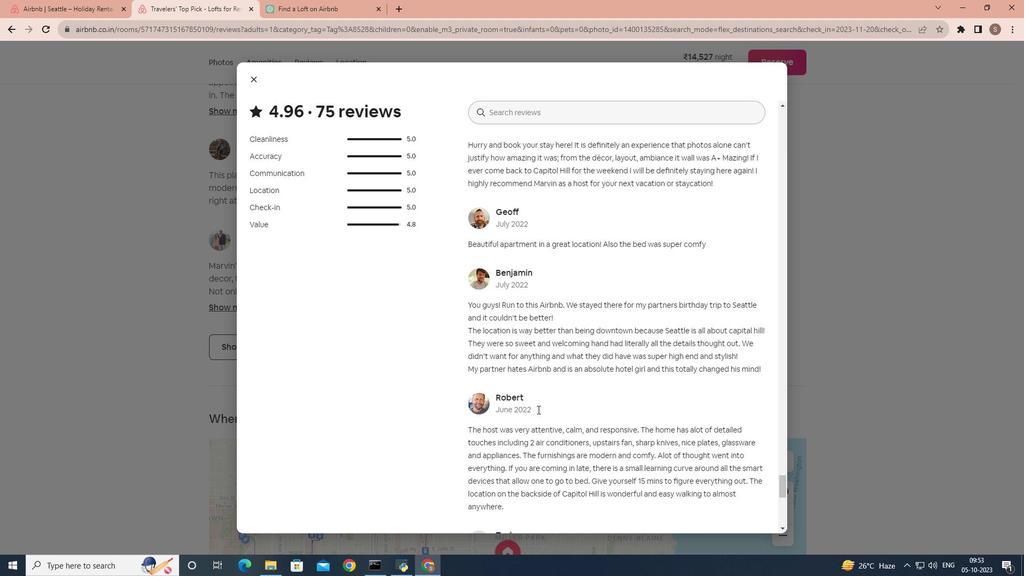 
Action: Mouse scrolled (537, 409) with delta (0, 0)
Screenshot: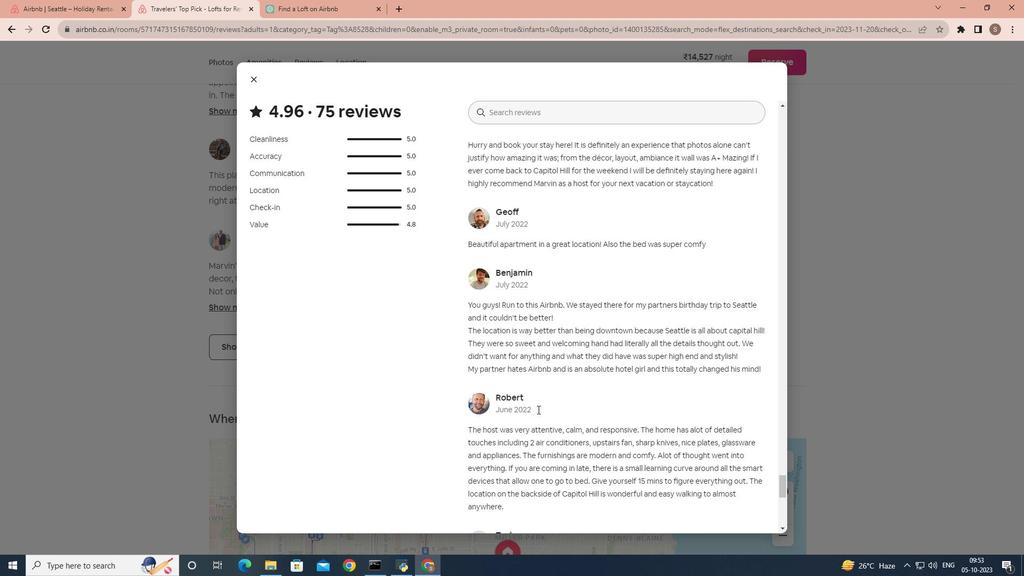 
Action: Mouse scrolled (537, 409) with delta (0, 0)
Screenshot: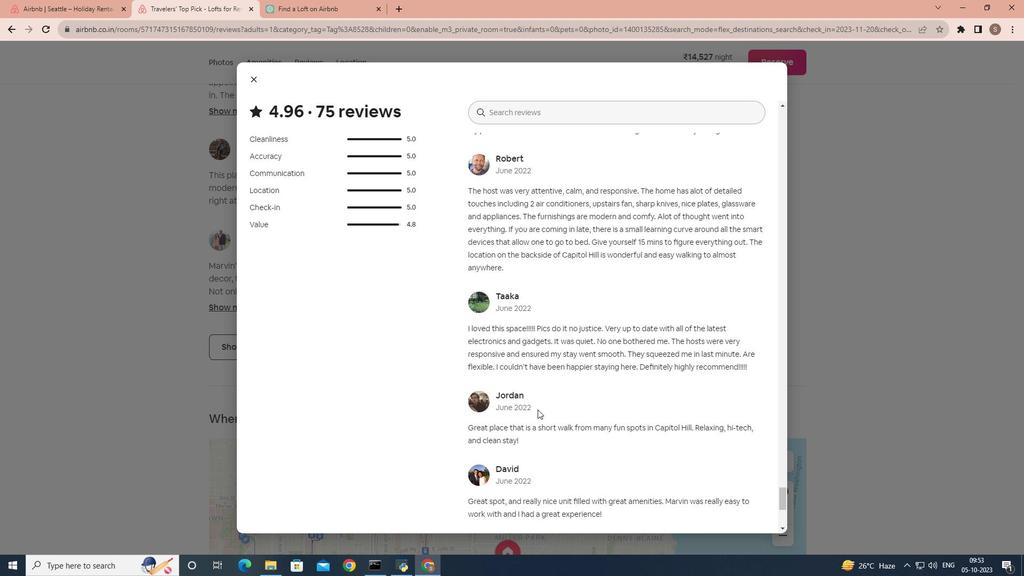 
Action: Mouse scrolled (537, 409) with delta (0, 0)
Screenshot: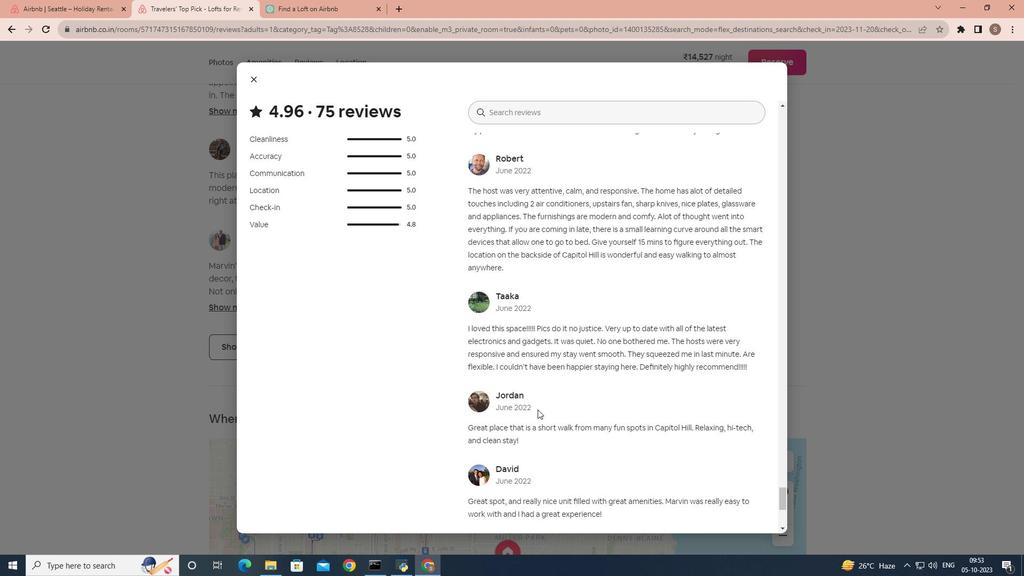 
Action: Mouse scrolled (537, 409) with delta (0, 0)
Screenshot: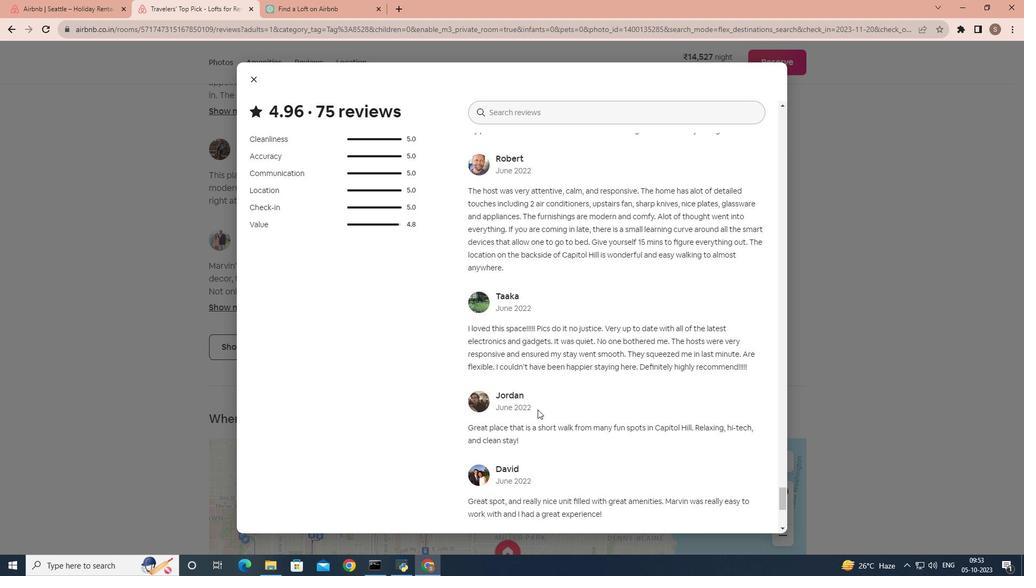 
Action: Mouse scrolled (537, 409) with delta (0, 0)
Screenshot: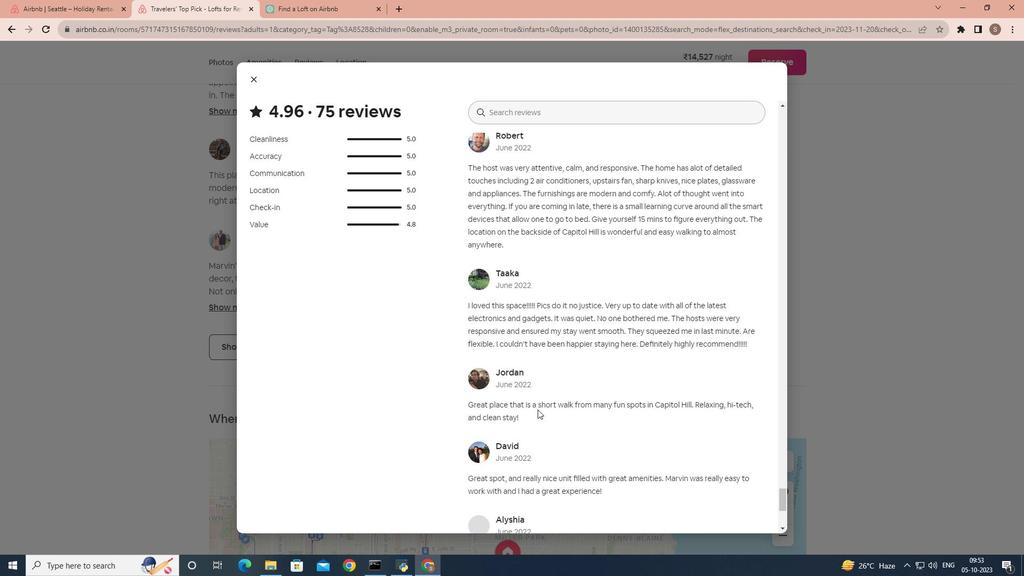 
Action: Mouse scrolled (537, 409) with delta (0, 0)
Screenshot: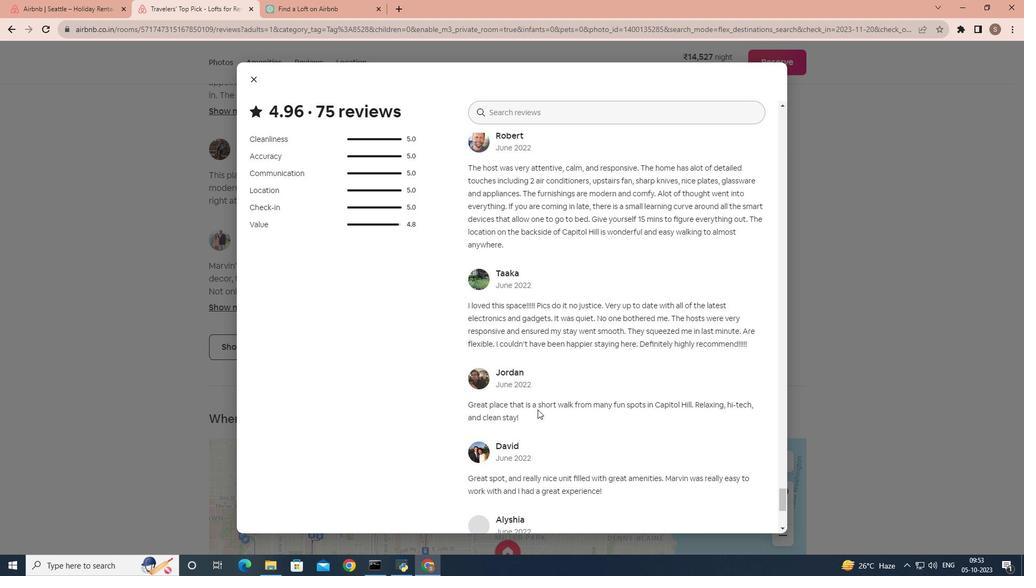 
Action: Mouse scrolled (537, 409) with delta (0, 0)
Screenshot: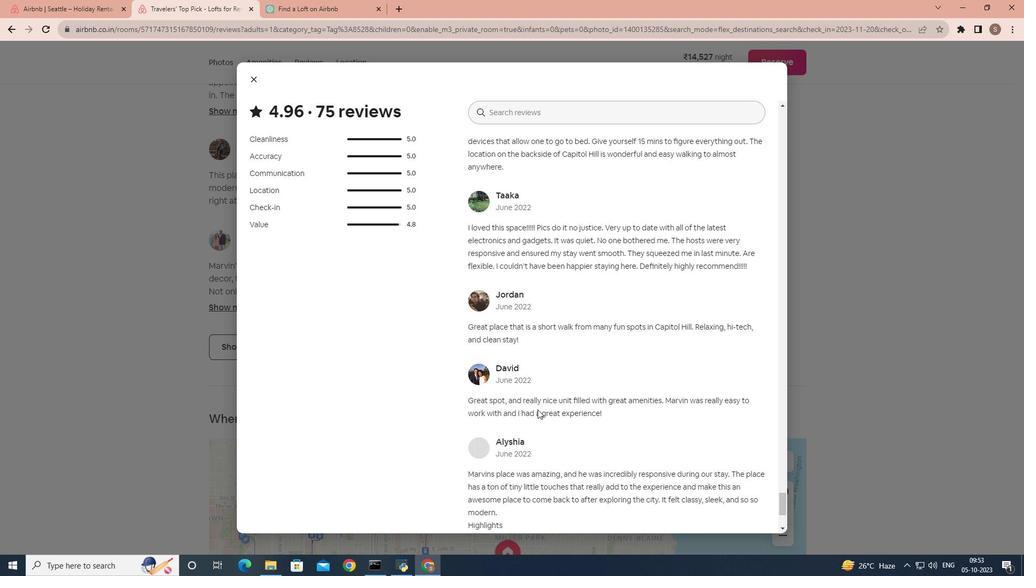 
Action: Mouse moved to (493, 494)
Screenshot: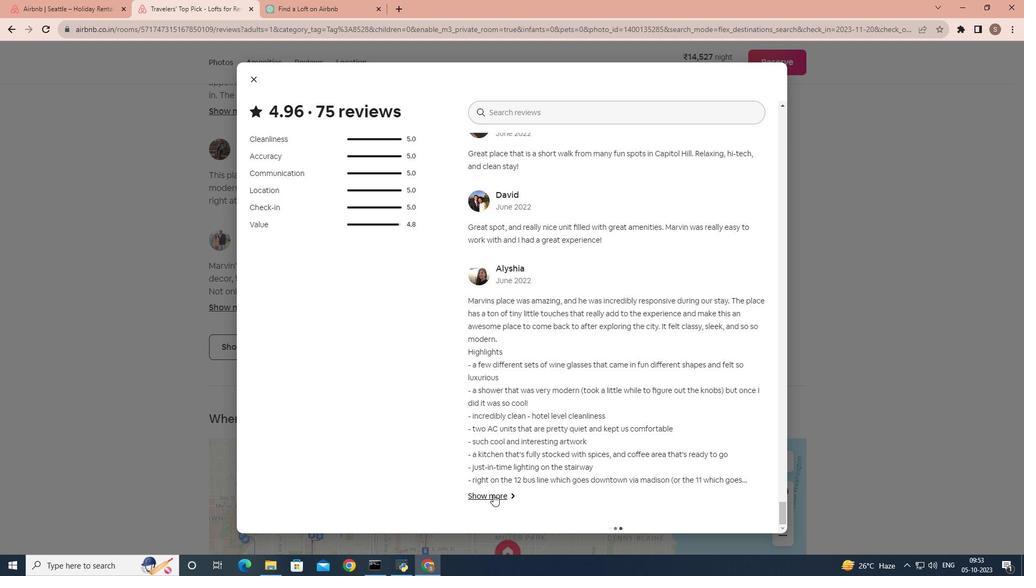 
Action: Mouse pressed left at (493, 494)
Screenshot: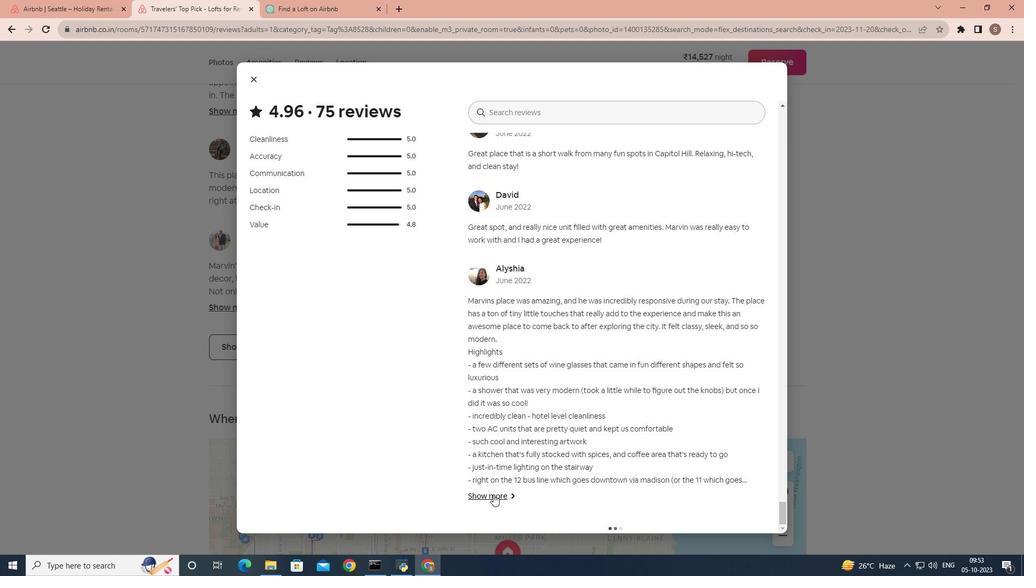 
Action: Mouse moved to (529, 456)
Screenshot: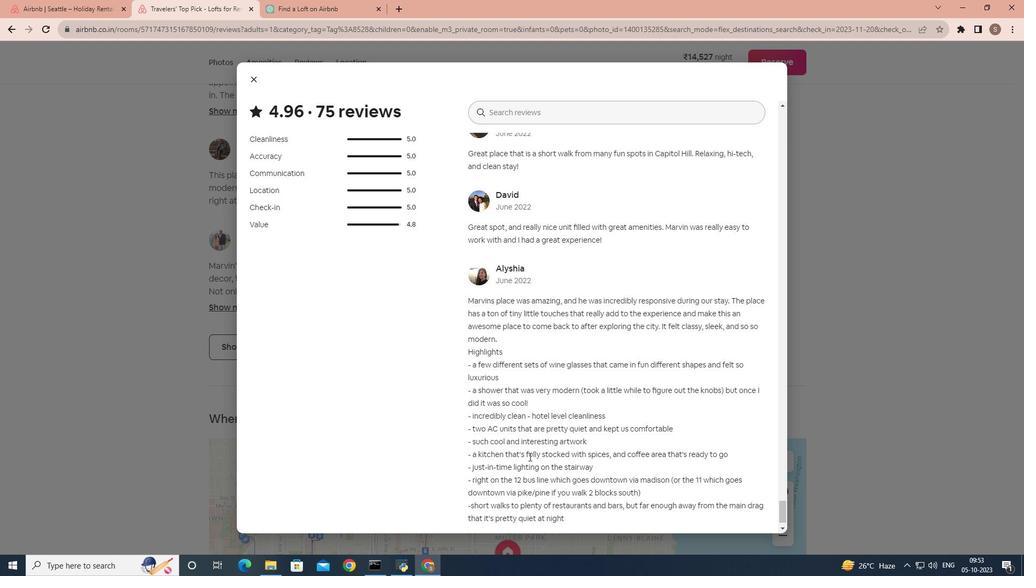 
Action: Mouse scrolled (529, 456) with delta (0, 0)
Screenshot: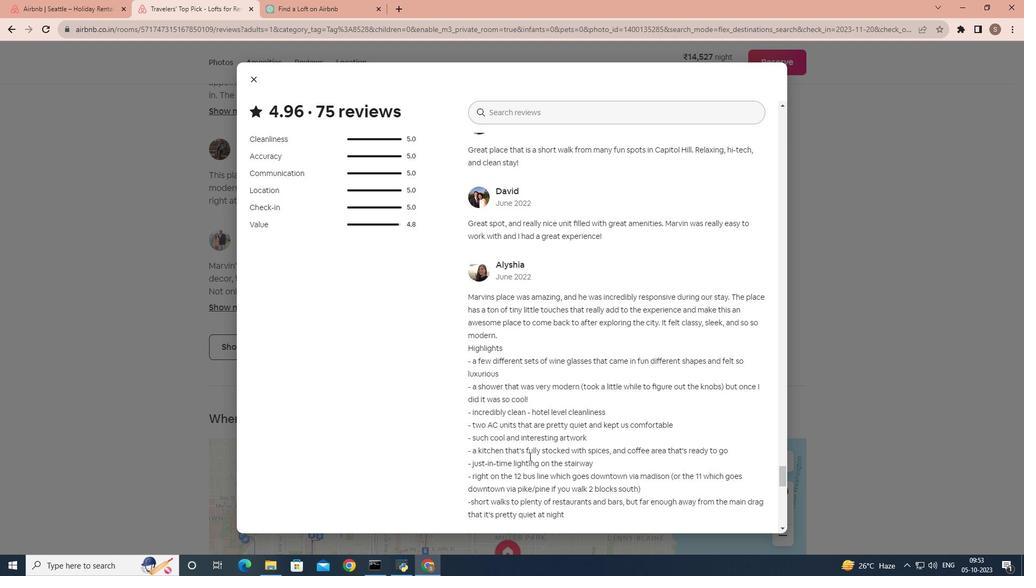 
Action: Mouse scrolled (529, 456) with delta (0, 0)
Screenshot: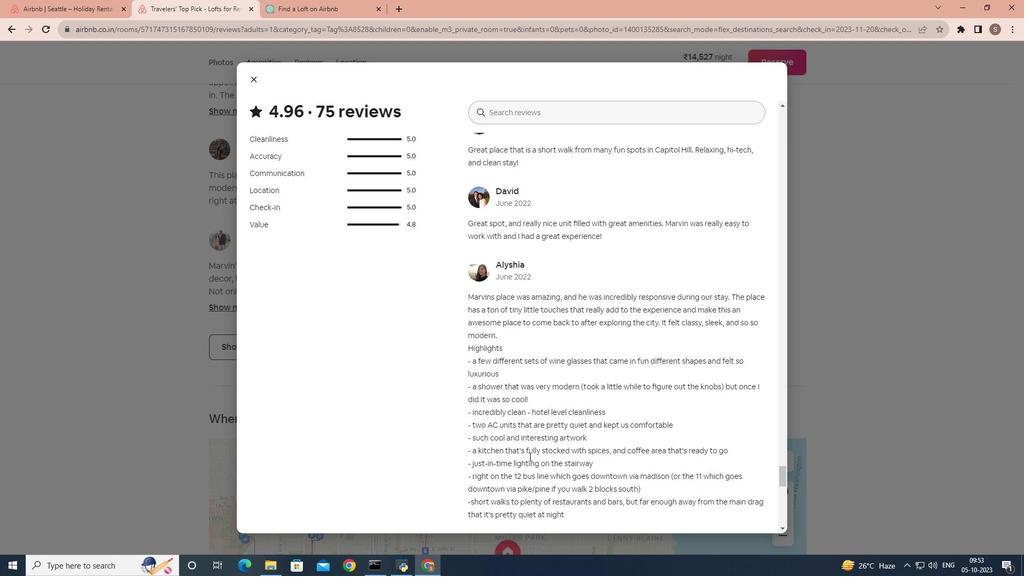 
Action: Mouse scrolled (529, 456) with delta (0, 0)
Screenshot: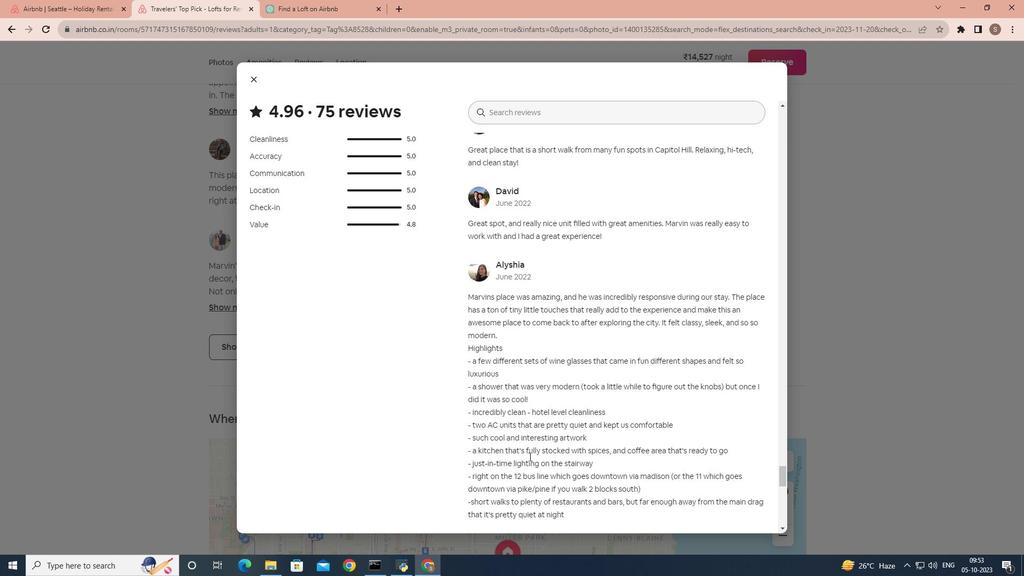 
Action: Mouse scrolled (529, 456) with delta (0, 0)
Screenshot: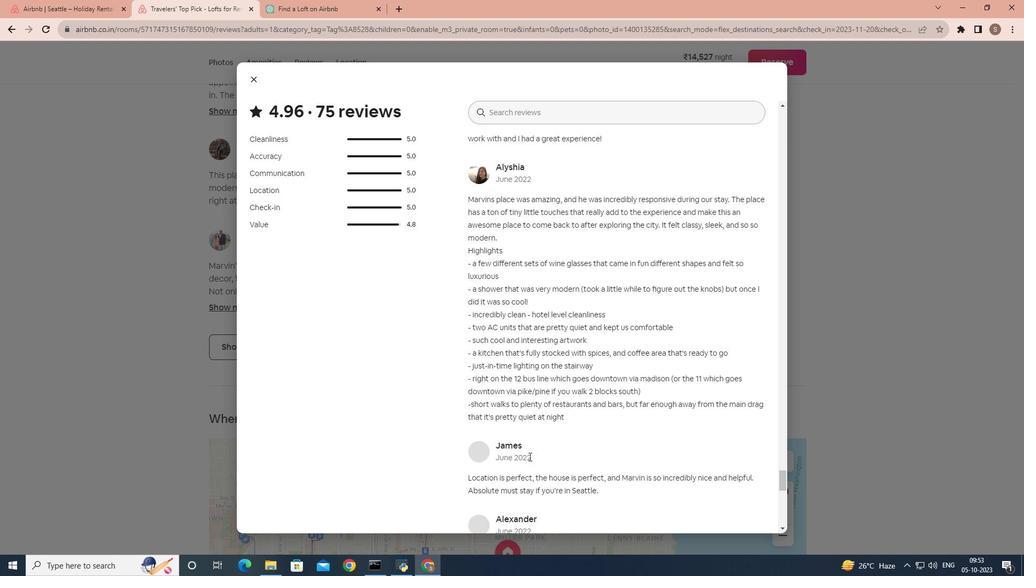 
Action: Mouse moved to (529, 456)
Screenshot: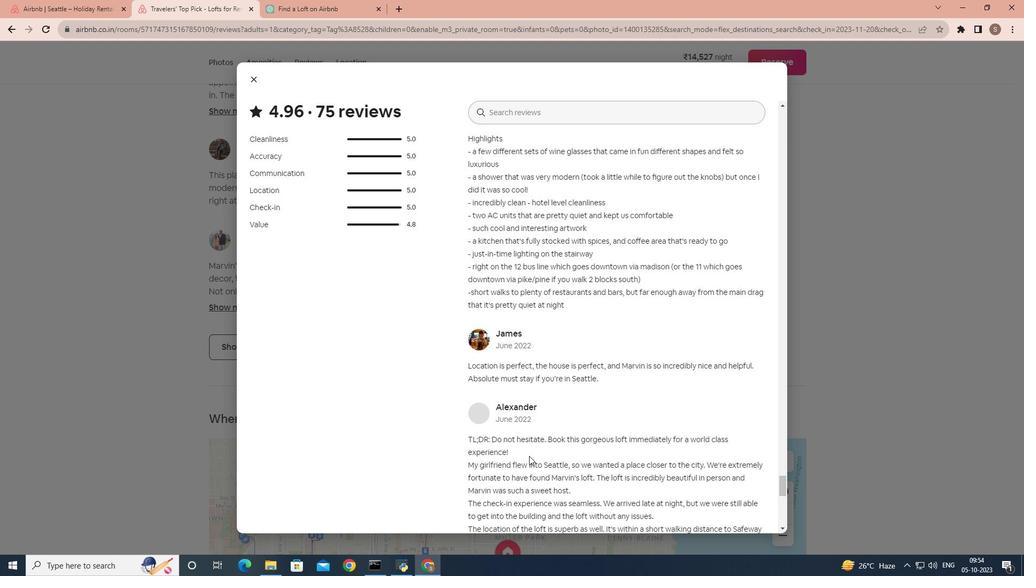 
Action: Mouse scrolled (529, 455) with delta (0, 0)
Screenshot: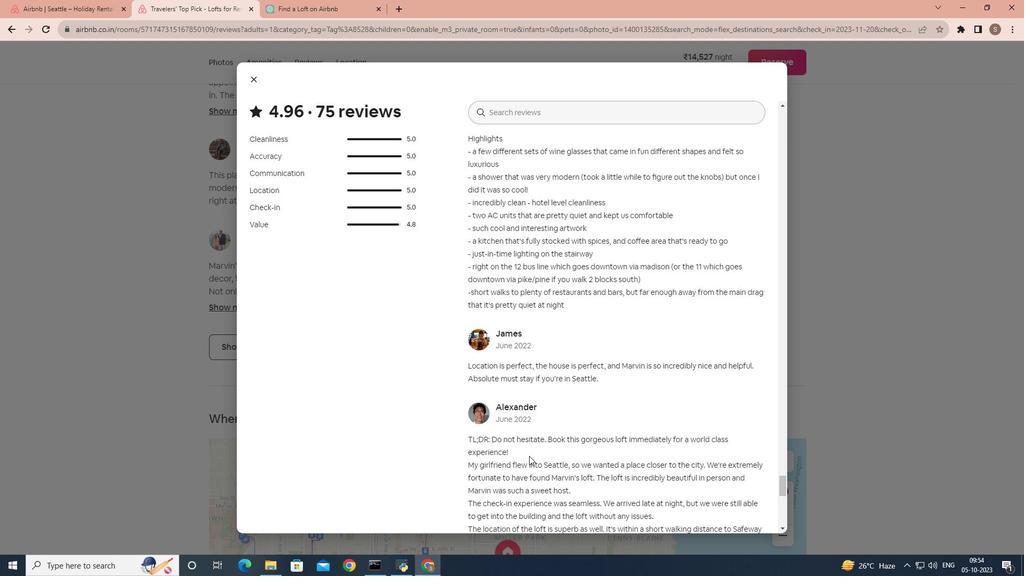 
Action: Mouse scrolled (529, 455) with delta (0, 0)
Screenshot: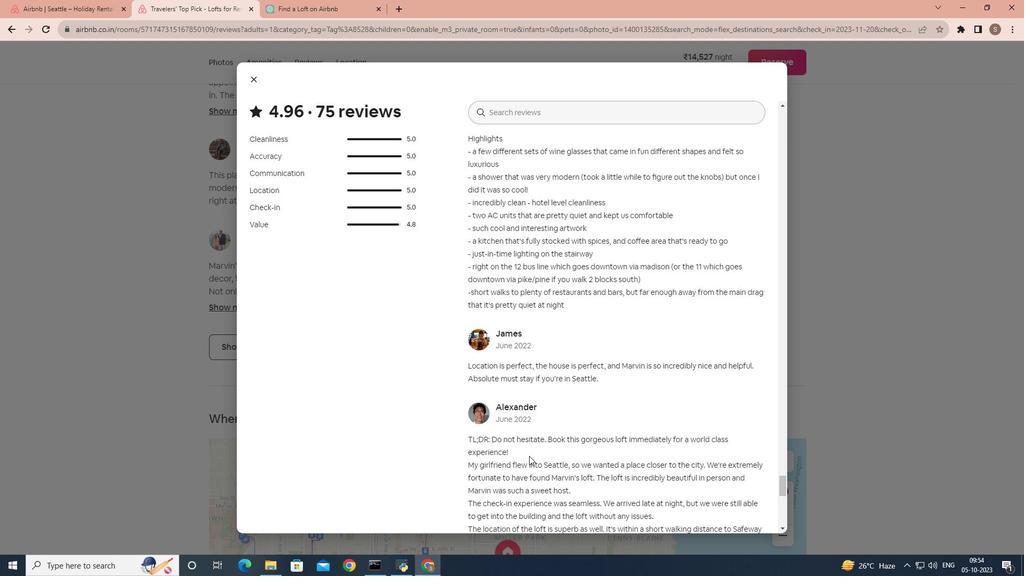 
Action: Mouse scrolled (529, 455) with delta (0, 0)
Screenshot: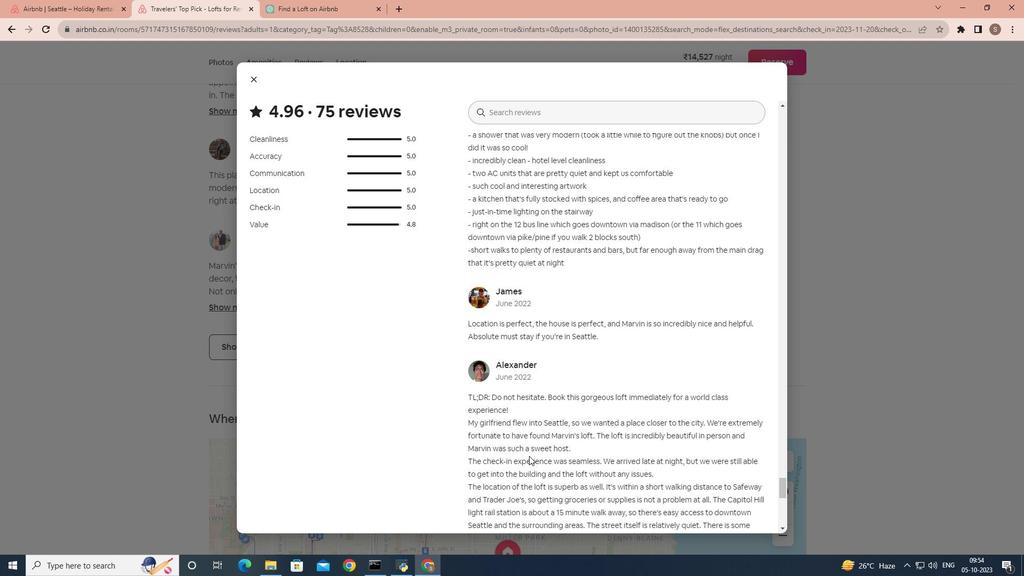 
Action: Mouse scrolled (529, 455) with delta (0, 0)
Screenshot: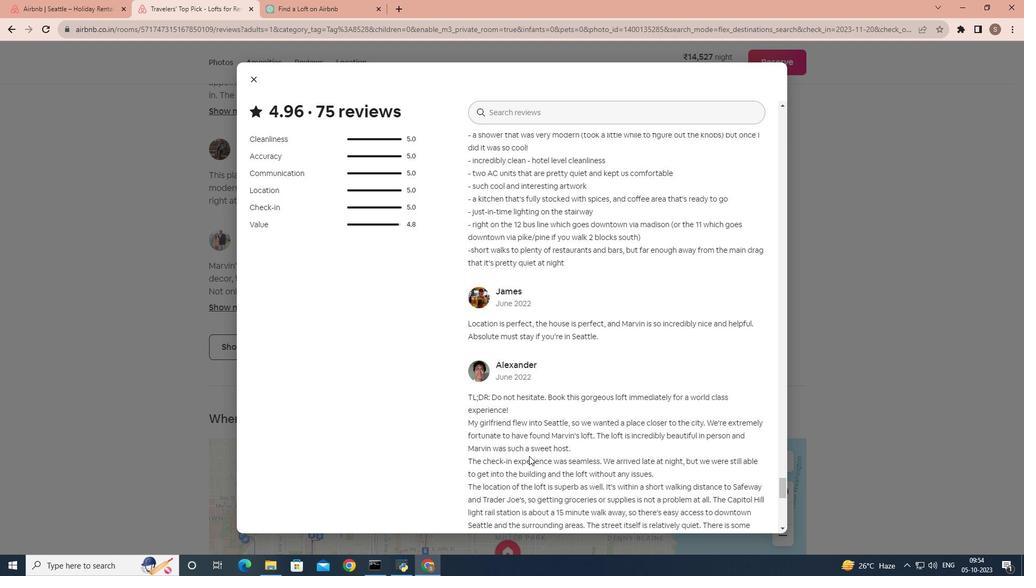 
Action: Mouse scrolled (529, 455) with delta (0, 0)
